 Task: Create a template design for a business letterhead.
Action: Mouse moved to (583, 325)
Screenshot: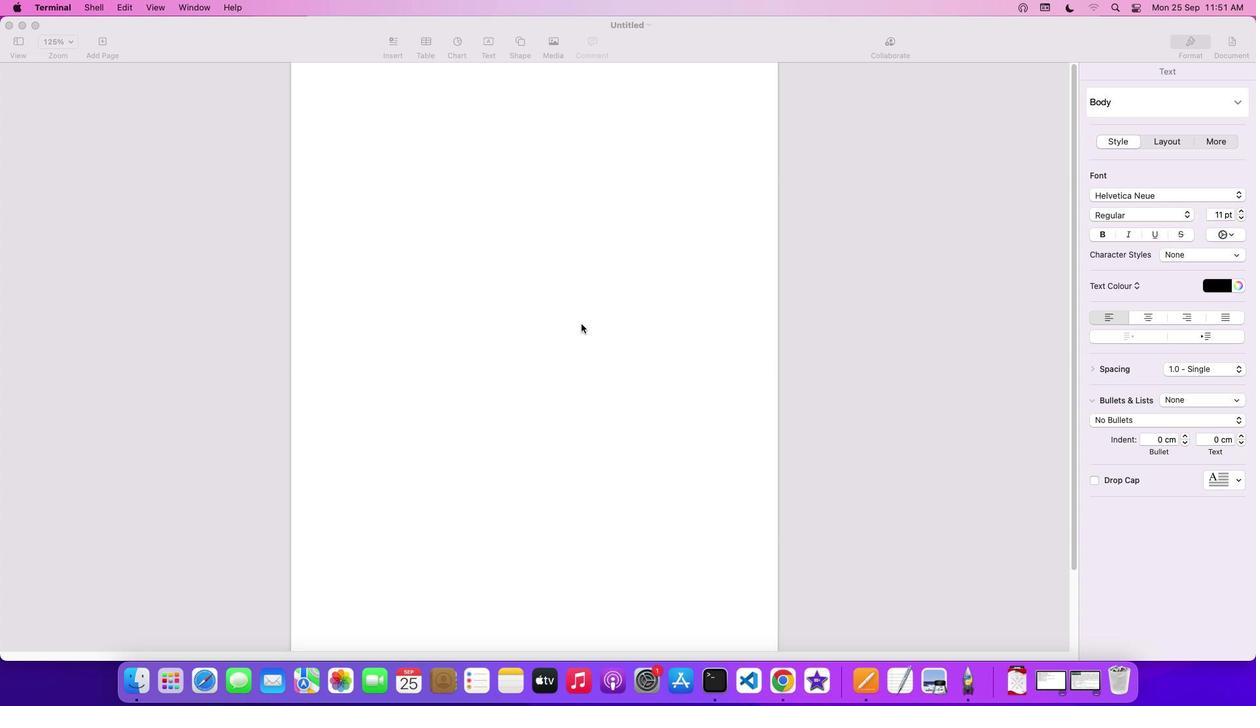 
Action: Mouse pressed left at (583, 325)
Screenshot: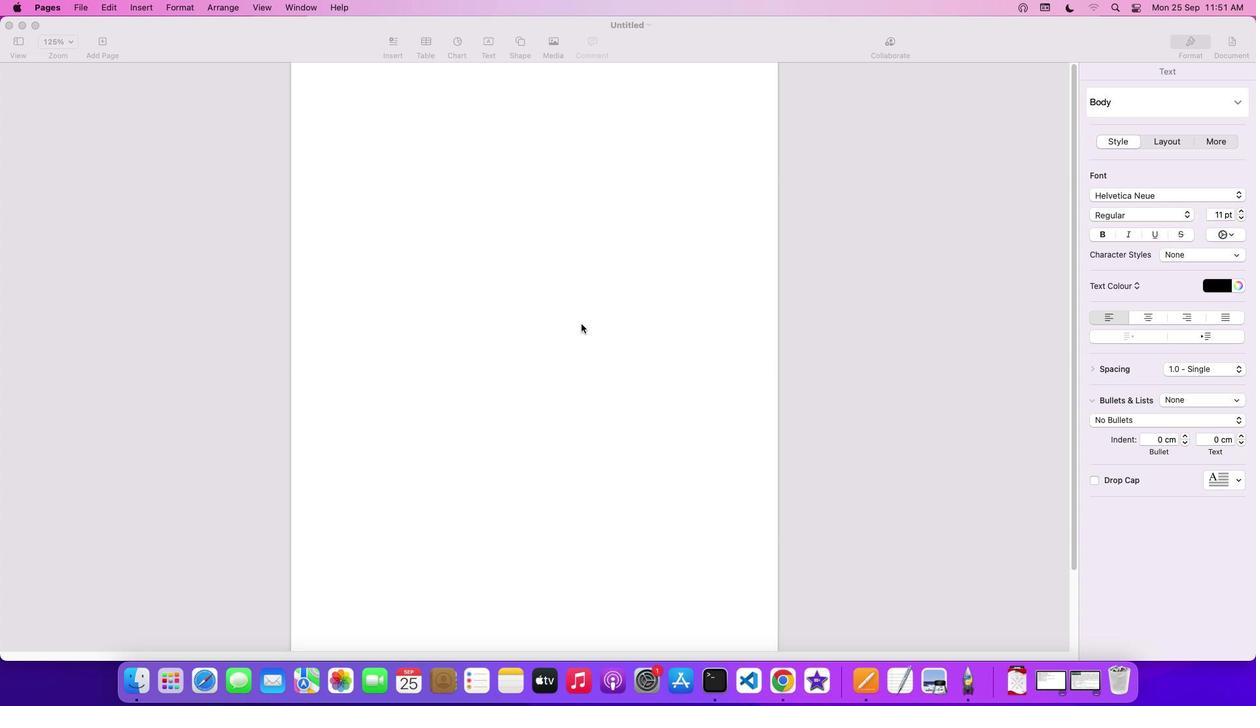 
Action: Mouse moved to (528, 46)
Screenshot: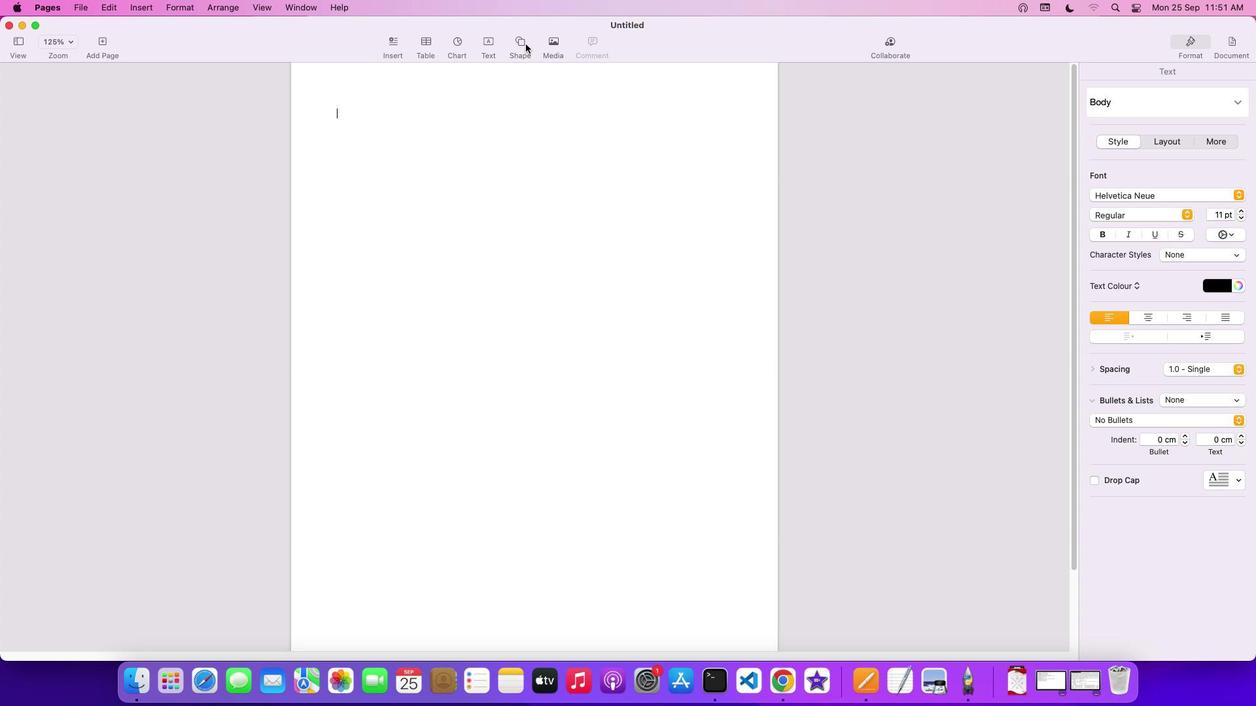 
Action: Mouse pressed left at (528, 46)
Screenshot: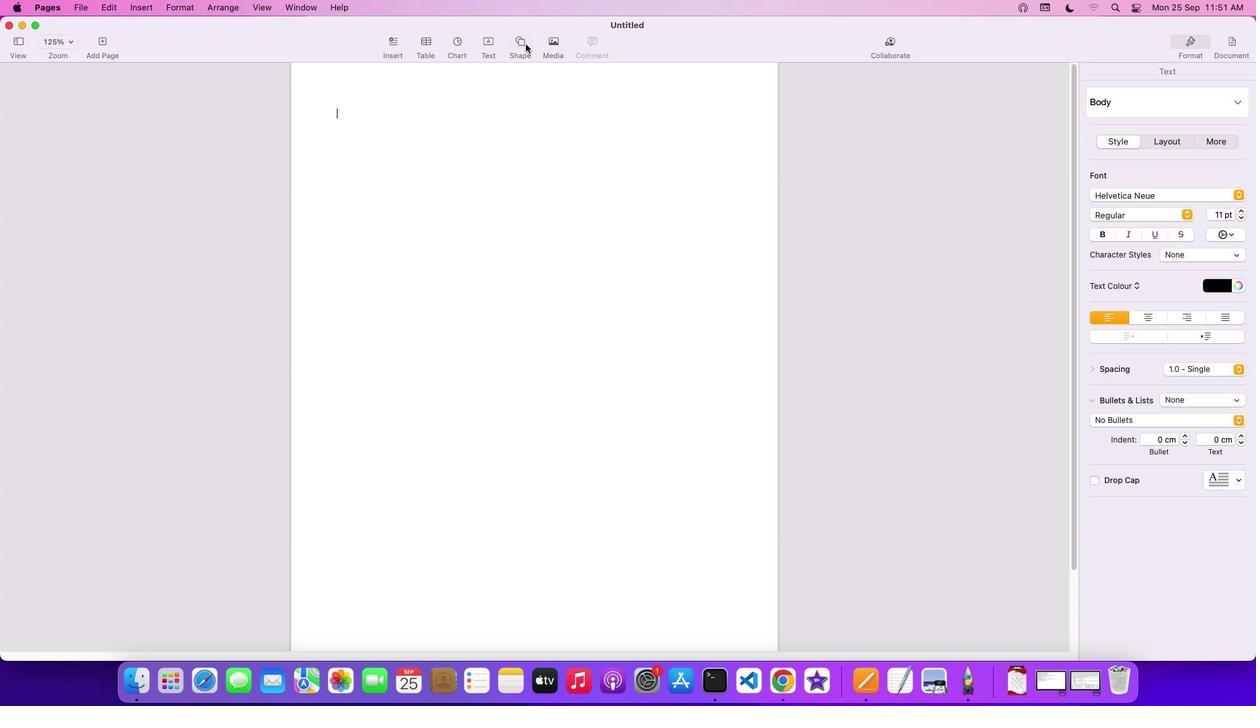 
Action: Mouse moved to (517, 139)
Screenshot: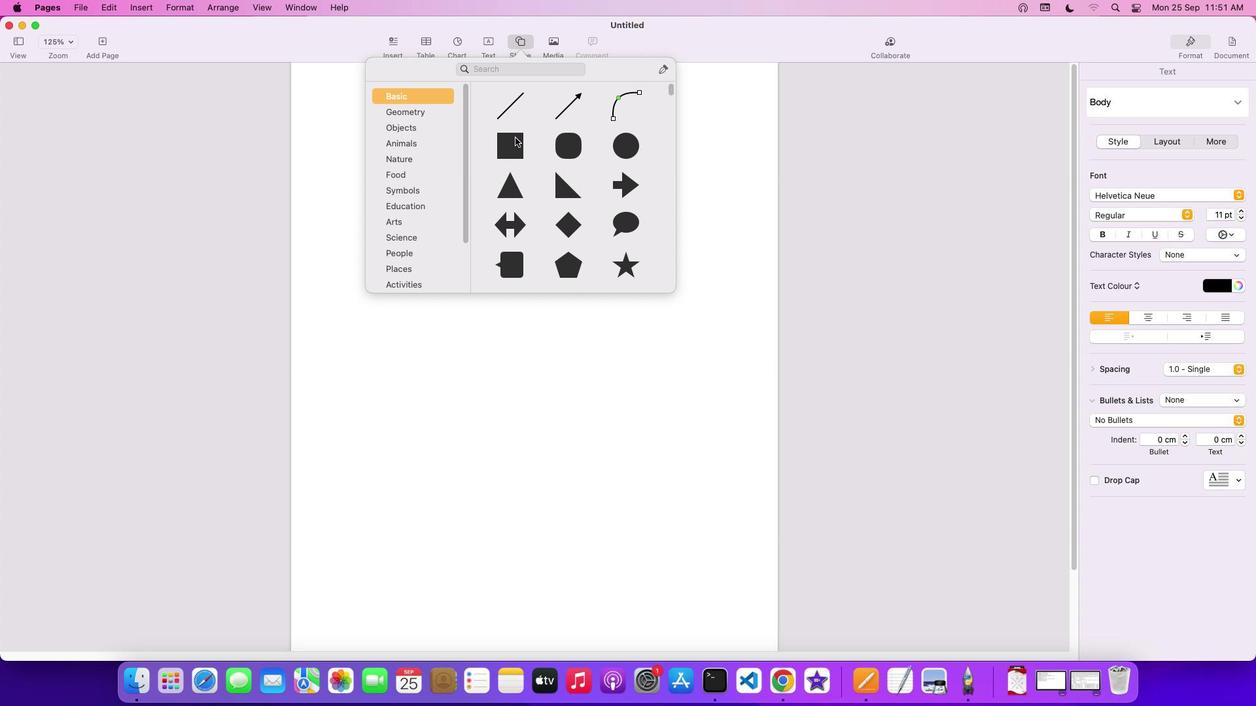 
Action: Mouse pressed left at (517, 139)
Screenshot: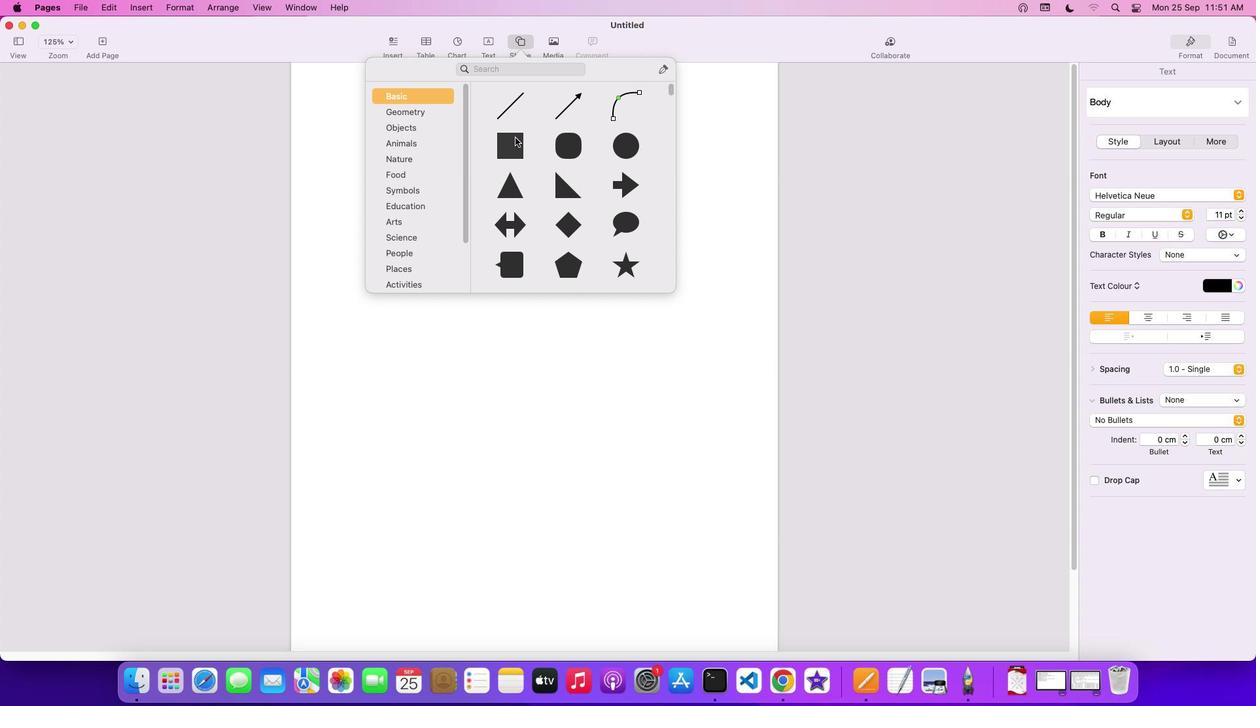 
Action: Mouse moved to (534, 183)
Screenshot: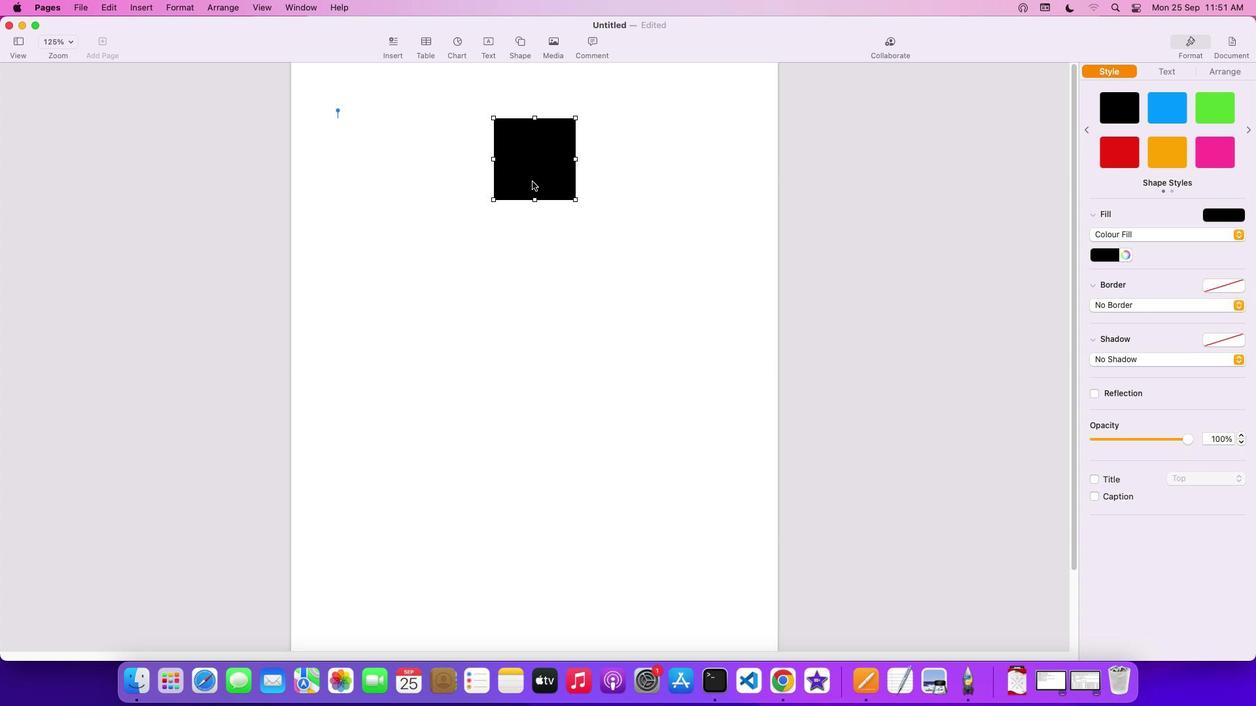 
Action: Mouse pressed left at (534, 183)
Screenshot: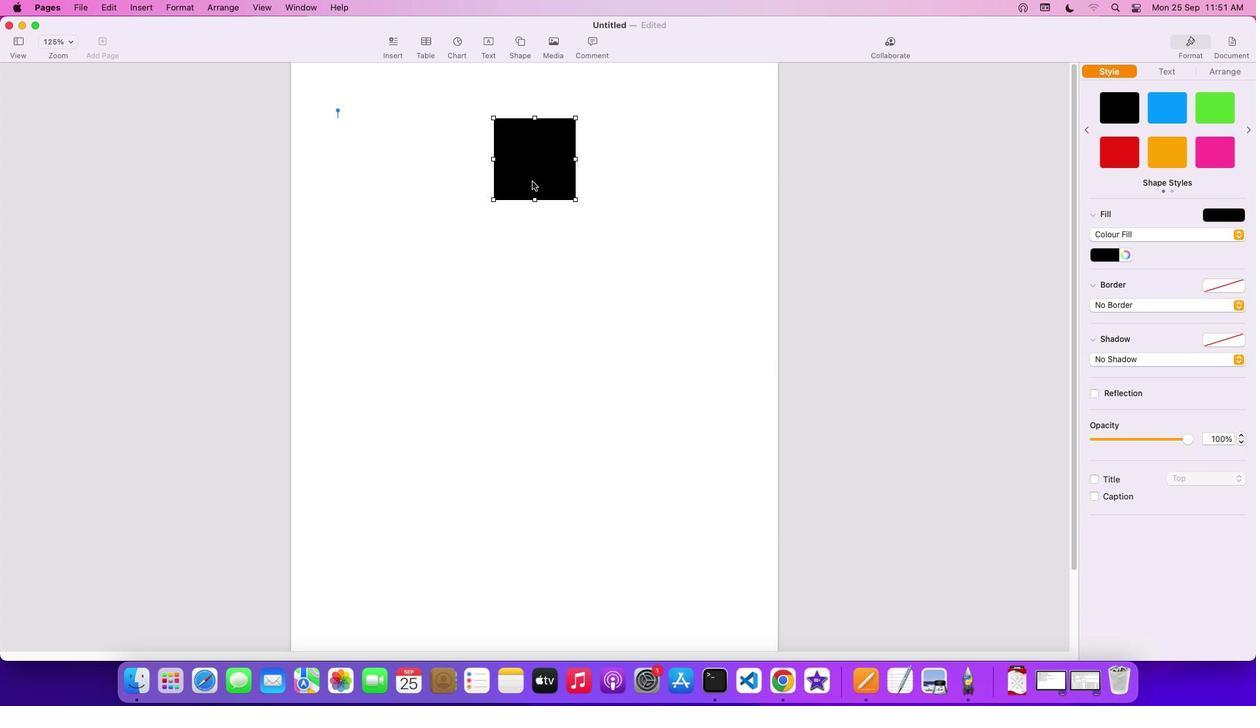 
Action: Mouse moved to (391, 84)
Screenshot: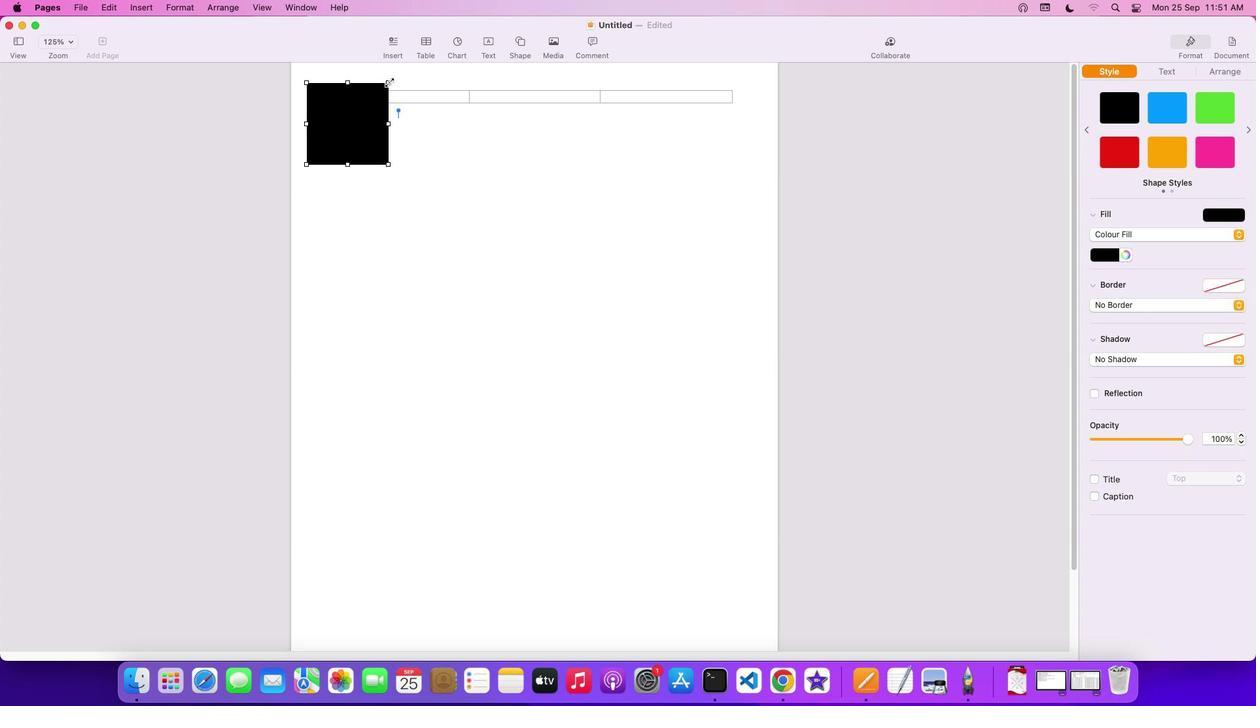 
Action: Mouse pressed left at (391, 84)
Screenshot: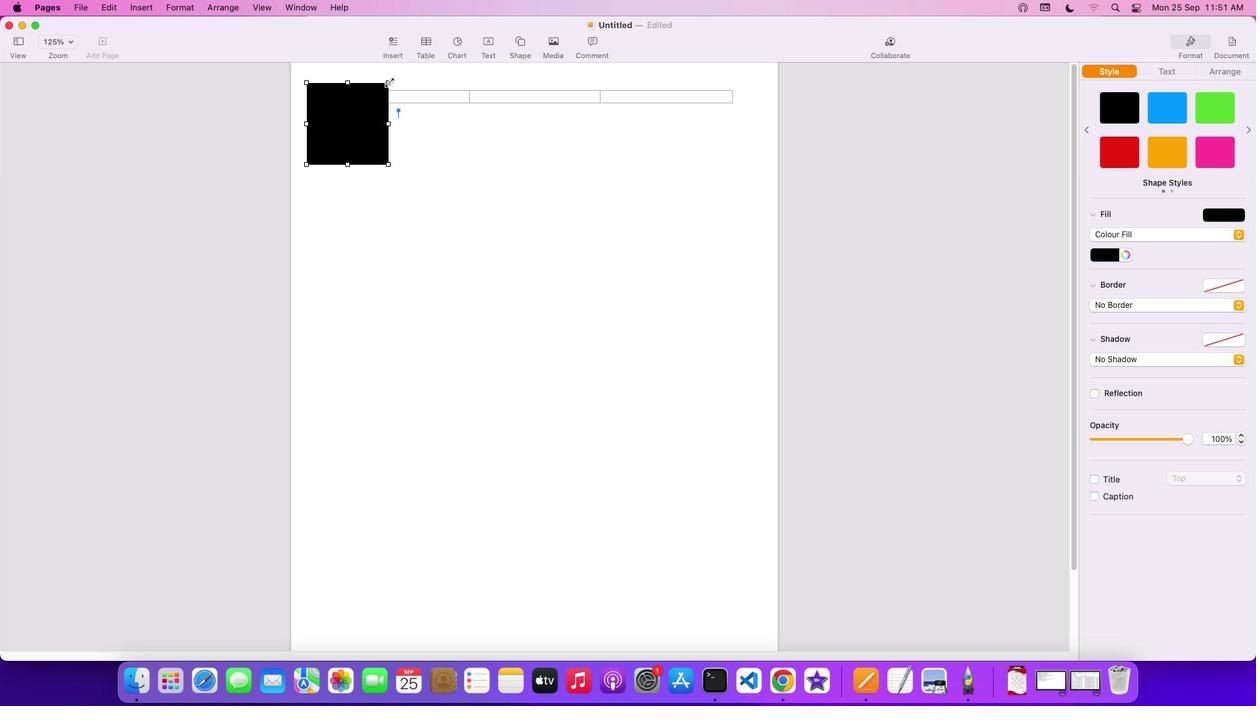 
Action: Mouse moved to (309, 82)
Screenshot: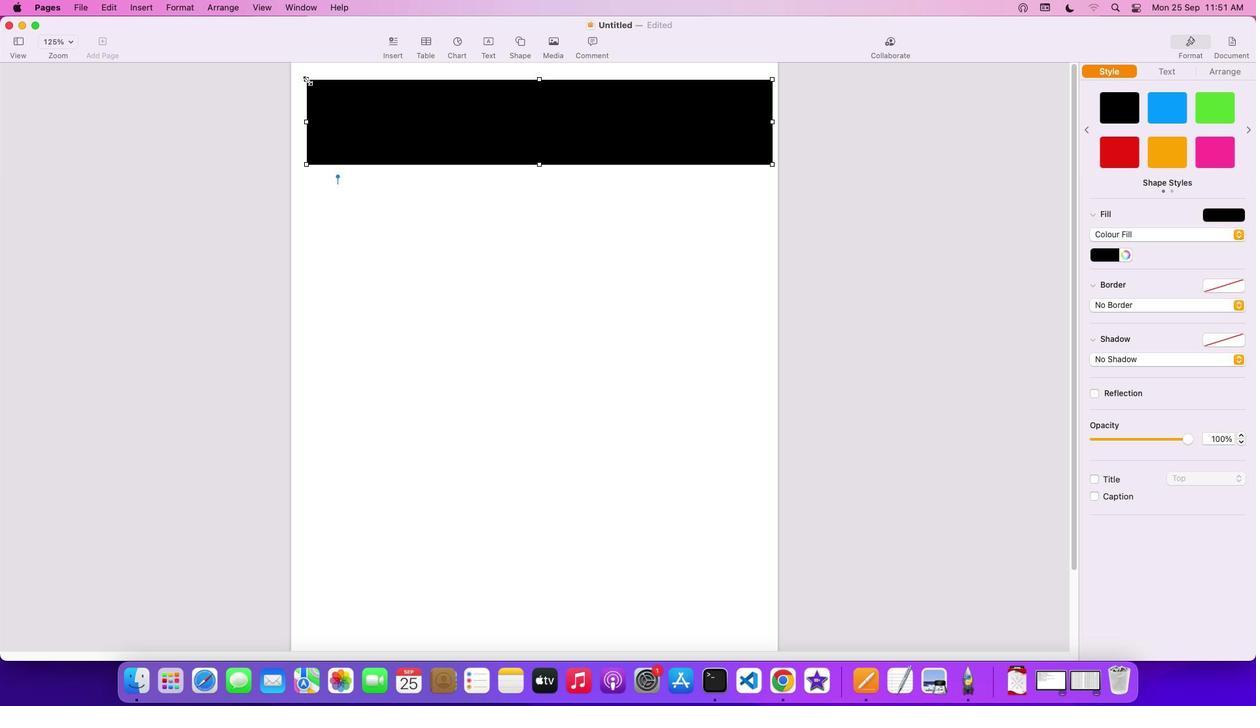 
Action: Mouse pressed left at (309, 82)
Screenshot: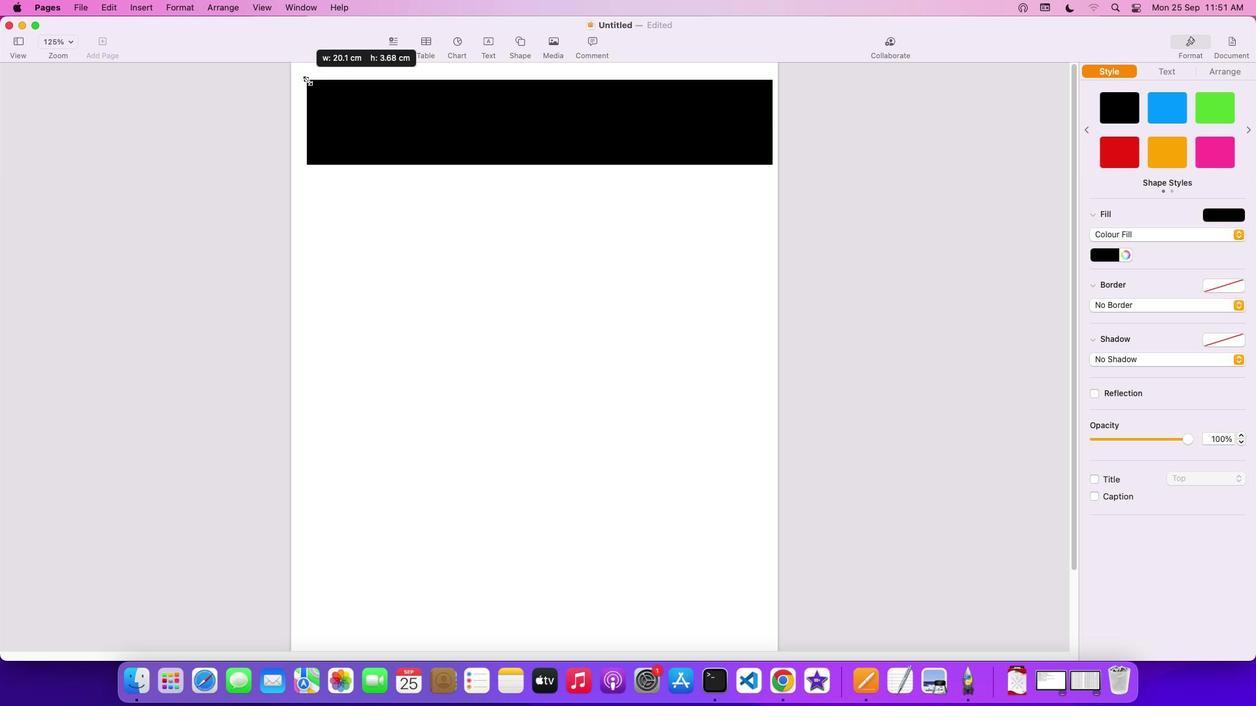 
Action: Mouse moved to (536, 166)
Screenshot: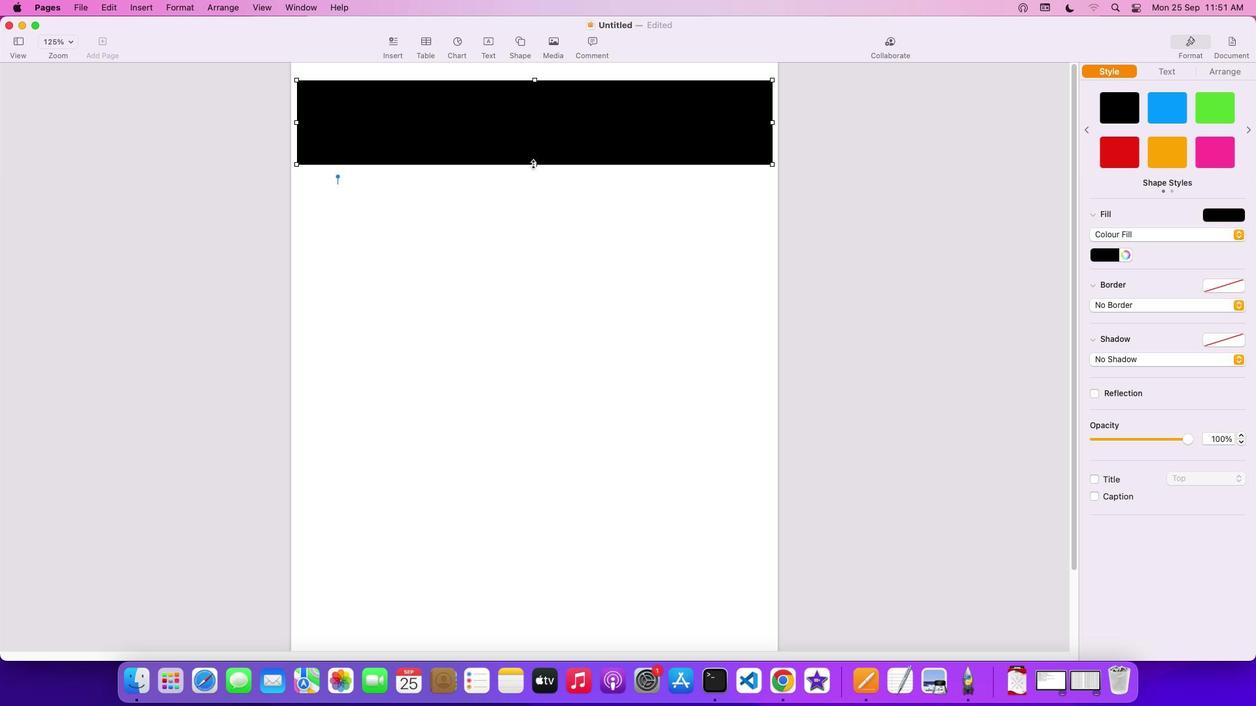 
Action: Mouse pressed left at (536, 166)
Screenshot: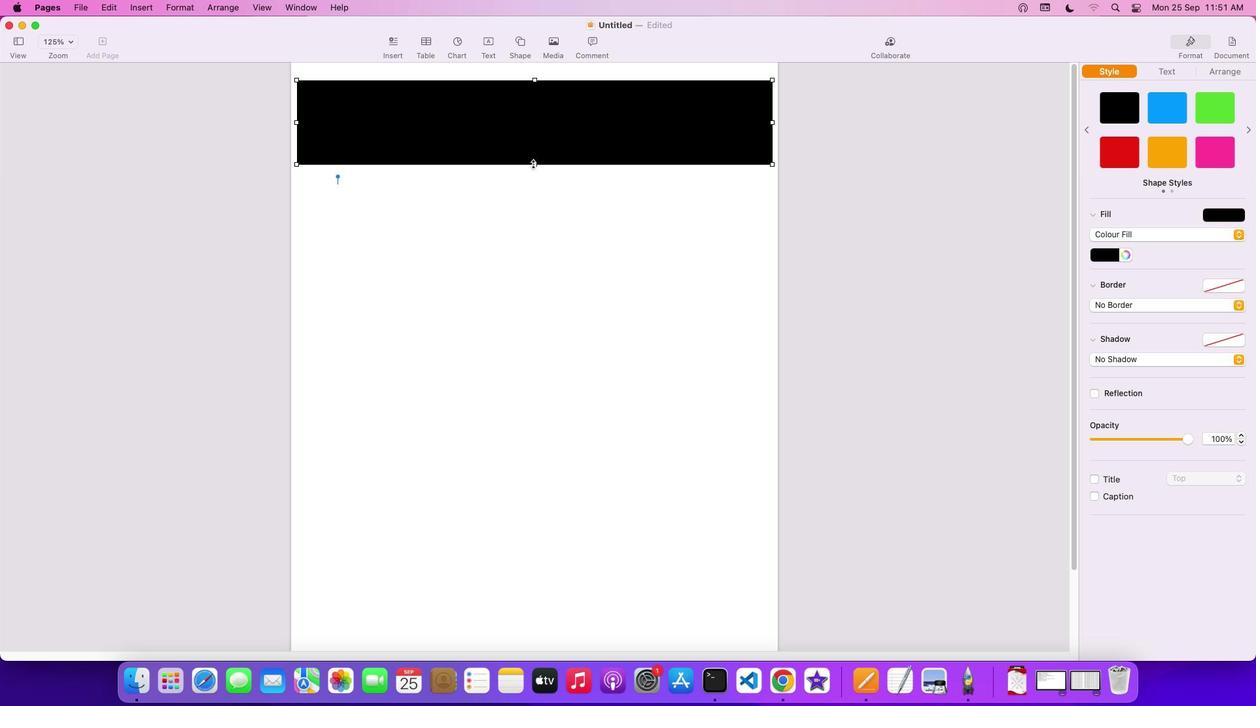 
Action: Mouse moved to (631, 205)
Screenshot: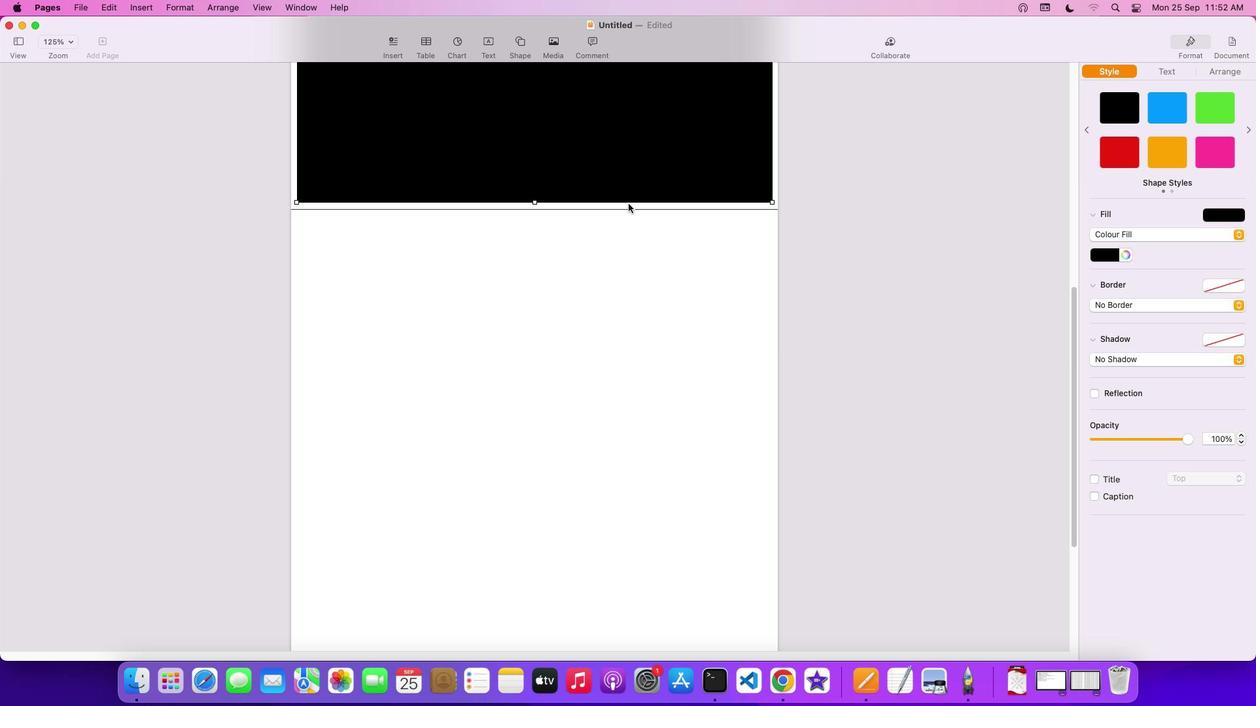 
Action: Mouse scrolled (631, 205) with delta (1, 2)
Screenshot: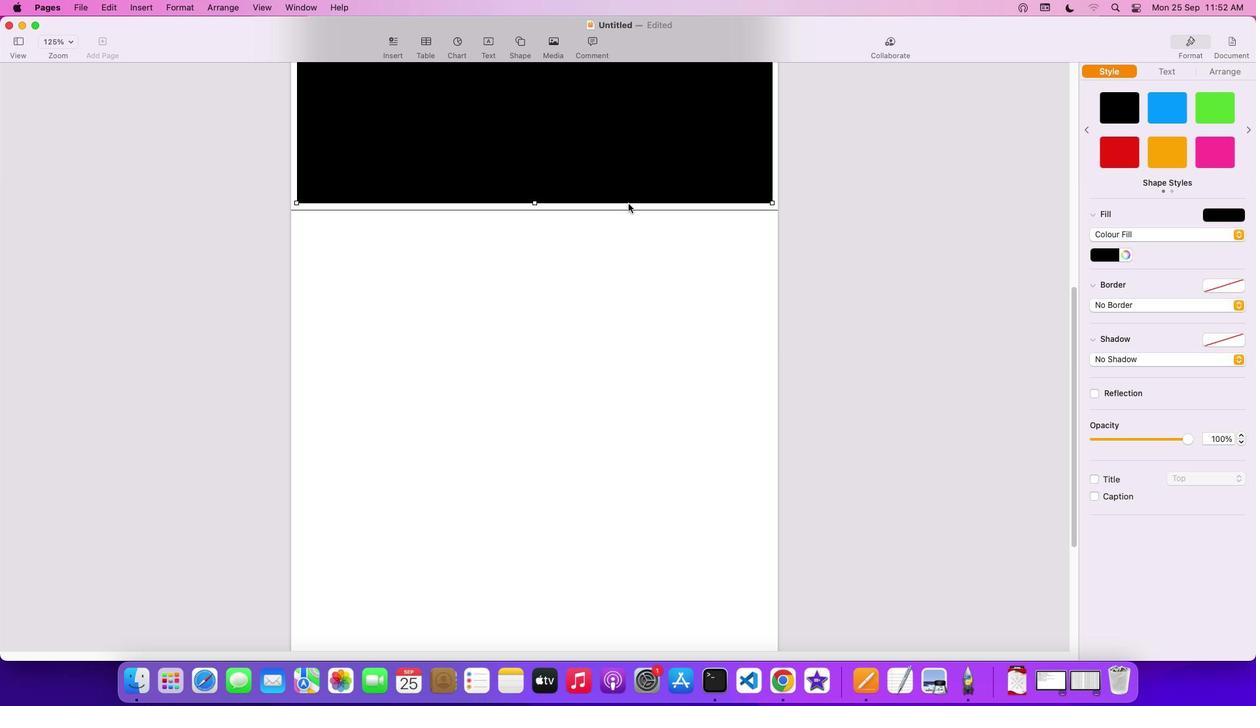 
Action: Mouse scrolled (631, 205) with delta (1, 2)
Screenshot: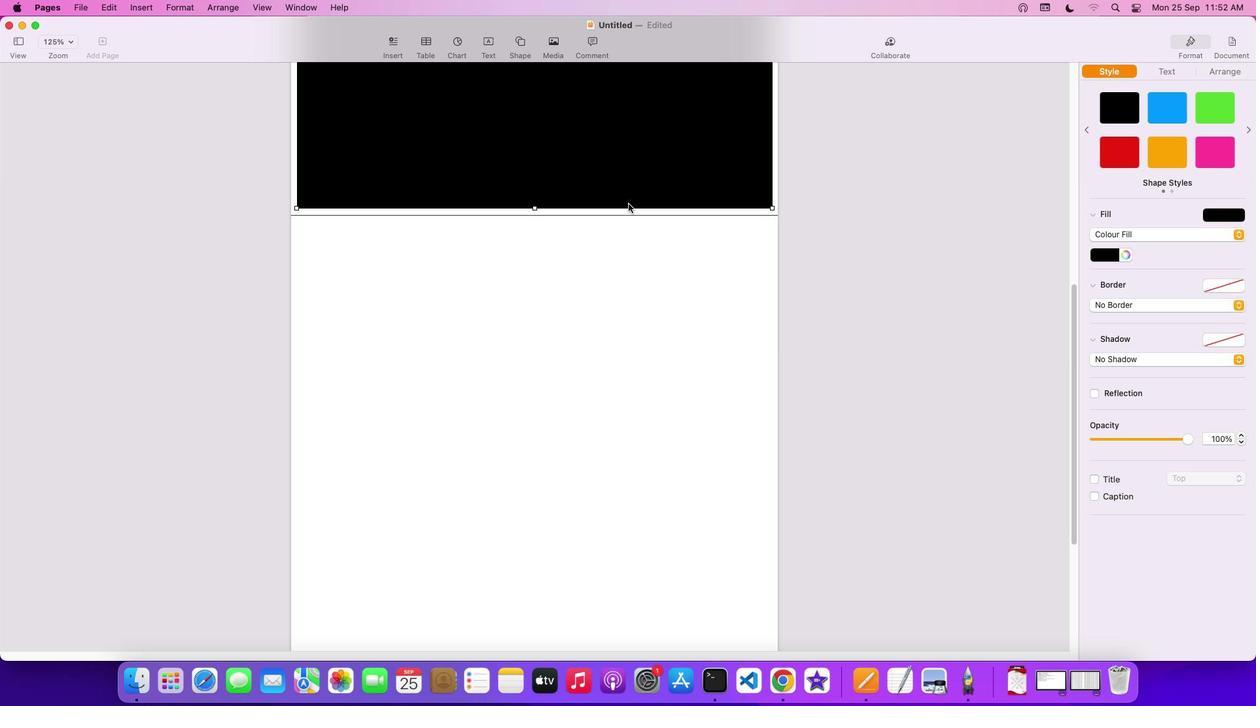 
Action: Mouse scrolled (631, 205) with delta (1, 3)
Screenshot: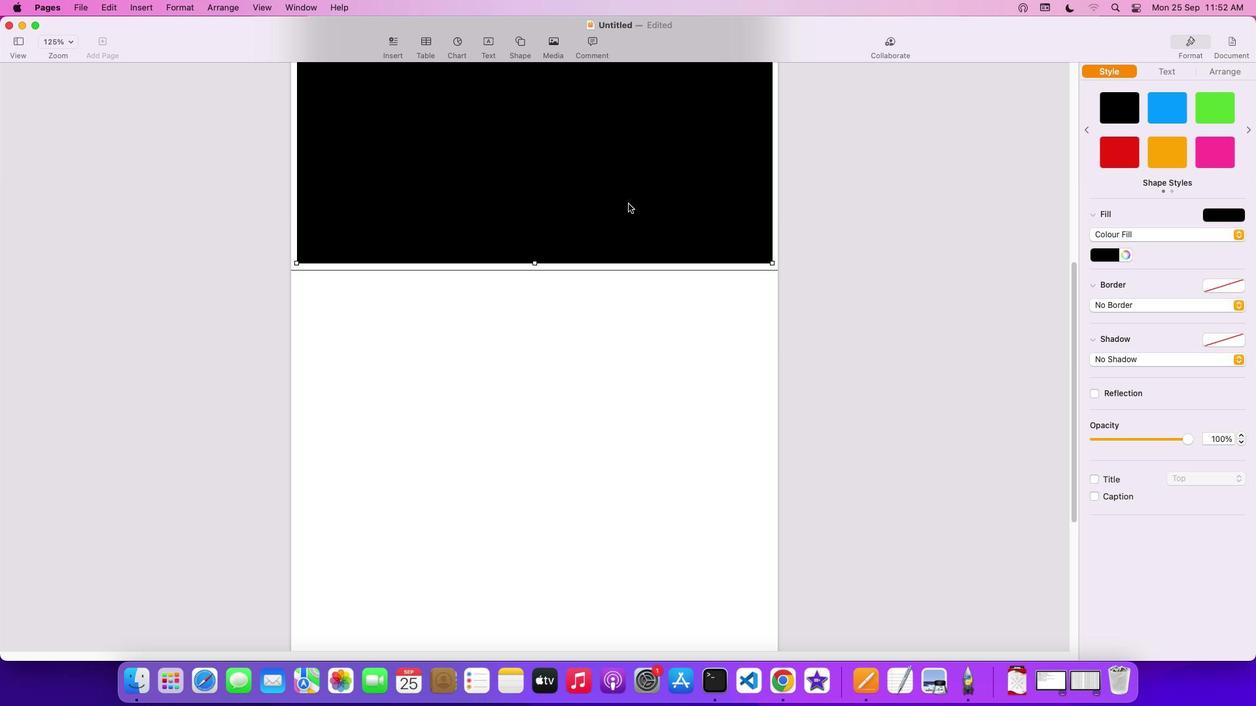 
Action: Mouse scrolled (631, 205) with delta (1, 5)
Screenshot: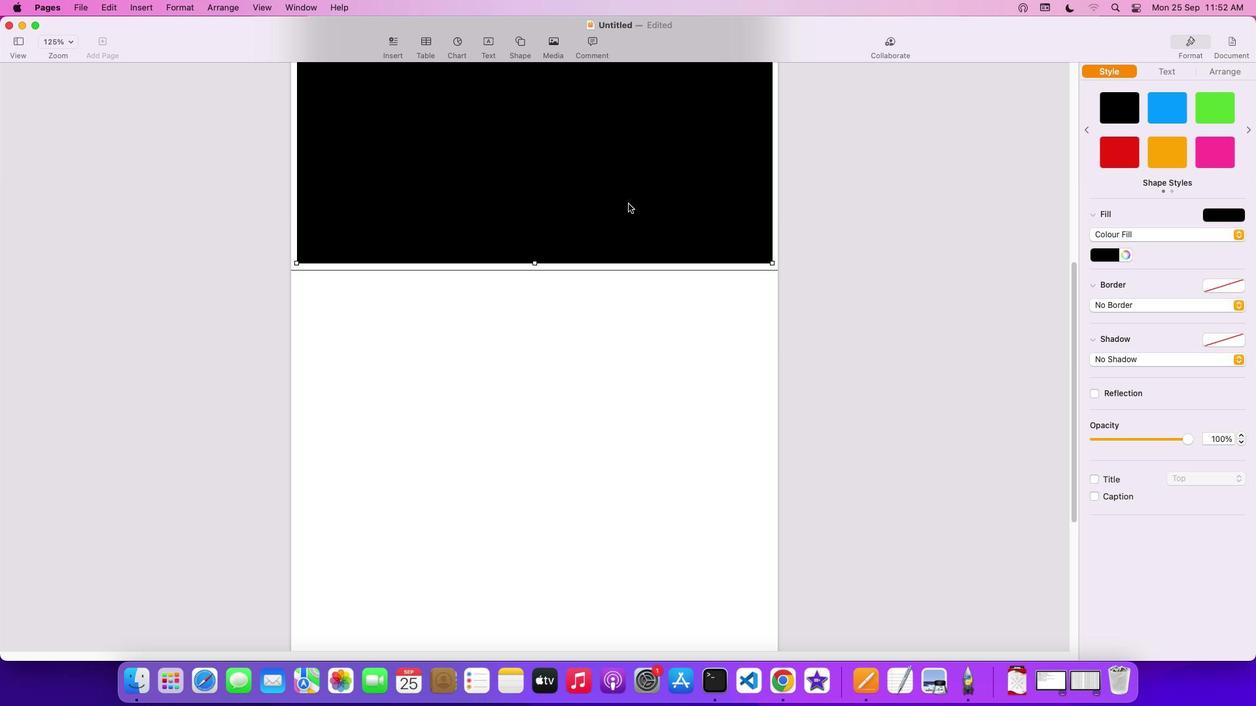
Action: Mouse scrolled (631, 205) with delta (1, 5)
Screenshot: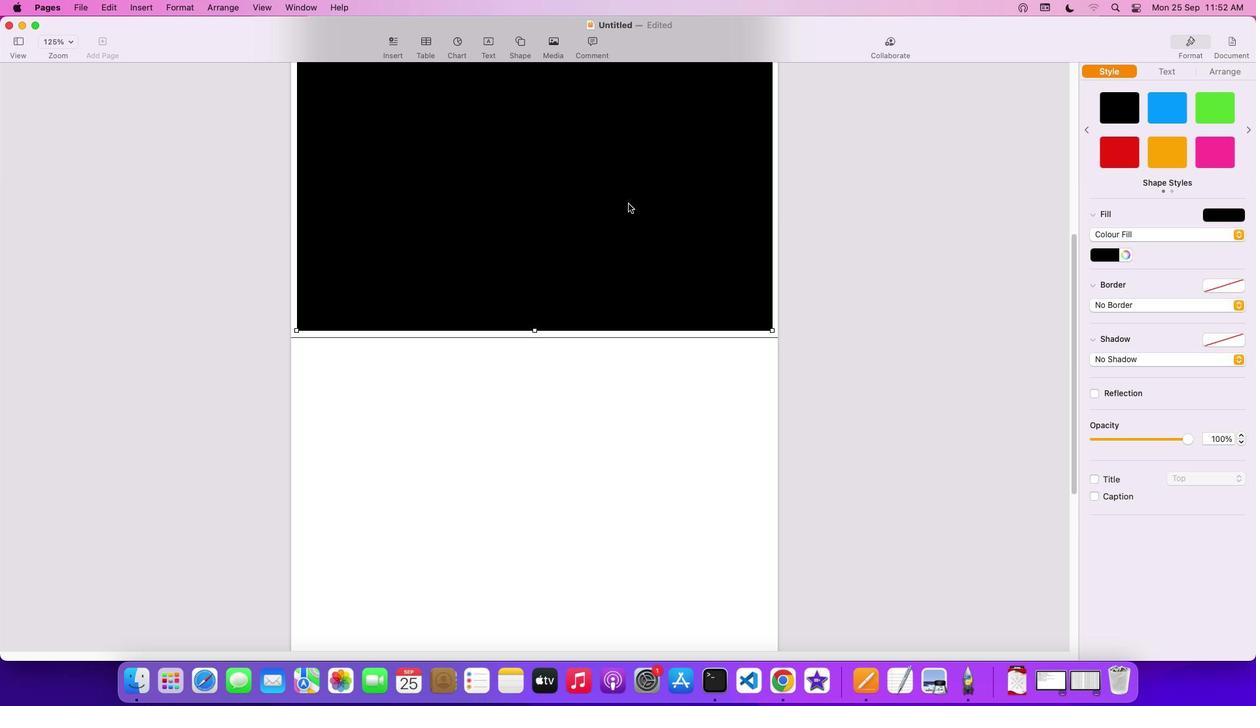 
Action: Mouse scrolled (631, 205) with delta (1, 5)
Screenshot: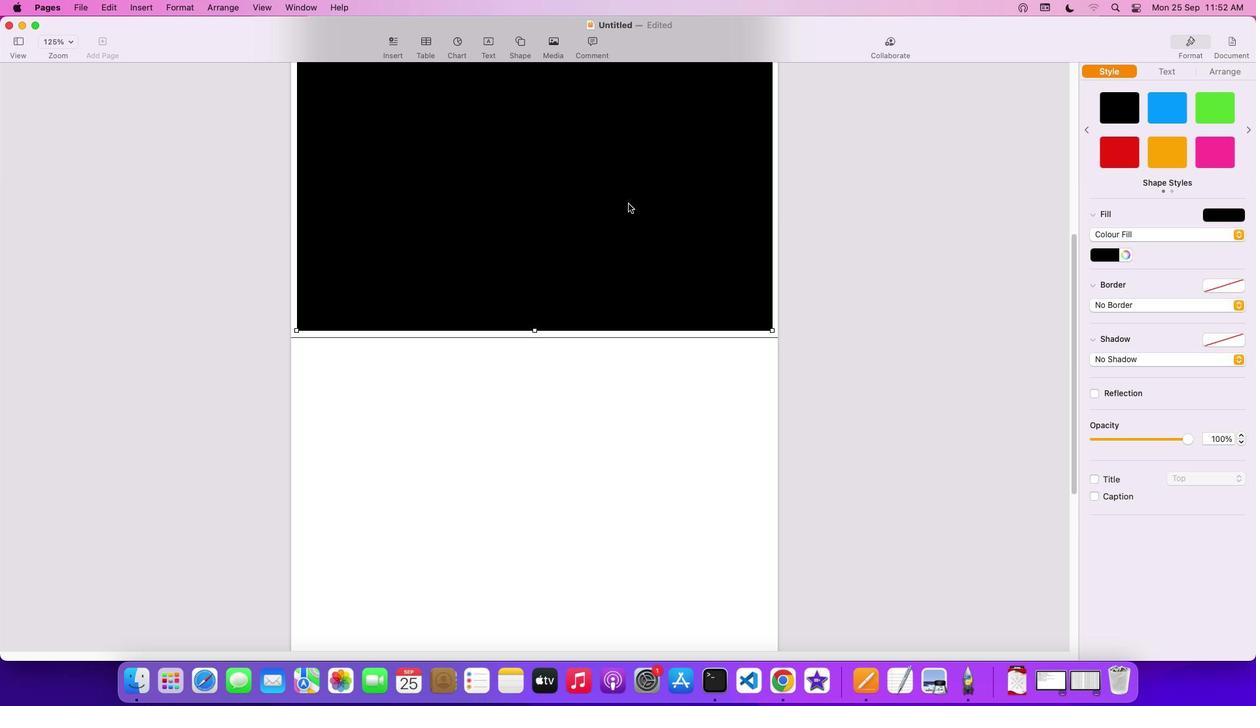 
Action: Mouse scrolled (631, 205) with delta (1, 2)
Screenshot: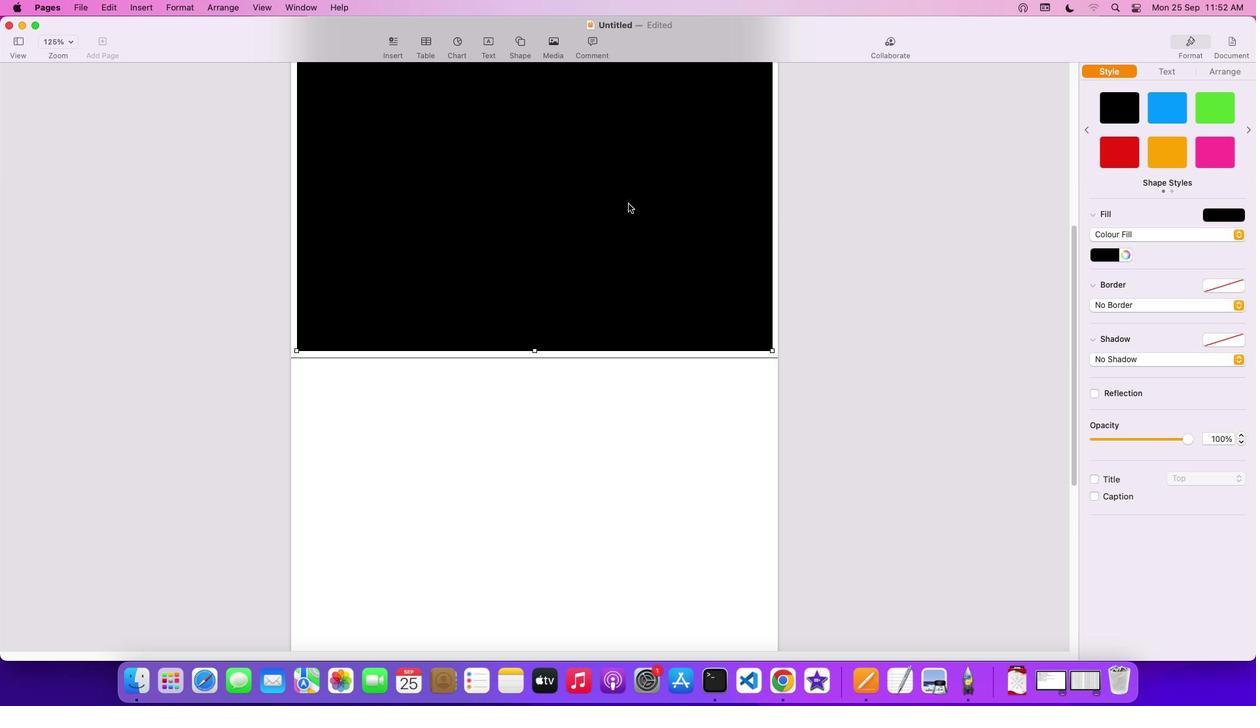 
Action: Mouse scrolled (631, 205) with delta (1, 2)
Screenshot: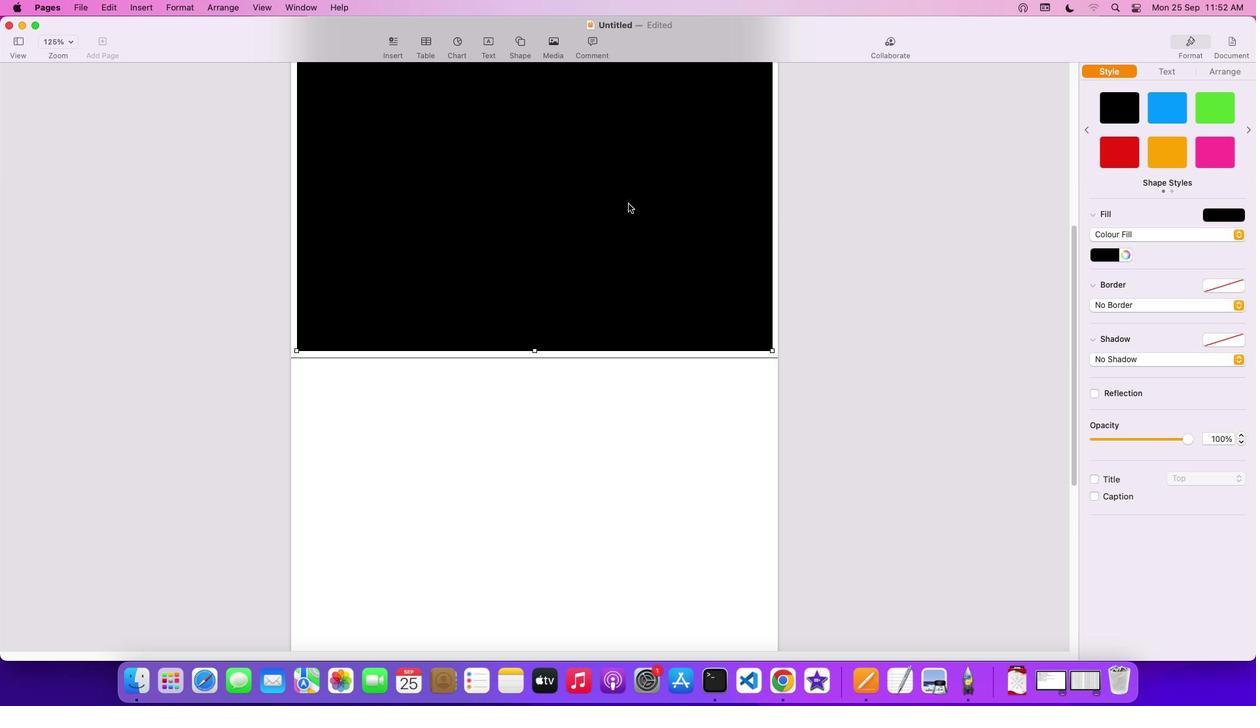 
Action: Mouse scrolled (631, 205) with delta (1, 3)
Screenshot: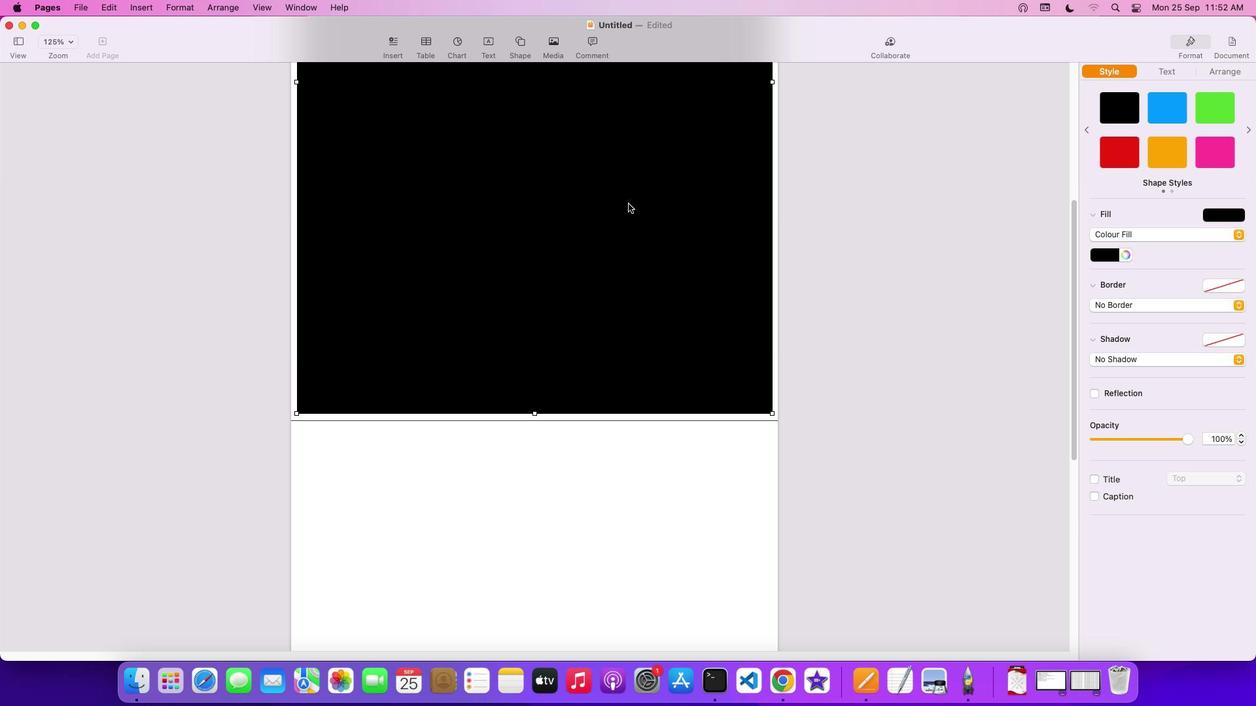 
Action: Mouse scrolled (631, 205) with delta (1, 5)
Screenshot: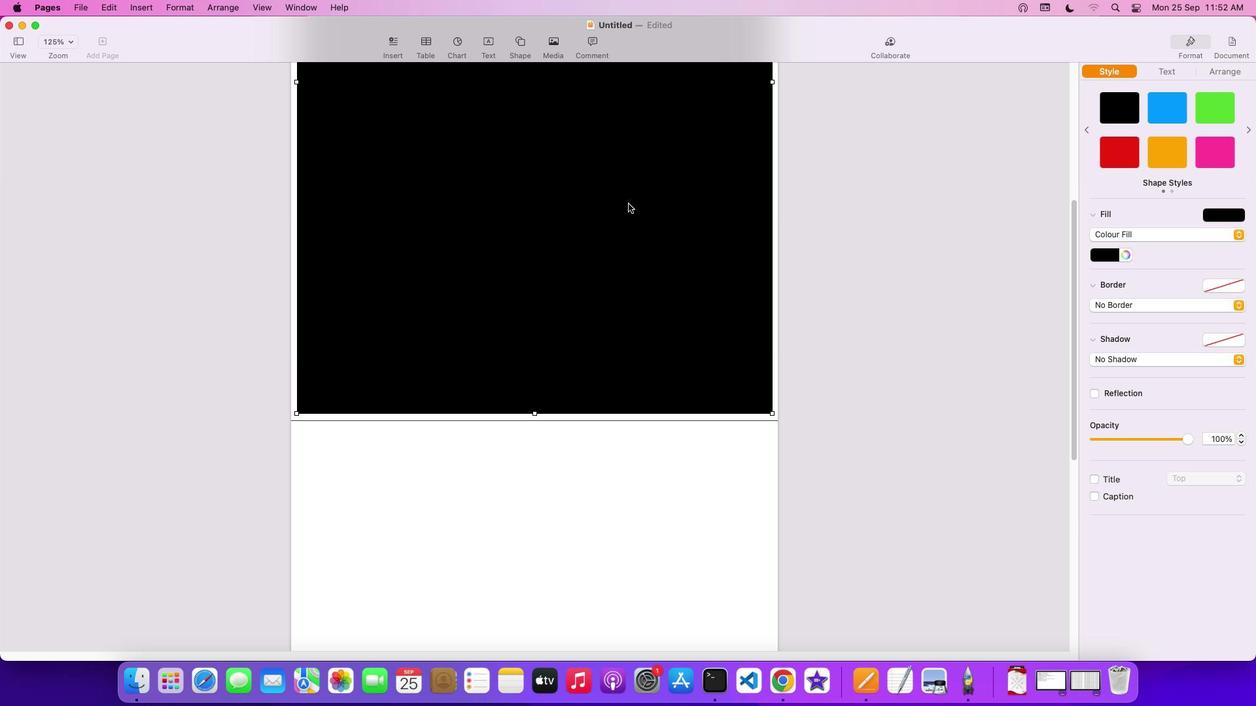 
Action: Mouse scrolled (631, 205) with delta (1, 5)
Screenshot: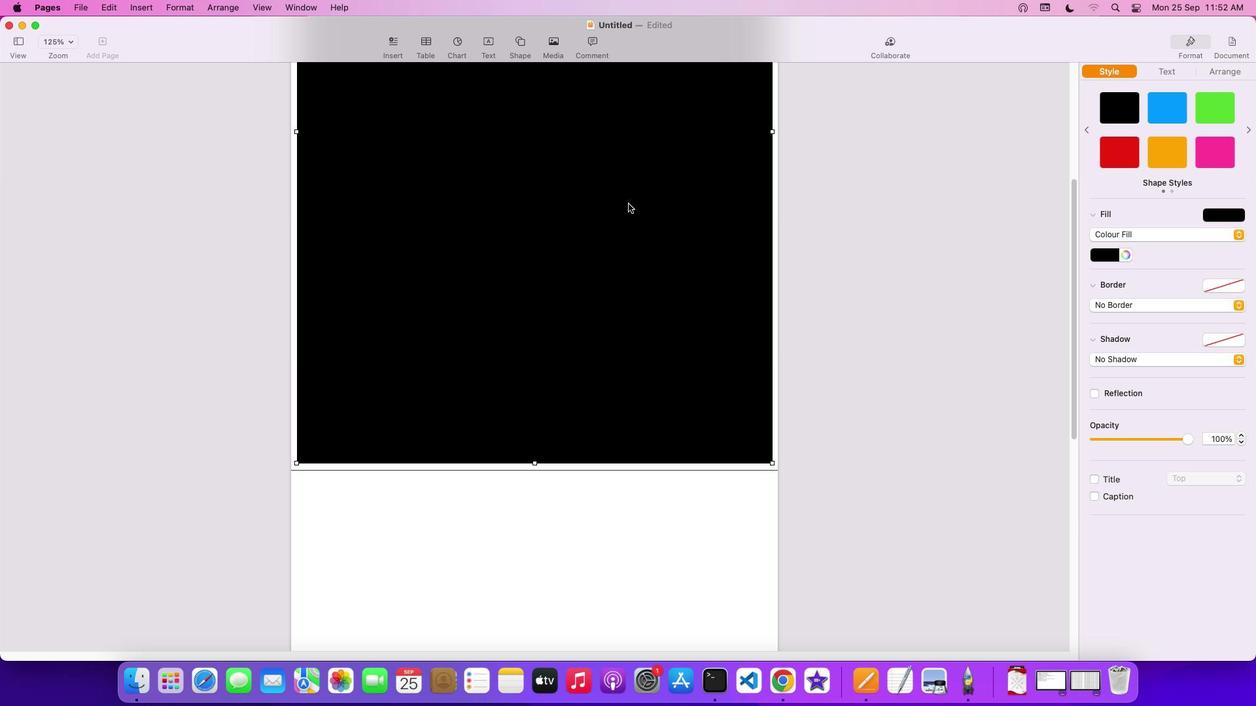 
Action: Mouse scrolled (631, 205) with delta (1, 6)
Screenshot: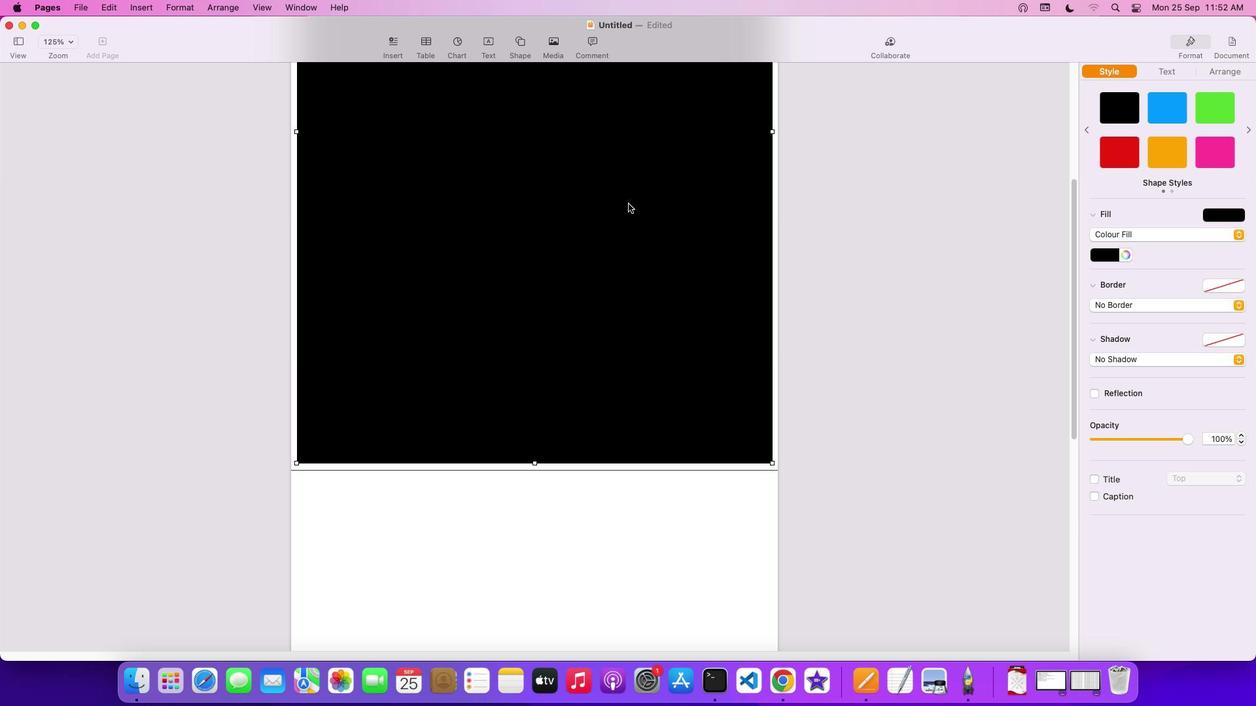 
Action: Mouse moved to (627, 207)
Screenshot: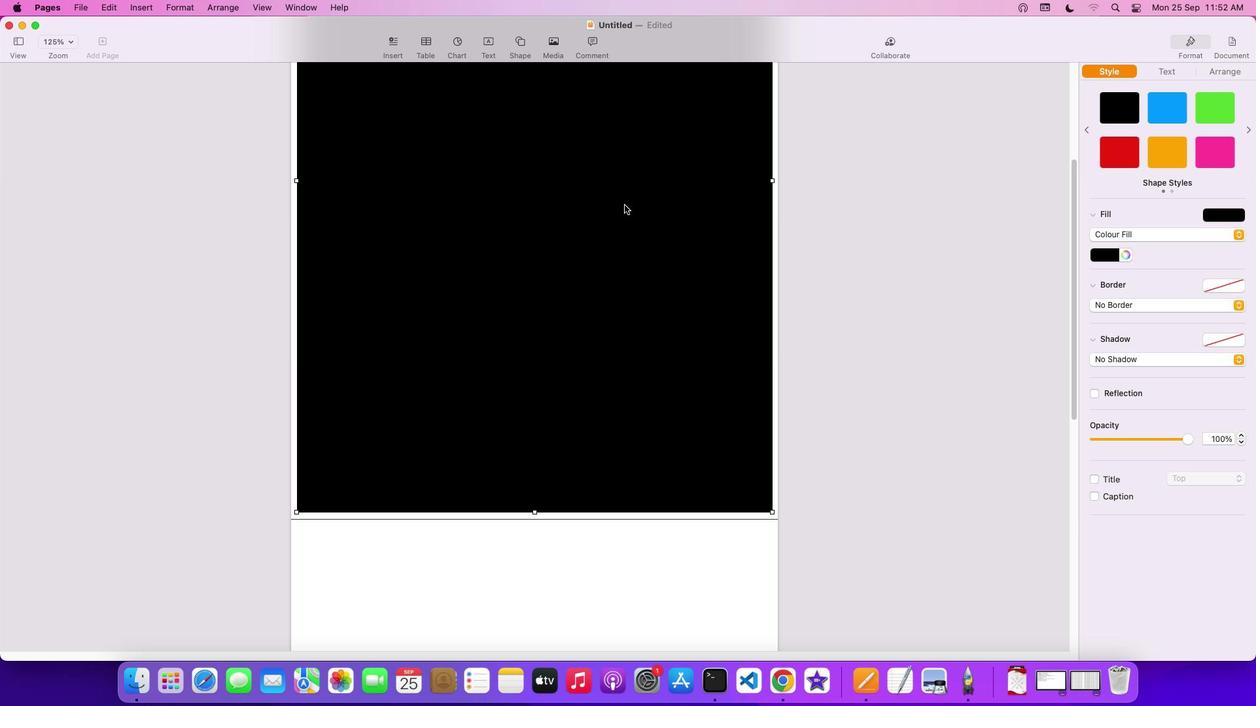 
Action: Mouse scrolled (627, 207) with delta (1, 2)
Screenshot: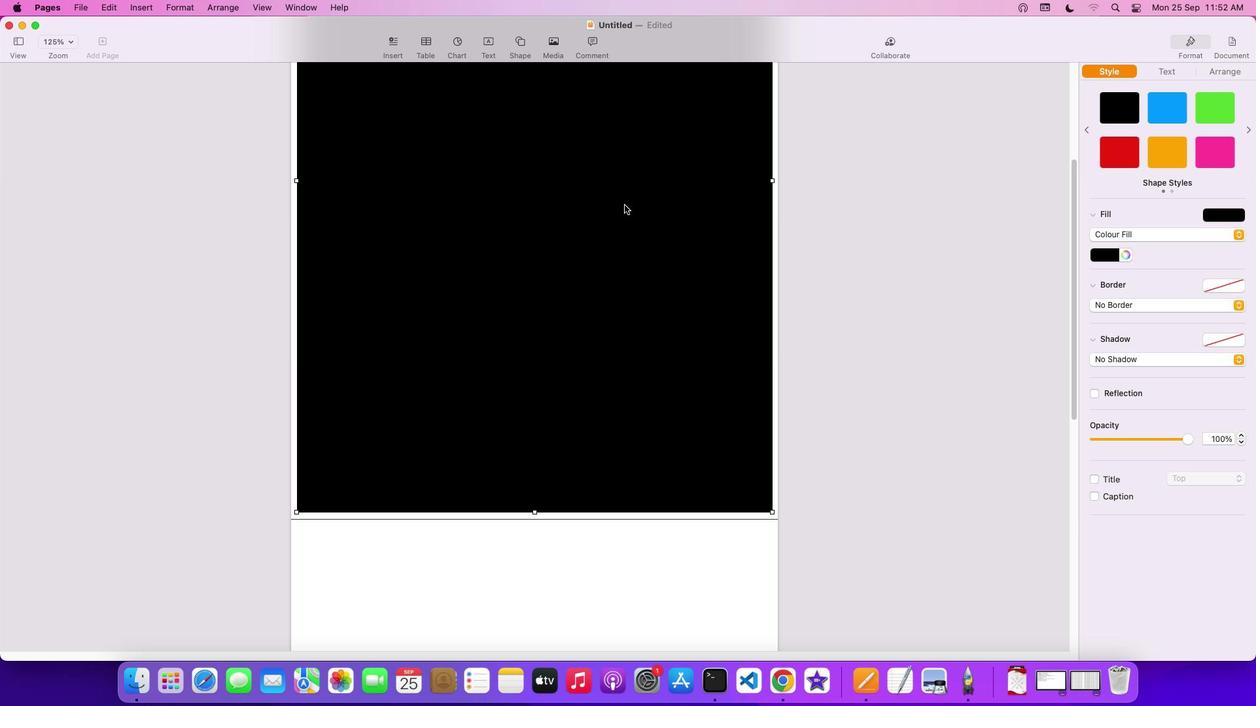 
Action: Mouse scrolled (627, 207) with delta (1, 2)
Screenshot: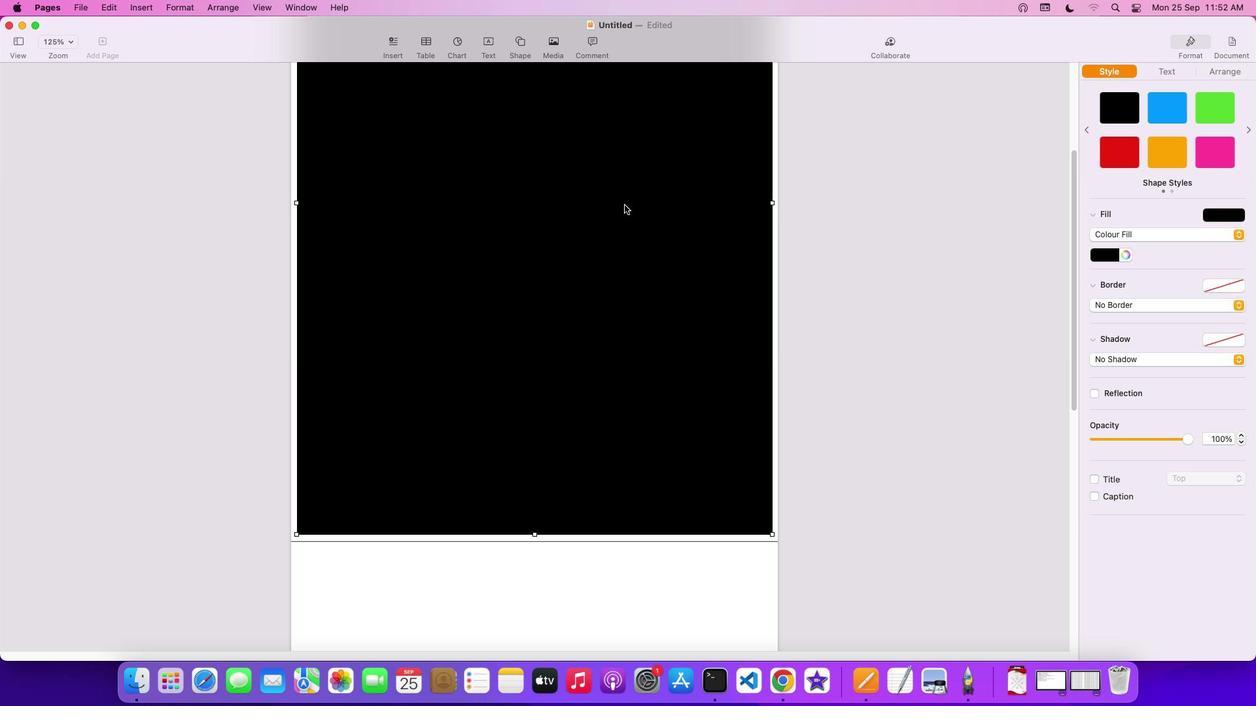 
Action: Mouse scrolled (627, 207) with delta (1, 4)
Screenshot: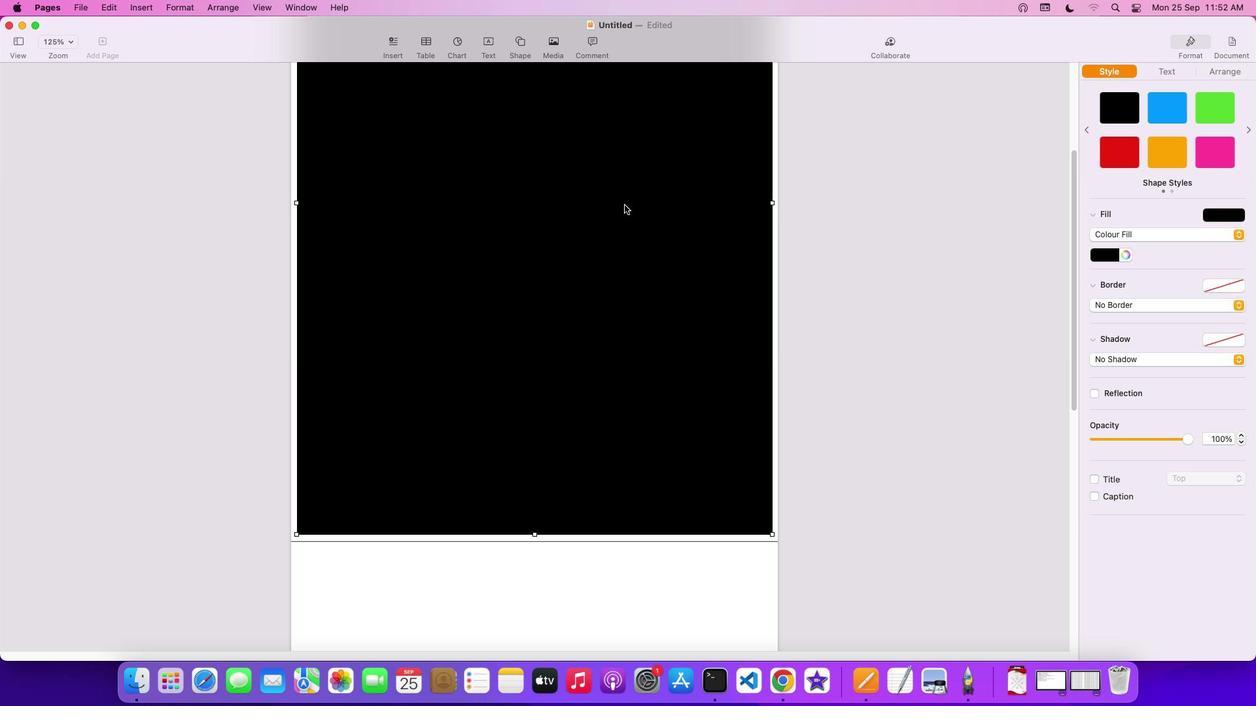 
Action: Mouse scrolled (627, 207) with delta (1, 5)
Screenshot: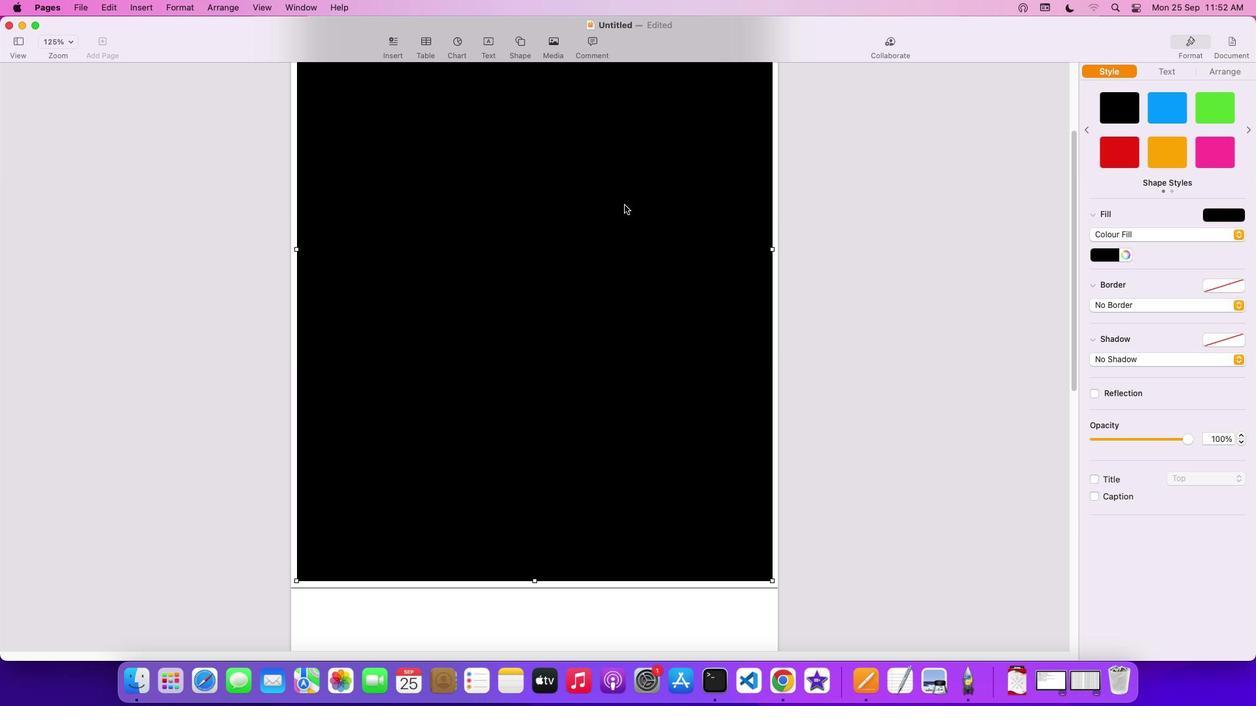 
Action: Mouse scrolled (627, 207) with delta (1, 5)
Screenshot: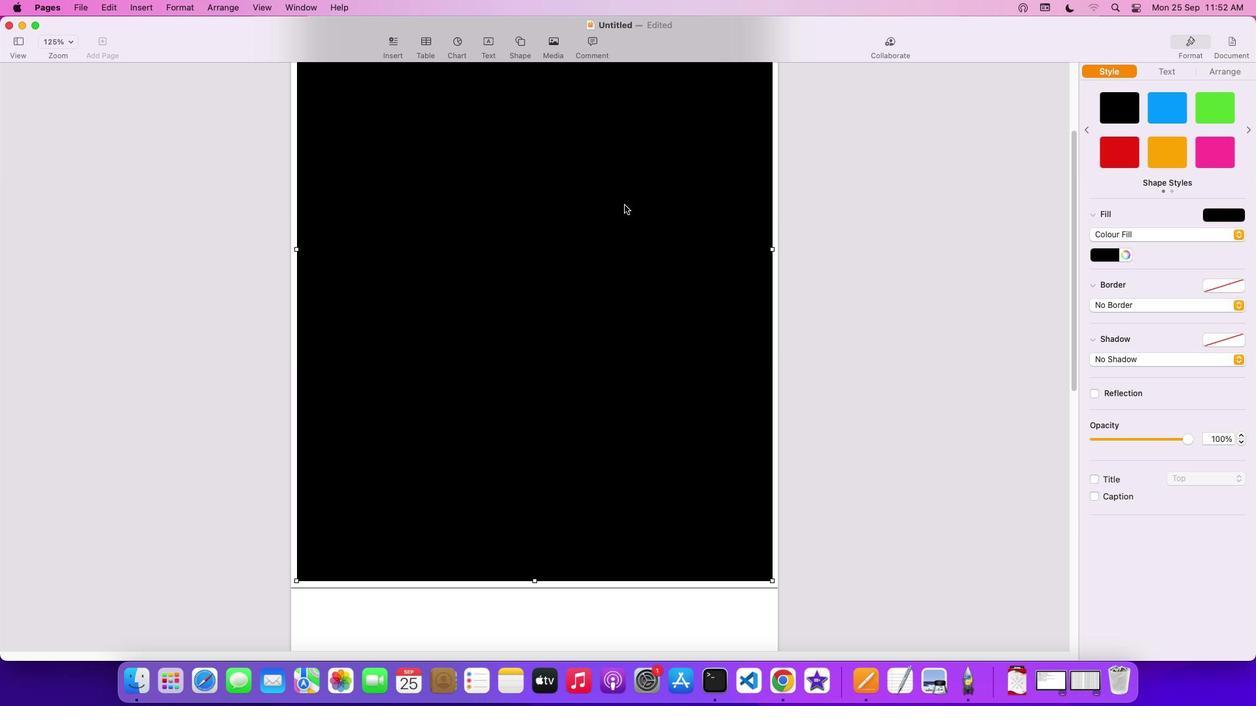 
Action: Mouse scrolled (627, 207) with delta (1, 6)
Screenshot: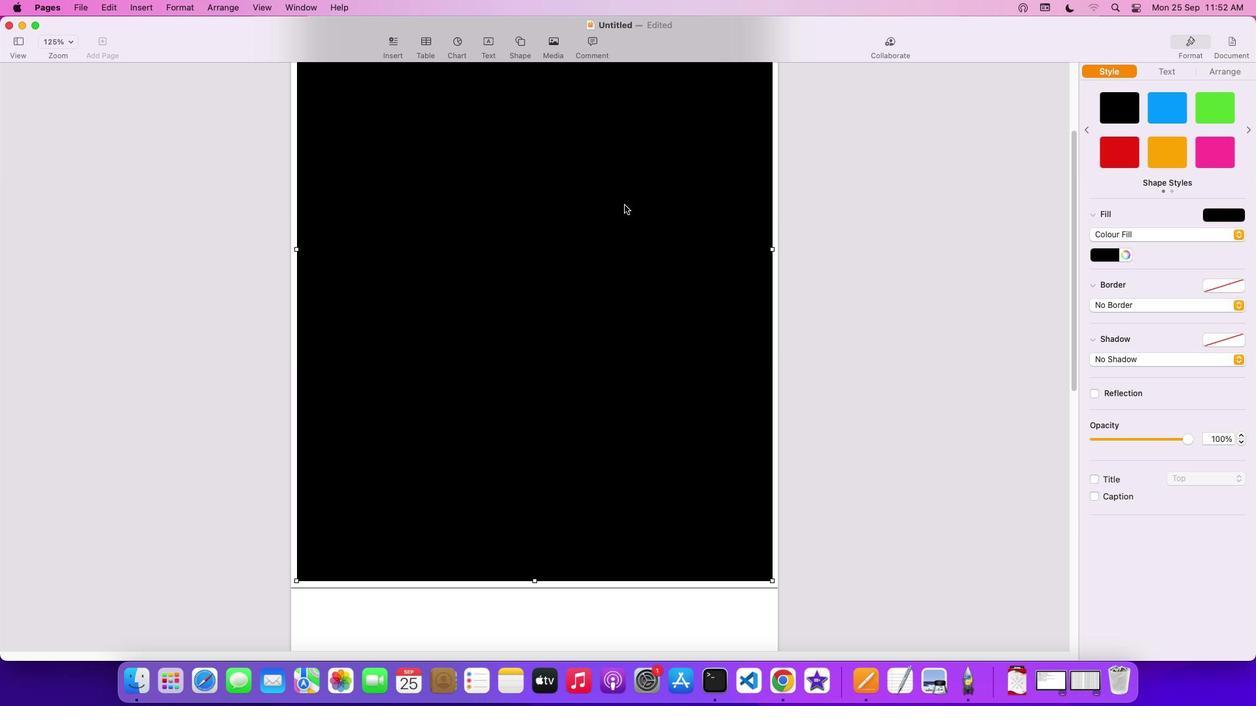 
Action: Mouse scrolled (627, 207) with delta (1, 2)
Screenshot: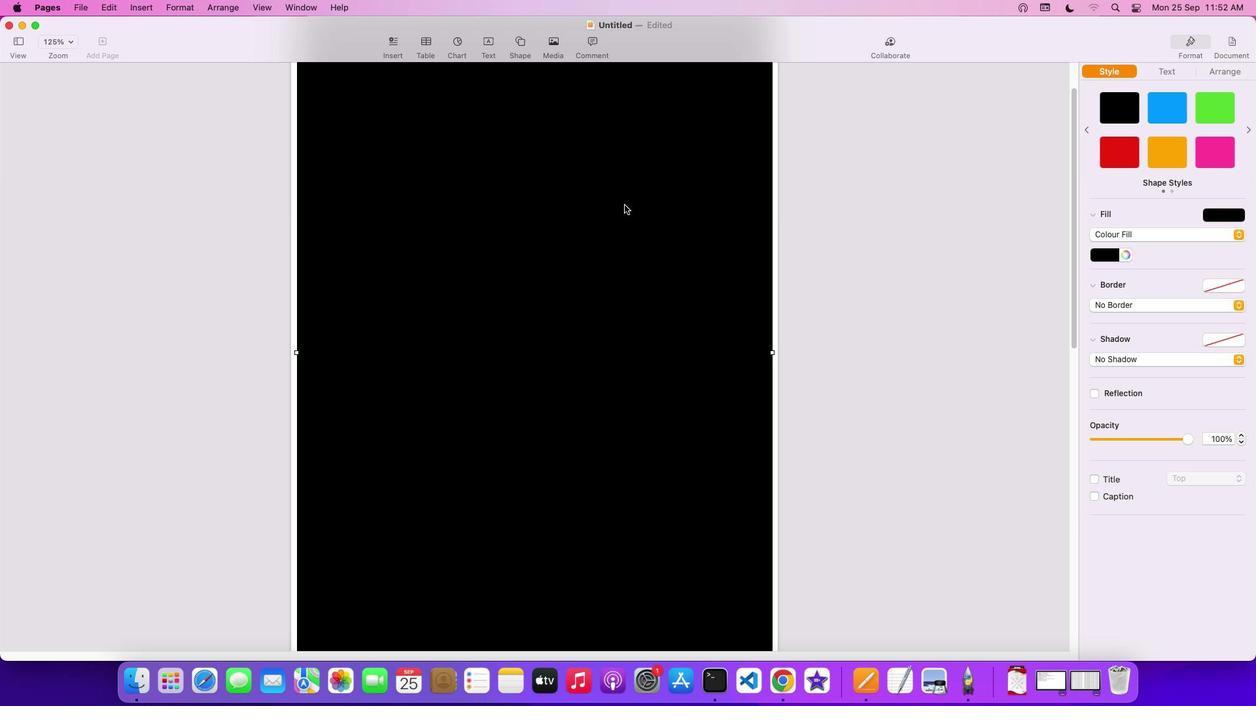 
Action: Mouse scrolled (627, 207) with delta (1, 2)
Screenshot: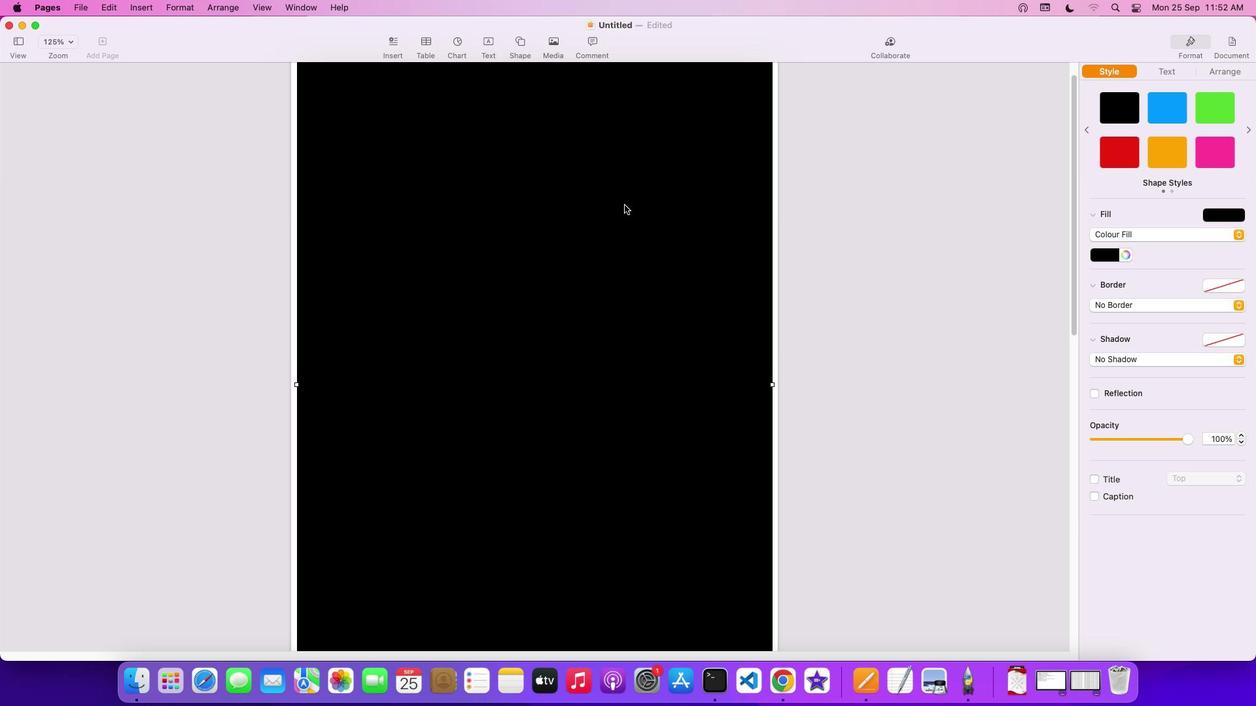 
Action: Mouse scrolled (627, 207) with delta (1, 4)
Screenshot: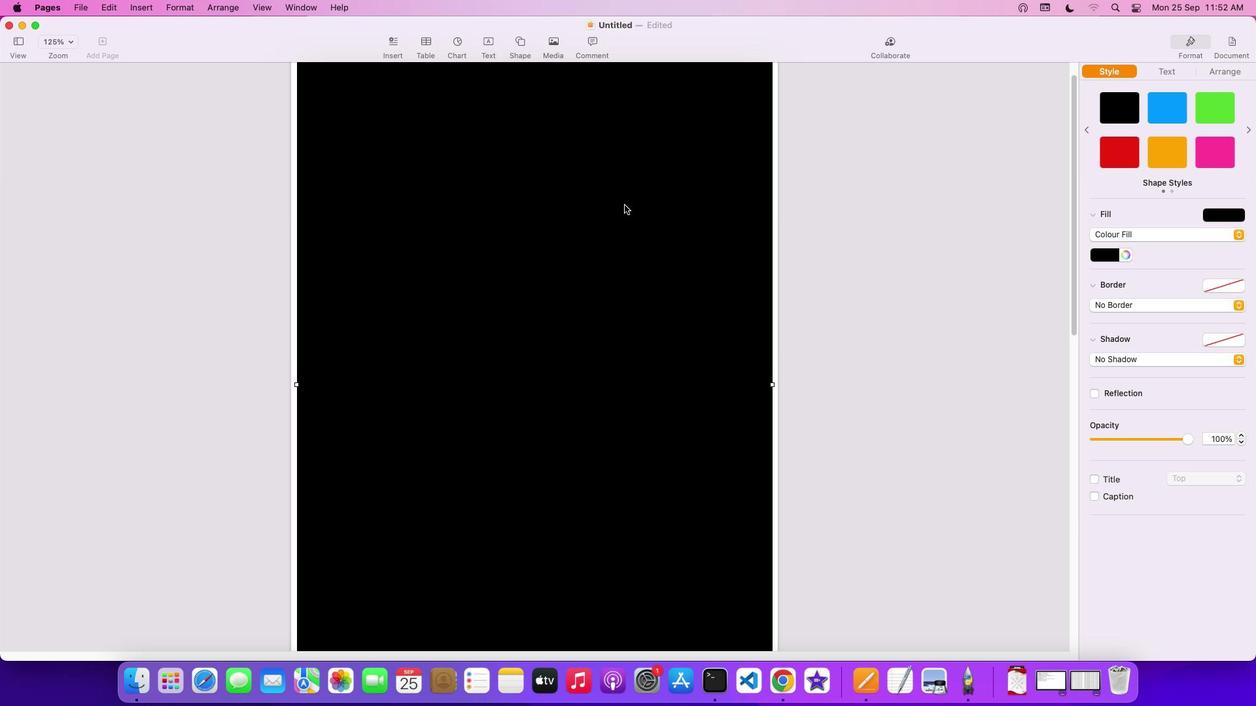 
Action: Mouse scrolled (627, 207) with delta (1, 5)
Screenshot: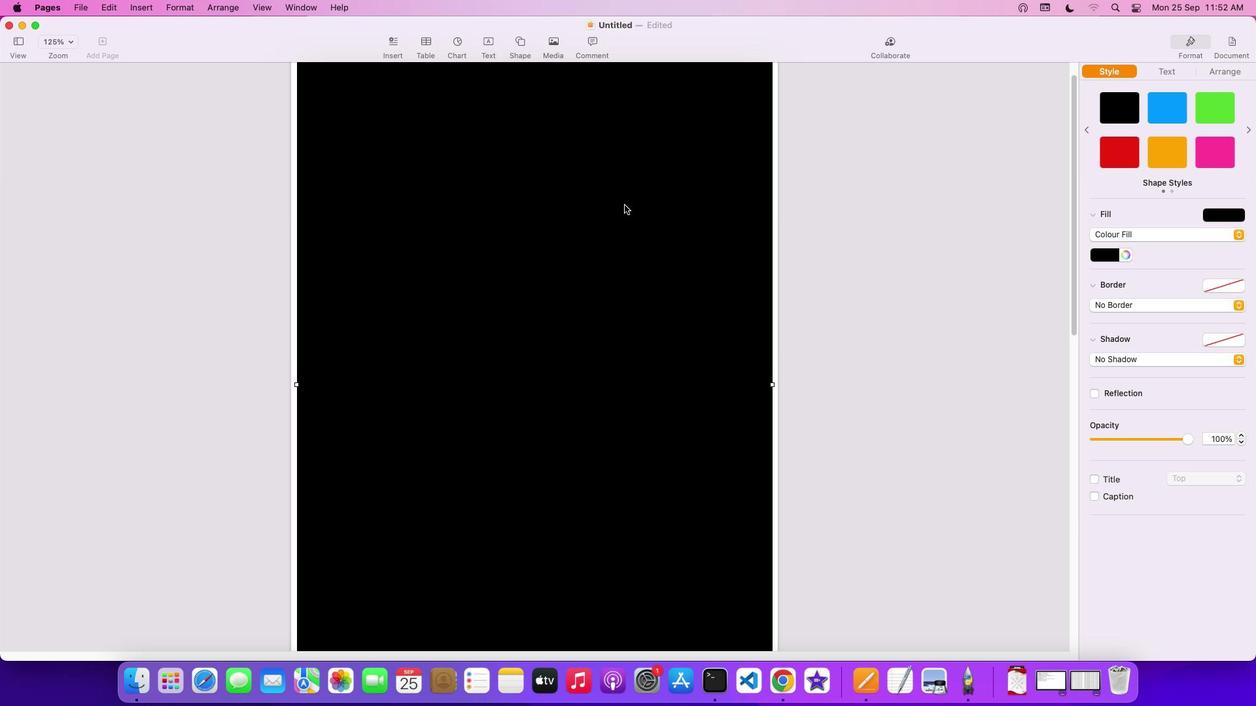 
Action: Mouse scrolled (627, 207) with delta (1, 5)
Screenshot: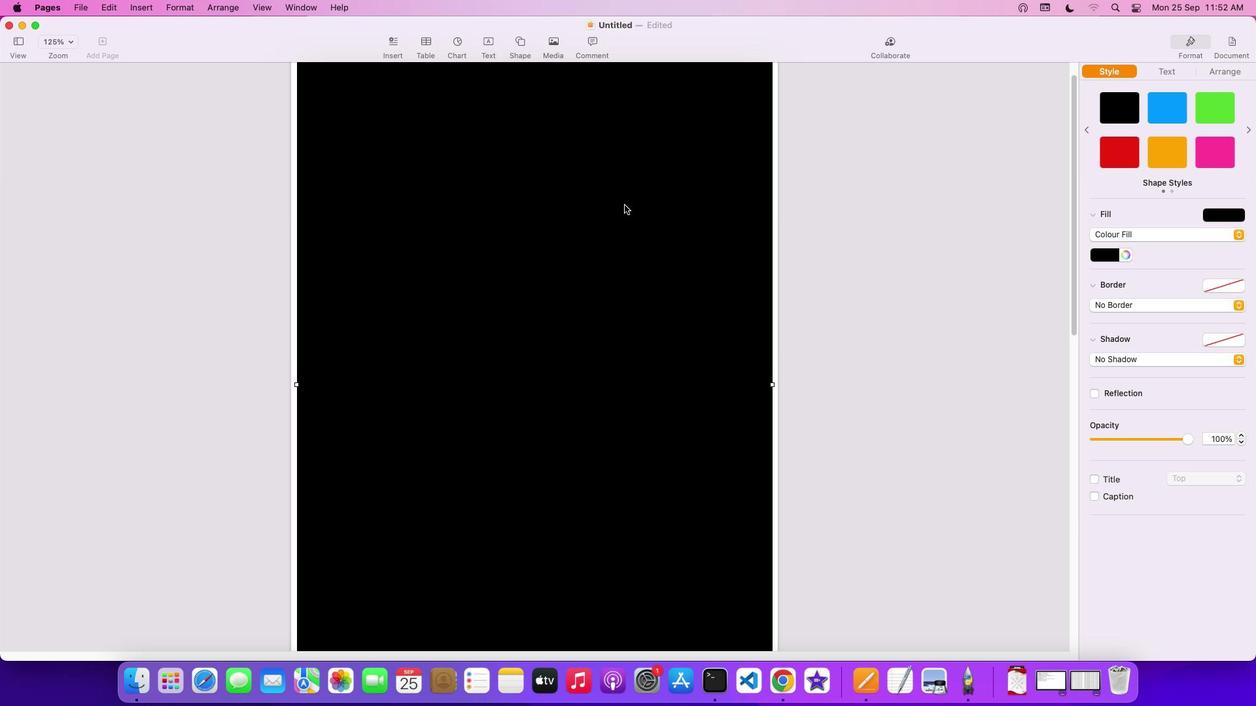 
Action: Mouse scrolled (627, 207) with delta (1, 6)
Screenshot: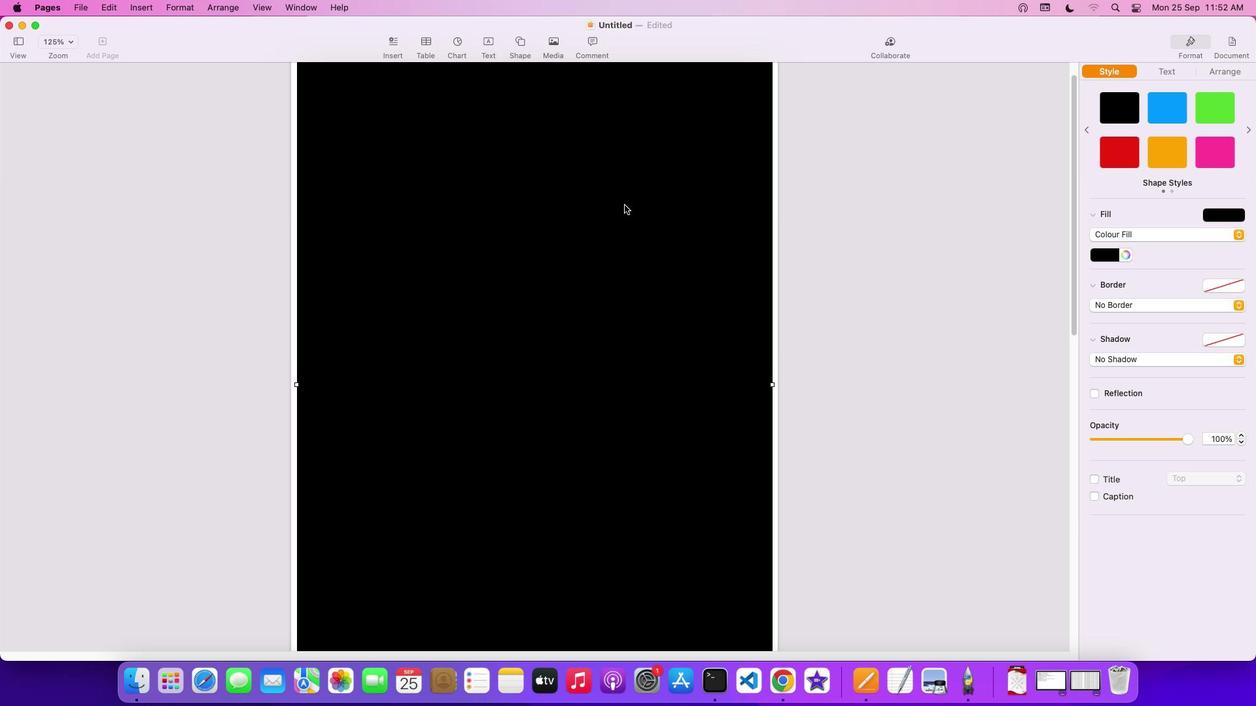 
Action: Mouse scrolled (627, 207) with delta (1, 2)
Screenshot: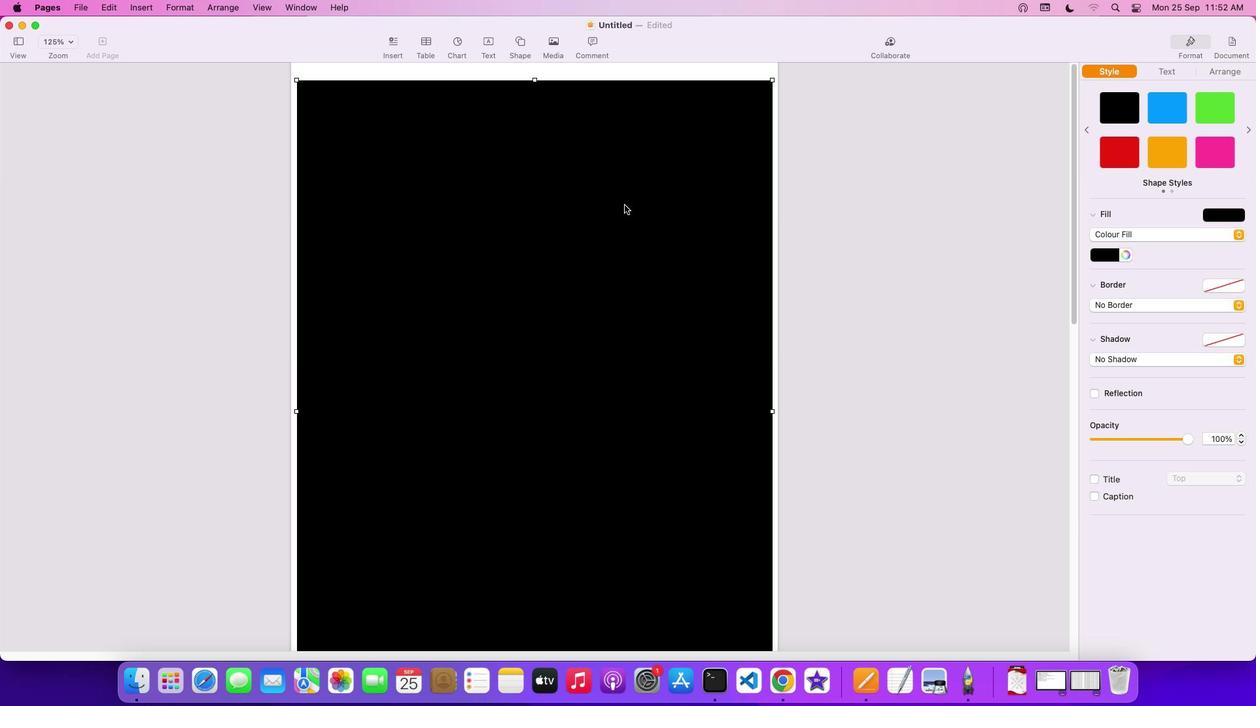 
Action: Mouse scrolled (627, 207) with delta (1, 2)
Screenshot: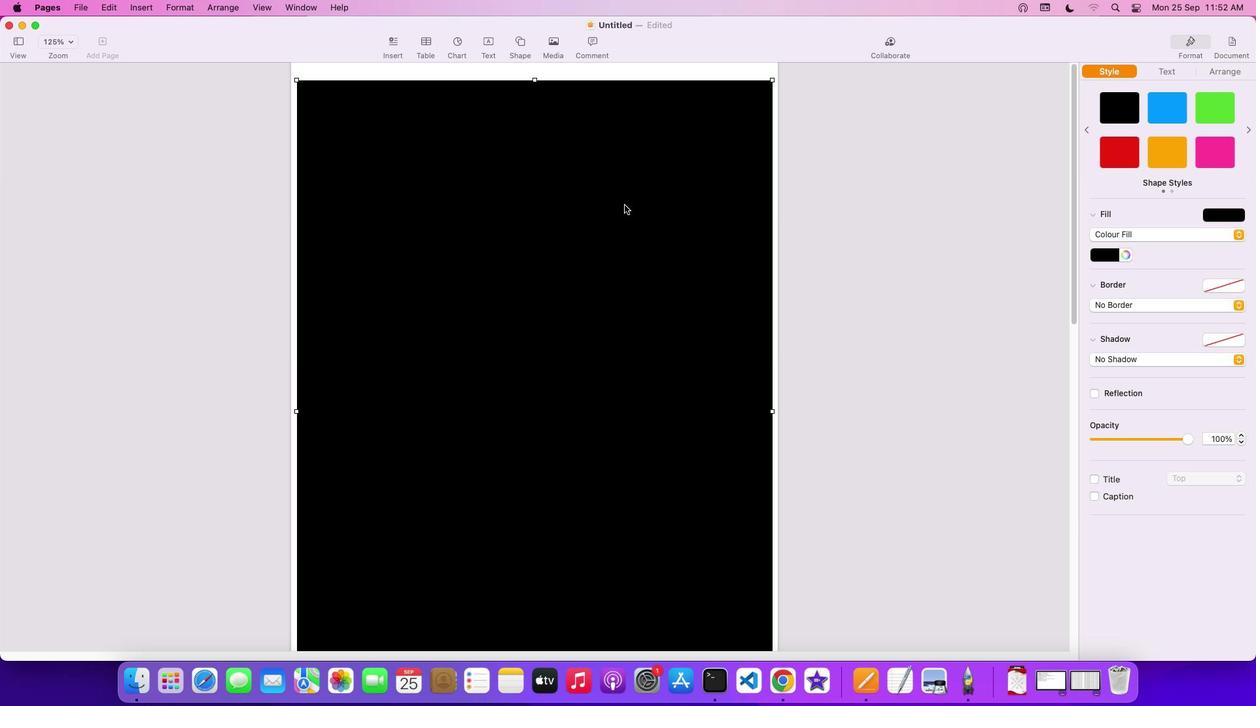 
Action: Mouse scrolled (627, 207) with delta (1, 3)
Screenshot: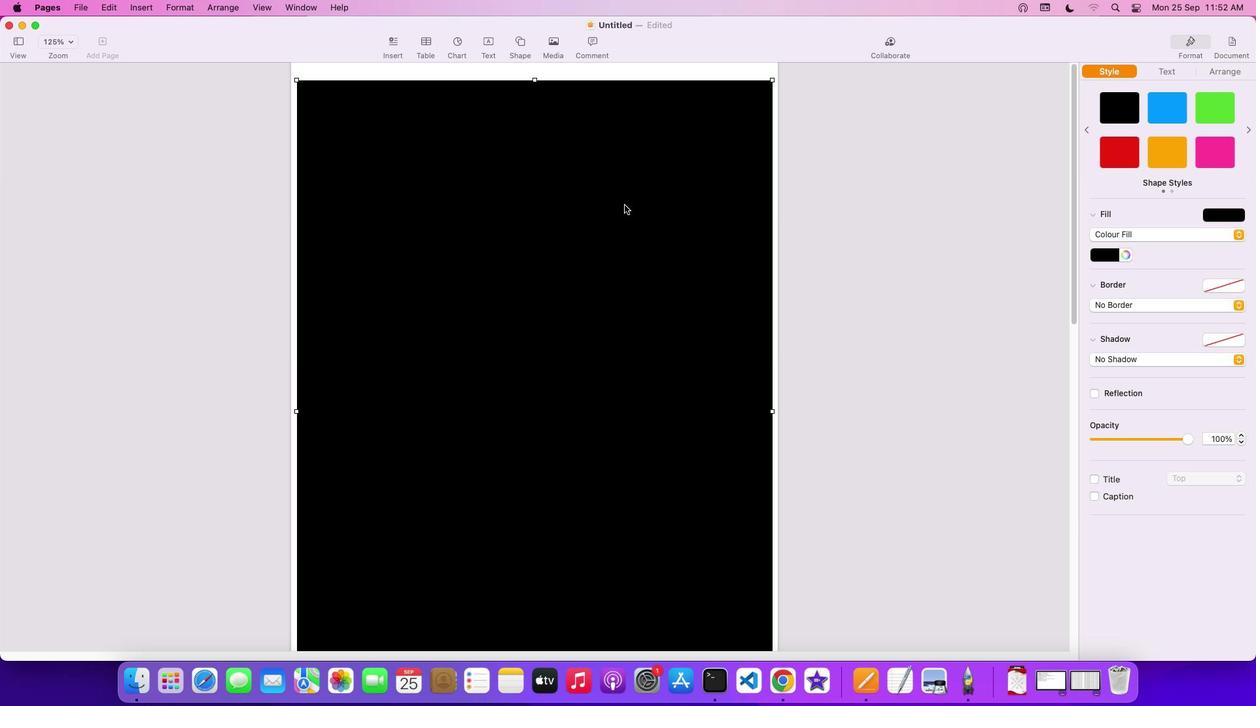 
Action: Mouse scrolled (627, 207) with delta (1, 5)
Screenshot: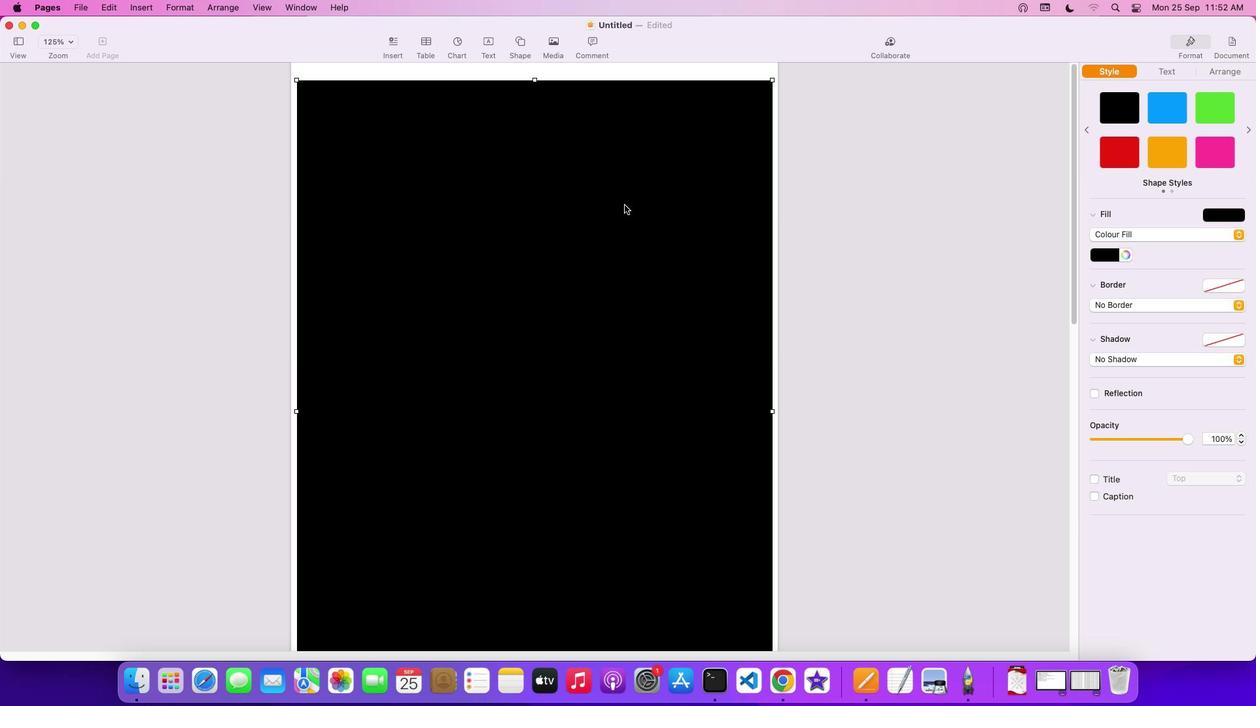 
Action: Mouse scrolled (627, 207) with delta (1, 5)
Screenshot: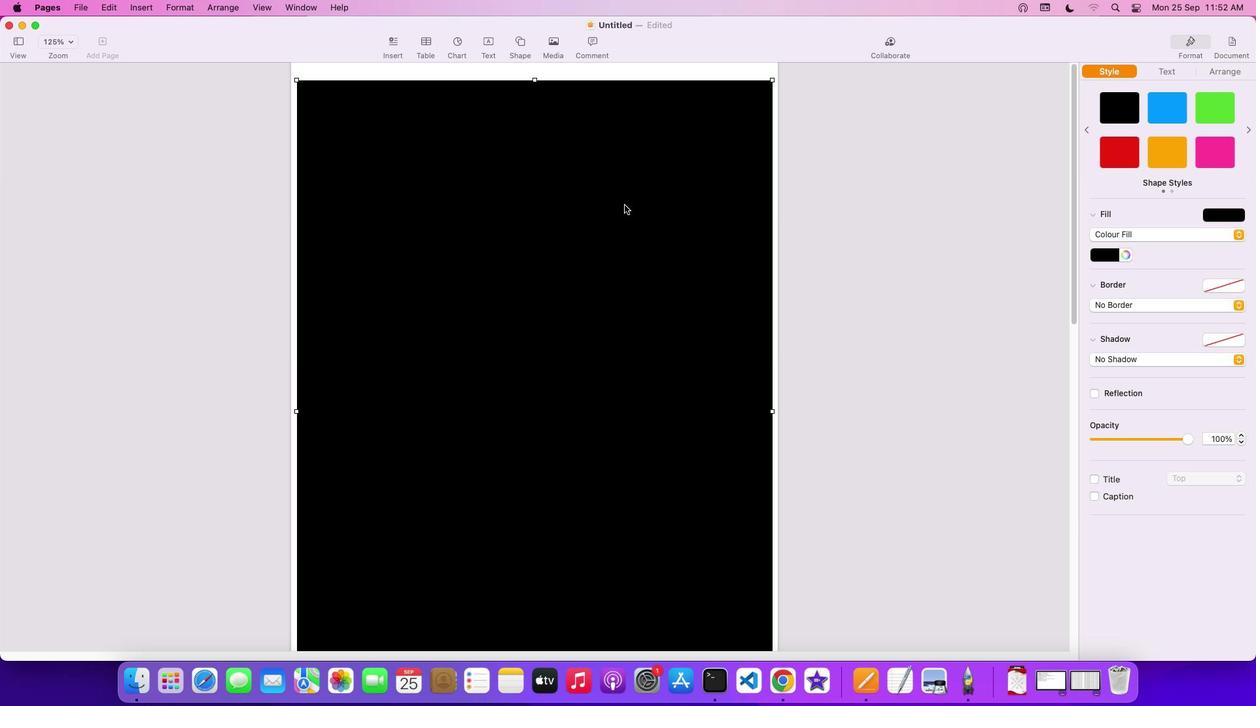 
Action: Mouse moved to (1118, 261)
Screenshot: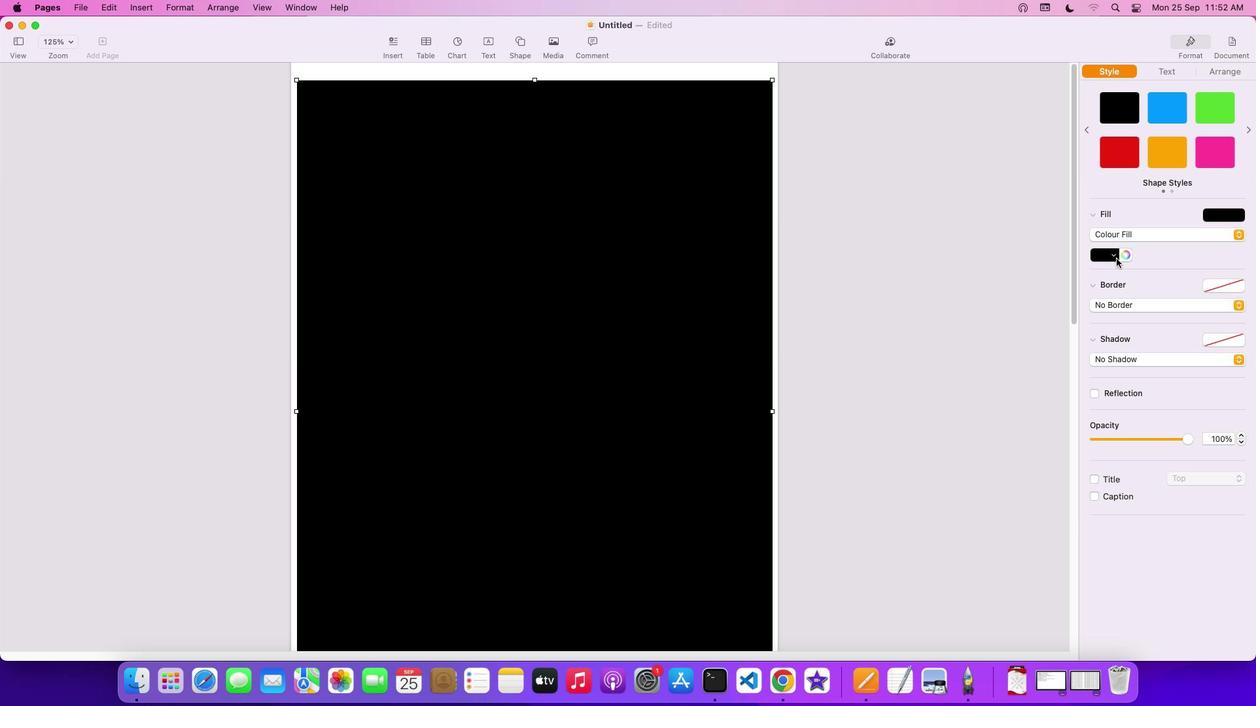 
Action: Mouse pressed left at (1118, 261)
Screenshot: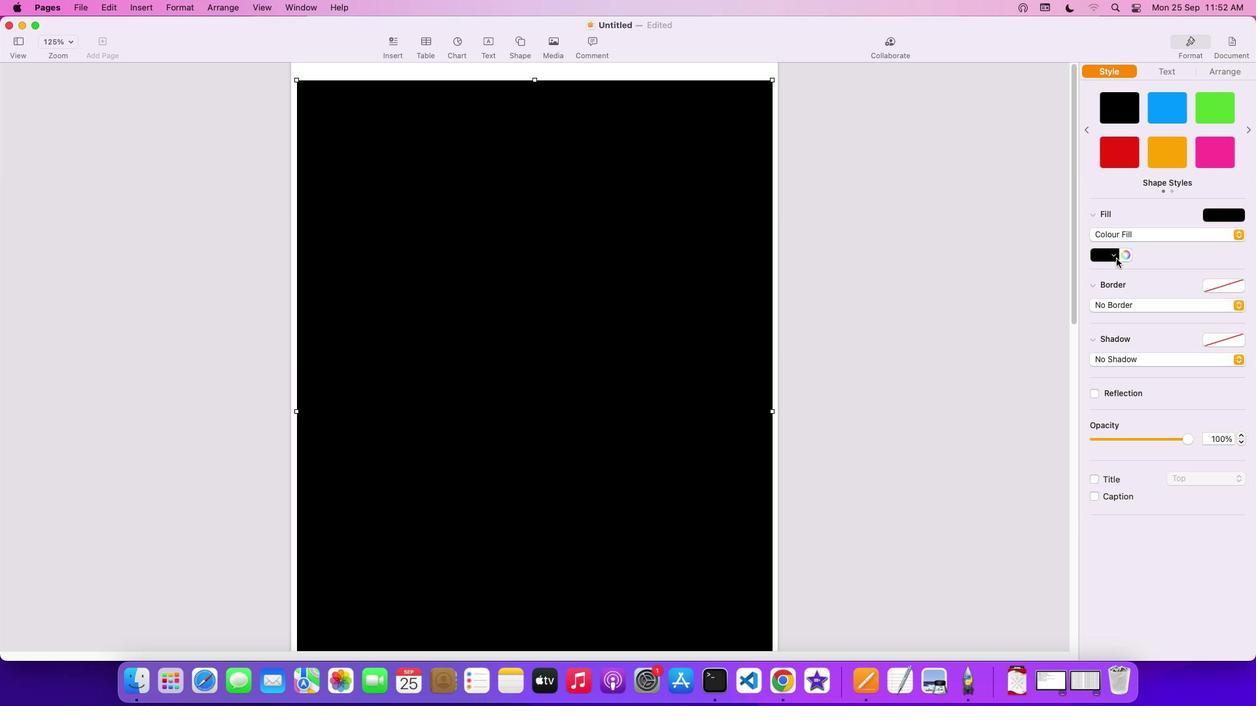 
Action: Mouse moved to (1053, 331)
Screenshot: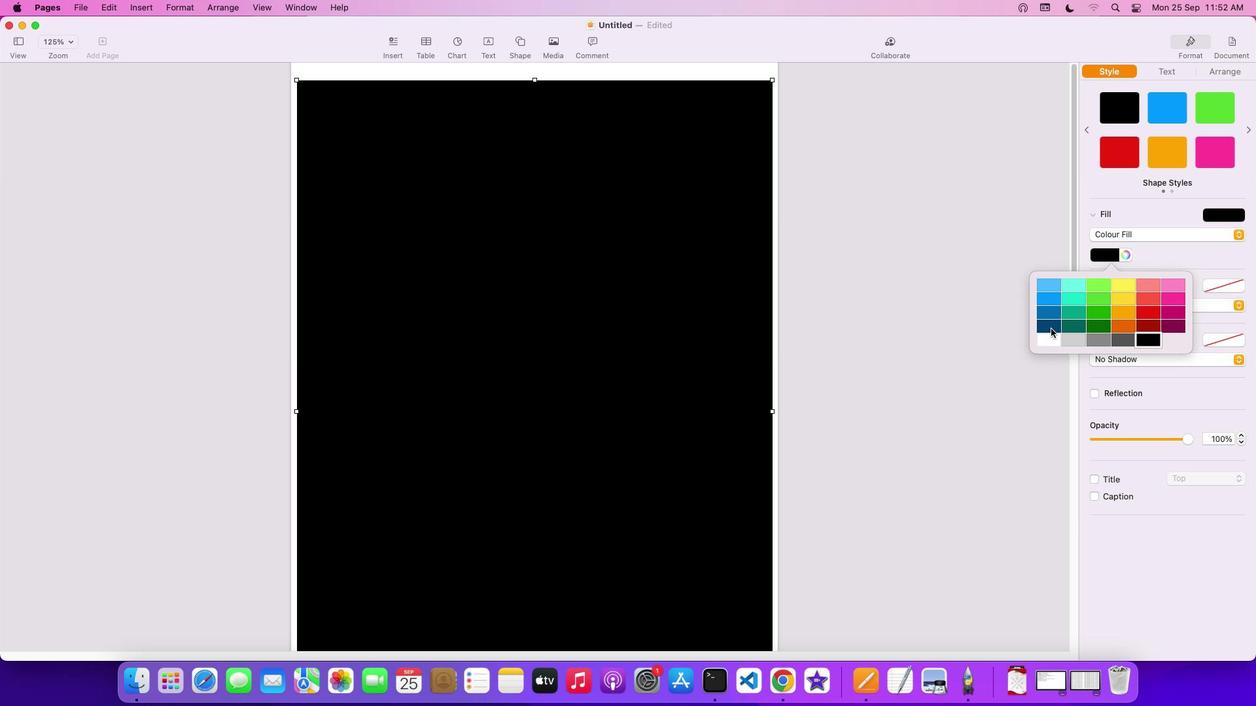 
Action: Mouse pressed left at (1053, 331)
Screenshot: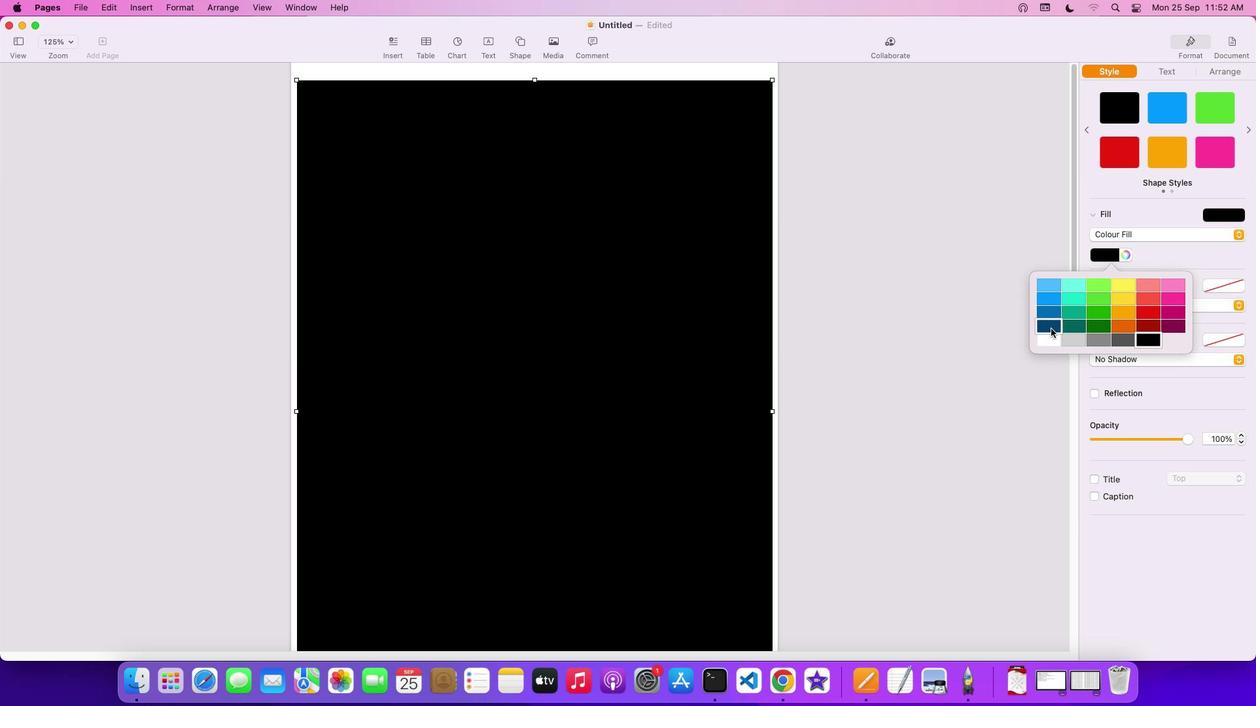 
Action: Mouse moved to (605, 282)
Screenshot: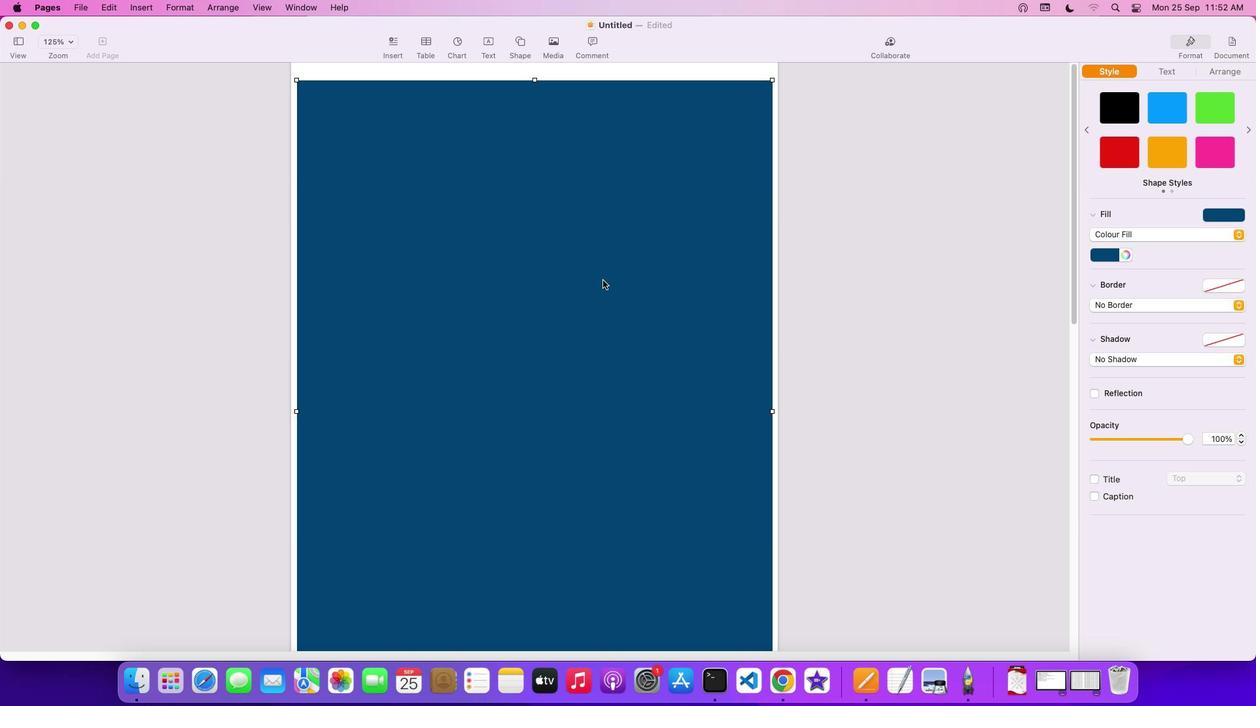 
Action: Mouse pressed left at (605, 282)
Screenshot: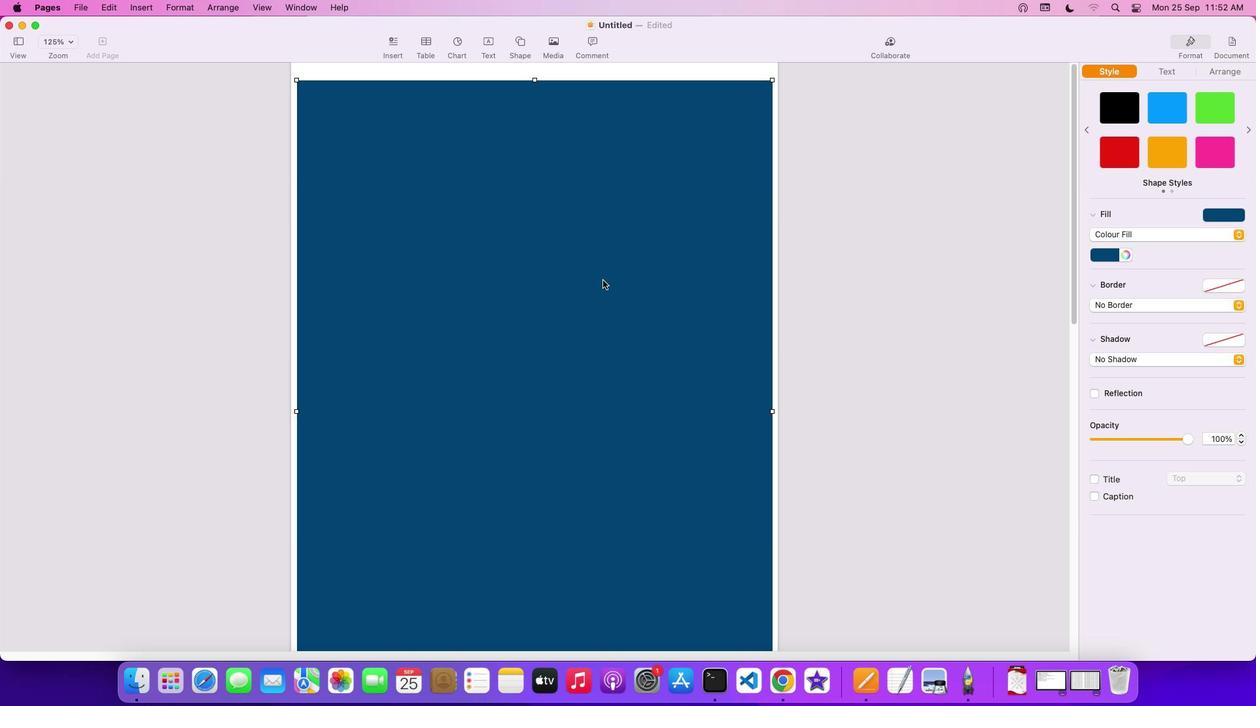 
Action: Mouse moved to (604, 282)
Screenshot: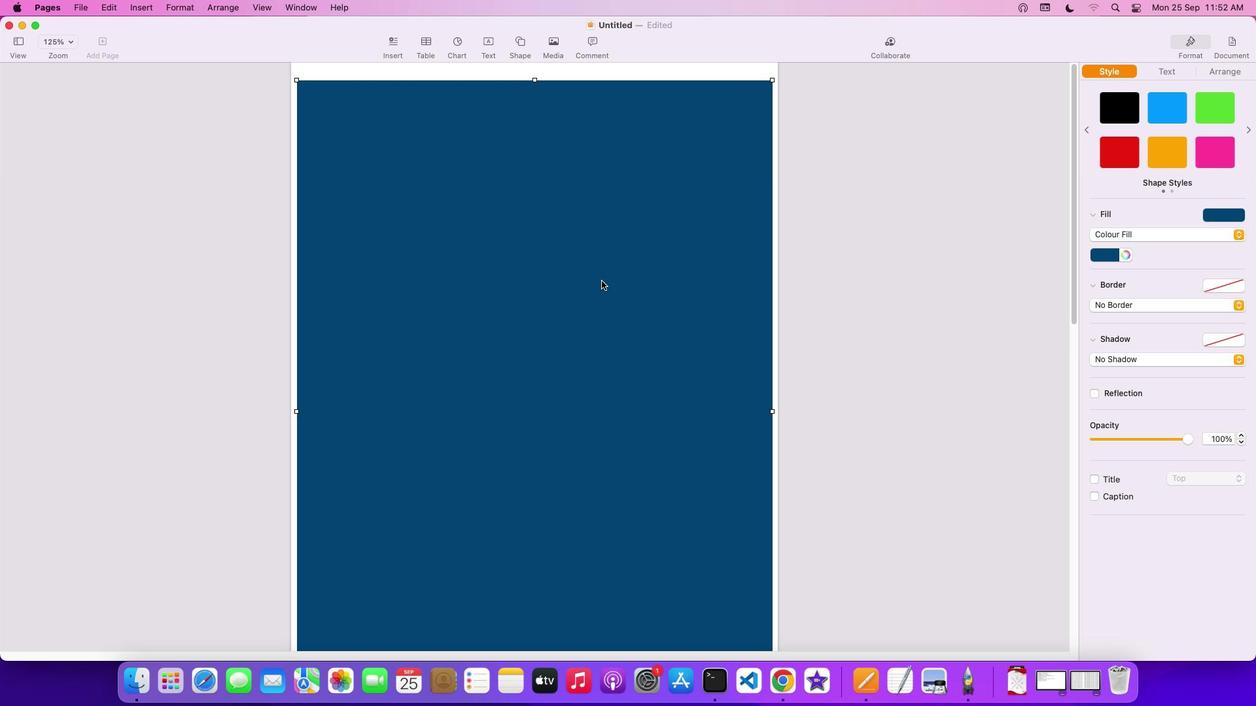 
Action: Key pressed Key.cmd
Screenshot: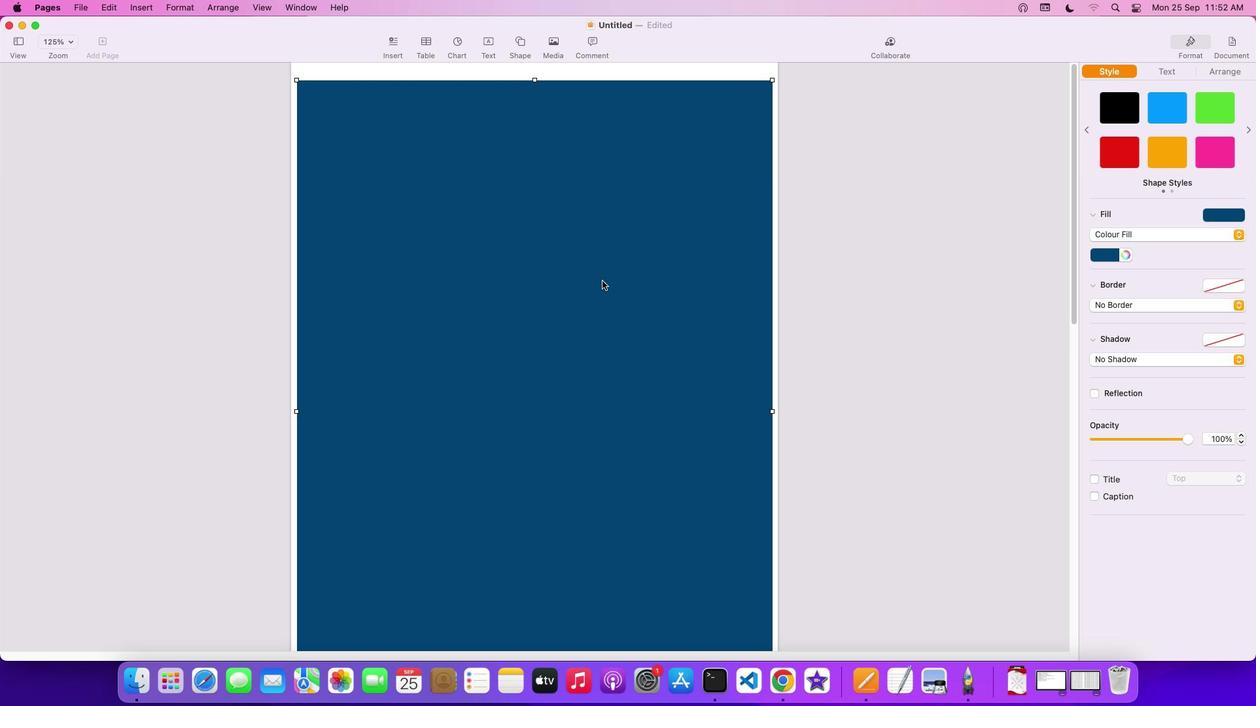 
Action: Mouse moved to (604, 282)
Screenshot: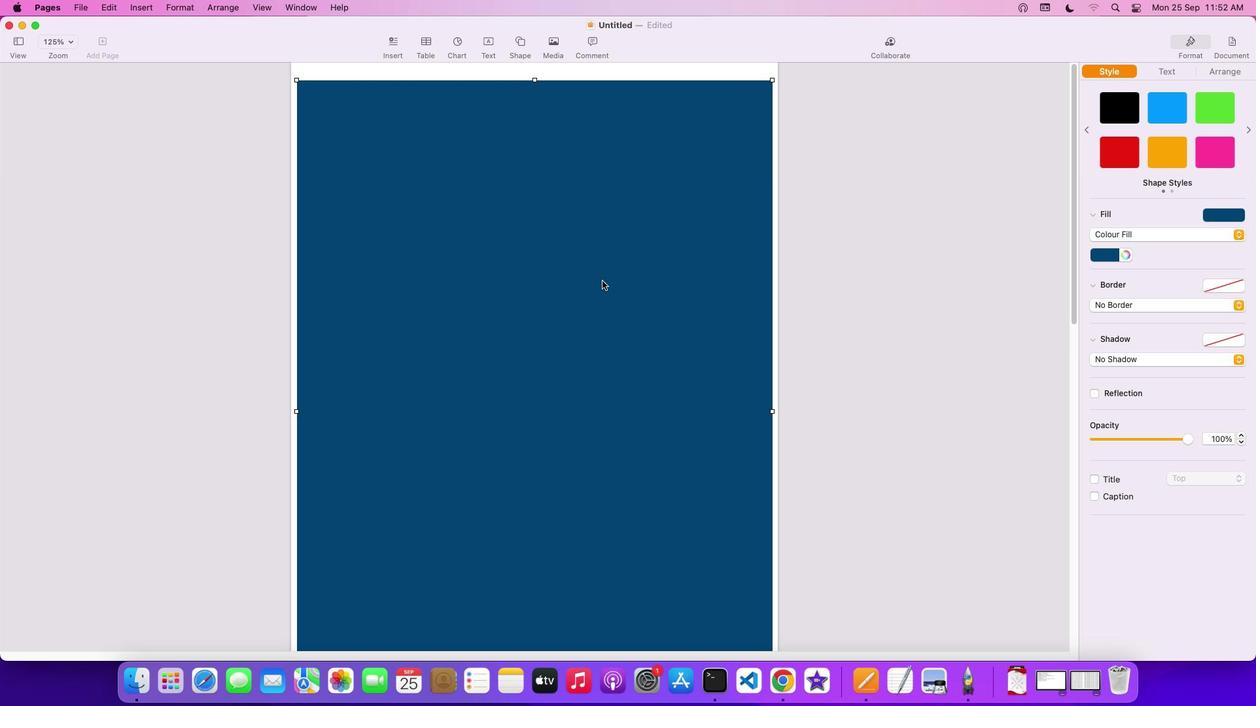 
Action: Key pressed 'c'
Screenshot: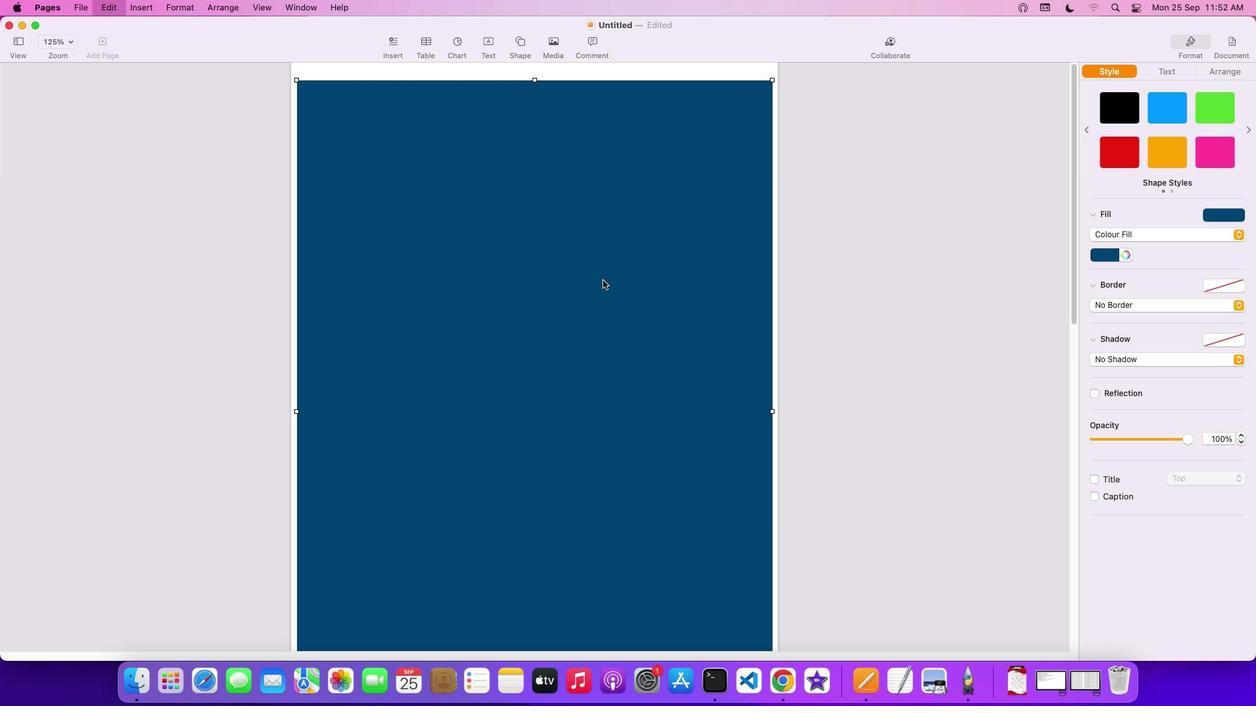
Action: Mouse moved to (616, 282)
Screenshot: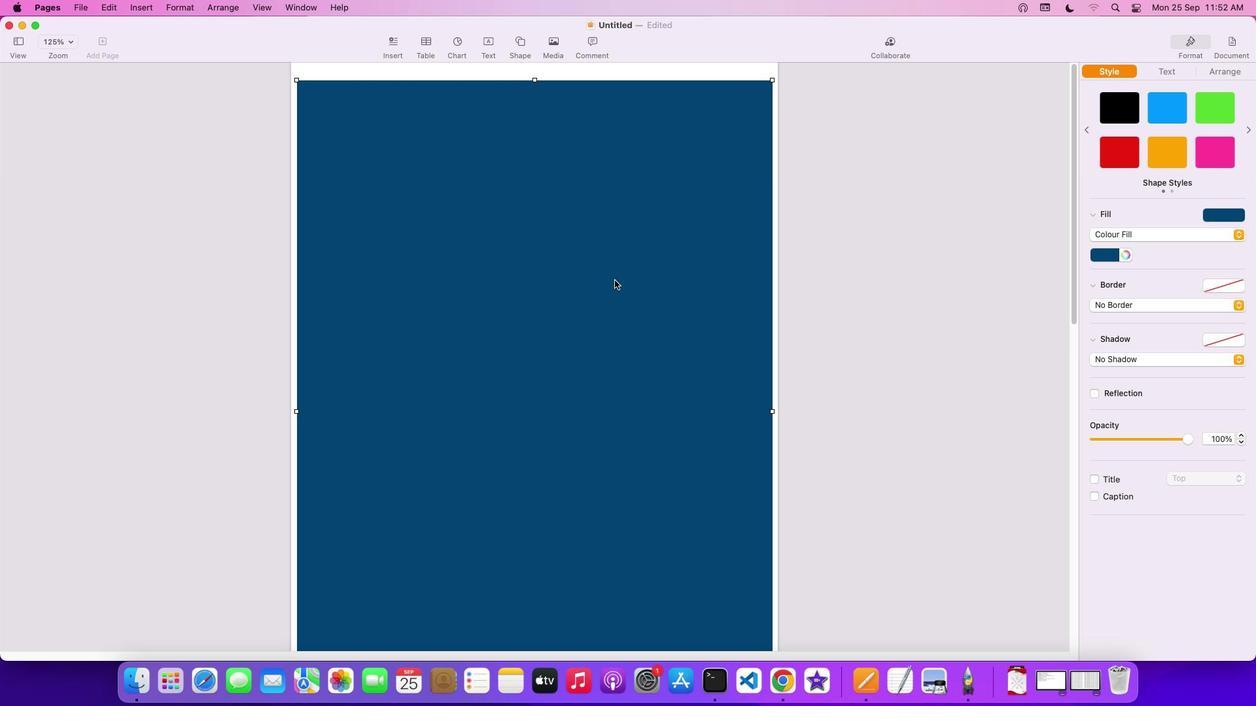 
Action: Key pressed 'v'
Screenshot: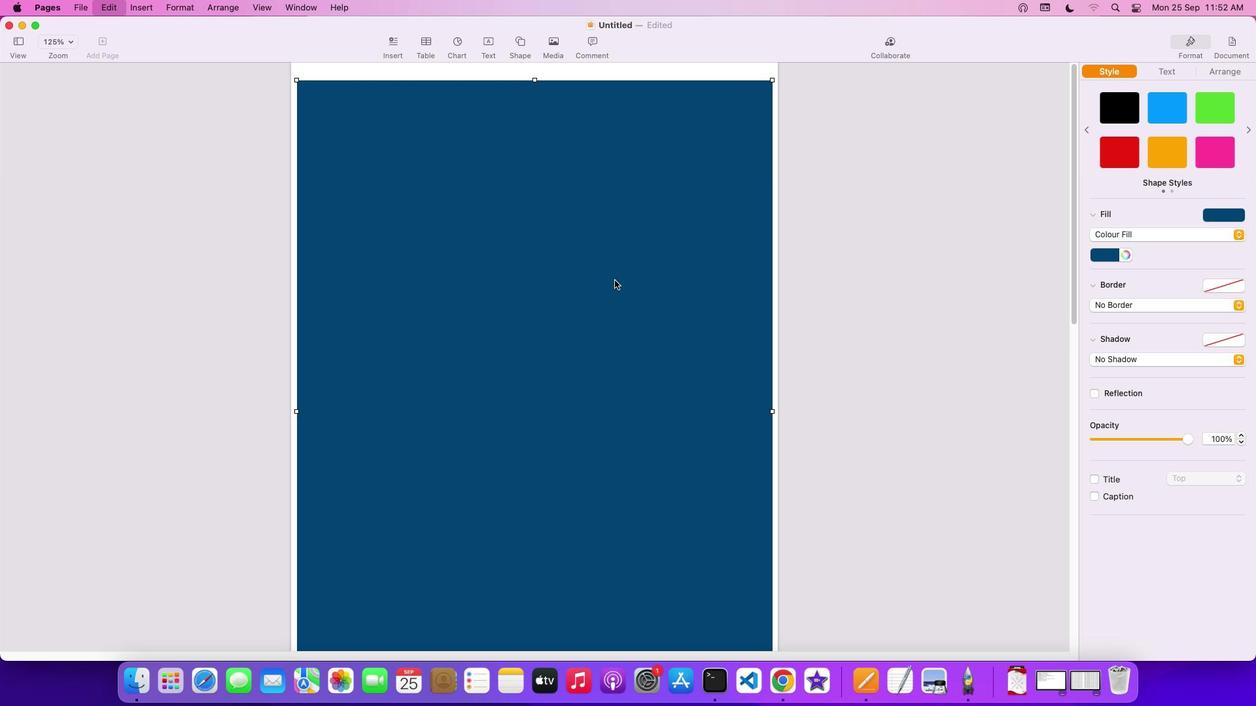
Action: Mouse moved to (781, 76)
Screenshot: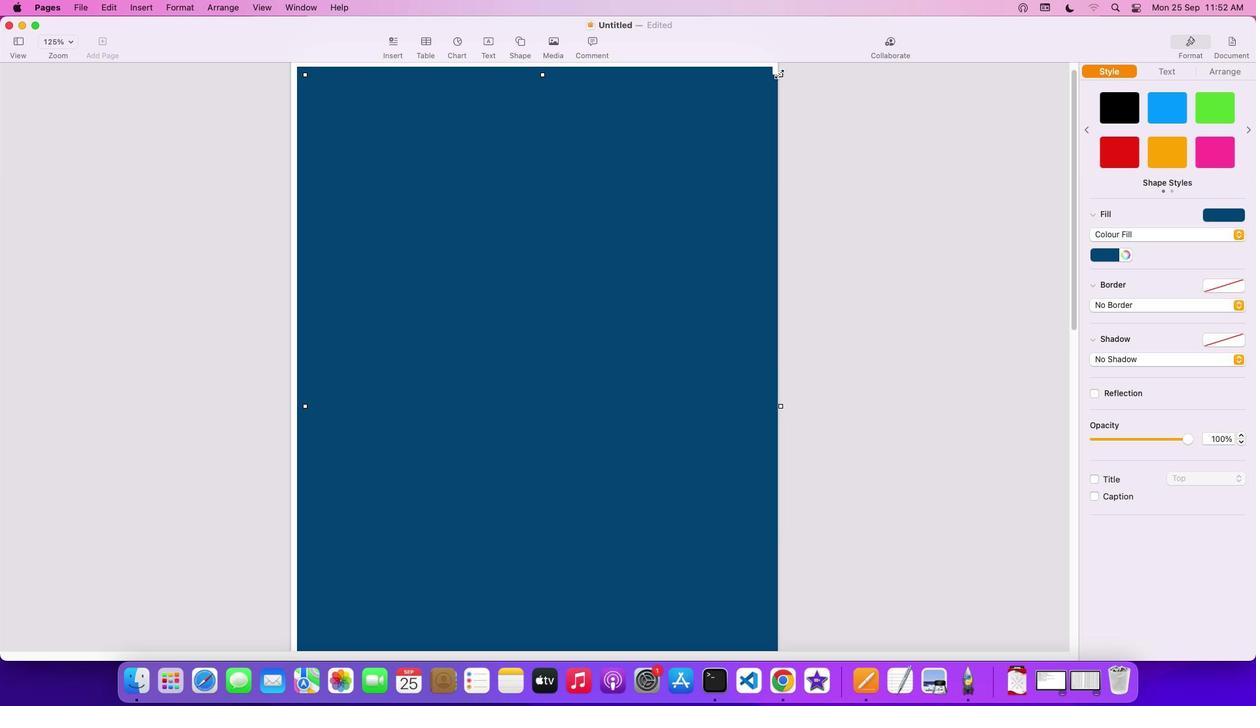 
Action: Mouse pressed left at (781, 76)
Screenshot: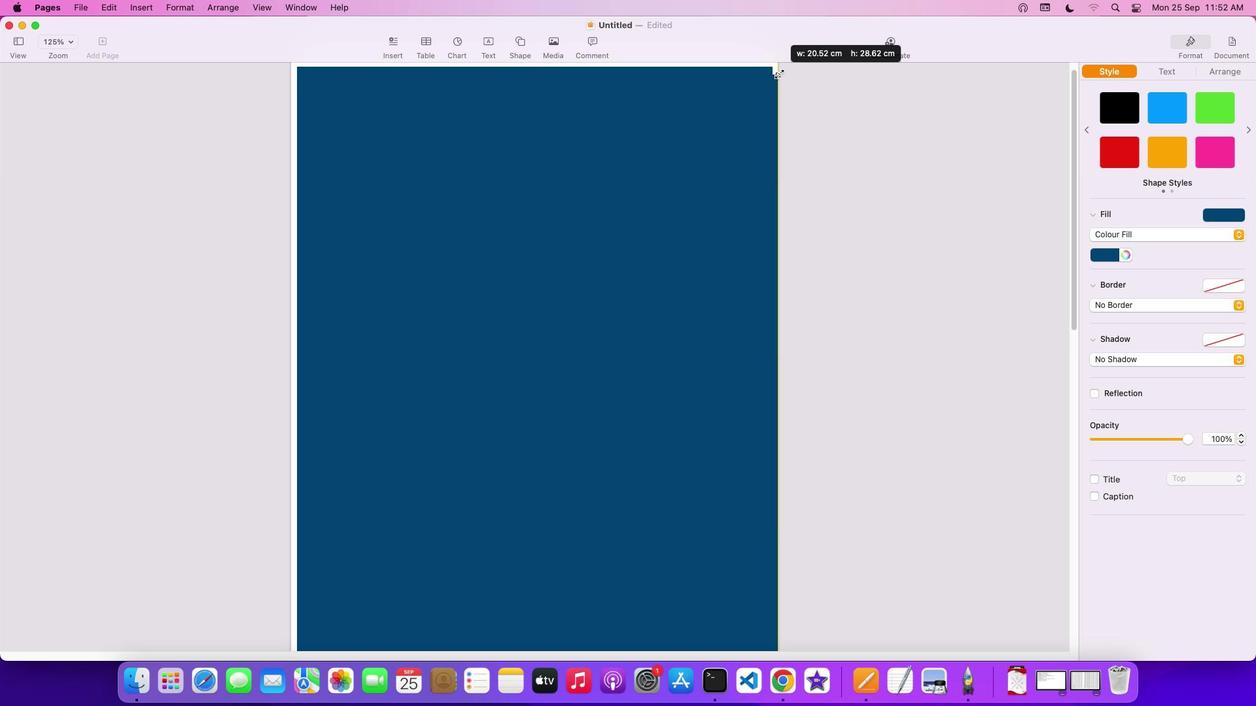
Action: Mouse moved to (1116, 256)
Screenshot: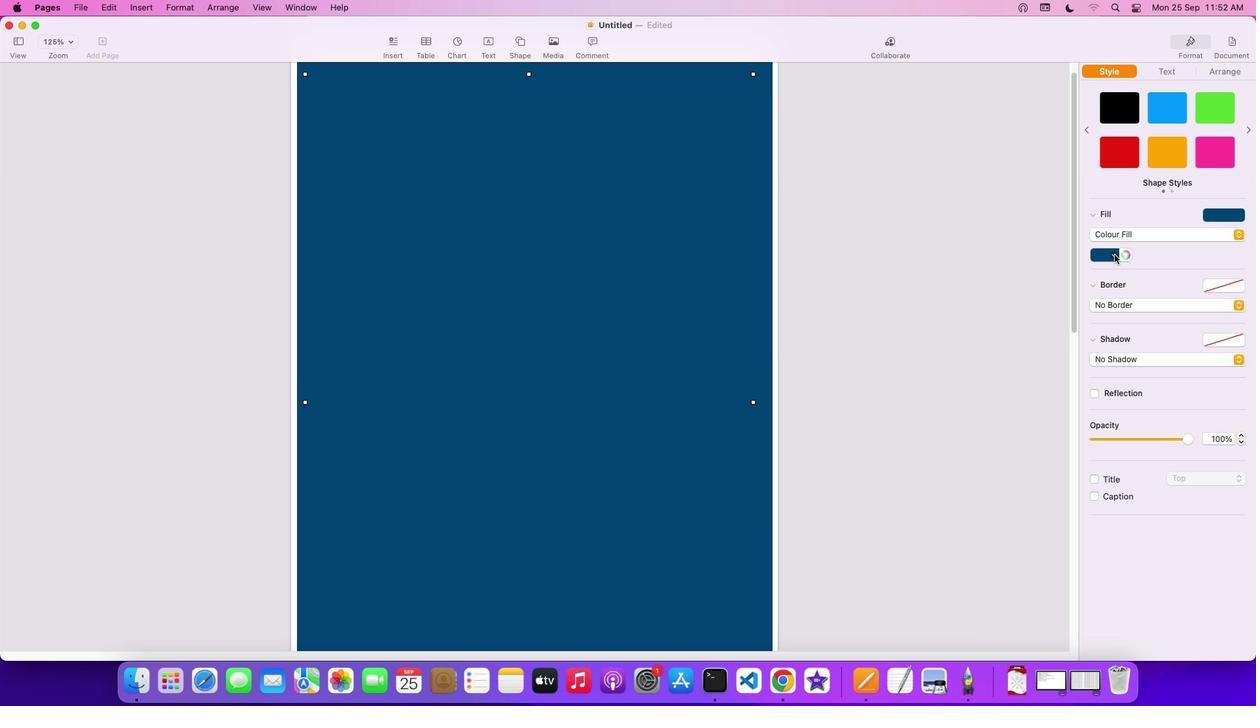 
Action: Mouse pressed left at (1116, 256)
Screenshot: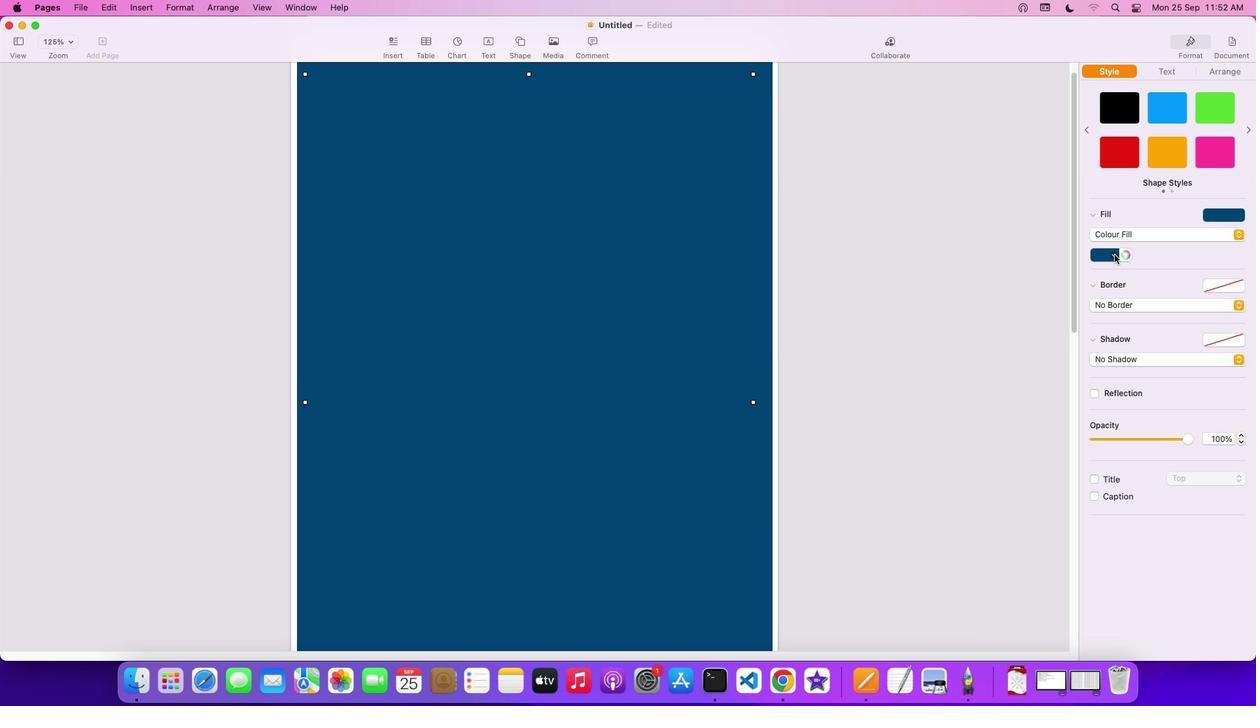 
Action: Mouse moved to (1047, 352)
Screenshot: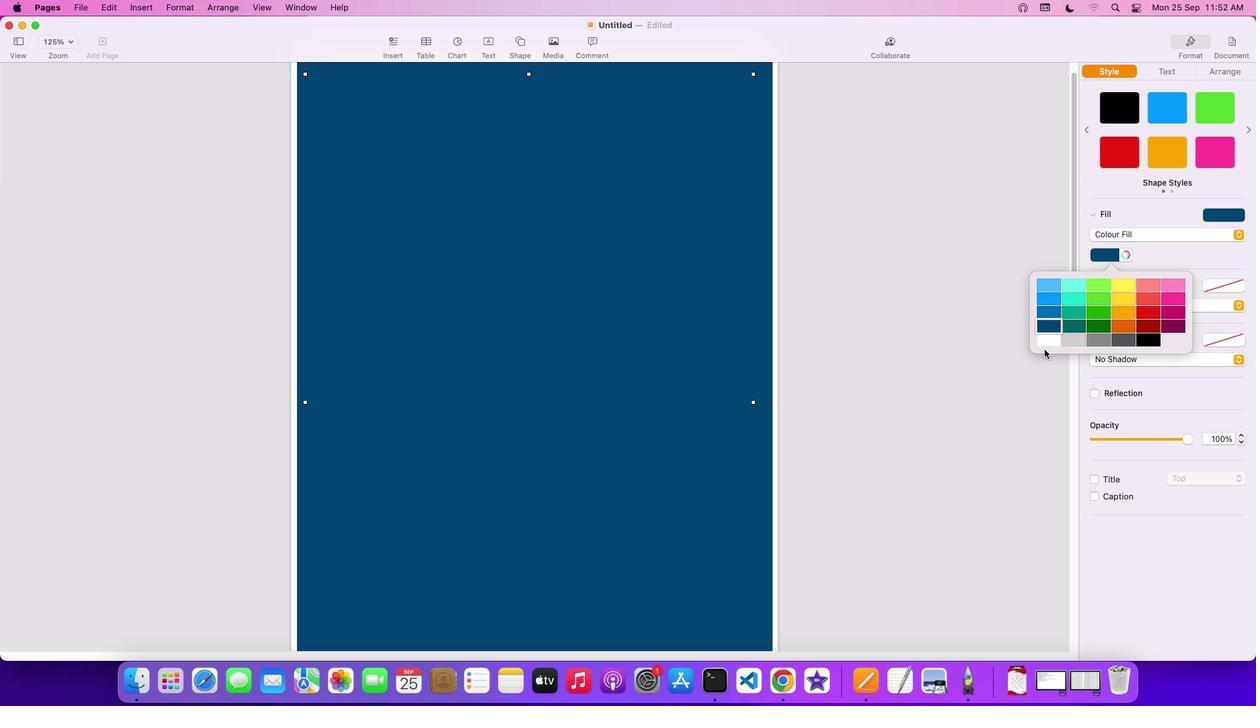 
Action: Mouse pressed left at (1047, 352)
Screenshot: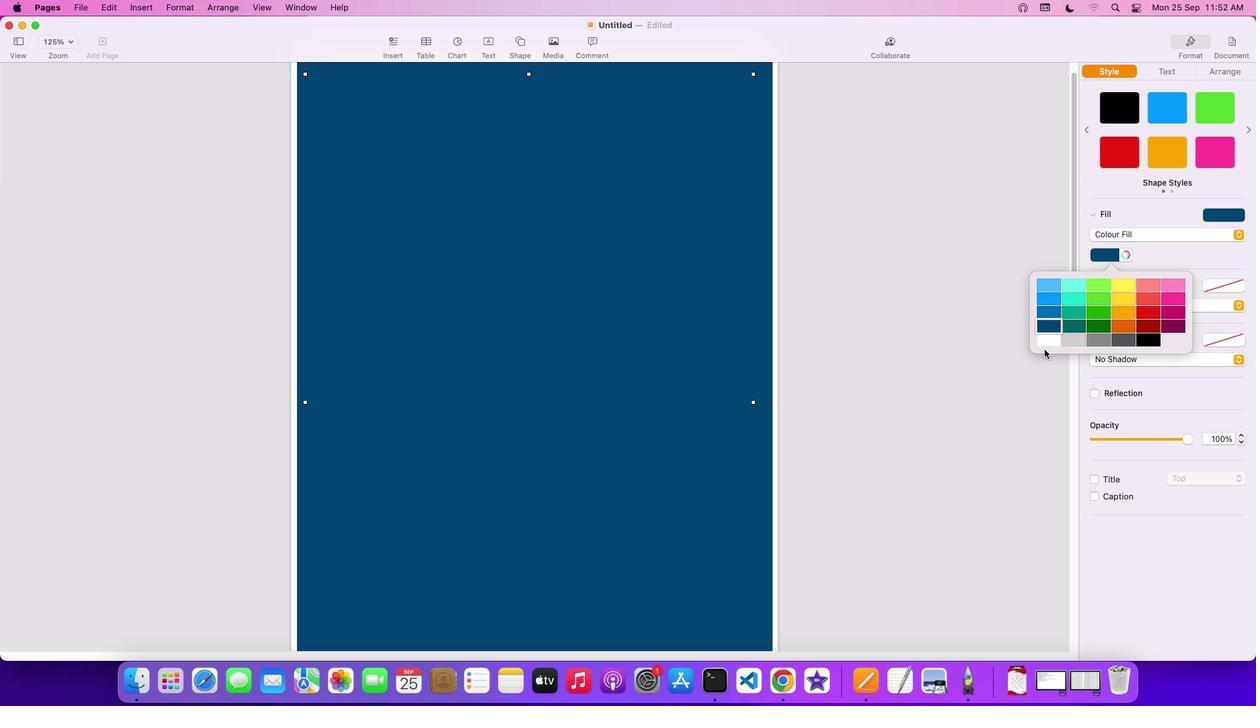 
Action: Mouse moved to (1048, 350)
Screenshot: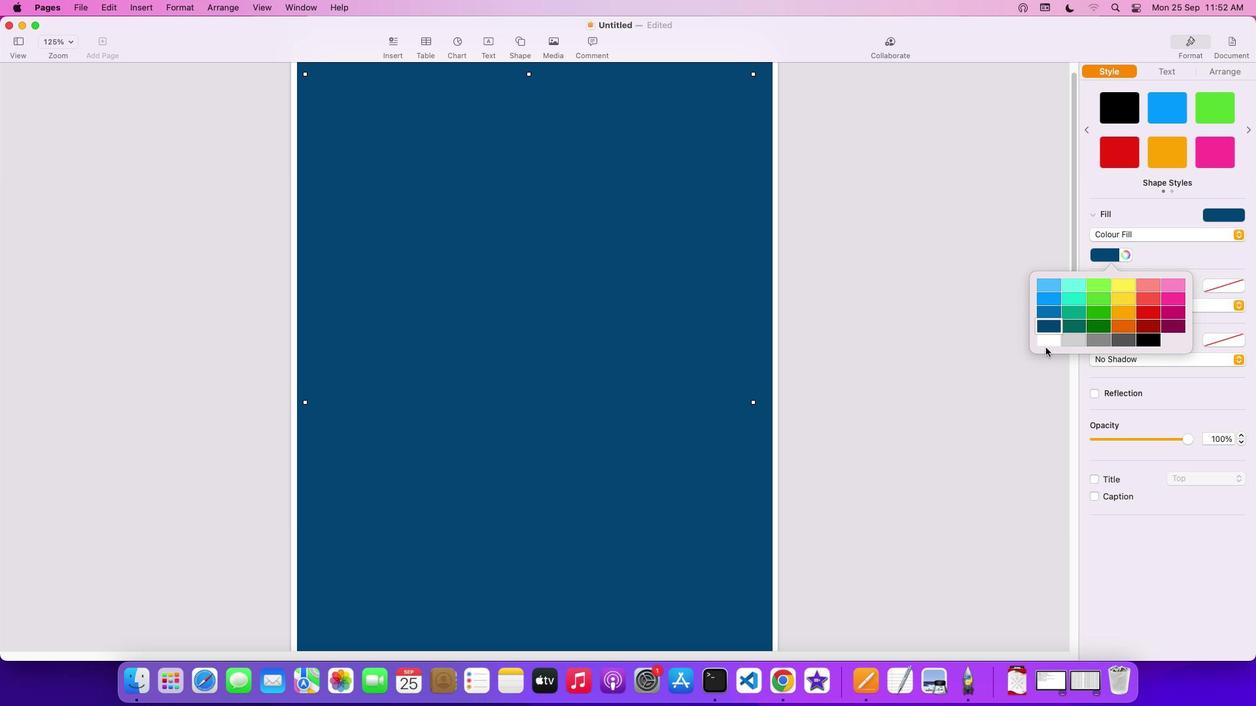 
Action: Mouse pressed left at (1048, 350)
Screenshot: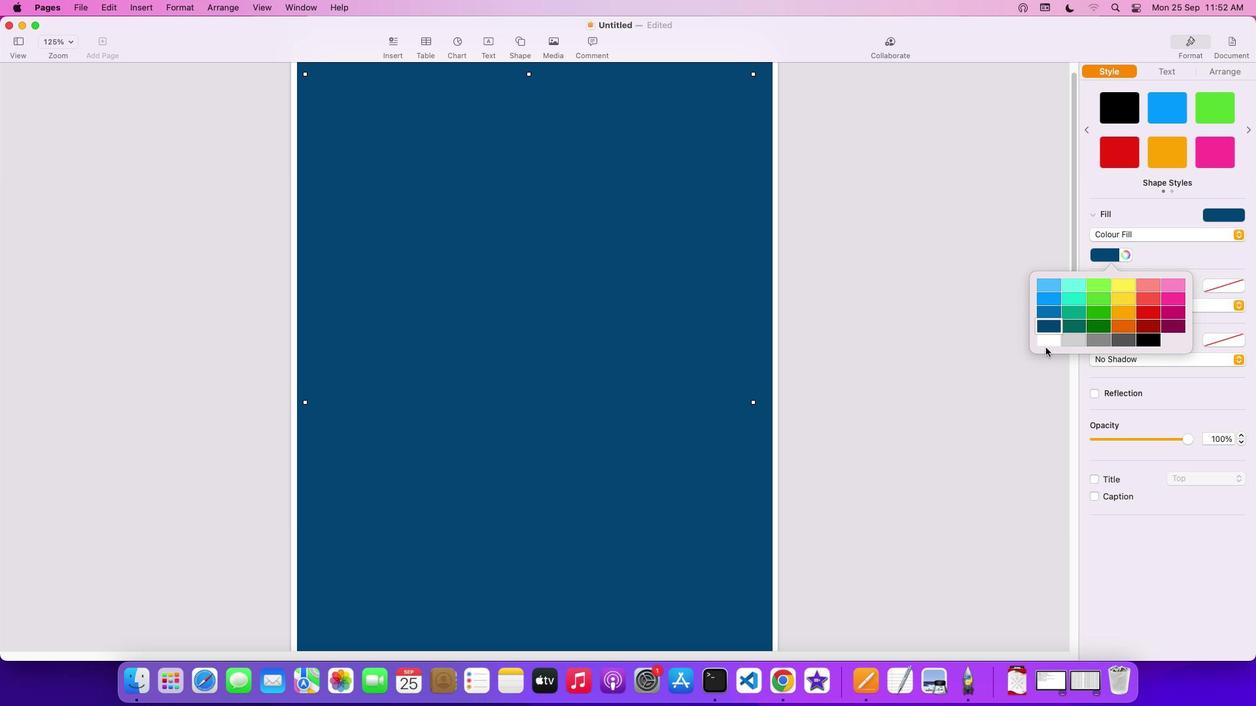 
Action: Mouse moved to (1051, 345)
Screenshot: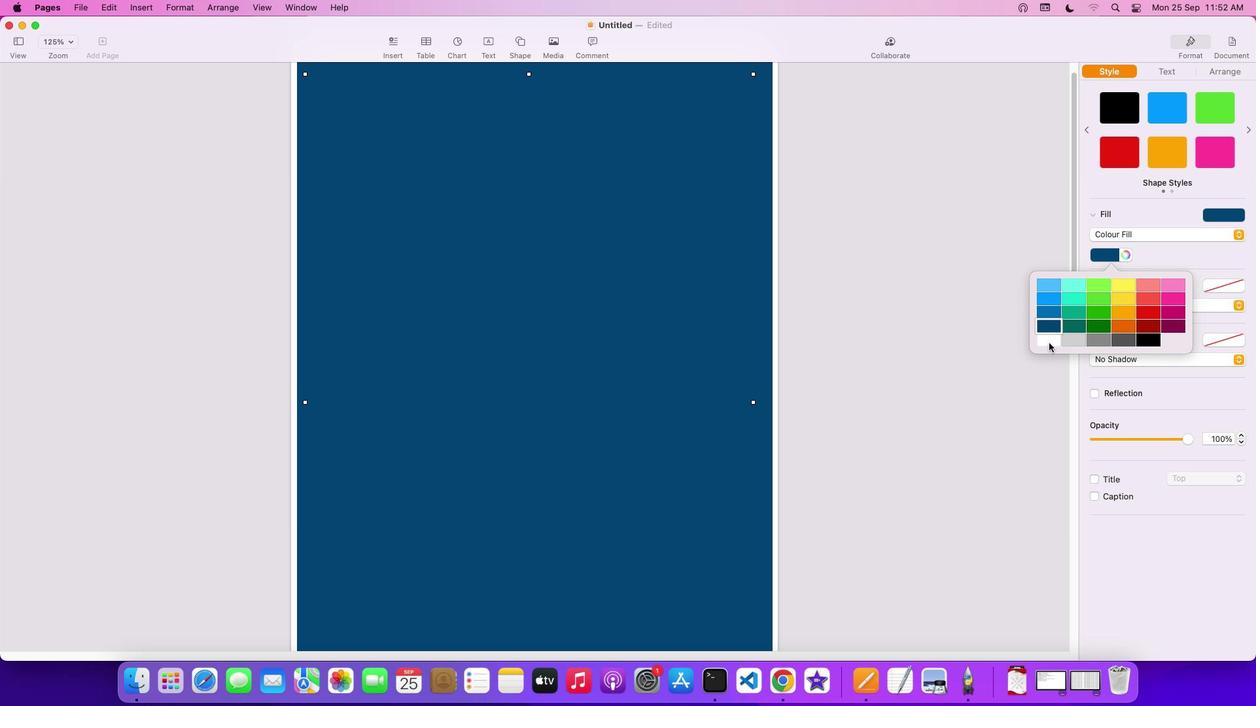 
Action: Mouse pressed left at (1051, 345)
Screenshot: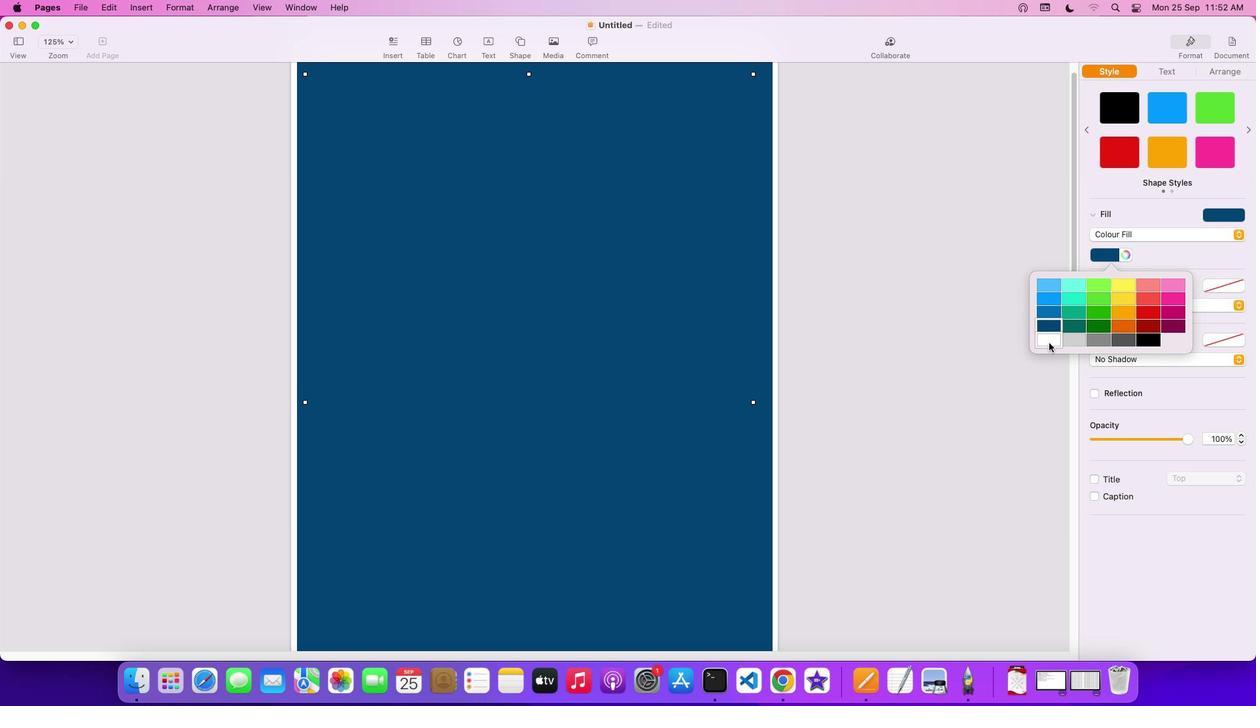 
Action: Mouse moved to (307, 75)
Screenshot: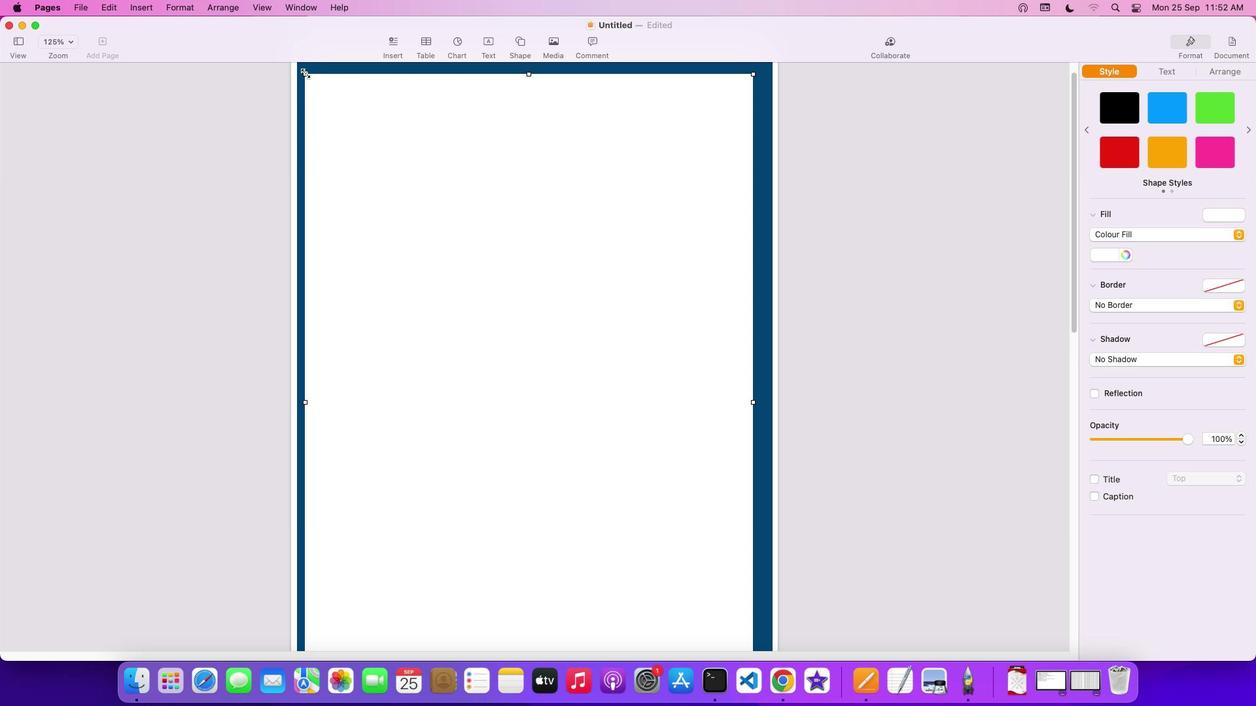 
Action: Mouse pressed left at (307, 75)
Screenshot: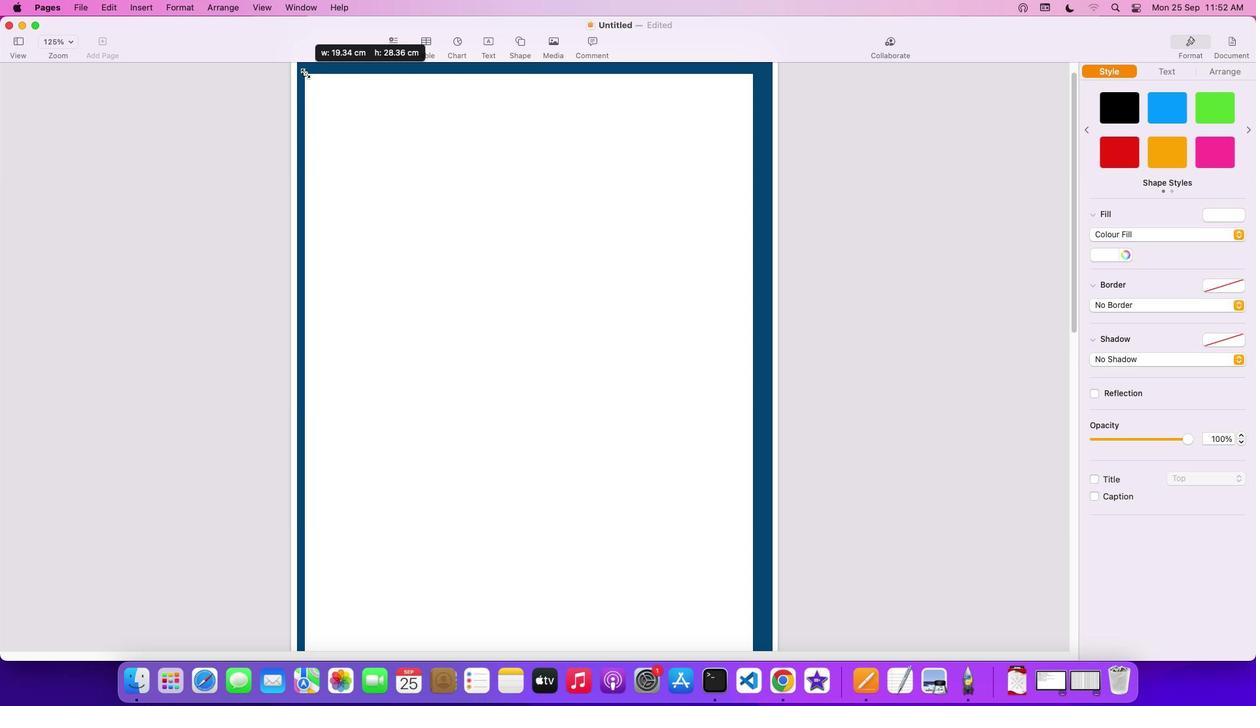 
Action: Mouse moved to (599, 185)
Screenshot: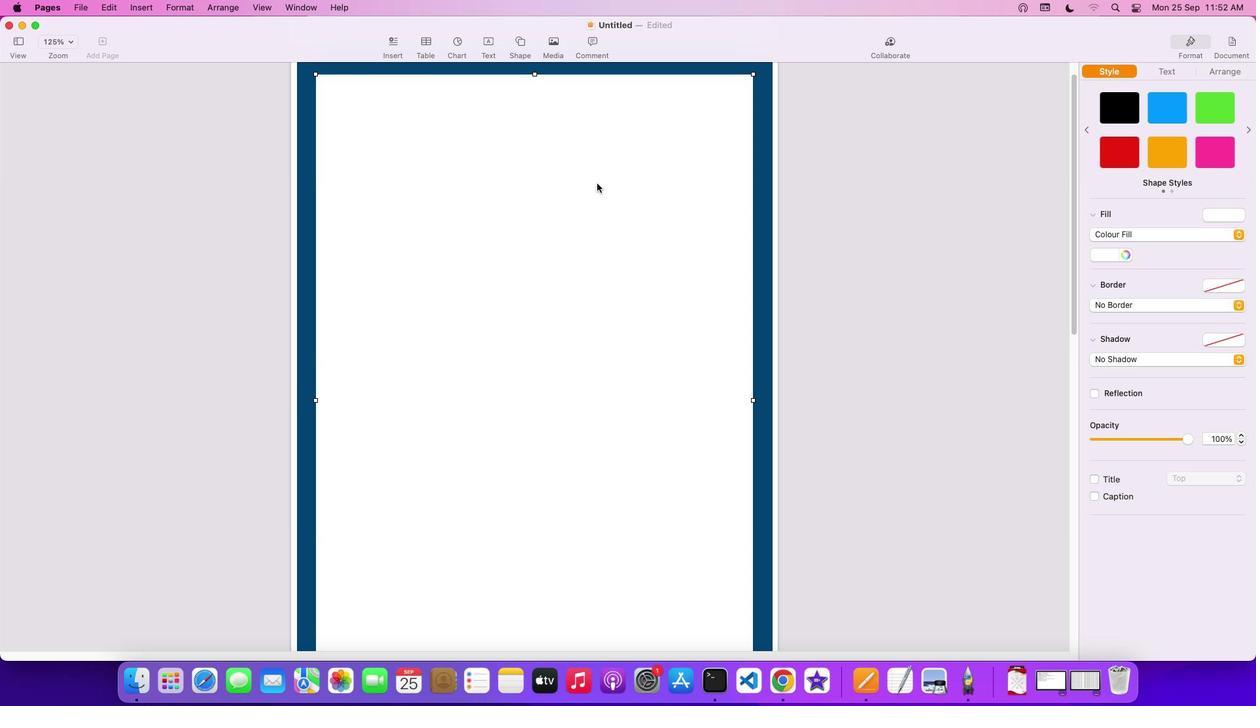 
Action: Mouse scrolled (599, 185) with delta (1, 1)
Screenshot: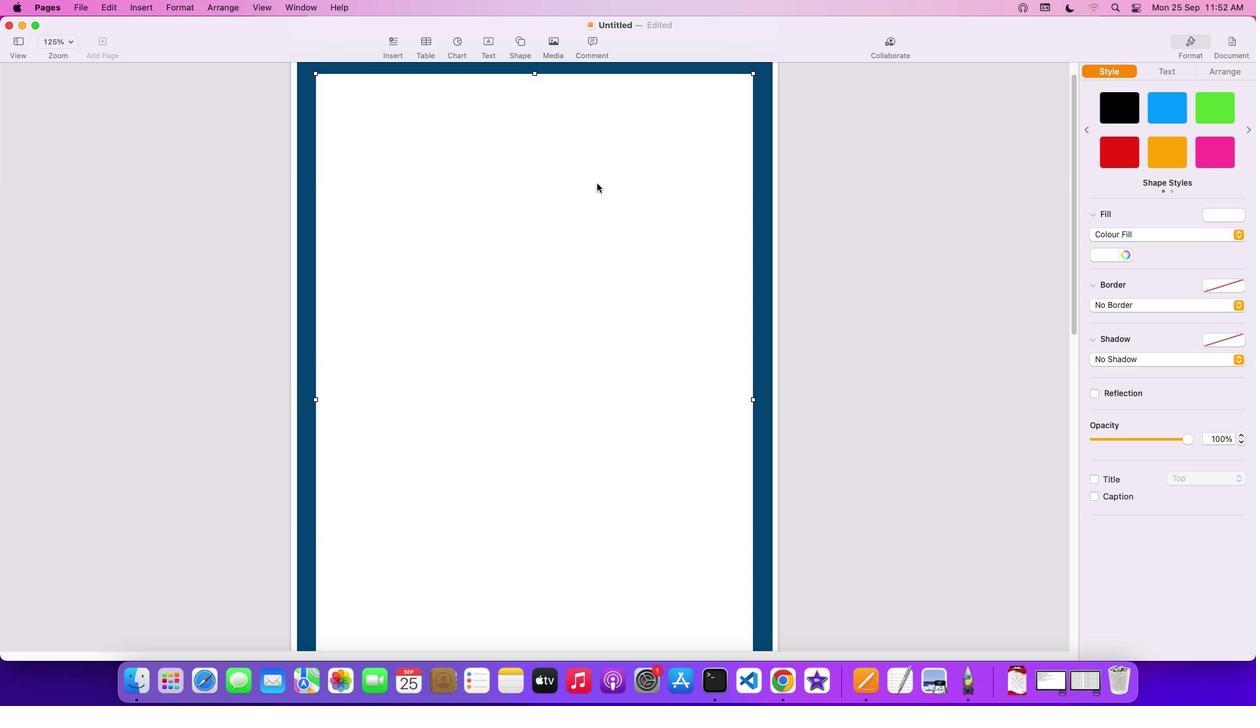 
Action: Mouse scrolled (599, 185) with delta (1, 1)
Screenshot: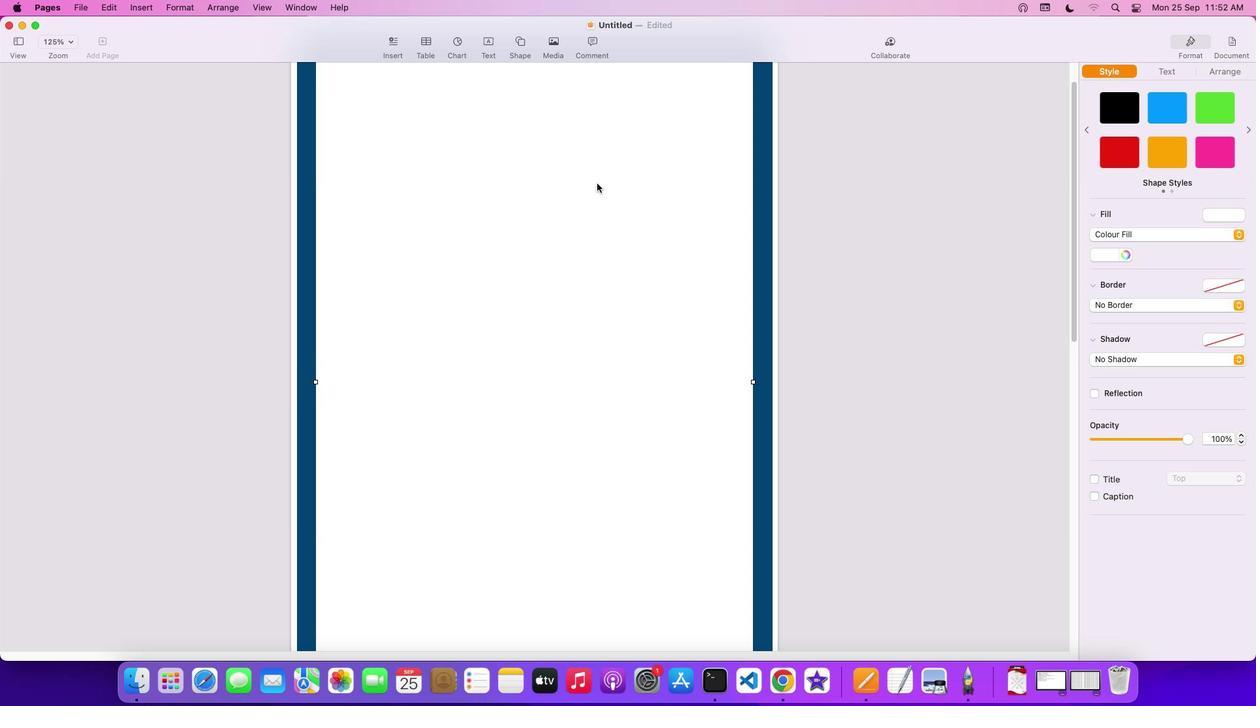 
Action: Mouse scrolled (599, 185) with delta (1, 0)
Screenshot: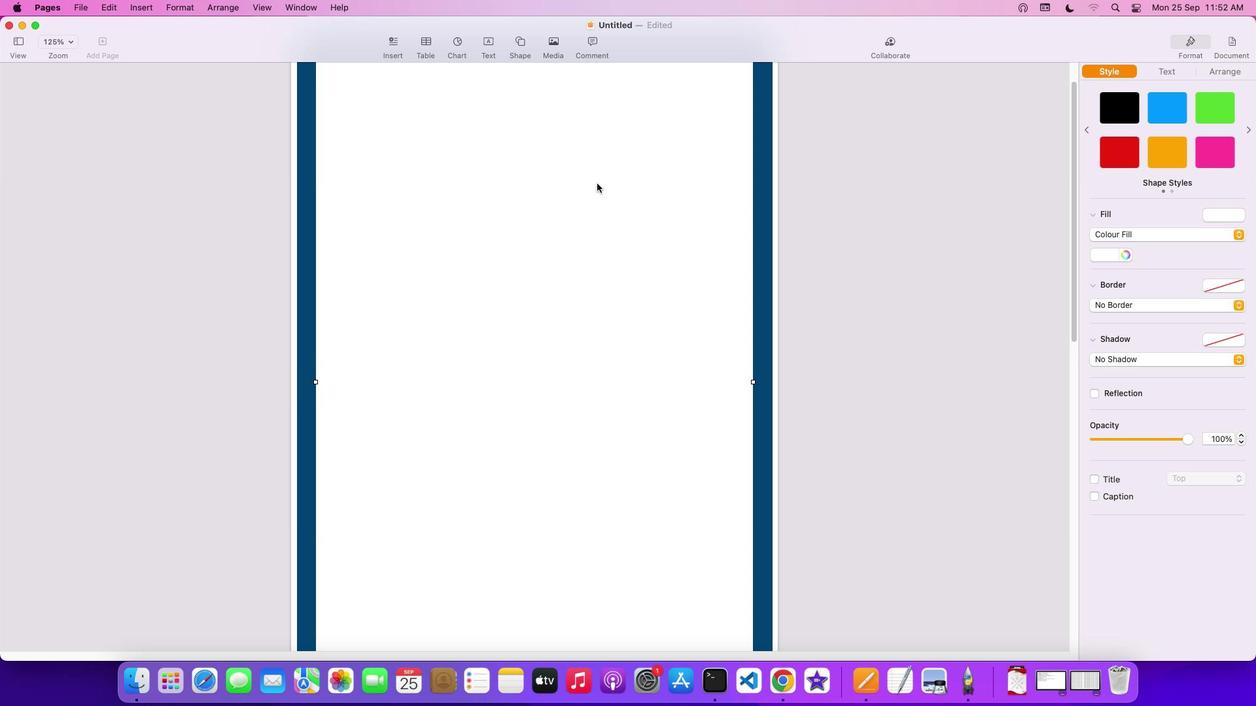 
Action: Mouse scrolled (599, 185) with delta (1, 0)
Screenshot: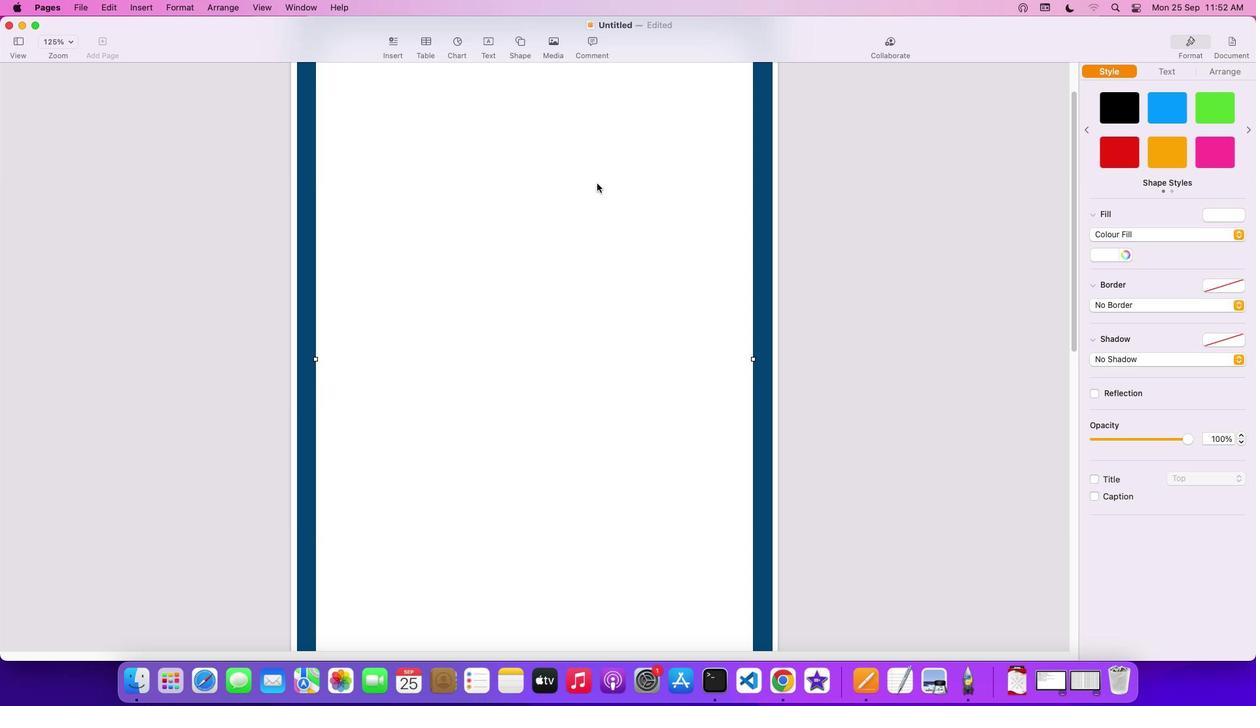 
Action: Mouse moved to (600, 185)
Screenshot: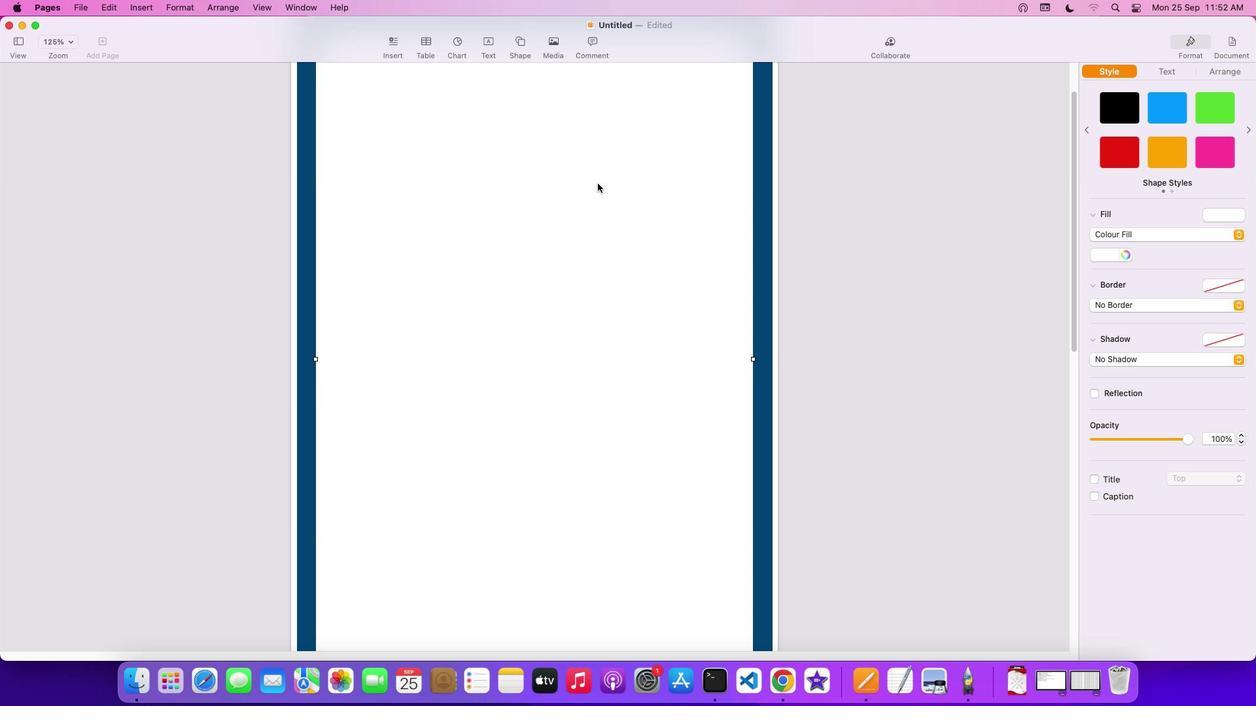 
Action: Mouse scrolled (600, 185) with delta (1, 1)
Screenshot: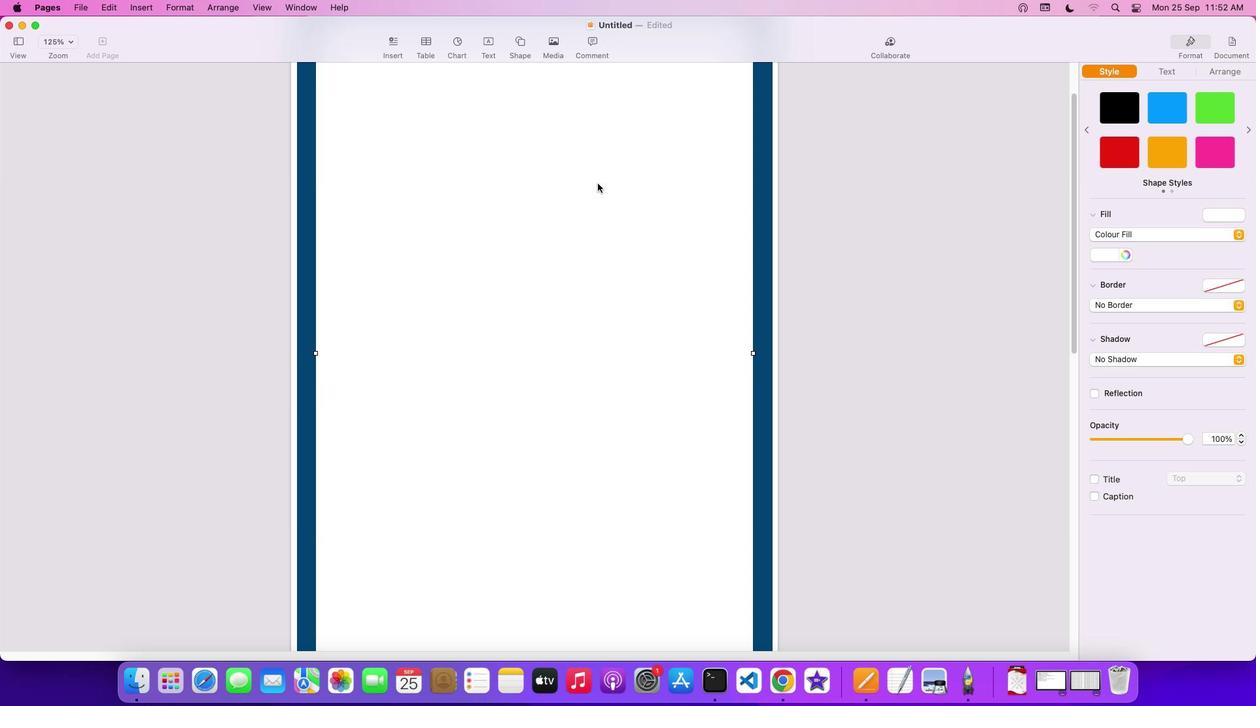 
Action: Mouse scrolled (600, 185) with delta (1, 1)
Screenshot: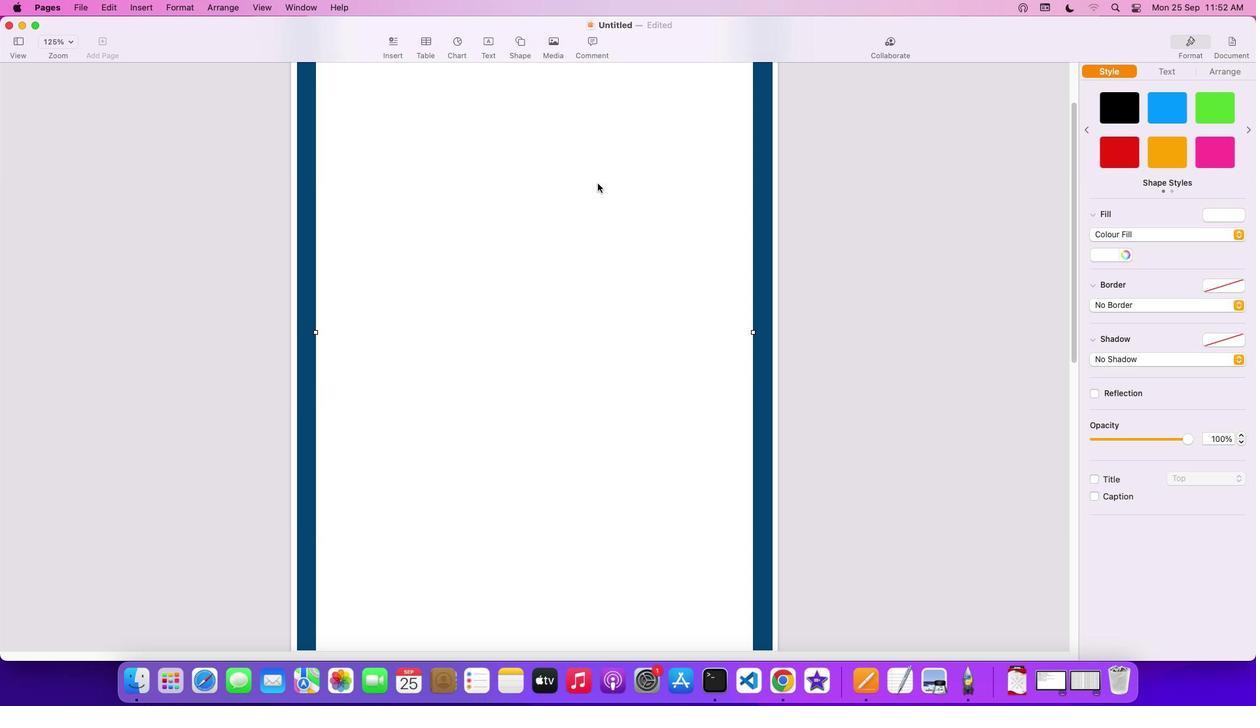
Action: Mouse scrolled (600, 185) with delta (1, 0)
Screenshot: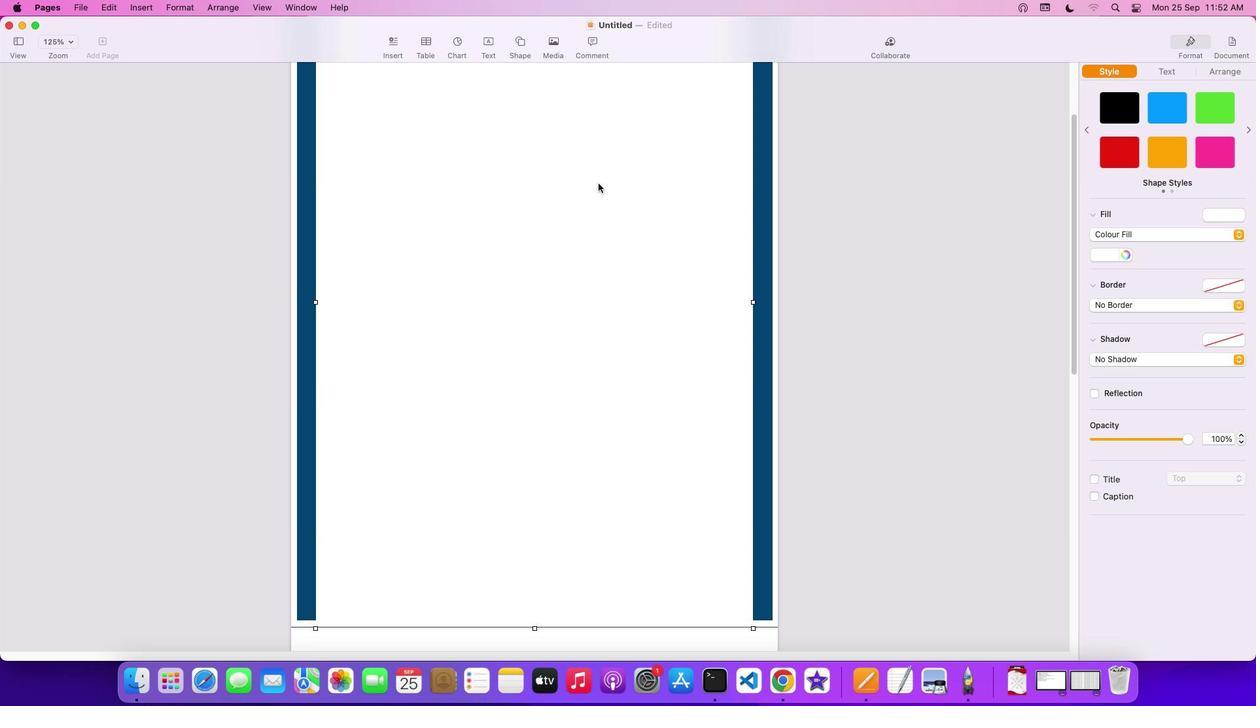 
Action: Mouse scrolled (600, 185) with delta (1, 0)
Screenshot: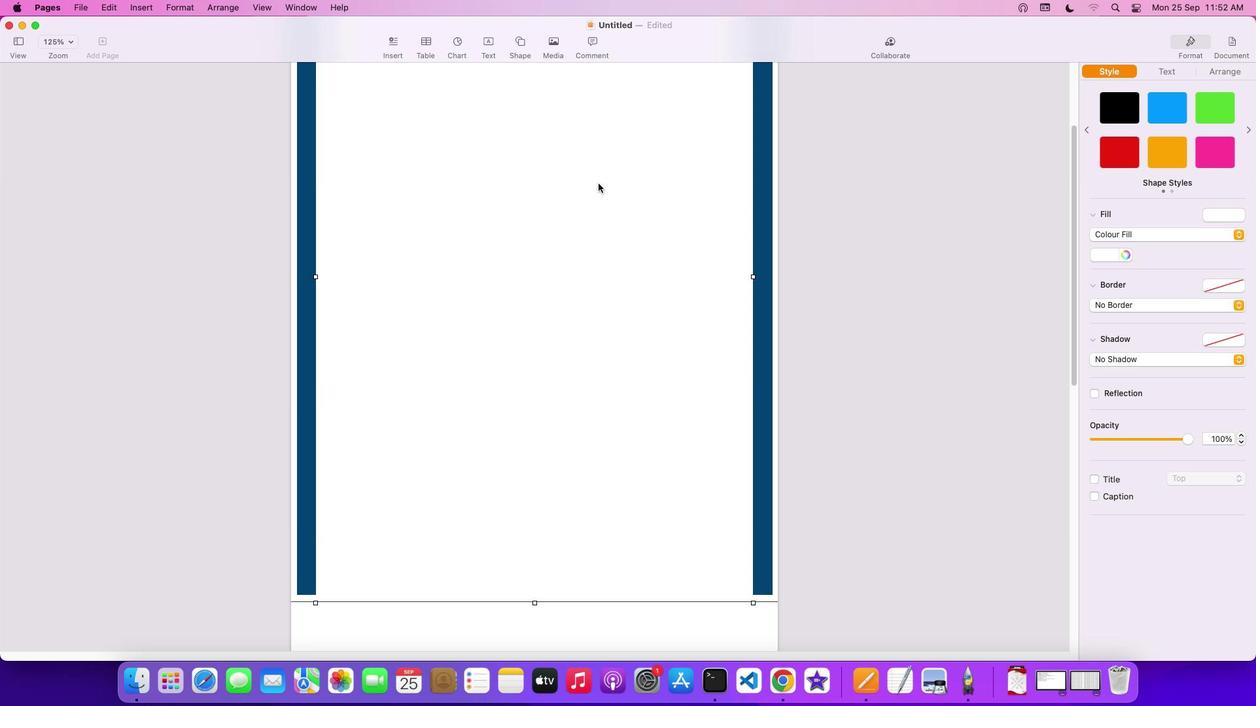 
Action: Mouse moved to (600, 185)
Screenshot: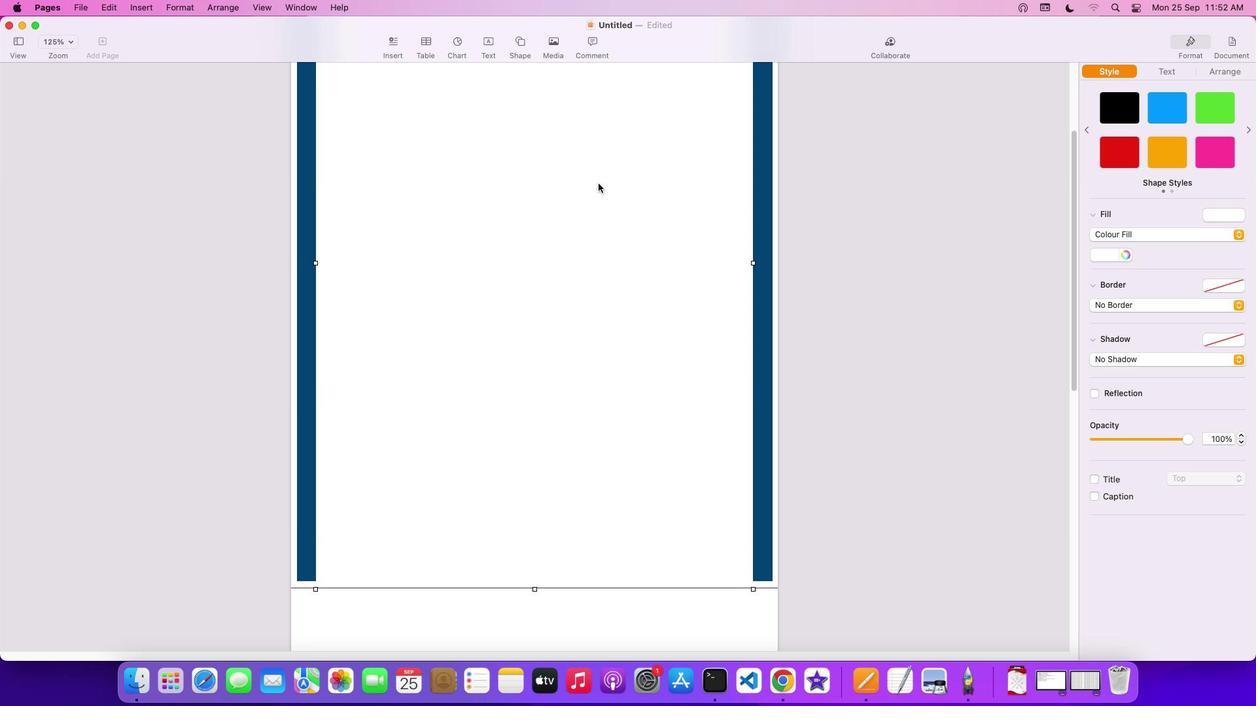 
Action: Mouse scrolled (600, 185) with delta (1, 0)
Screenshot: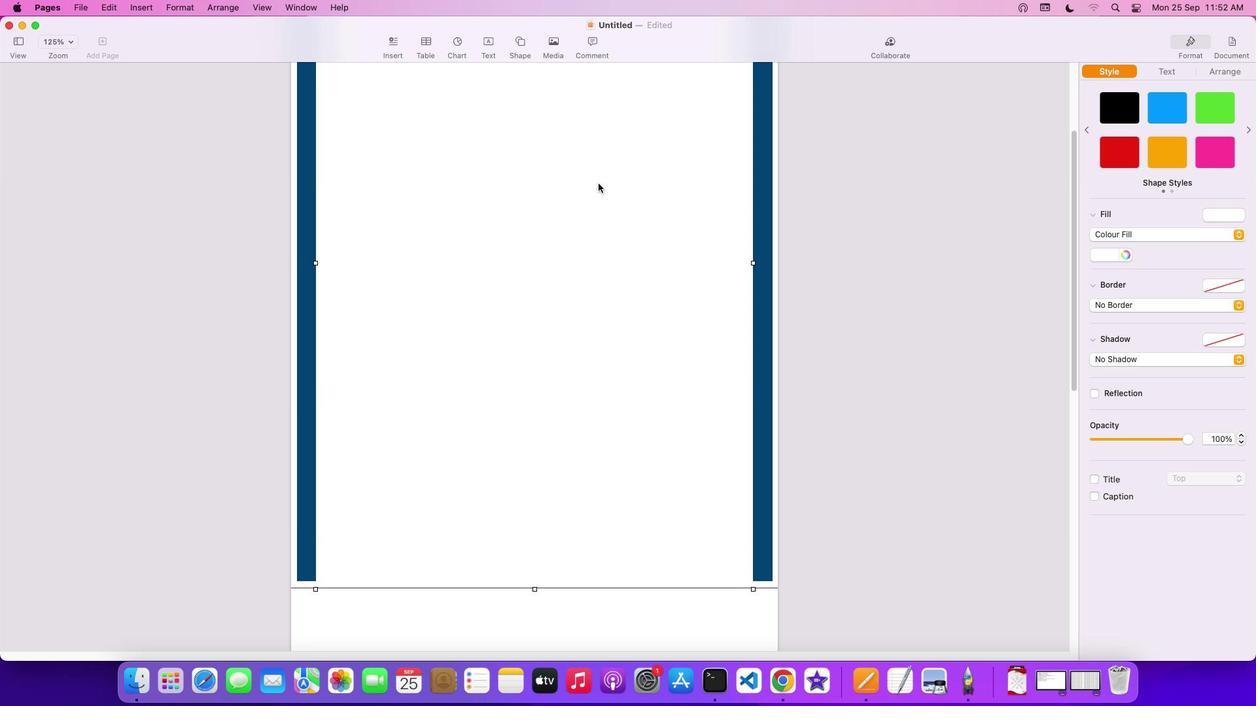 
Action: Mouse moved to (755, 591)
Screenshot: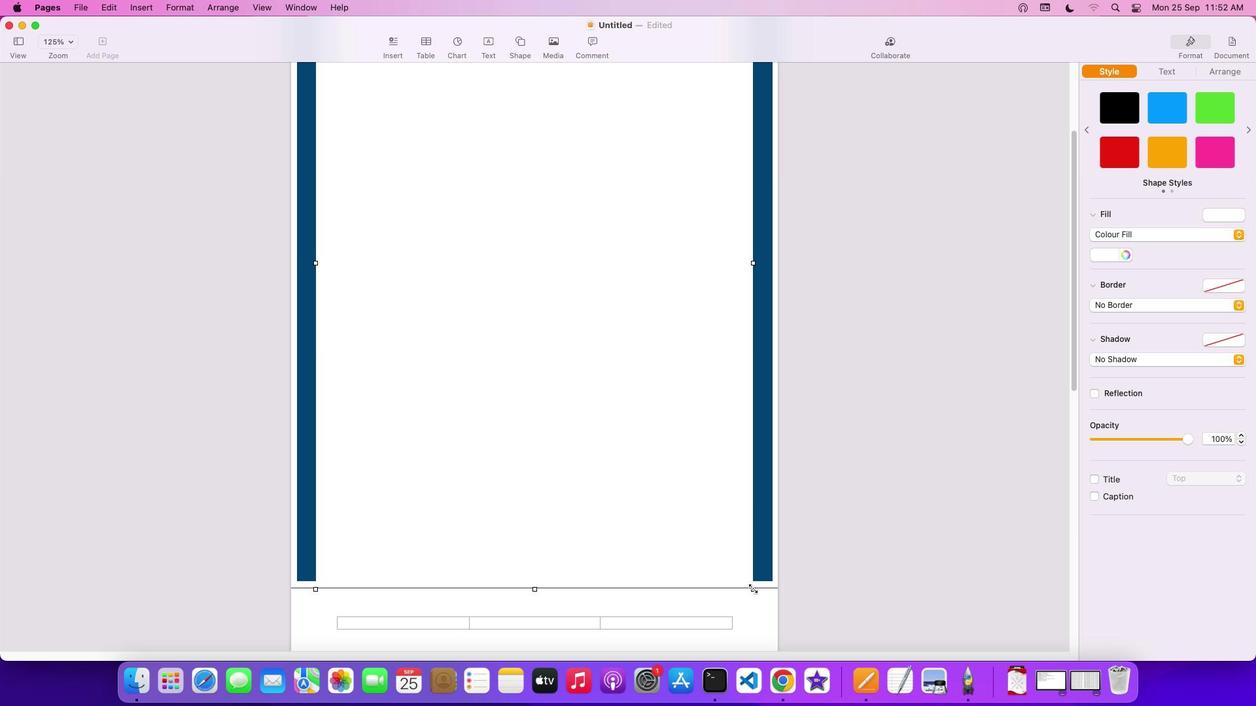 
Action: Mouse pressed left at (755, 591)
Screenshot: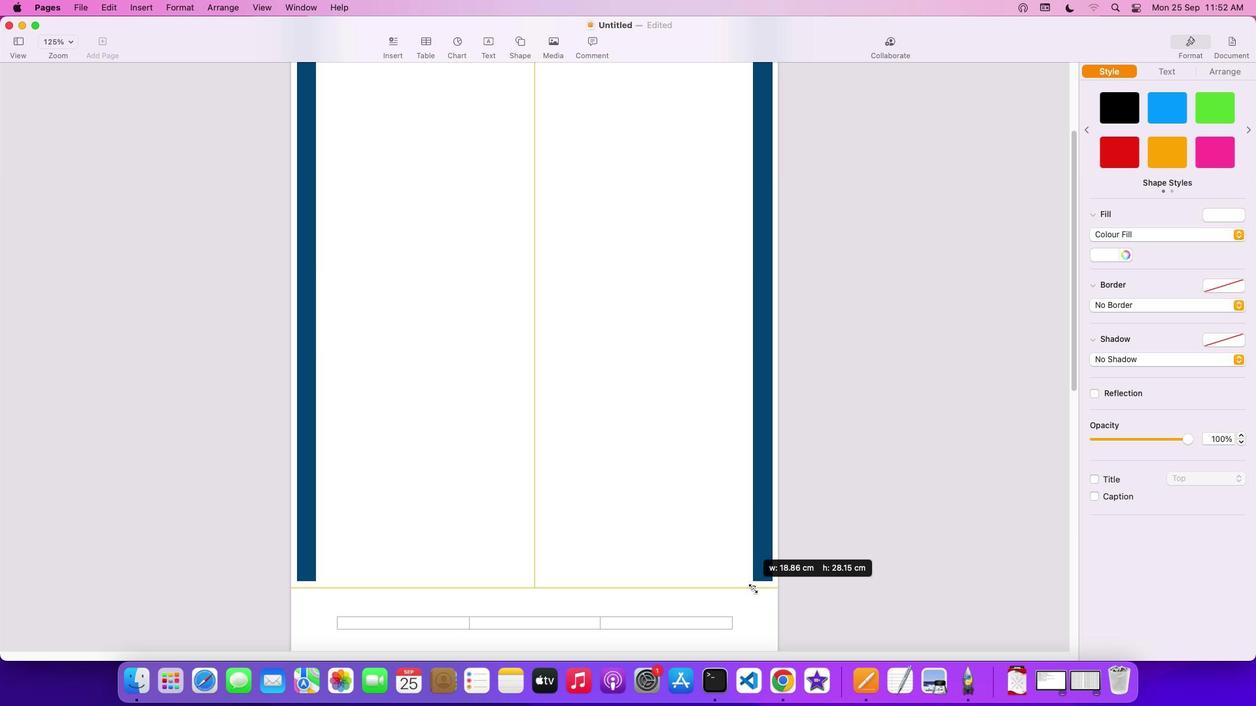 
Action: Mouse moved to (748, 543)
Screenshot: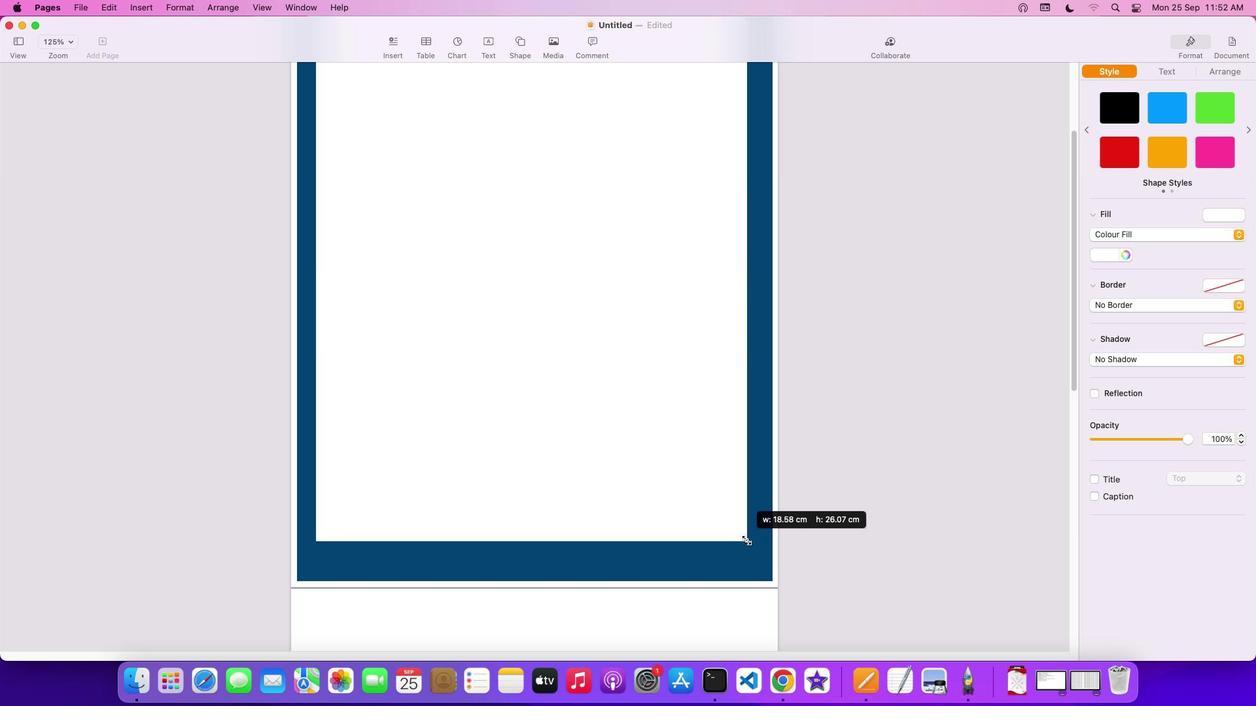 
Action: Mouse scrolled (748, 543) with delta (1, 2)
Screenshot: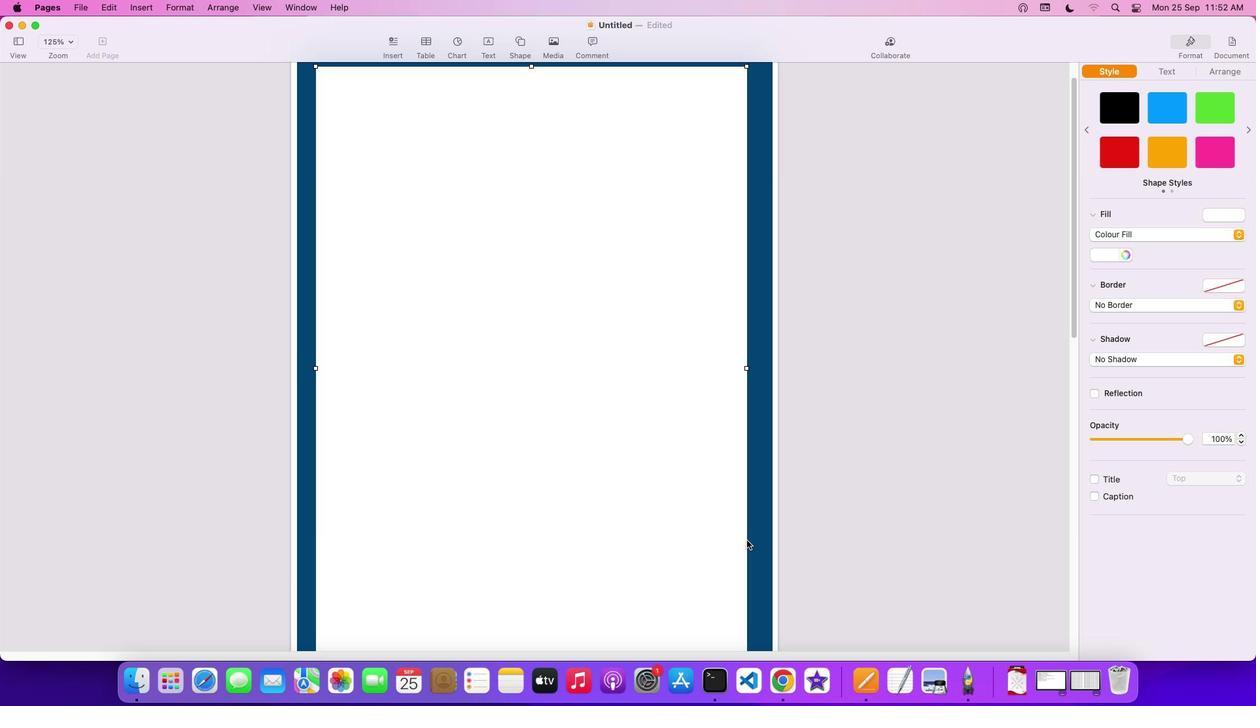 
Action: Mouse scrolled (748, 543) with delta (1, 2)
Screenshot: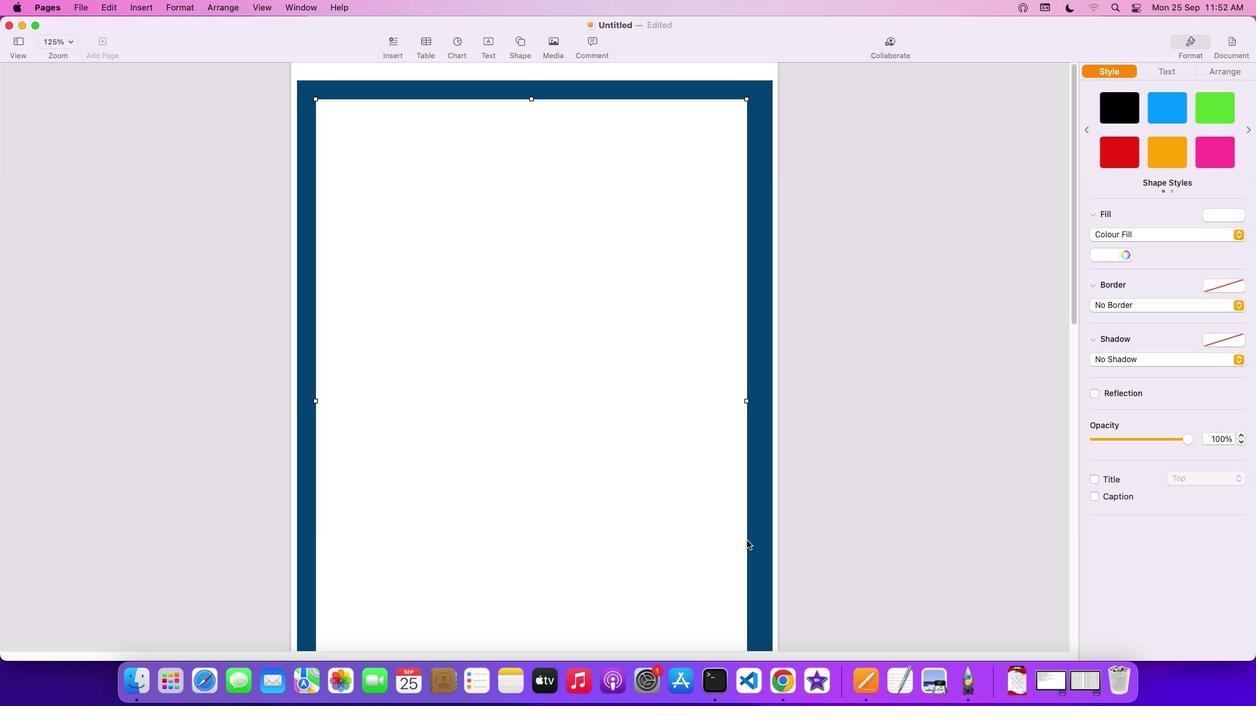 
Action: Mouse scrolled (748, 543) with delta (1, 3)
Screenshot: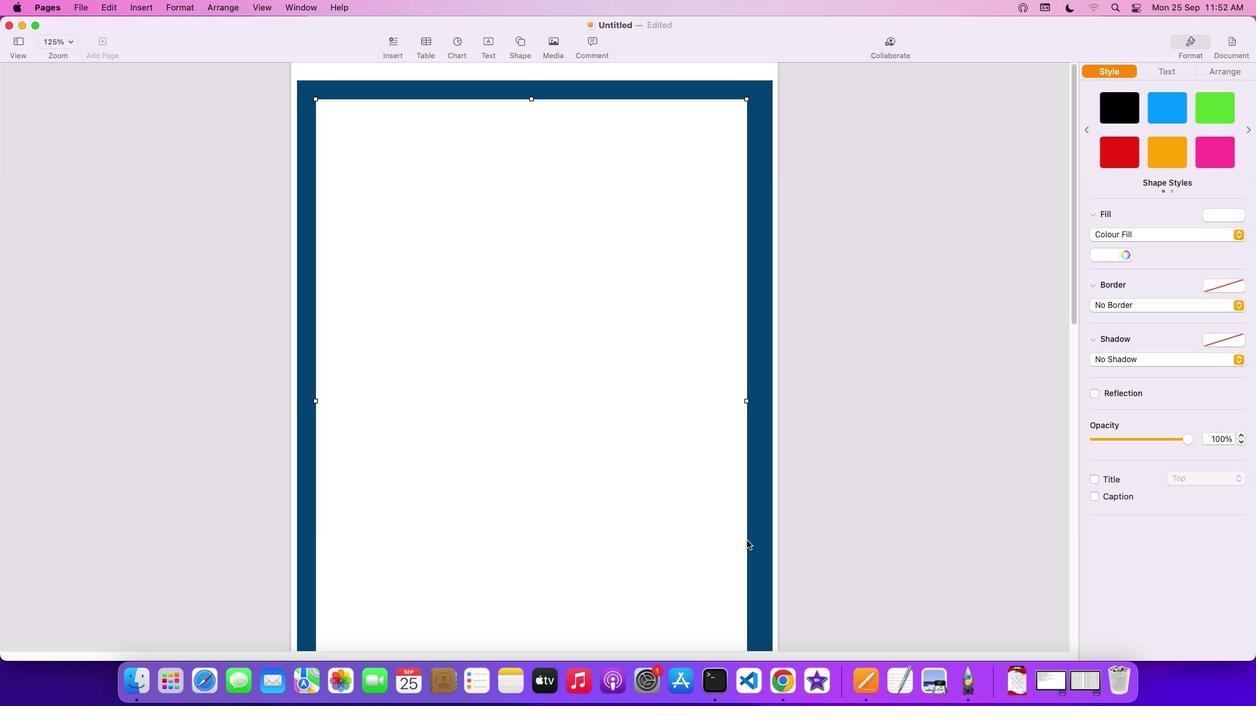 
Action: Mouse scrolled (748, 543) with delta (1, 5)
Screenshot: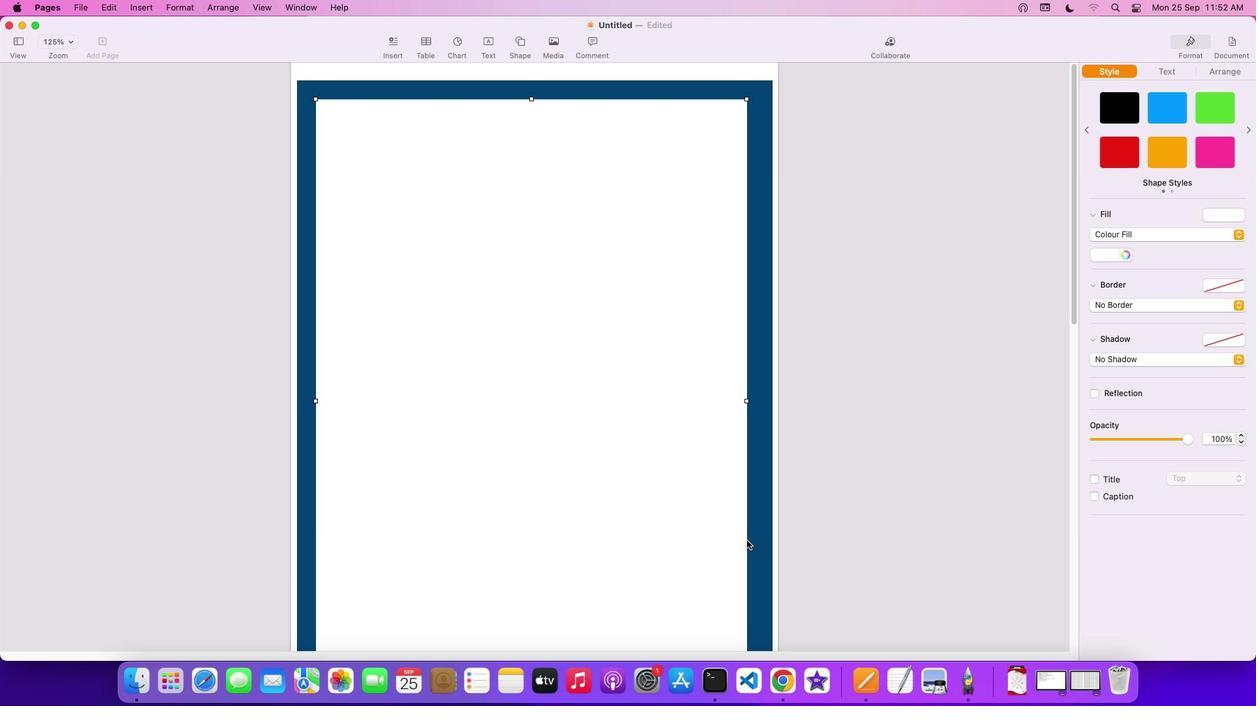 
Action: Mouse scrolled (748, 543) with delta (1, 5)
Screenshot: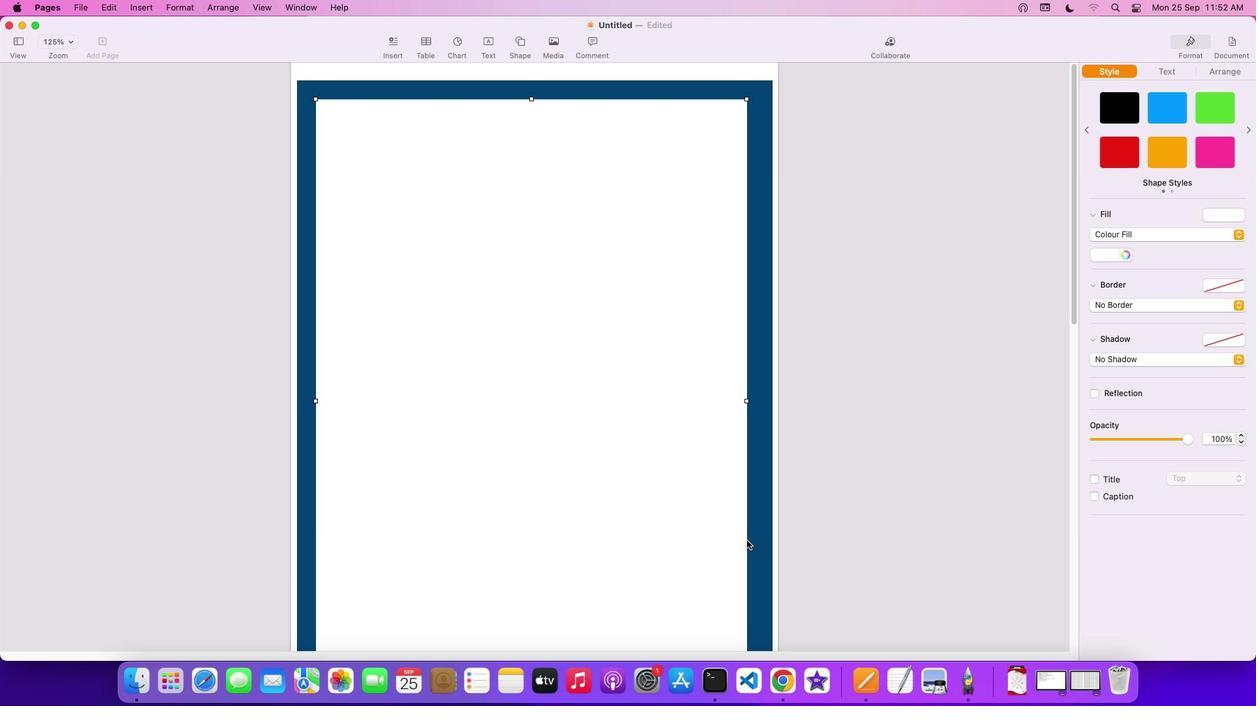 
Action: Mouse scrolled (748, 543) with delta (1, 2)
Screenshot: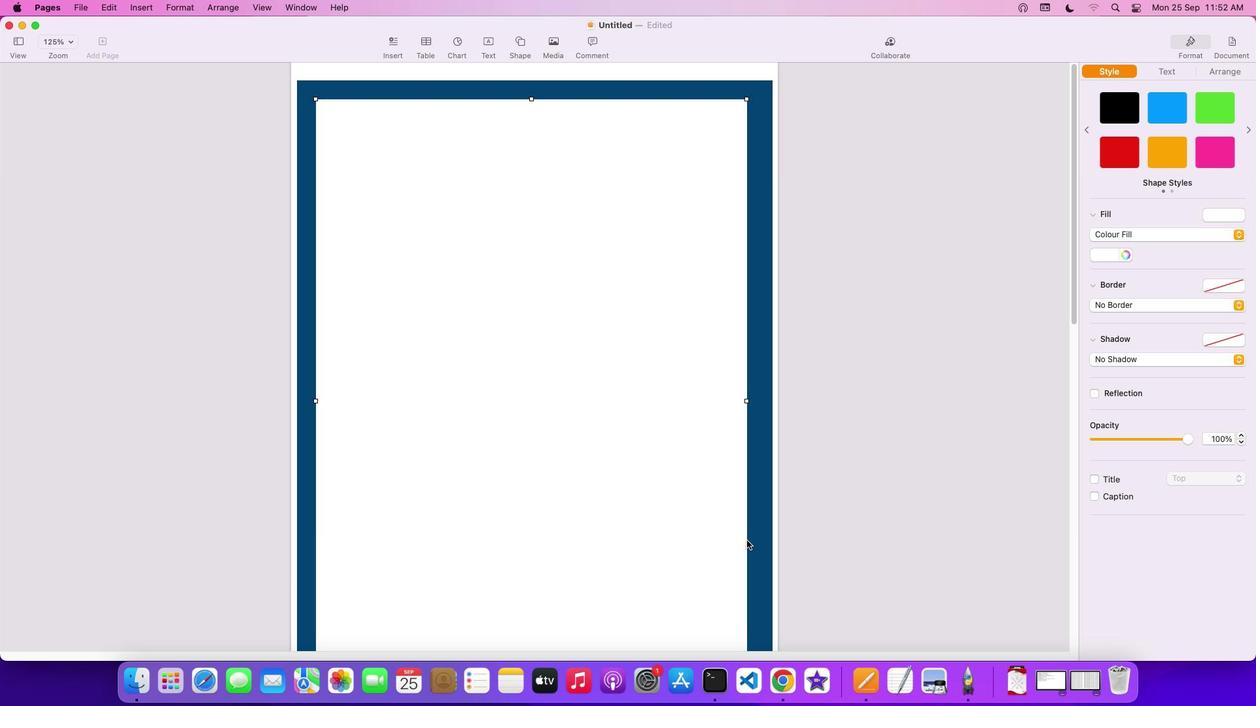 
Action: Mouse scrolled (748, 543) with delta (1, 2)
Screenshot: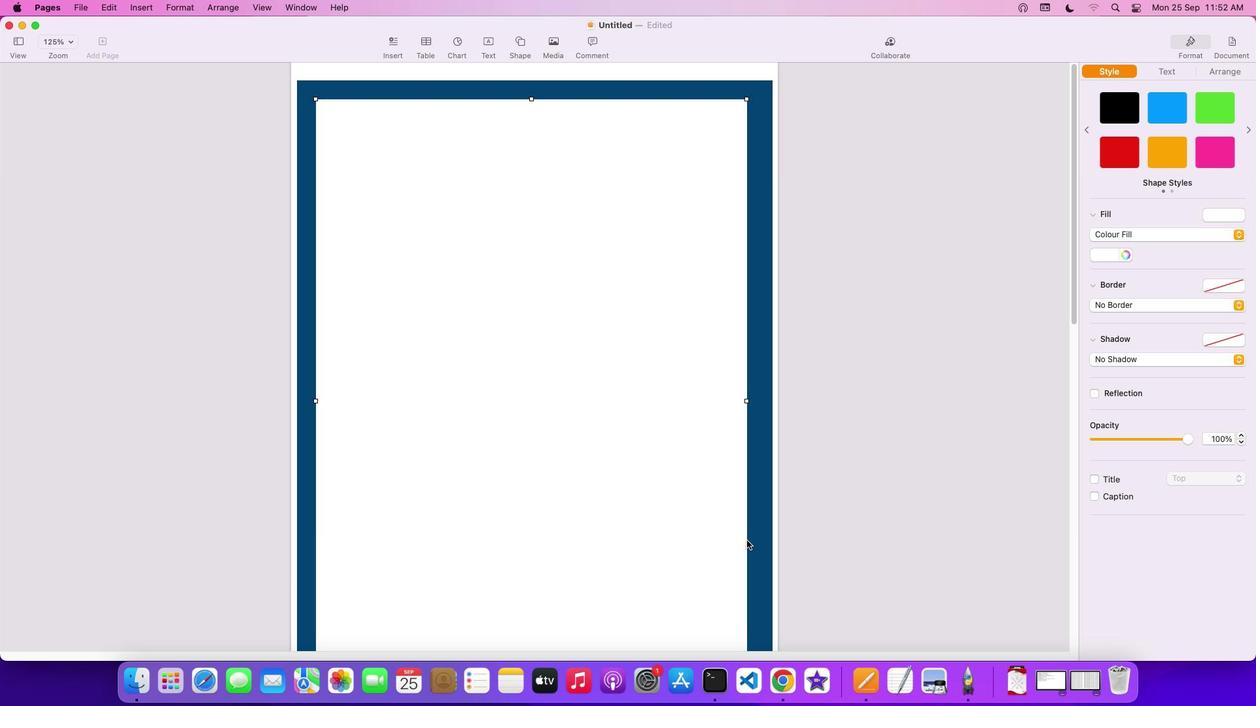 
Action: Mouse scrolled (748, 543) with delta (1, 3)
Screenshot: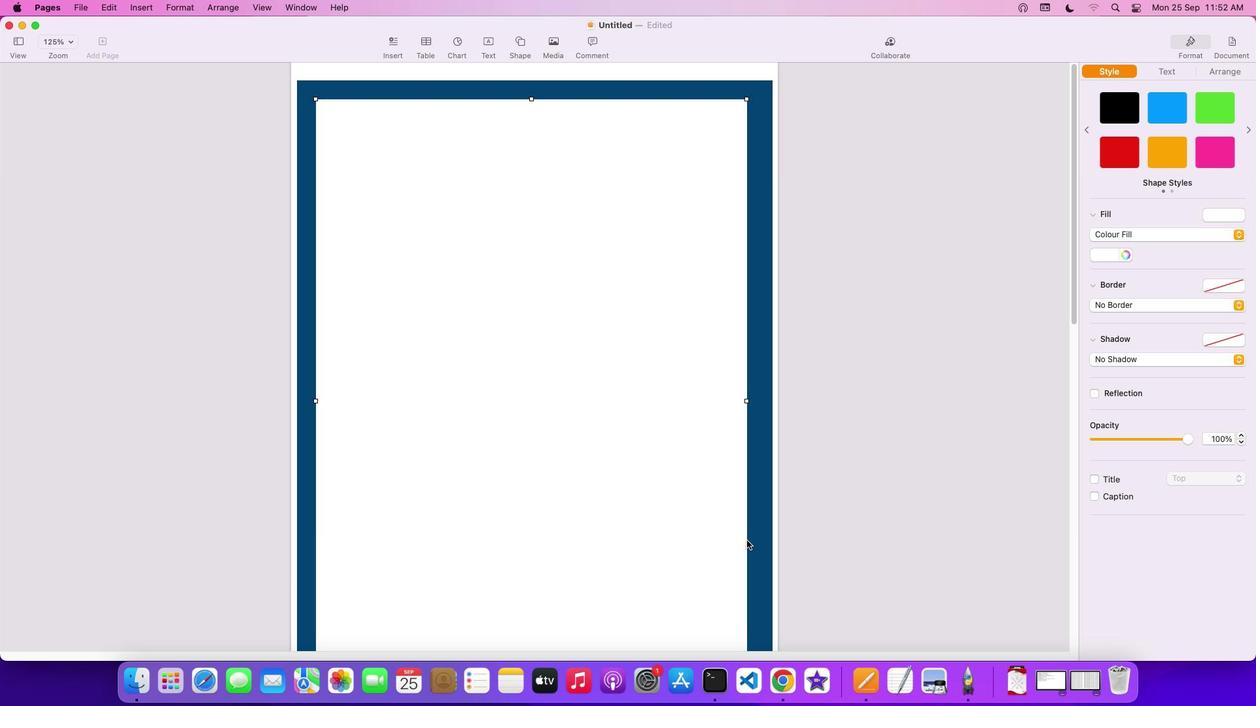 
Action: Mouse moved to (761, 97)
Screenshot: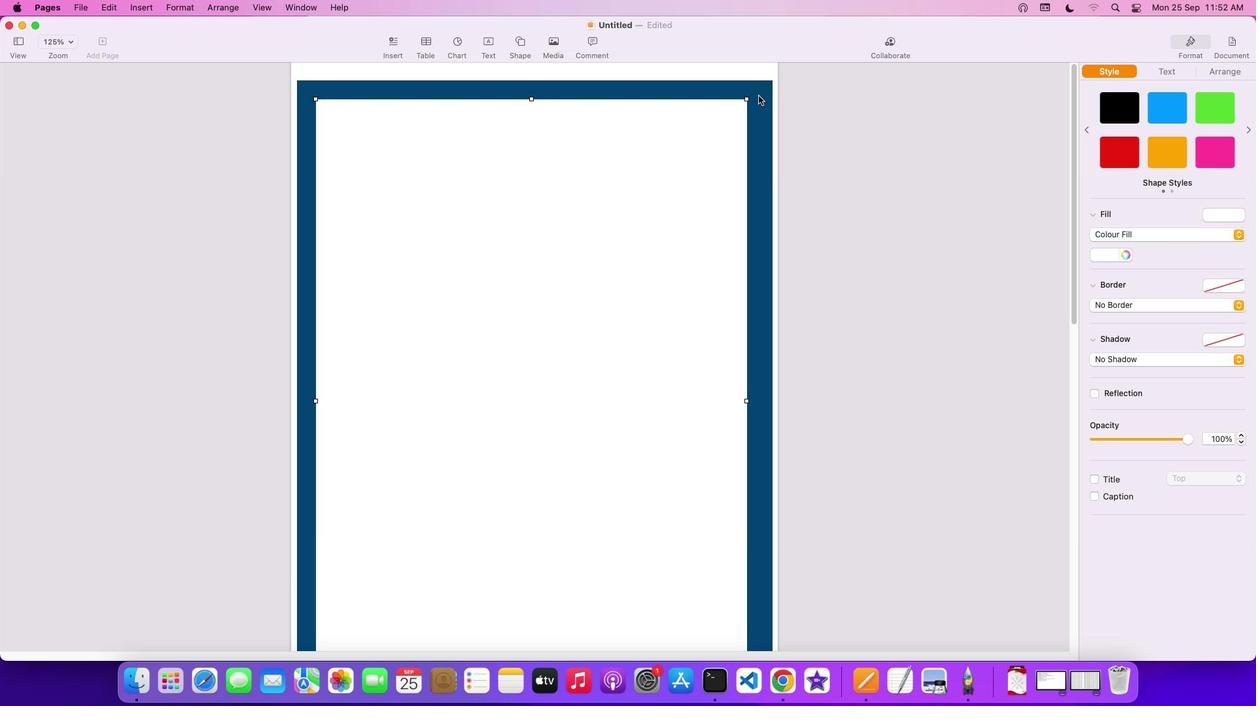 
Action: Mouse pressed left at (761, 97)
Screenshot: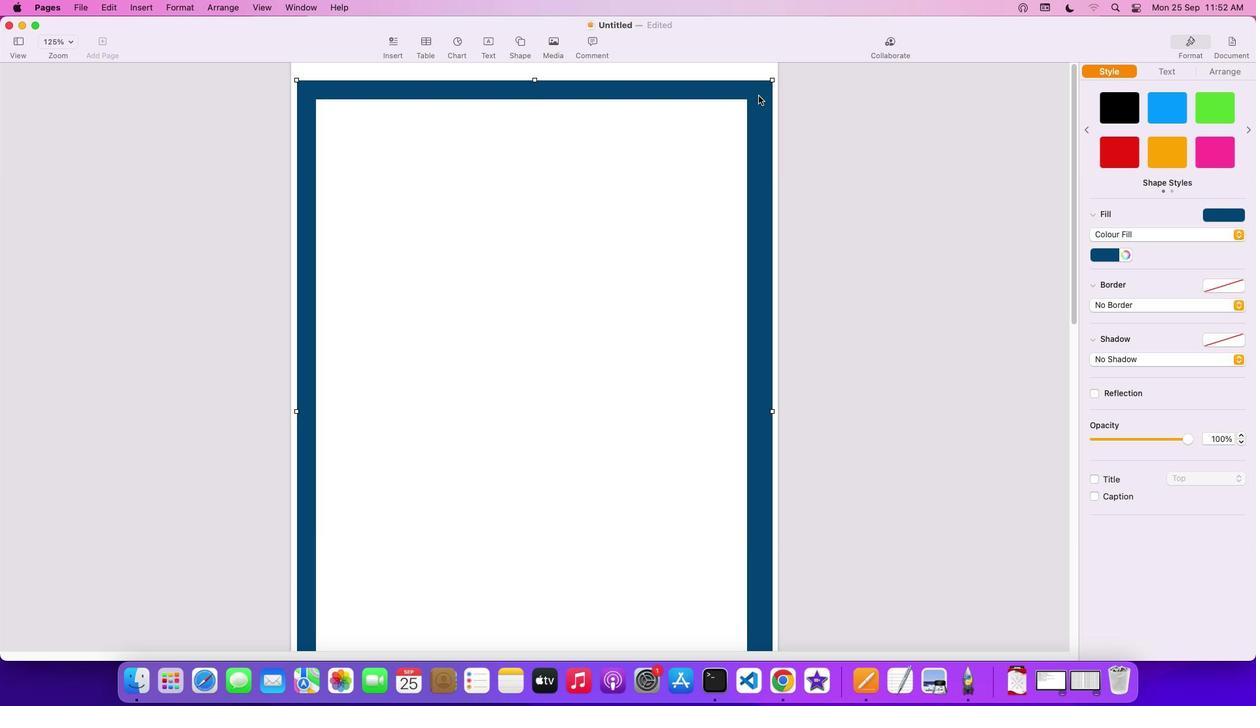 
Action: Mouse moved to (773, 83)
Screenshot: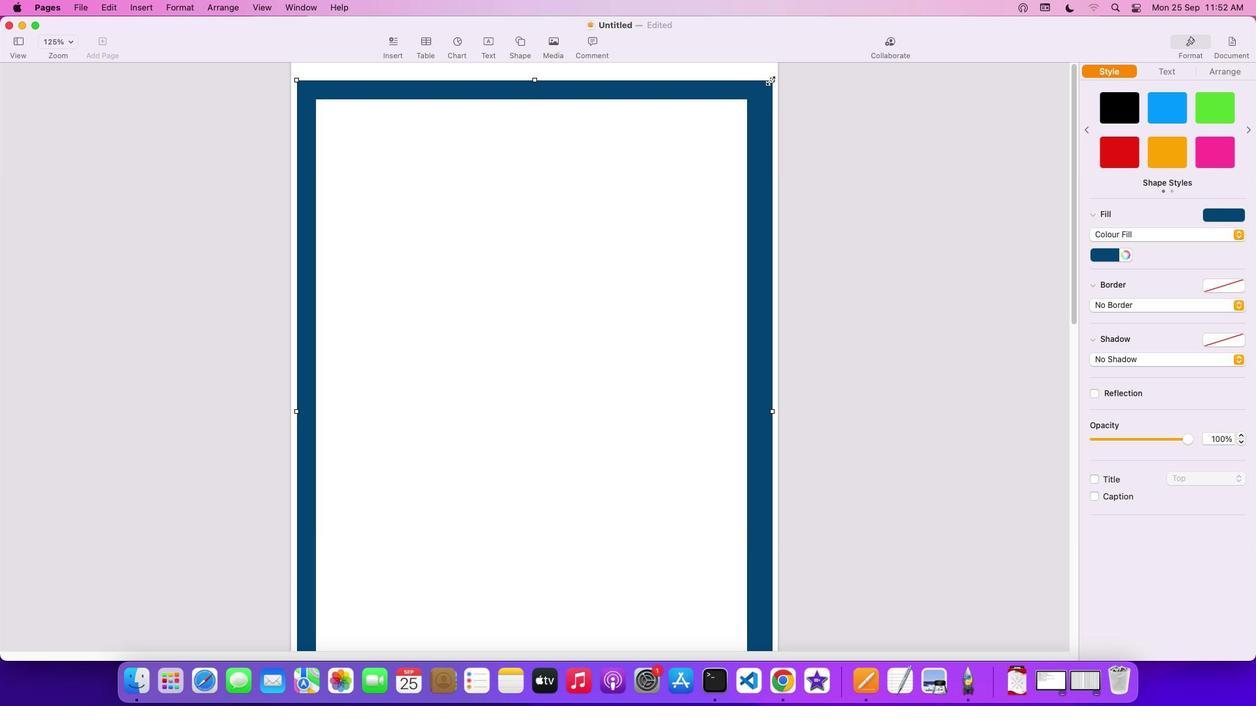 
Action: Mouse pressed left at (773, 83)
Screenshot: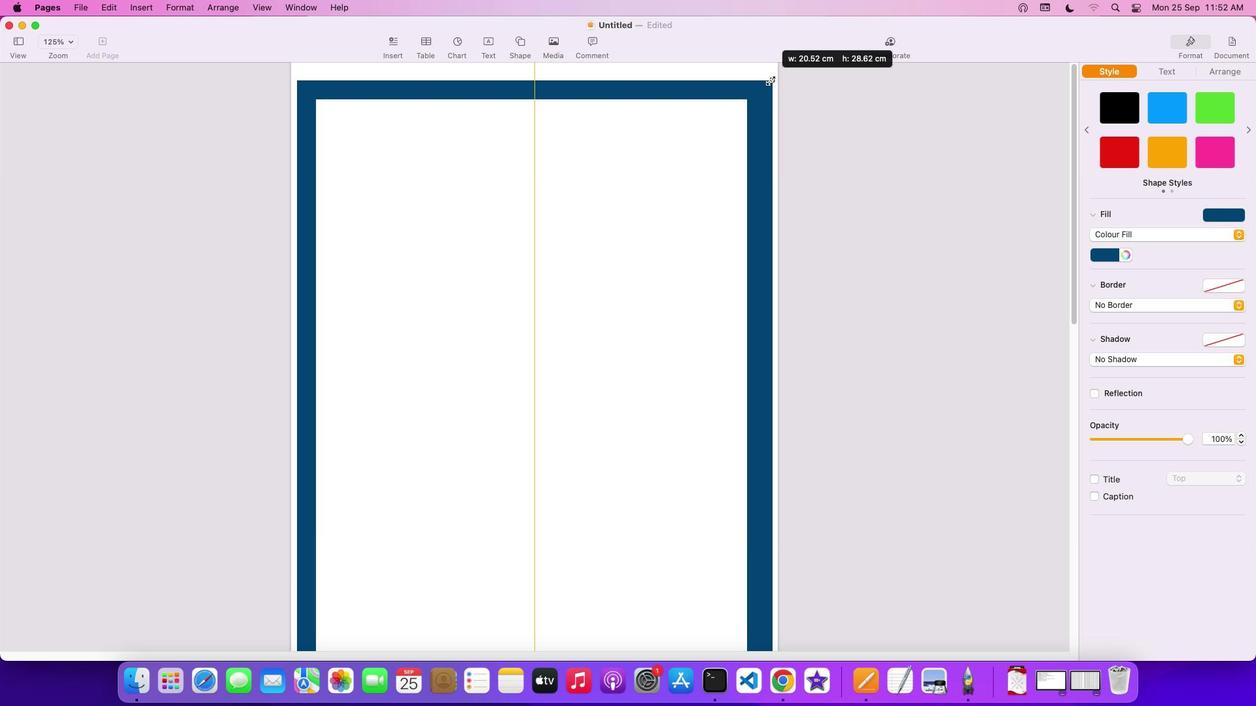 
Action: Mouse moved to (324, 72)
Screenshot: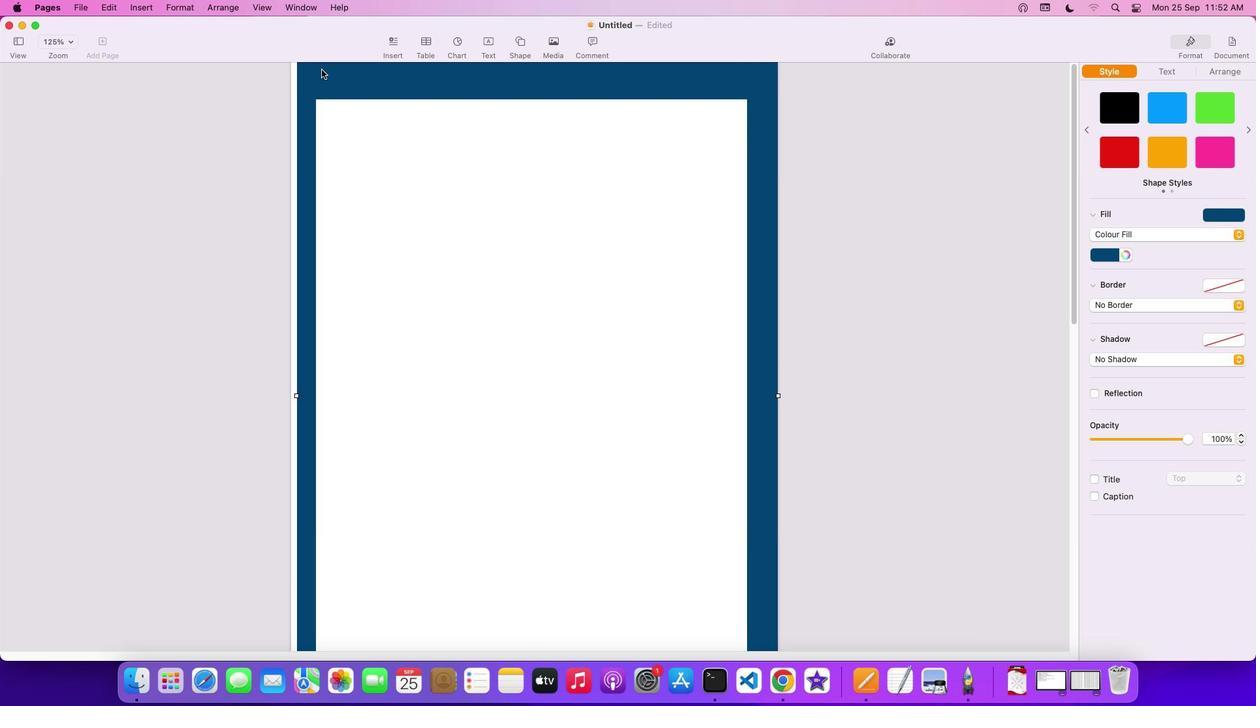 
Action: Mouse pressed left at (324, 72)
Screenshot: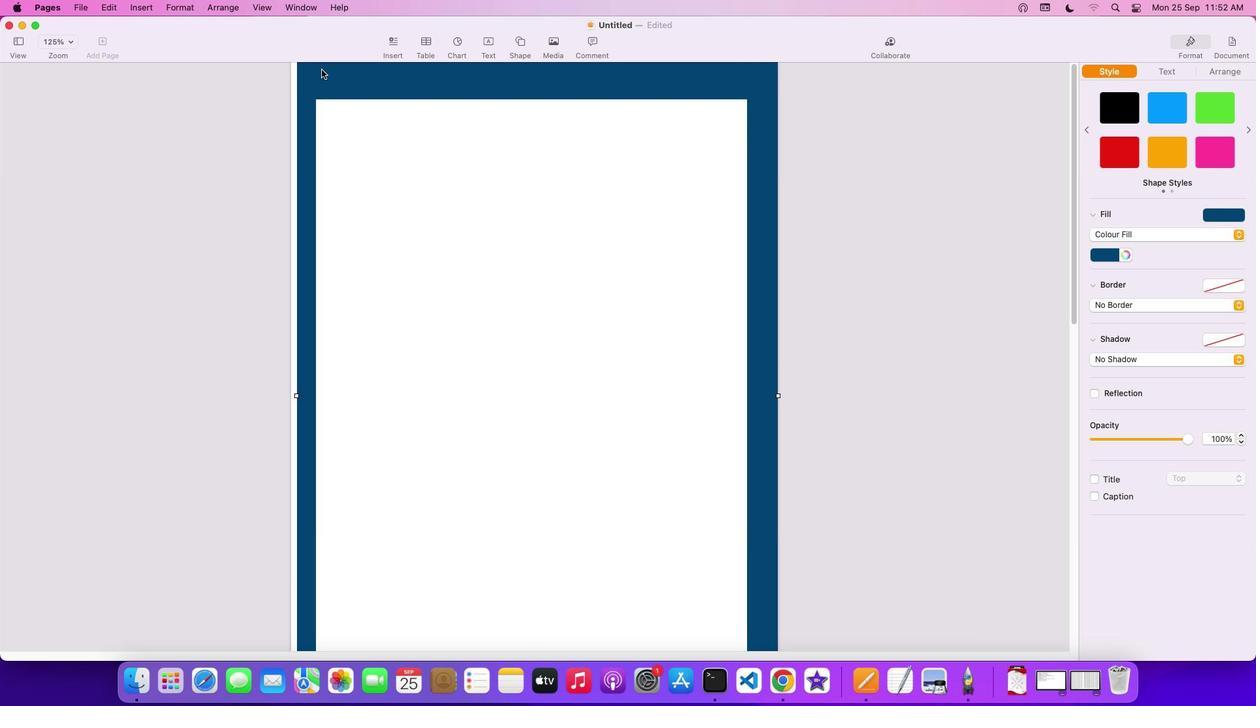 
Action: Mouse moved to (333, 77)
Screenshot: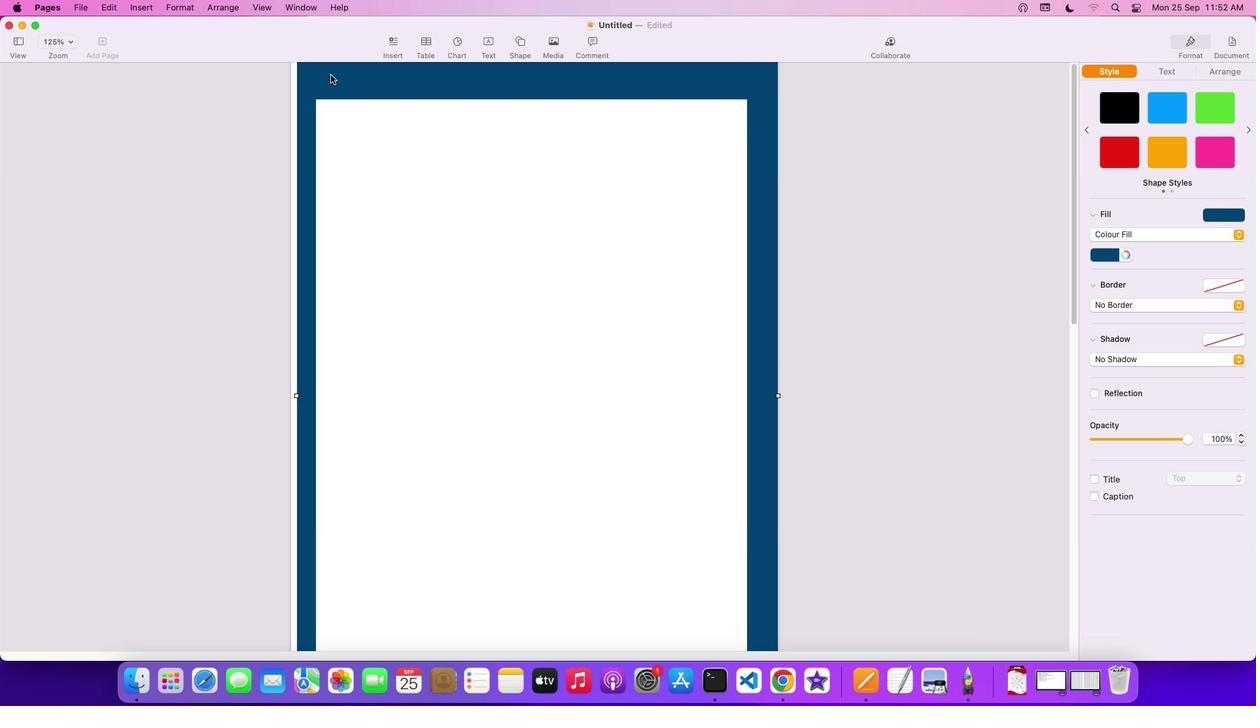 
Action: Mouse pressed left at (333, 77)
Screenshot: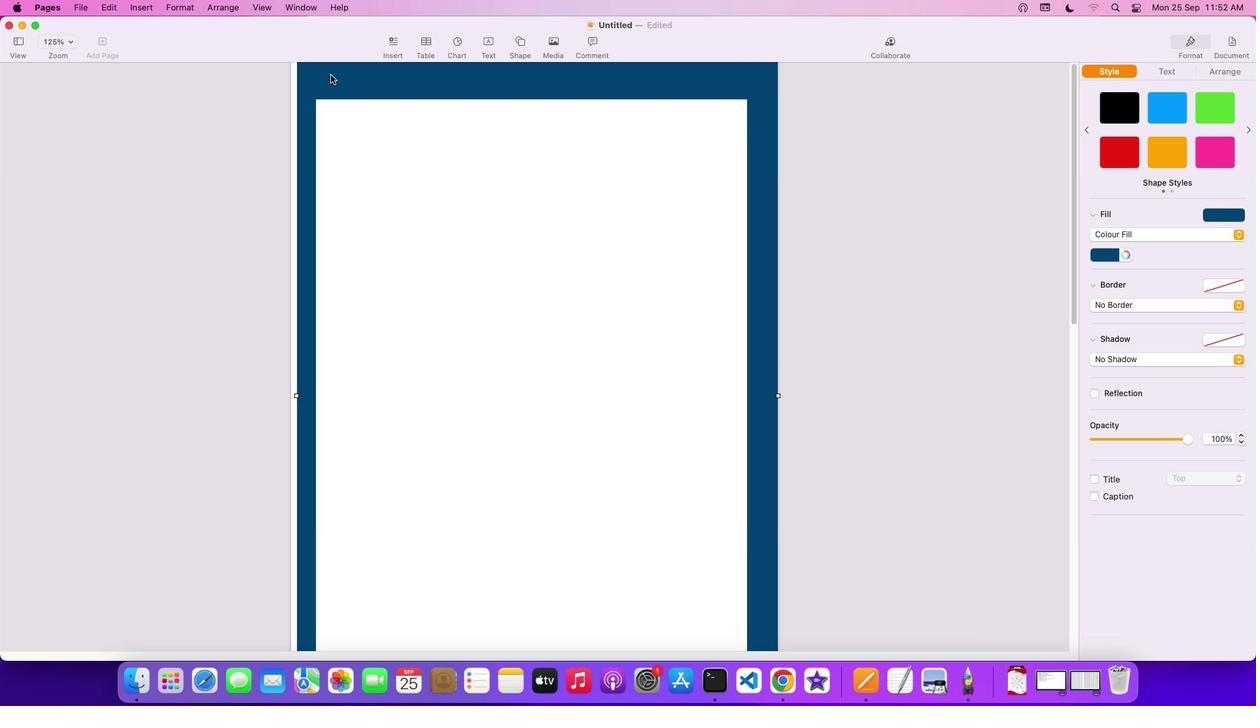 
Action: Mouse moved to (297, 66)
Screenshot: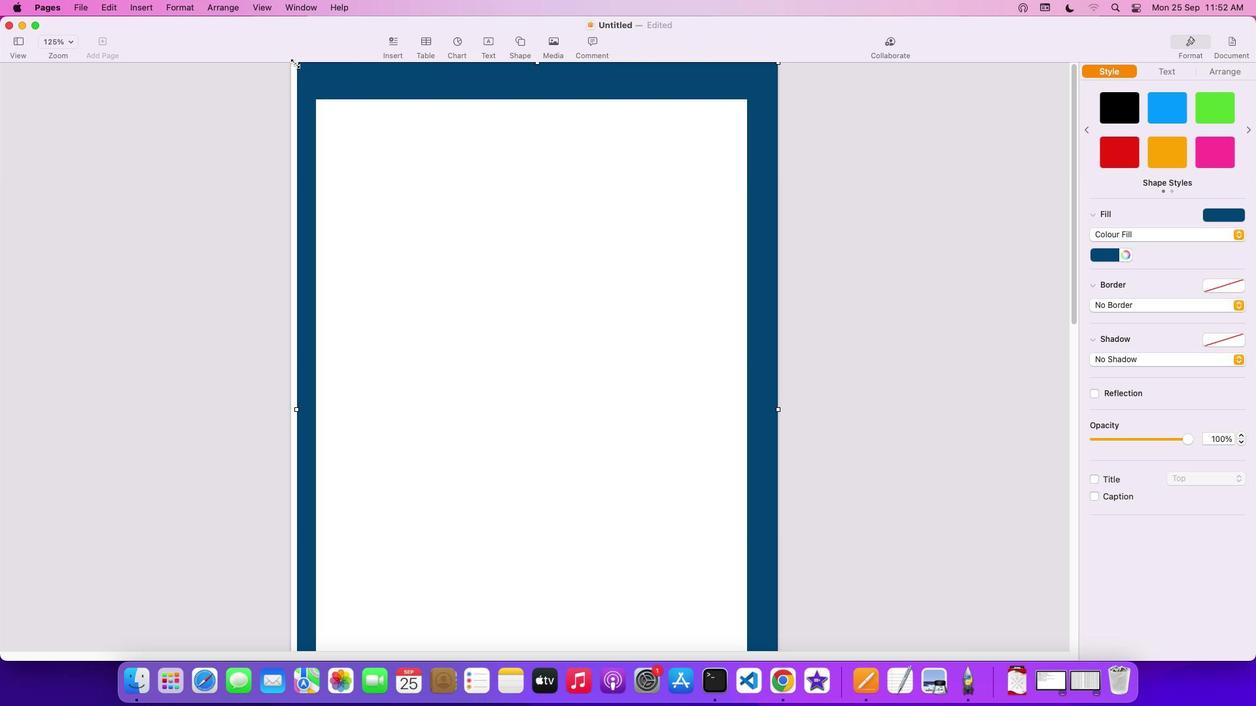 
Action: Mouse pressed left at (297, 66)
Screenshot: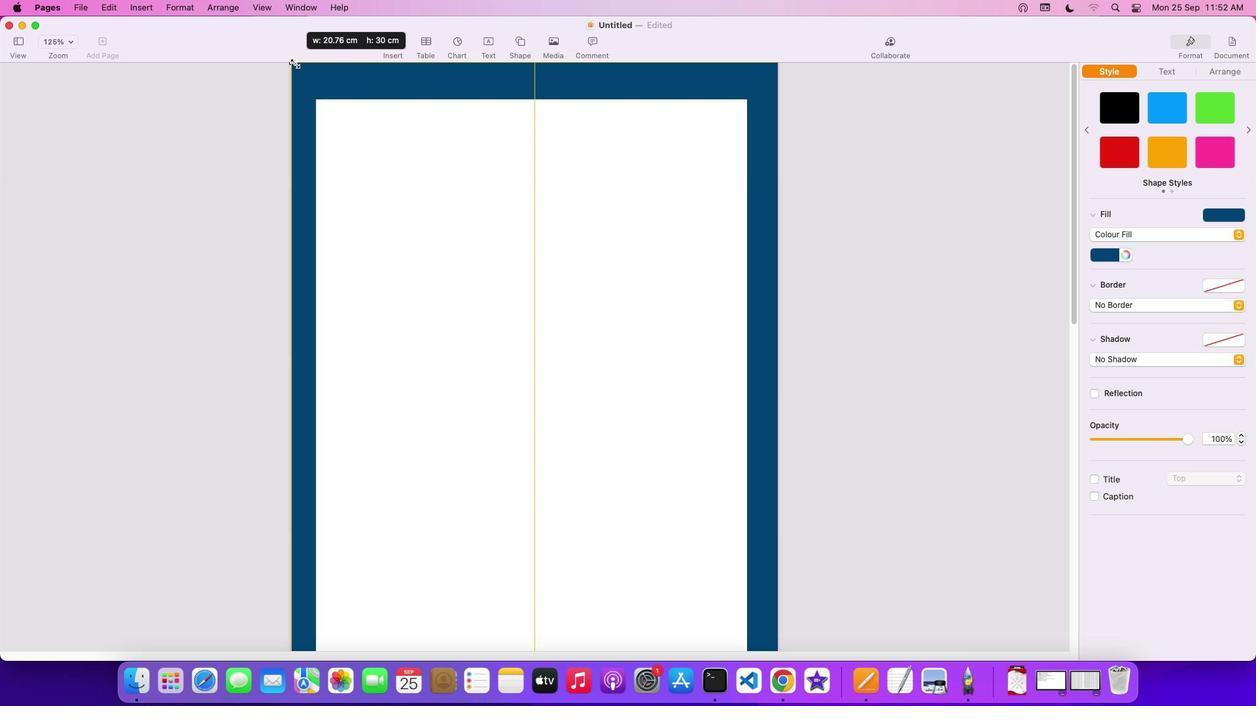 
Action: Mouse moved to (710, 206)
Screenshot: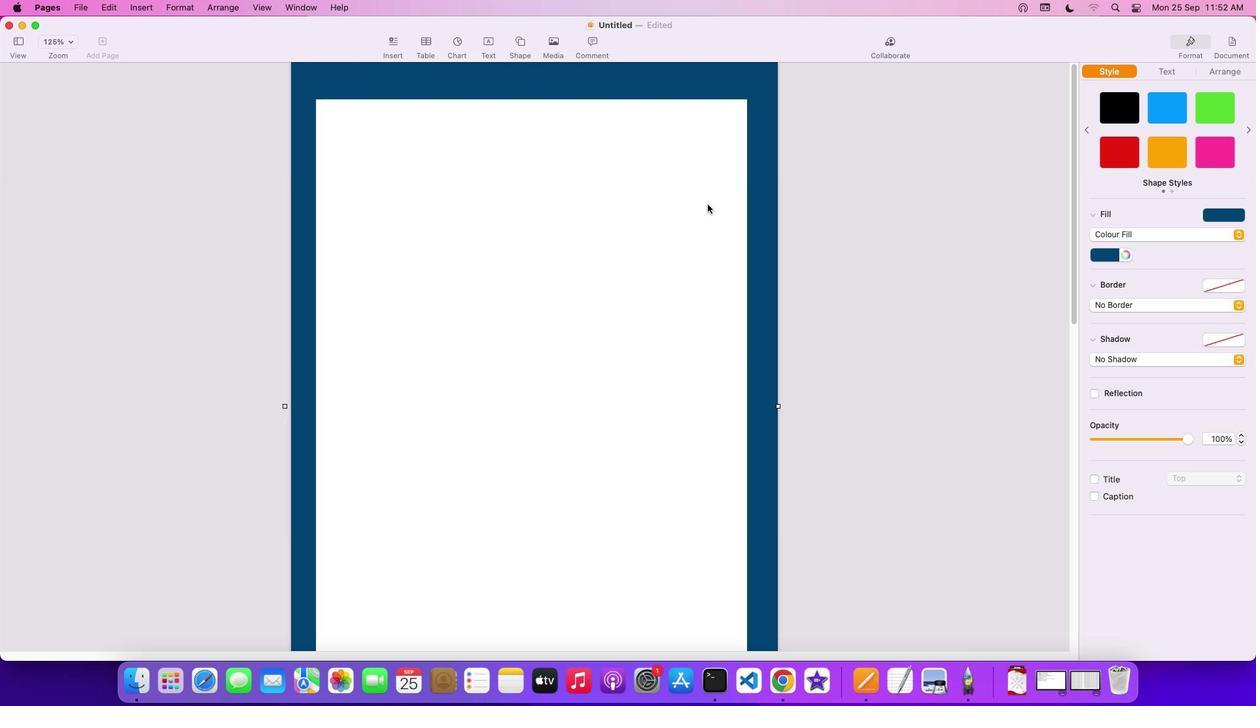 
Action: Mouse scrolled (710, 206) with delta (1, 1)
Screenshot: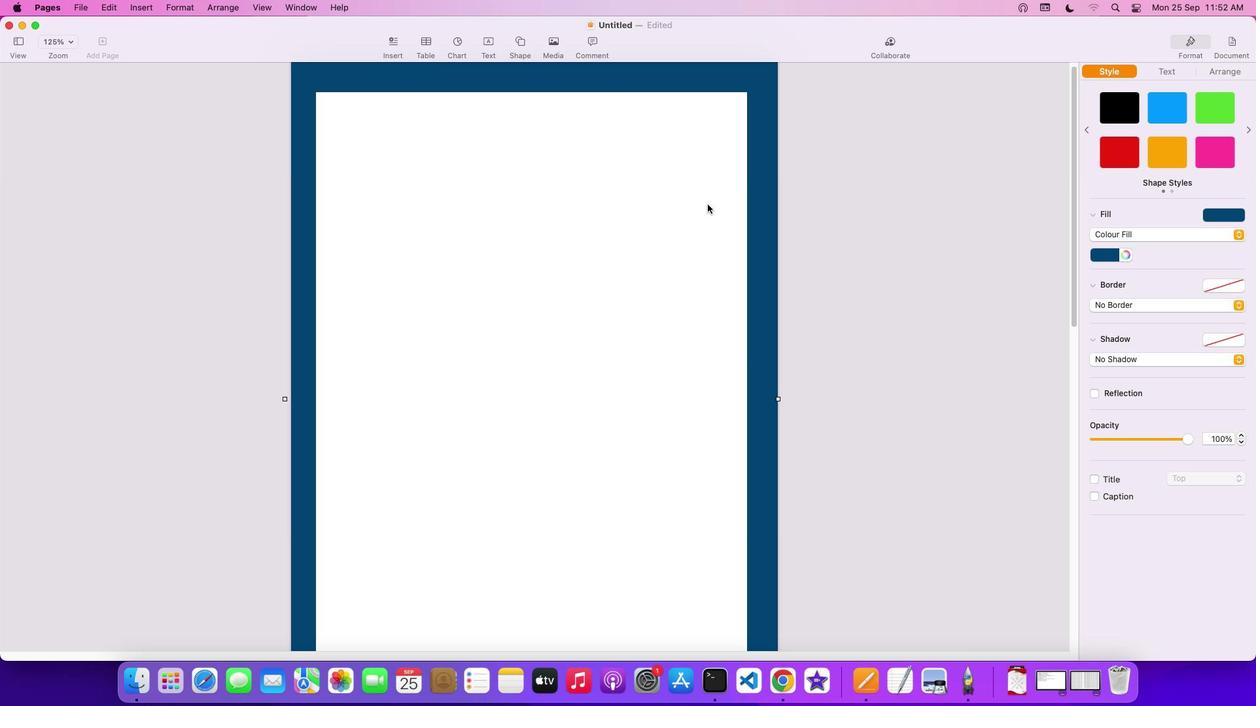 
Action: Mouse scrolled (710, 206) with delta (1, 1)
Screenshot: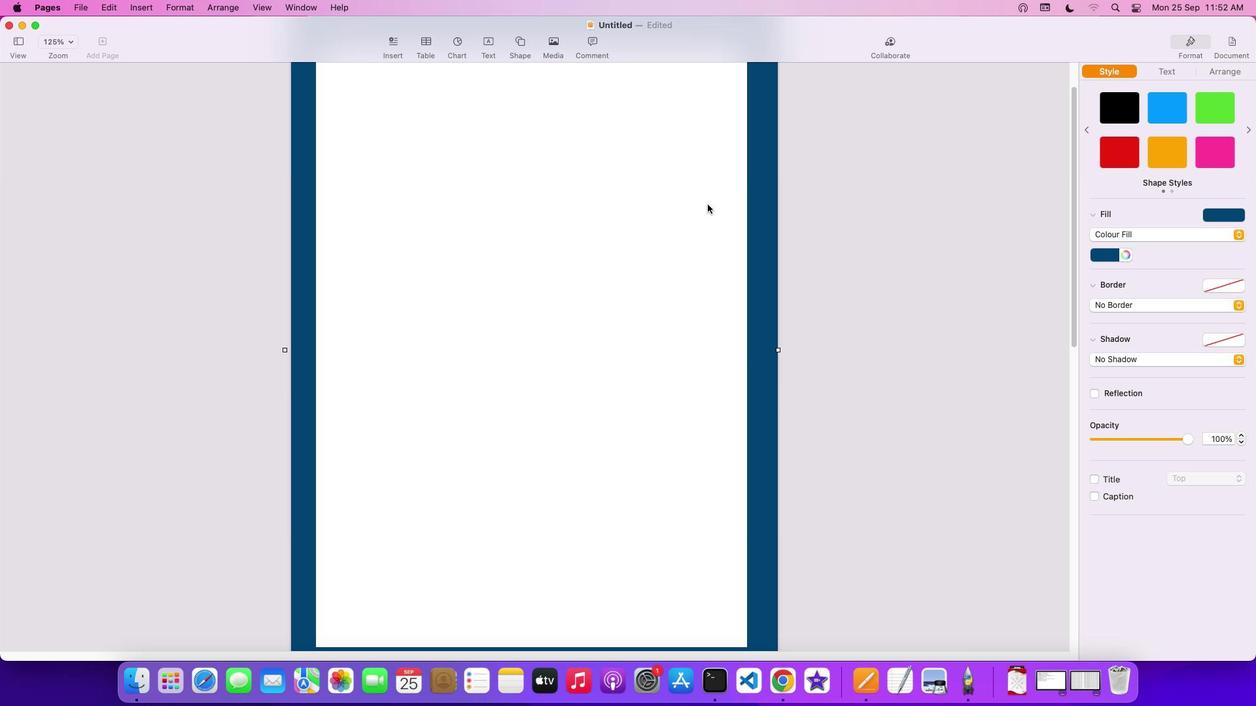 
Action: Mouse scrolled (710, 206) with delta (1, 0)
Screenshot: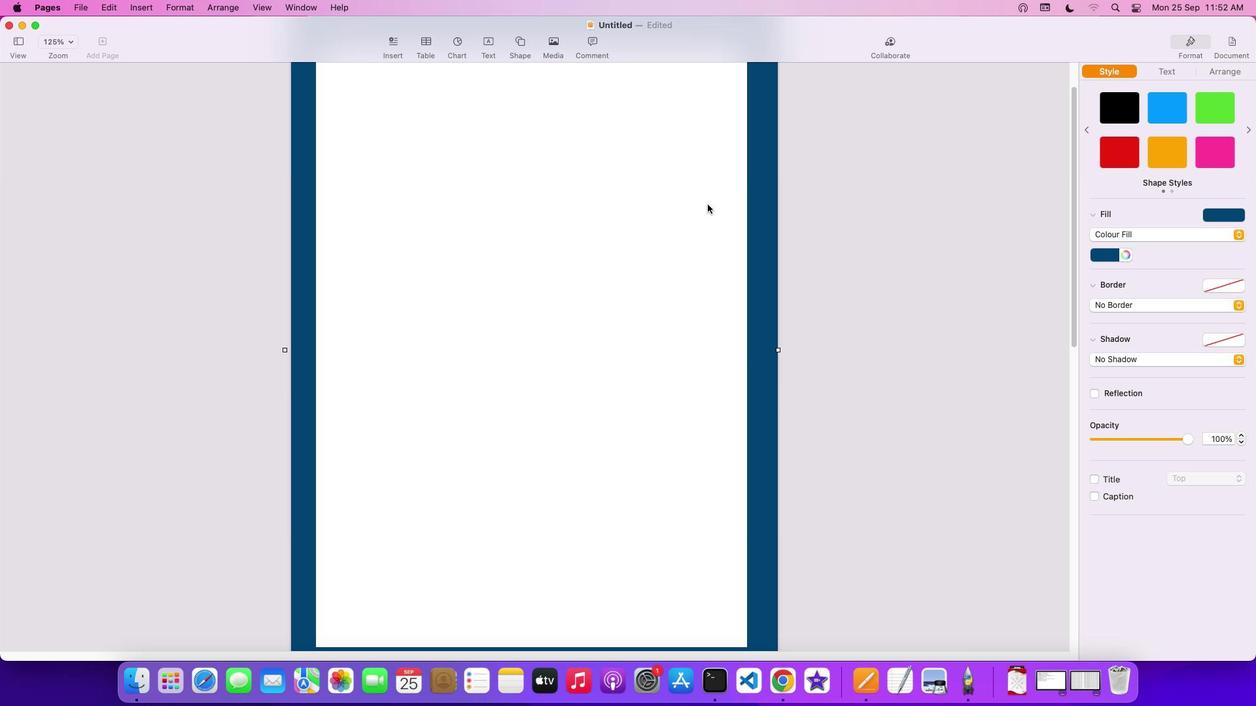 
Action: Mouse scrolled (710, 206) with delta (1, 0)
Screenshot: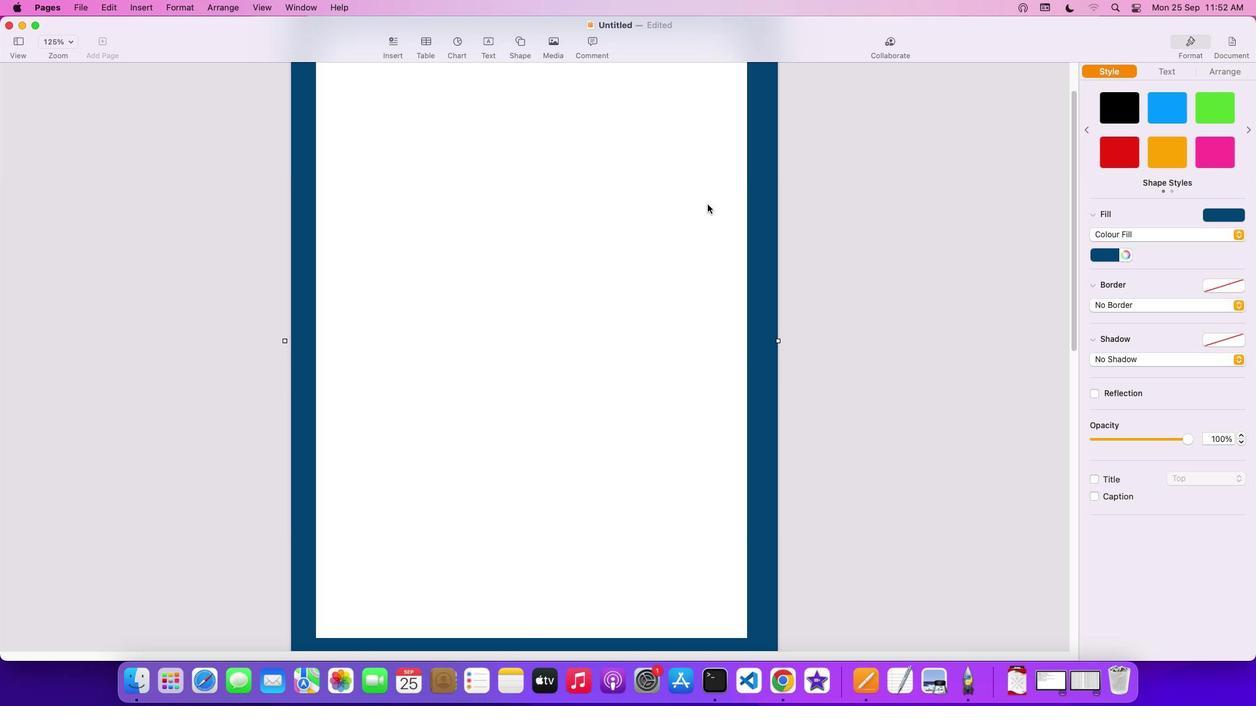 
Action: Mouse scrolled (710, 206) with delta (1, -1)
Screenshot: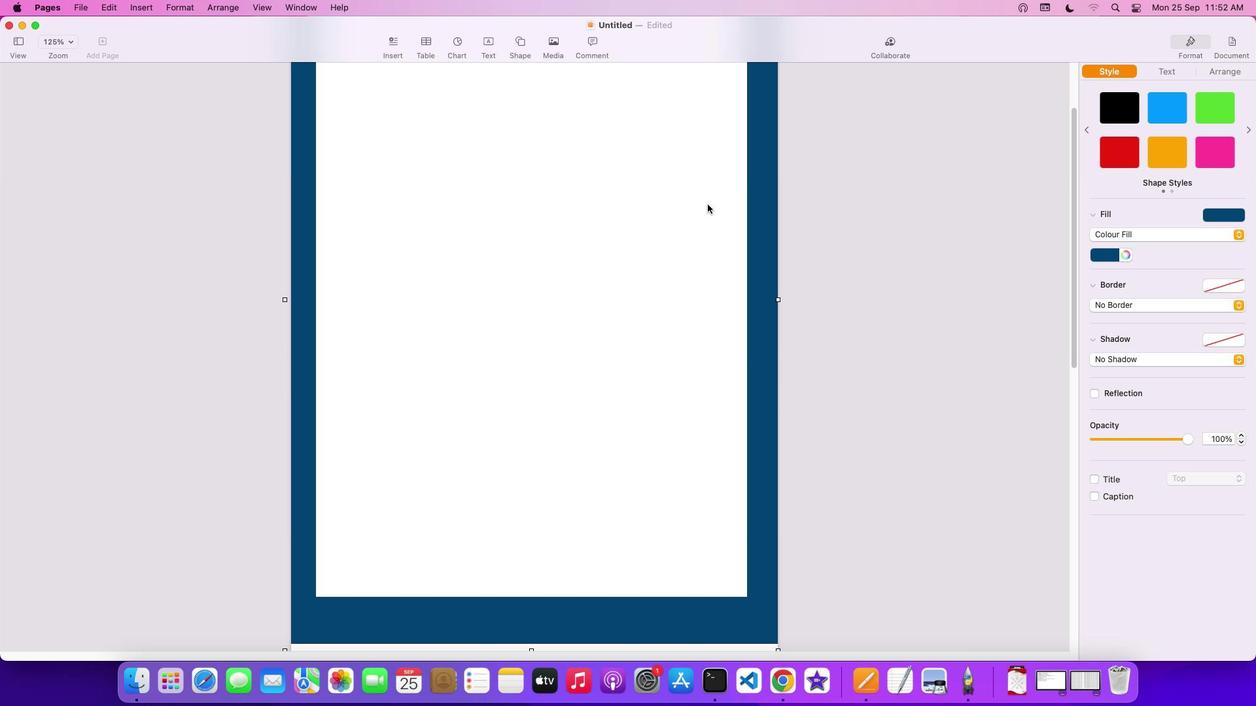 
Action: Mouse scrolled (710, 206) with delta (1, -1)
Screenshot: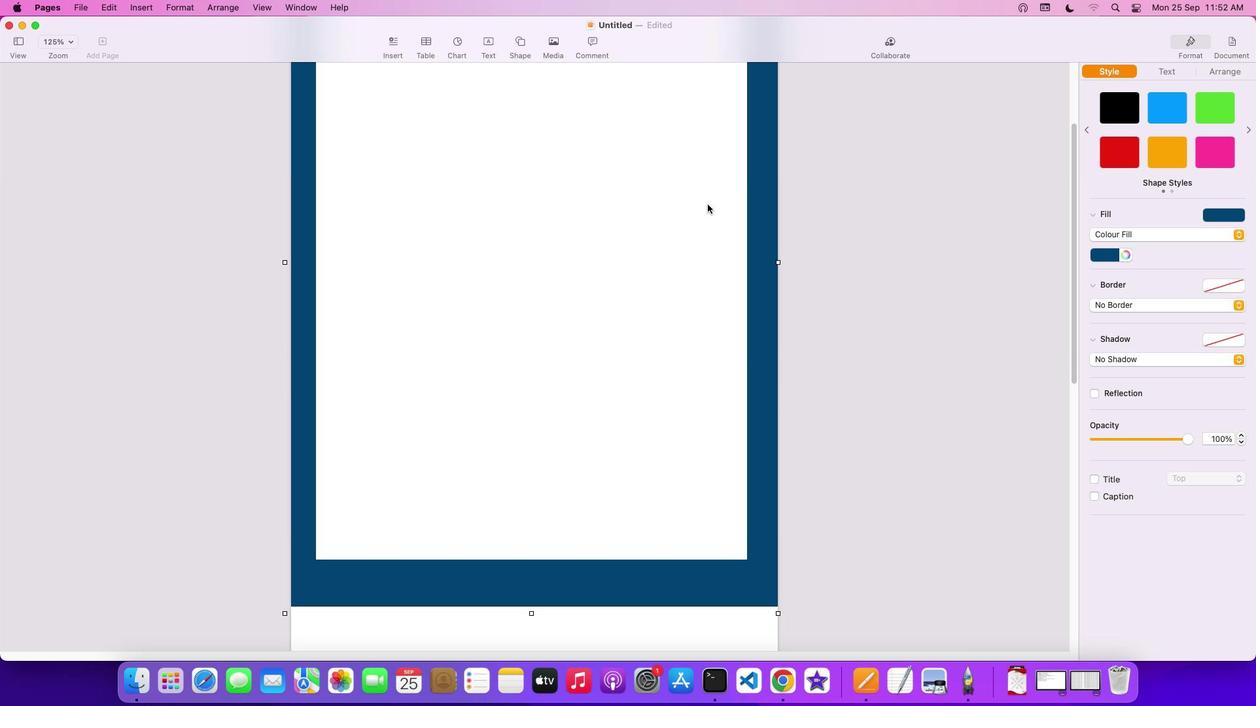 
Action: Mouse moved to (709, 201)
Screenshot: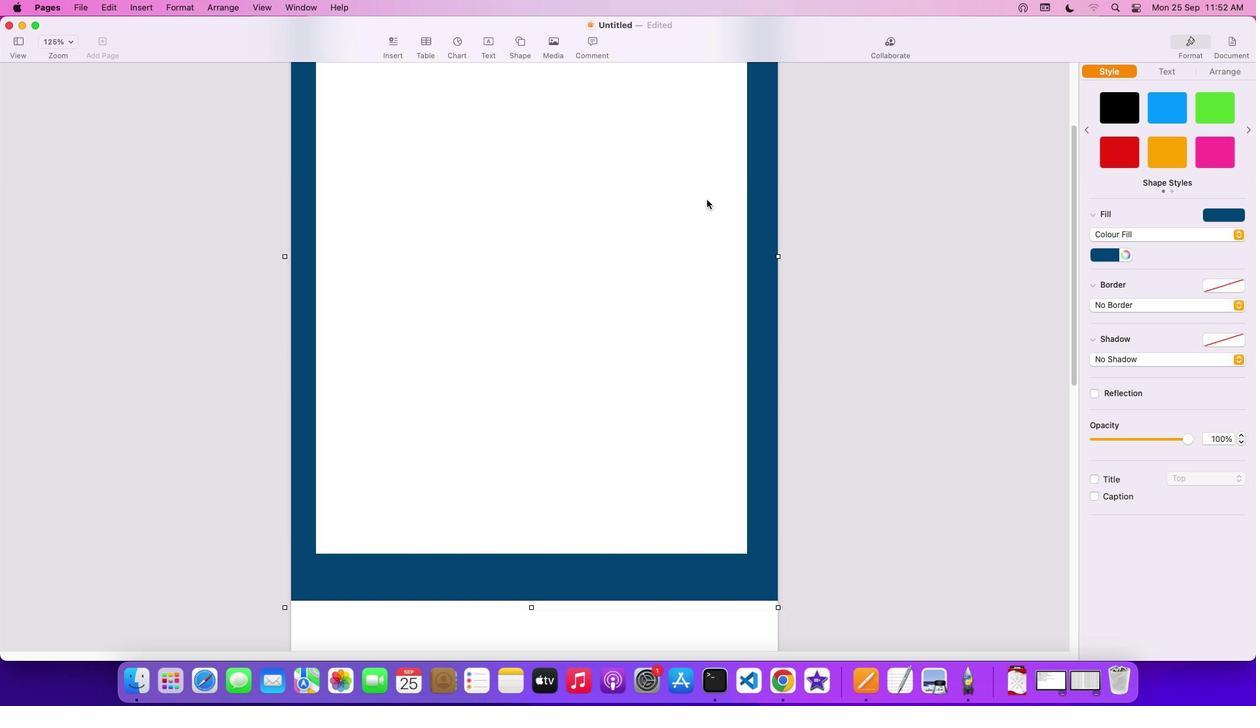 
Action: Mouse scrolled (709, 201) with delta (1, 1)
Screenshot: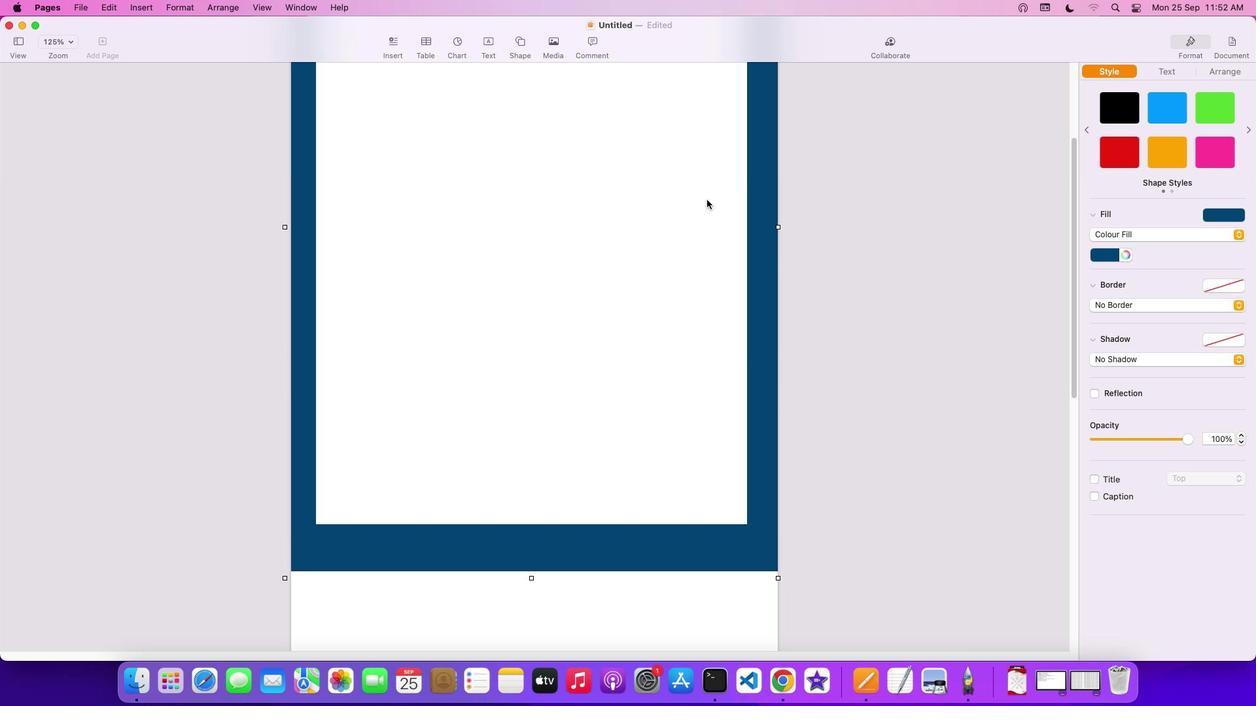 
Action: Mouse scrolled (709, 201) with delta (1, 1)
Screenshot: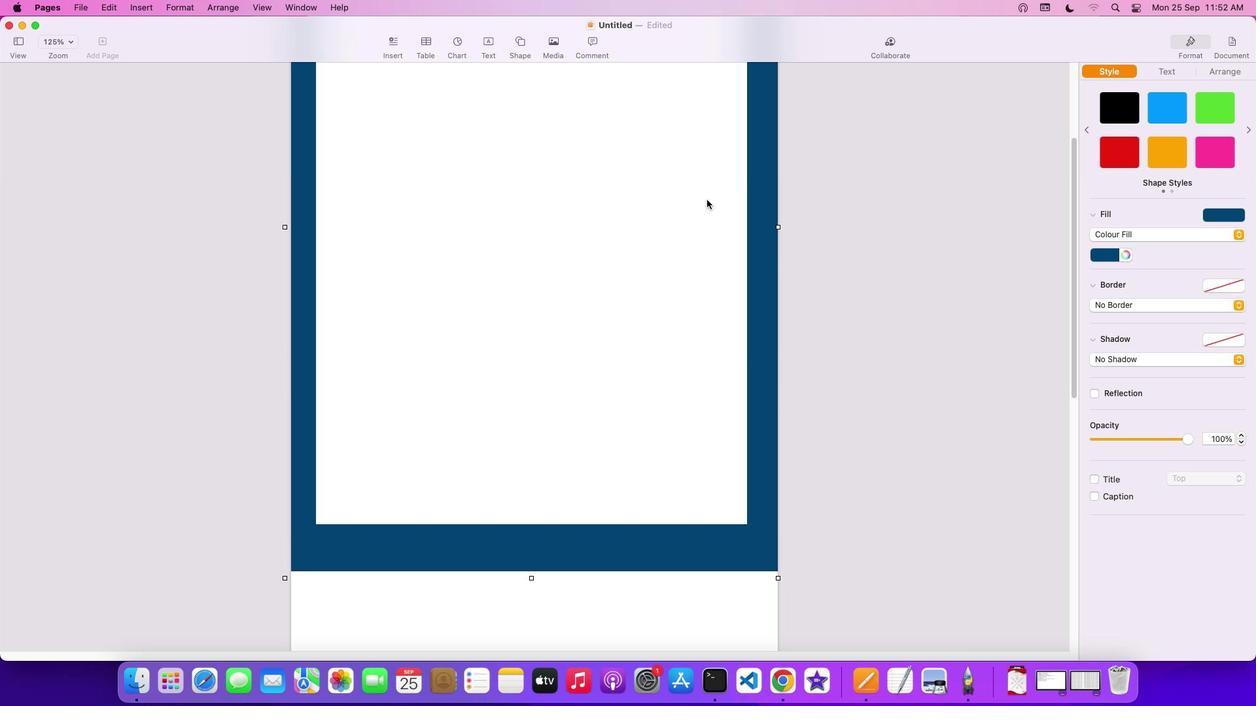 
Action: Mouse scrolled (709, 201) with delta (1, 0)
Screenshot: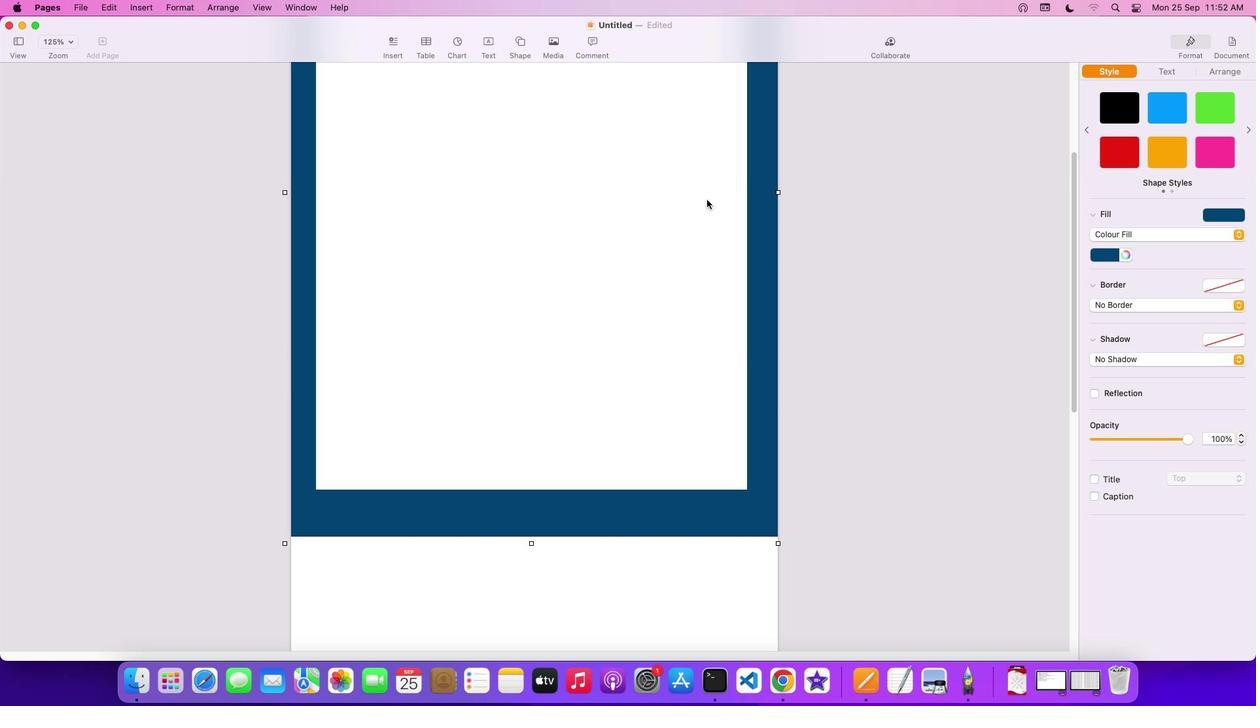 
Action: Mouse scrolled (709, 201) with delta (1, 0)
Screenshot: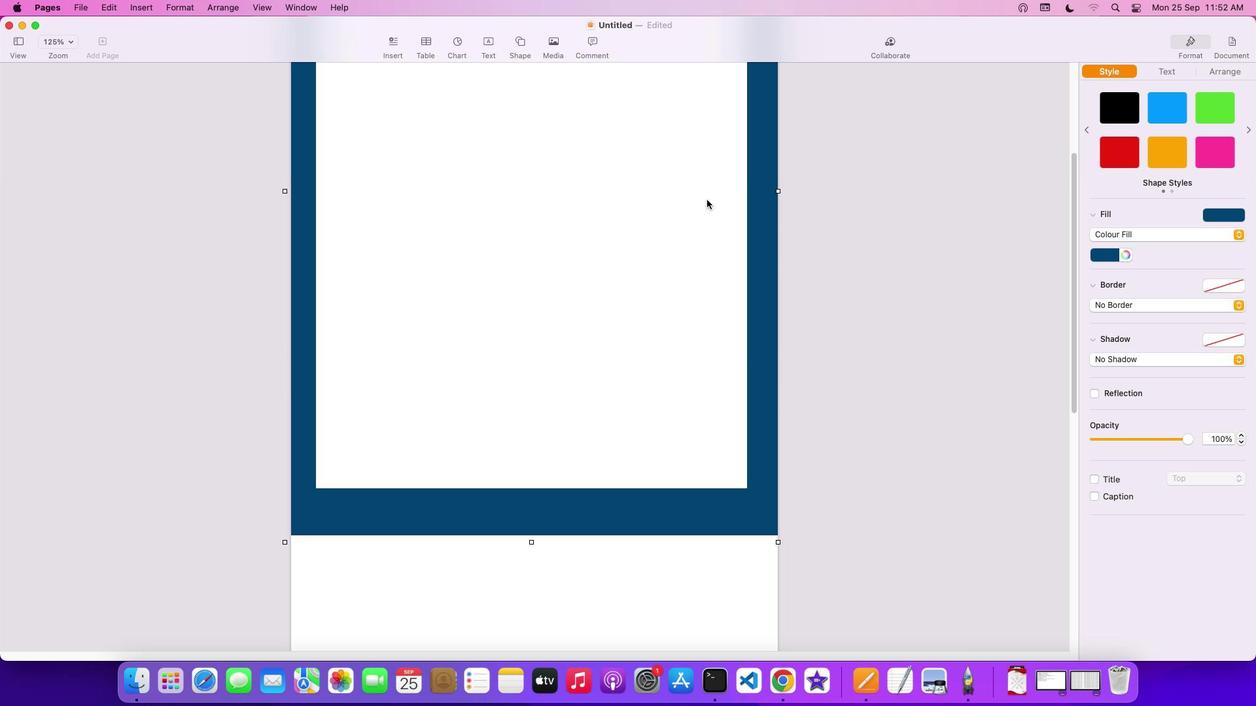 
Action: Mouse moved to (751, 518)
Screenshot: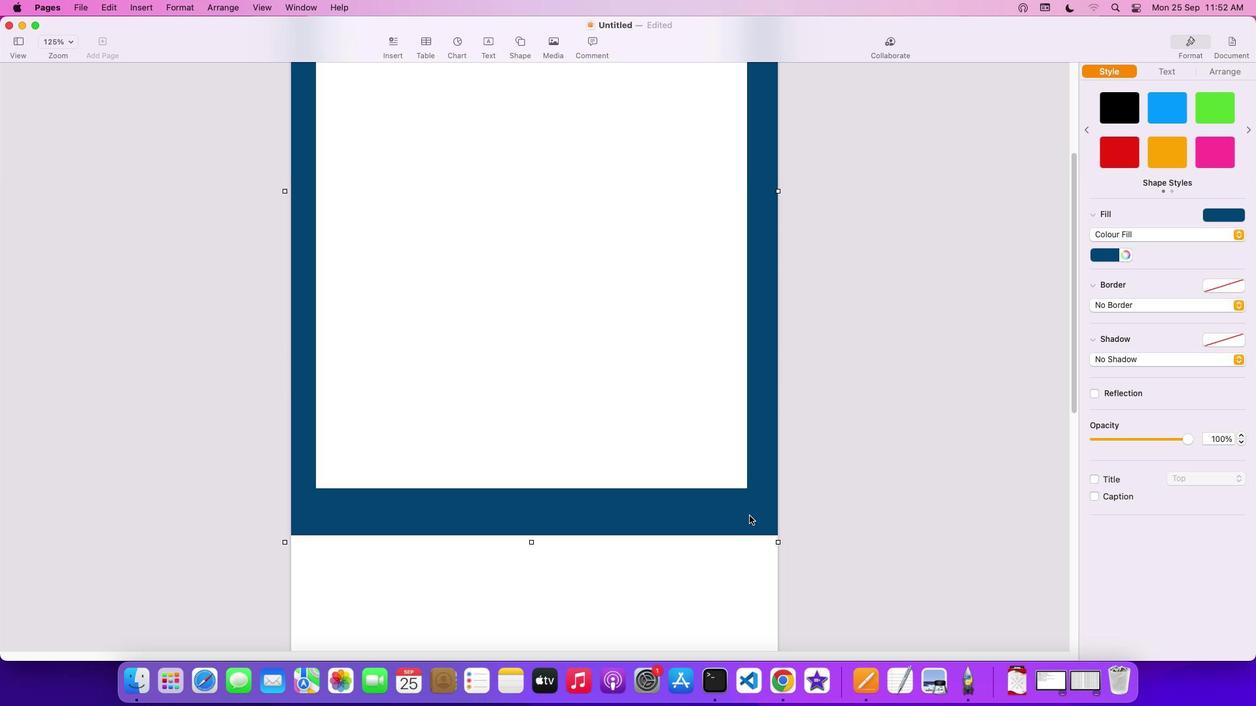 
Action: Mouse pressed left at (751, 518)
Screenshot: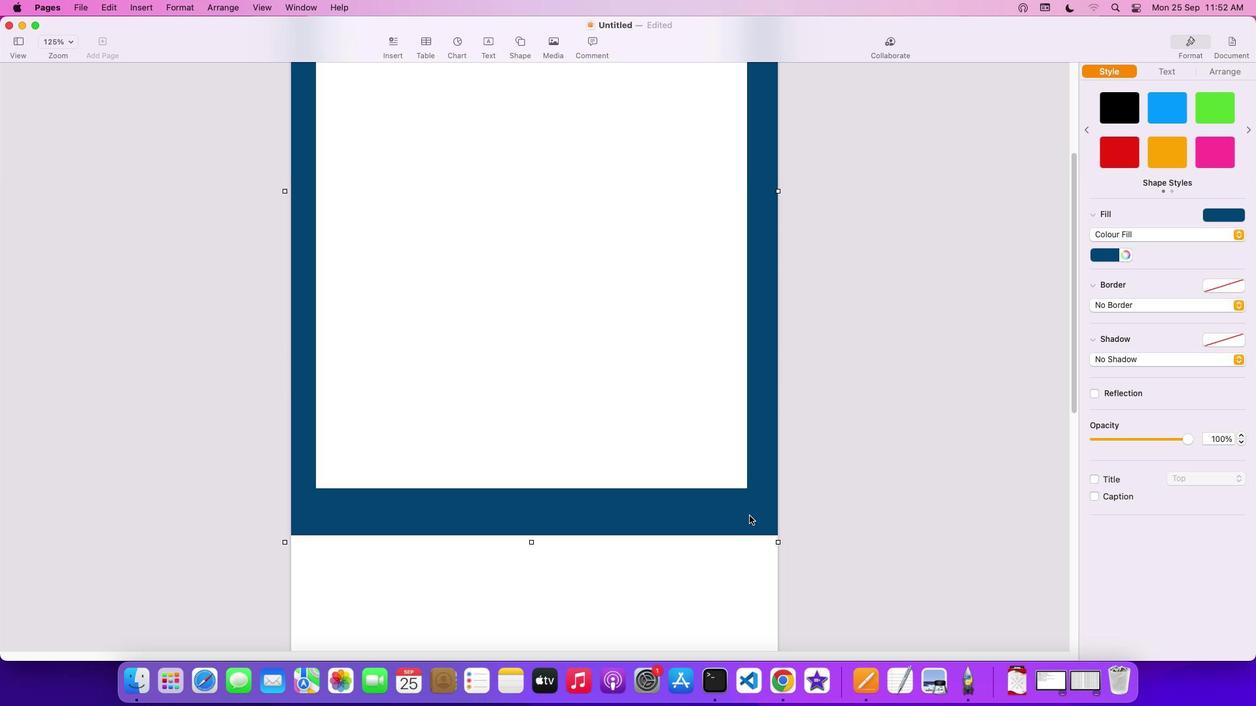
Action: Mouse moved to (533, 543)
Screenshot: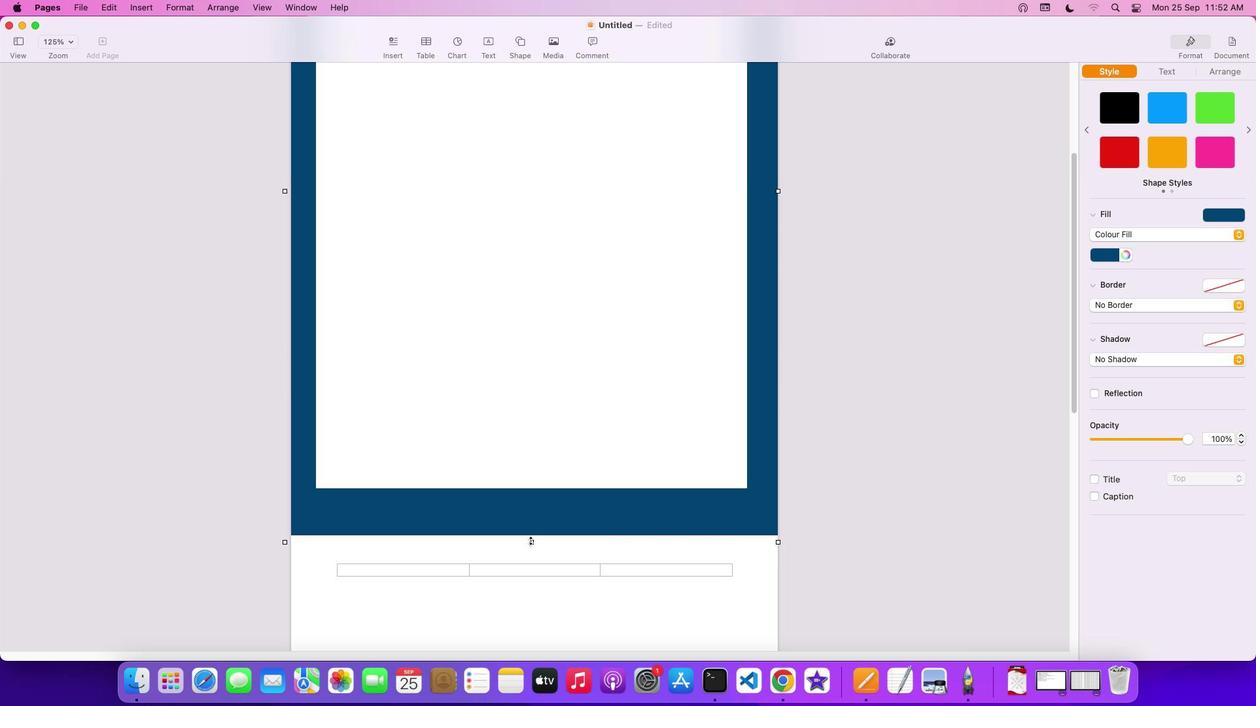 
Action: Mouse pressed left at (533, 543)
Screenshot: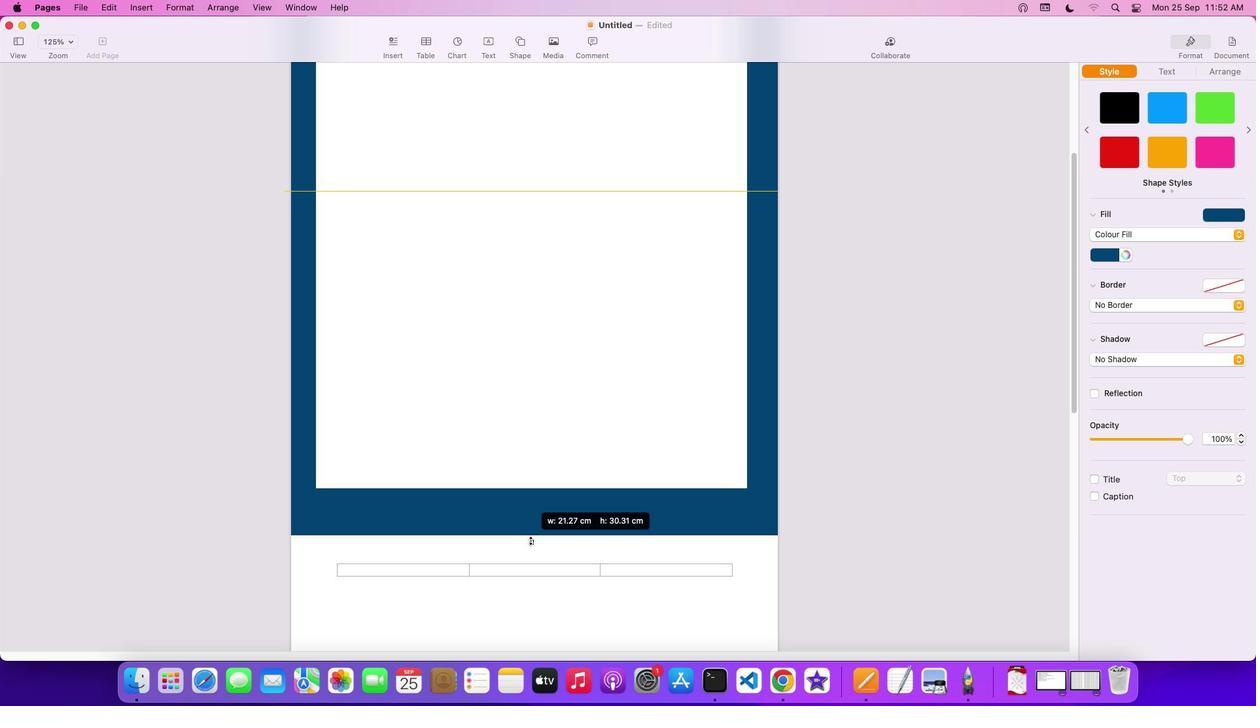 
Action: Mouse moved to (570, 490)
Screenshot: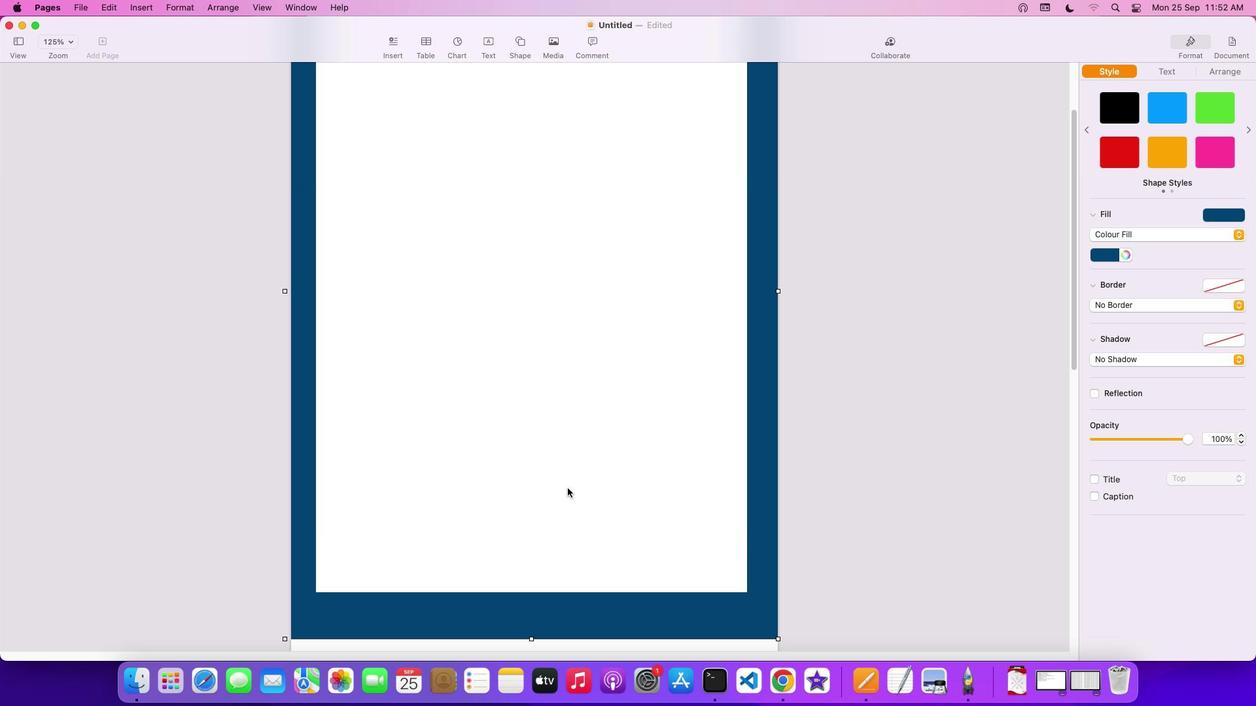 
Action: Mouse scrolled (570, 490) with delta (1, 2)
Screenshot: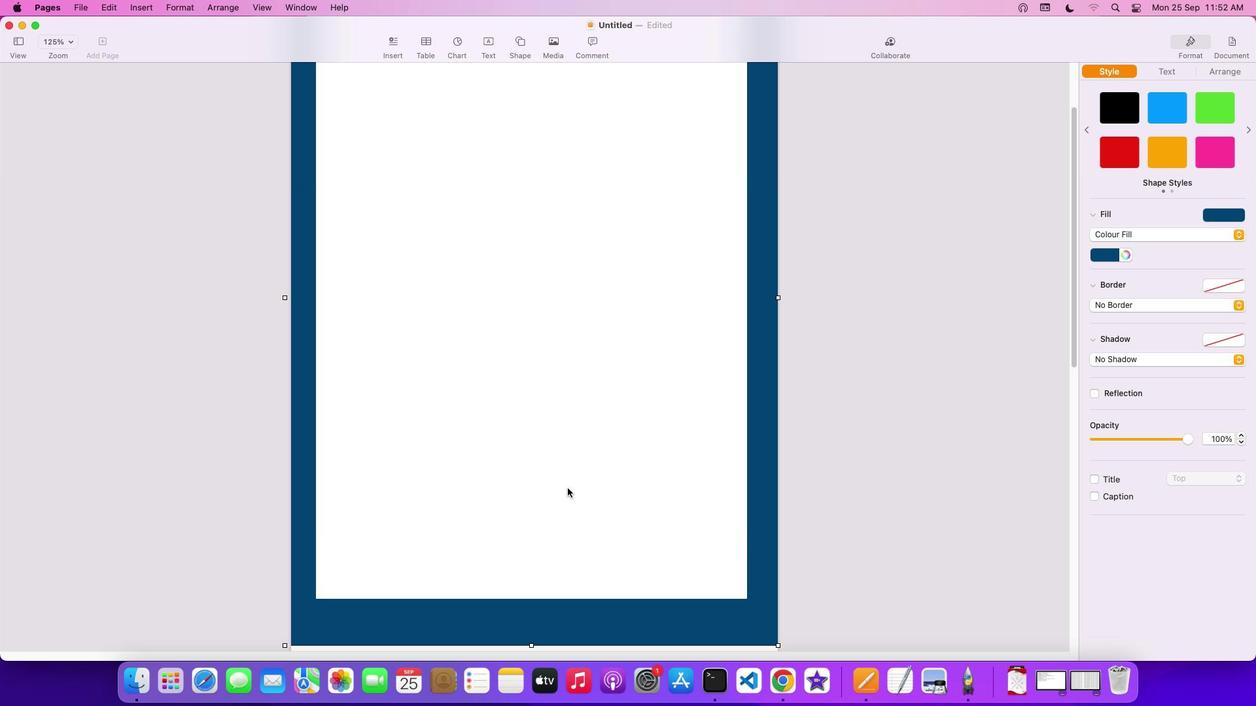 
Action: Mouse scrolled (570, 490) with delta (1, 2)
Screenshot: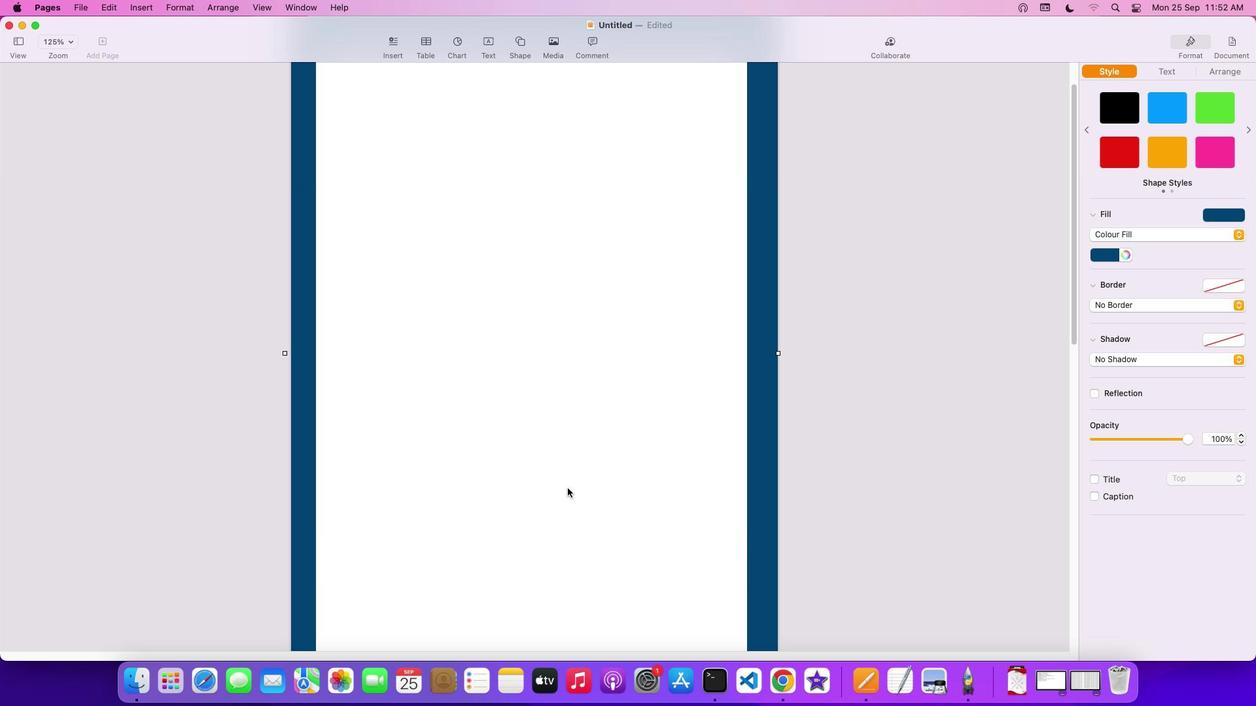
Action: Mouse scrolled (570, 490) with delta (1, 3)
Screenshot: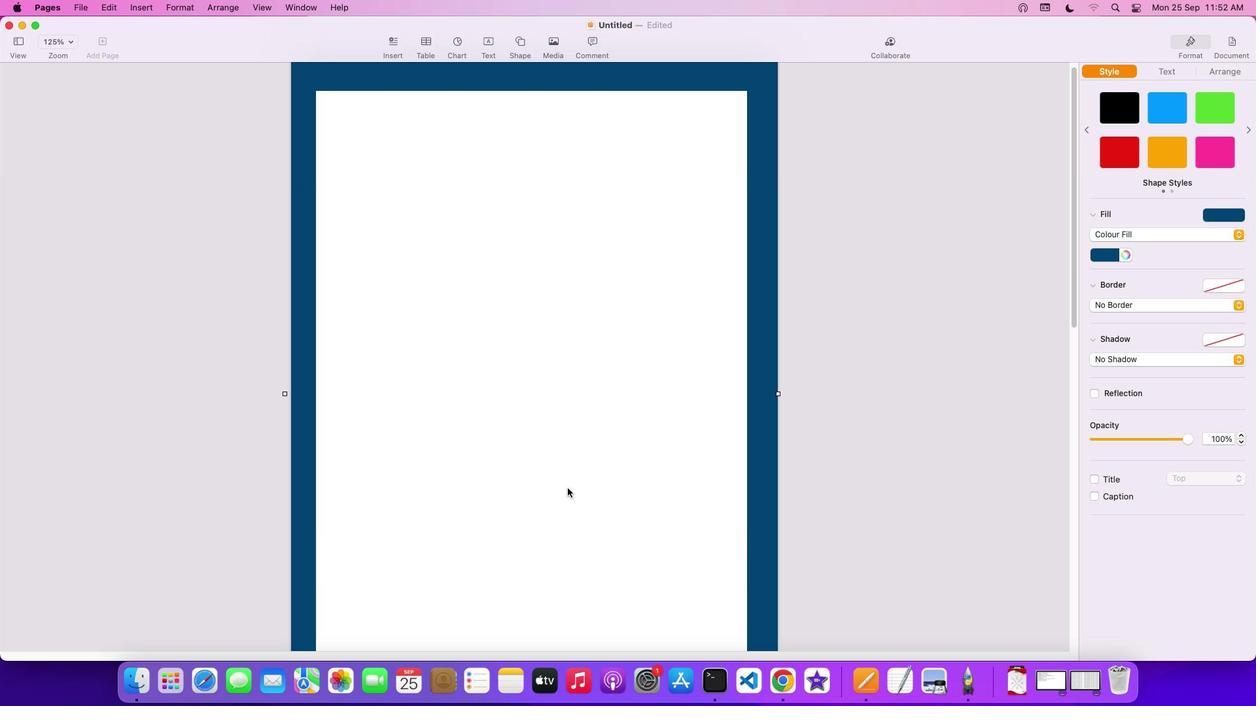 
Action: Mouse scrolled (570, 490) with delta (1, 5)
Screenshot: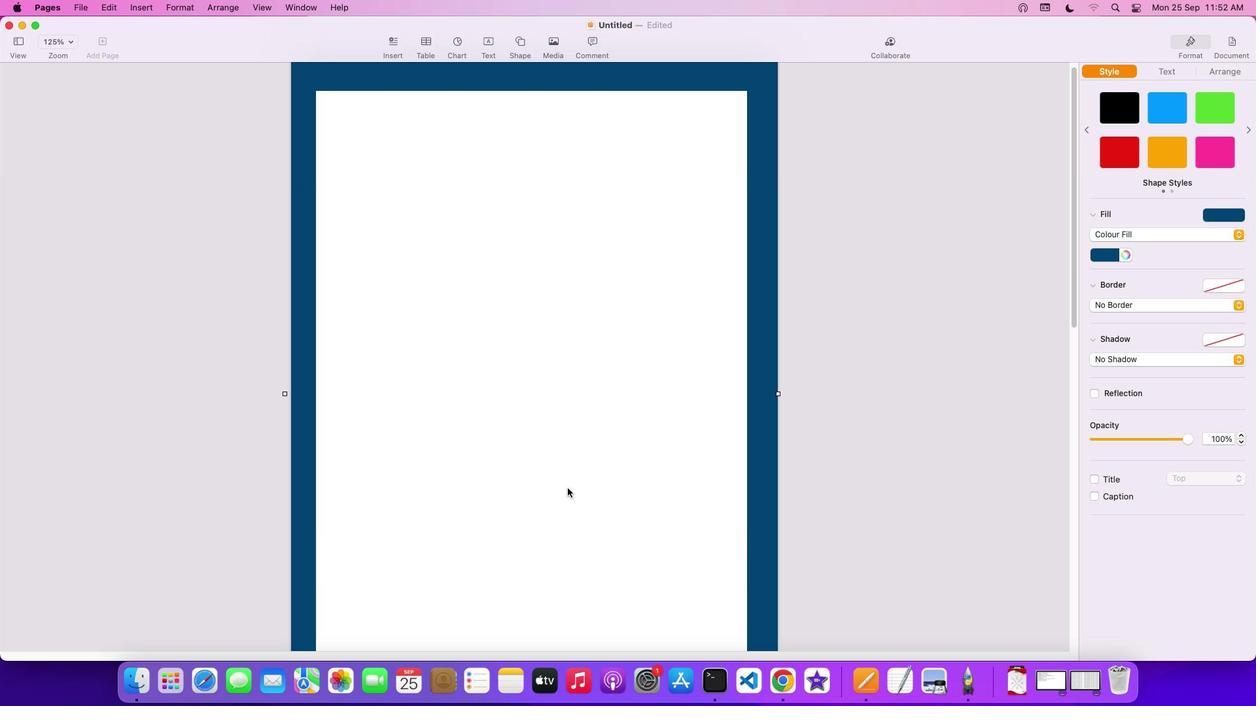 
Action: Mouse scrolled (570, 490) with delta (1, 5)
Screenshot: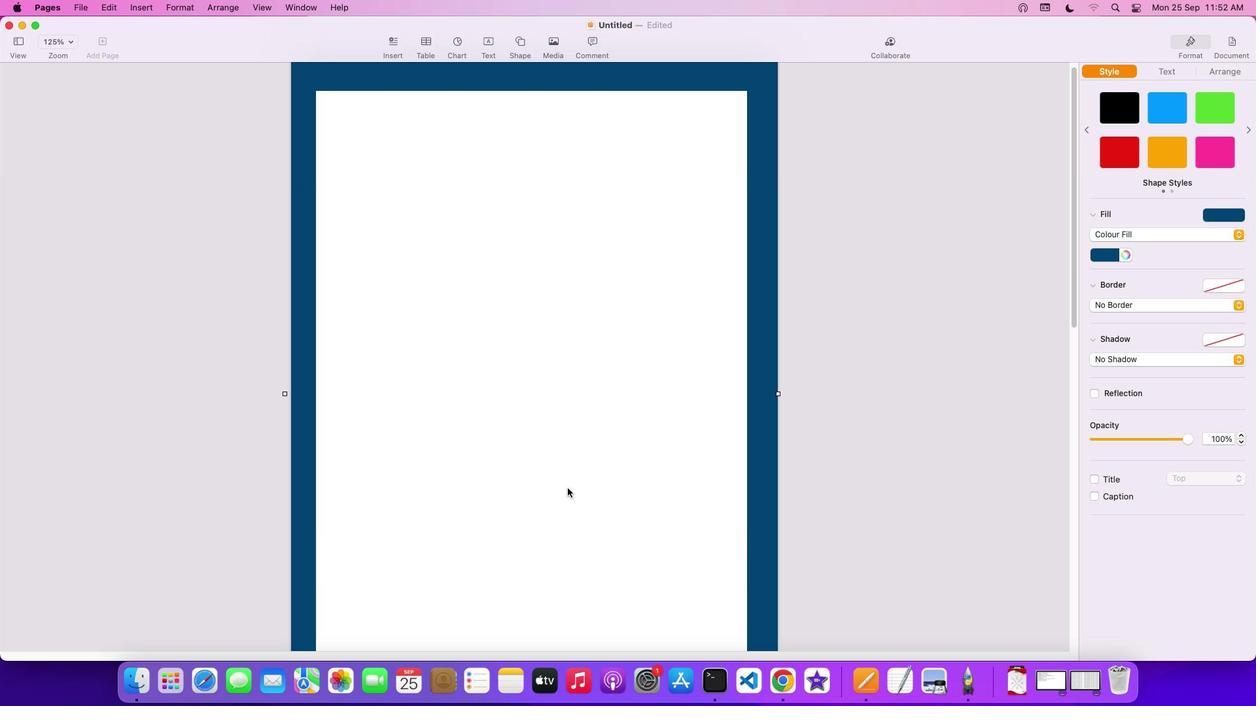 
Action: Mouse scrolled (570, 490) with delta (1, 2)
Screenshot: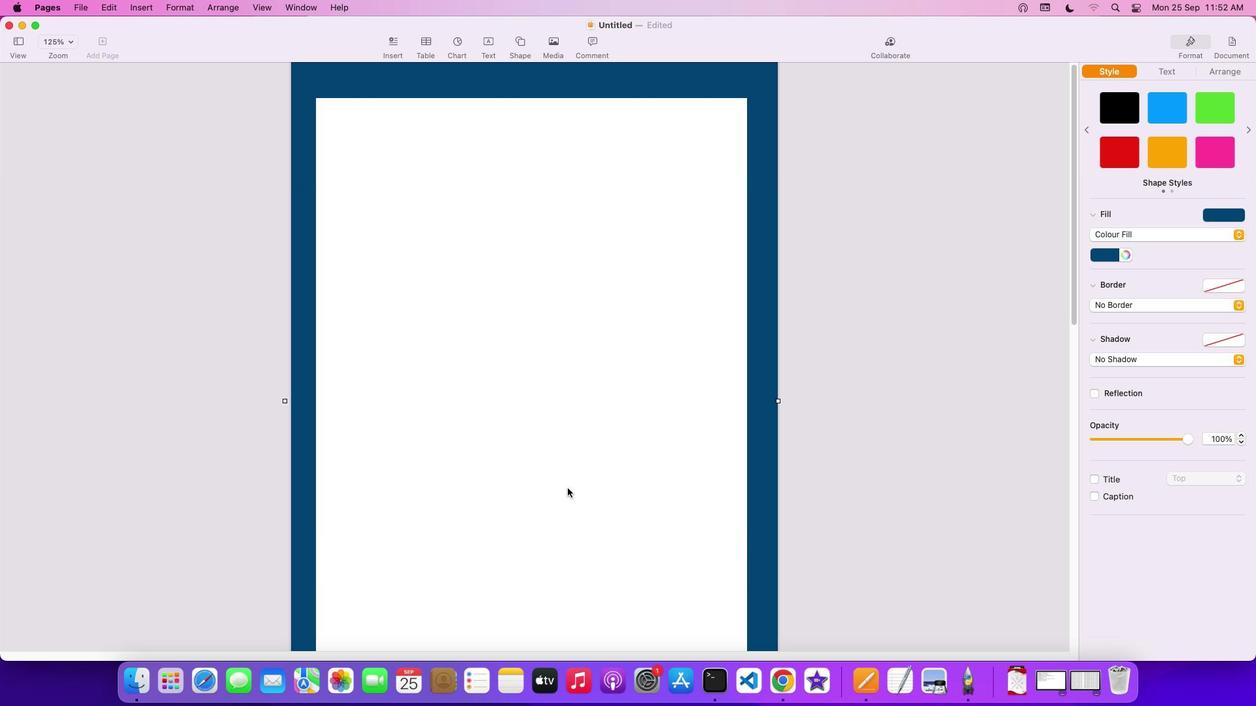 
Action: Mouse scrolled (570, 490) with delta (1, 2)
Screenshot: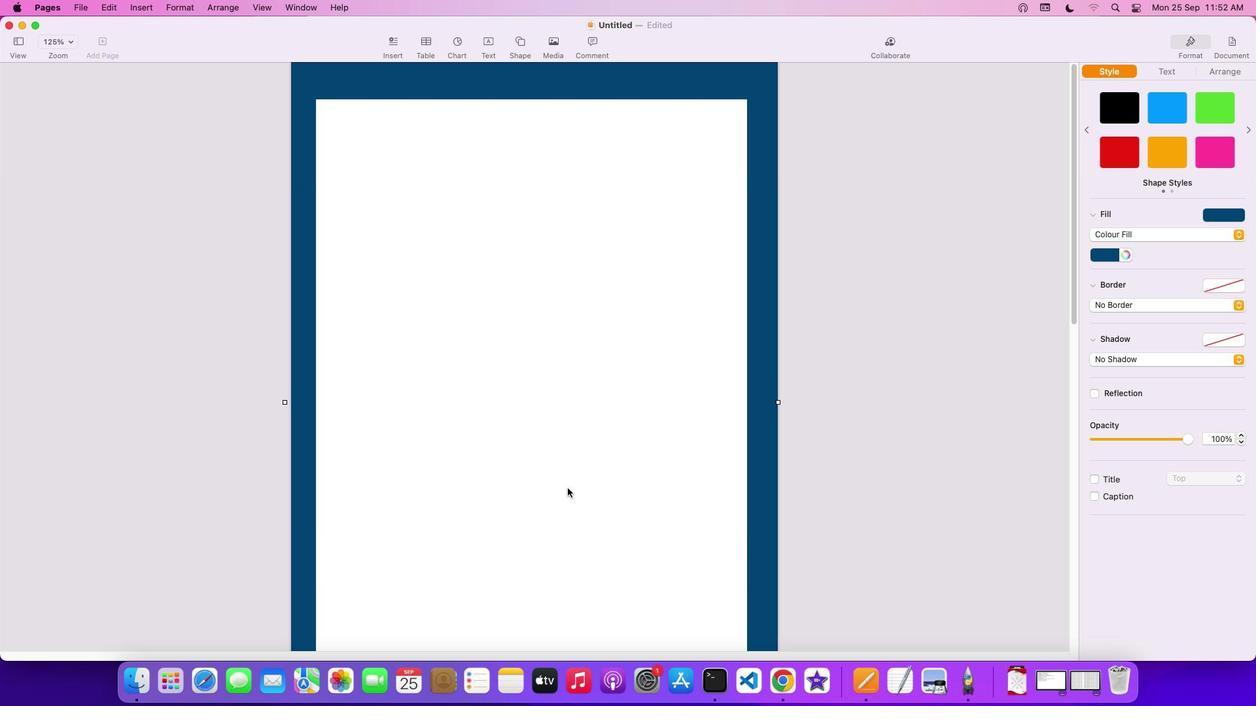 
Action: Mouse scrolled (570, 490) with delta (1, 2)
Screenshot: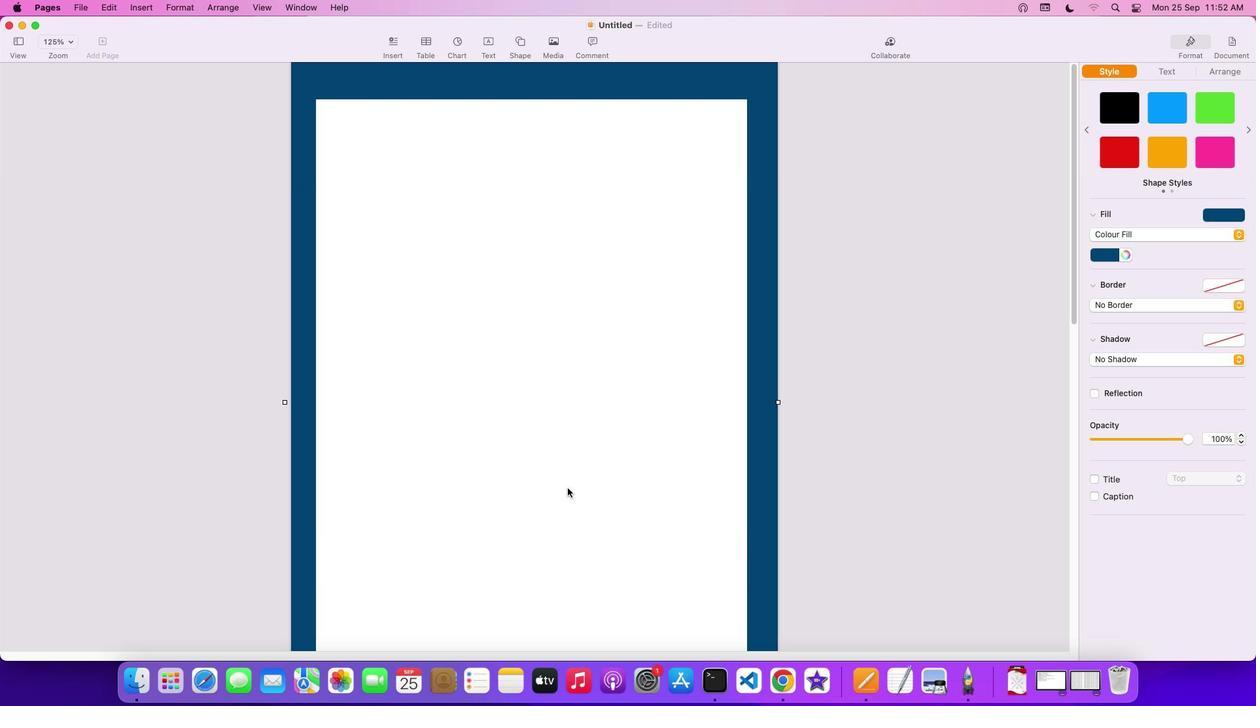 
Action: Mouse scrolled (570, 490) with delta (1, 2)
Screenshot: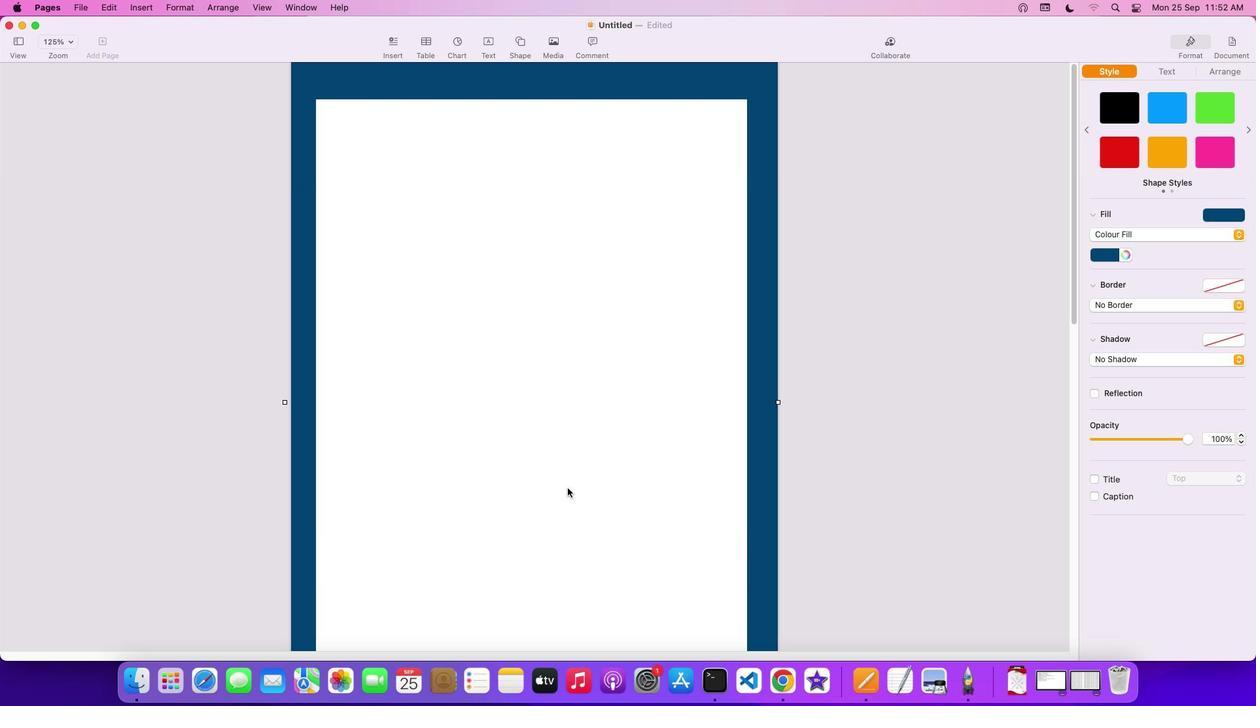 
Action: Mouse scrolled (570, 490) with delta (1, 3)
Screenshot: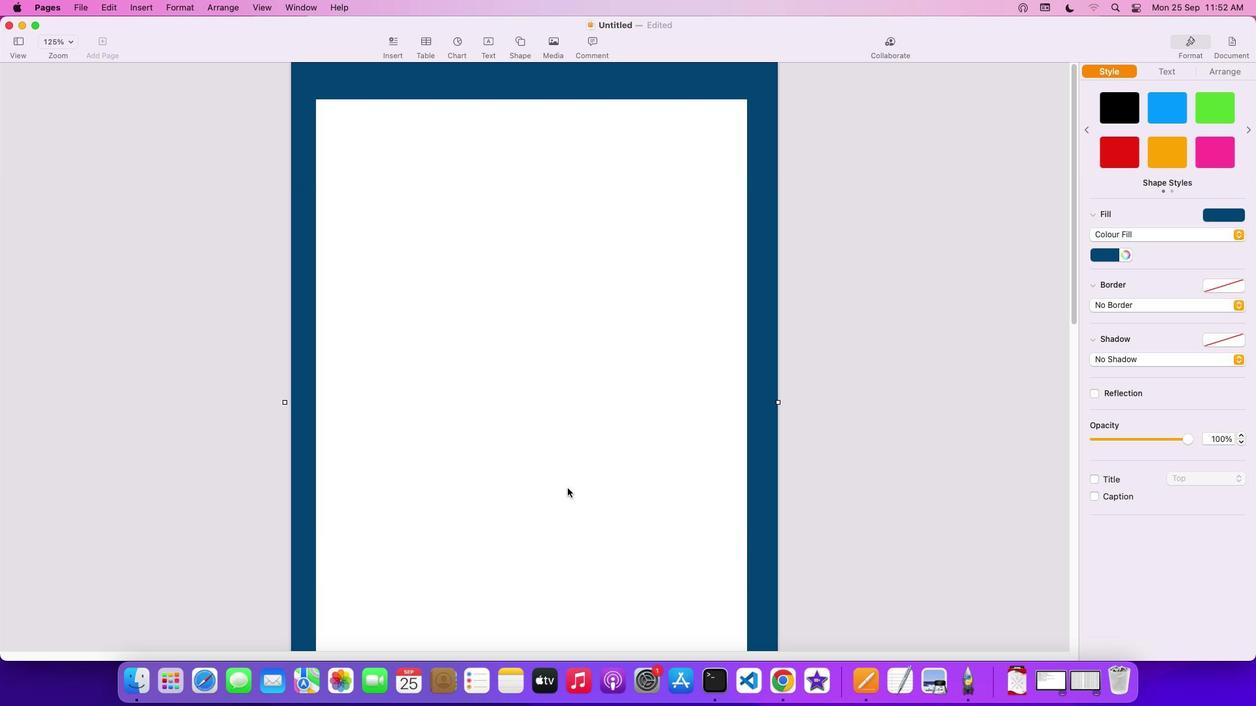 
Action: Mouse scrolled (570, 490) with delta (1, 5)
Screenshot: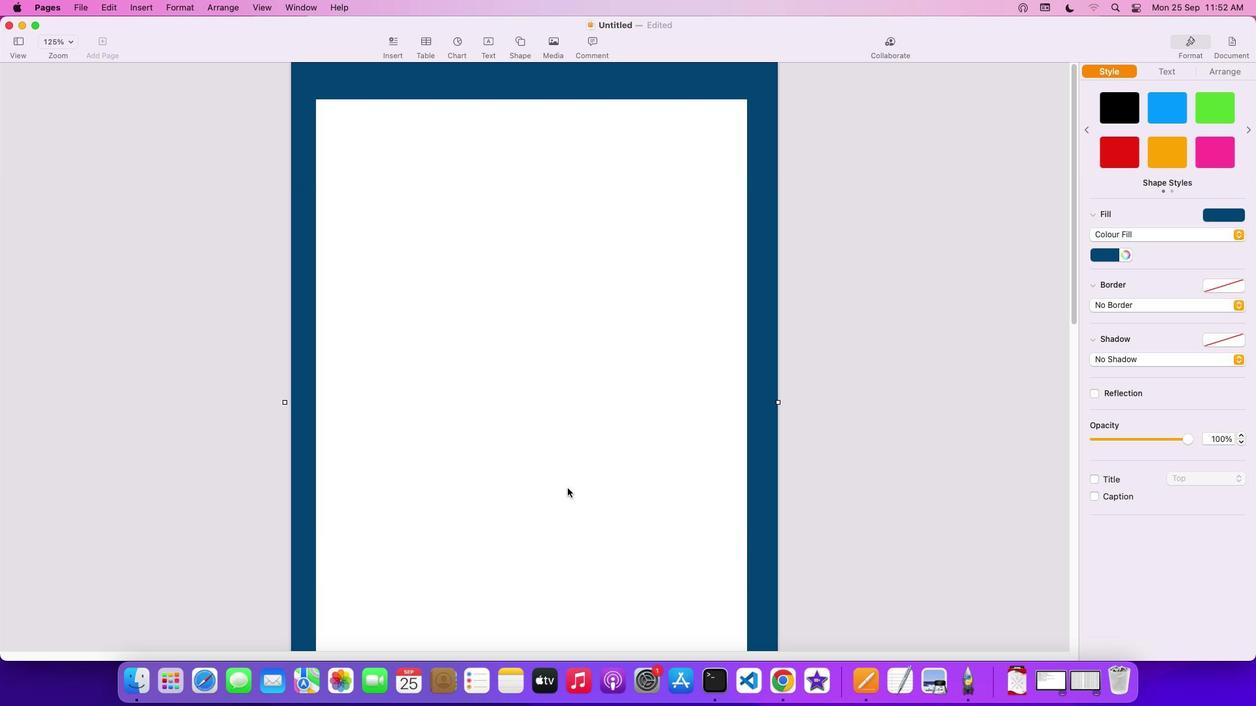 
Action: Mouse moved to (552, 257)
Screenshot: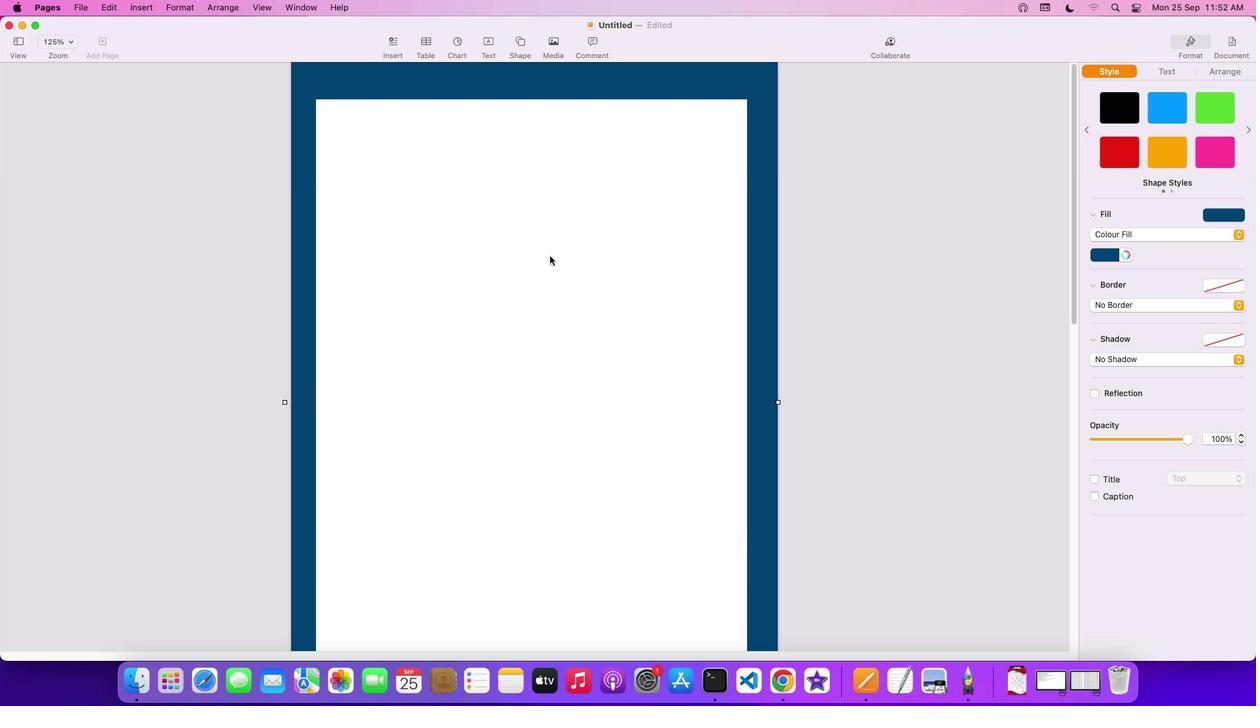 
Action: Mouse pressed left at (552, 257)
Screenshot: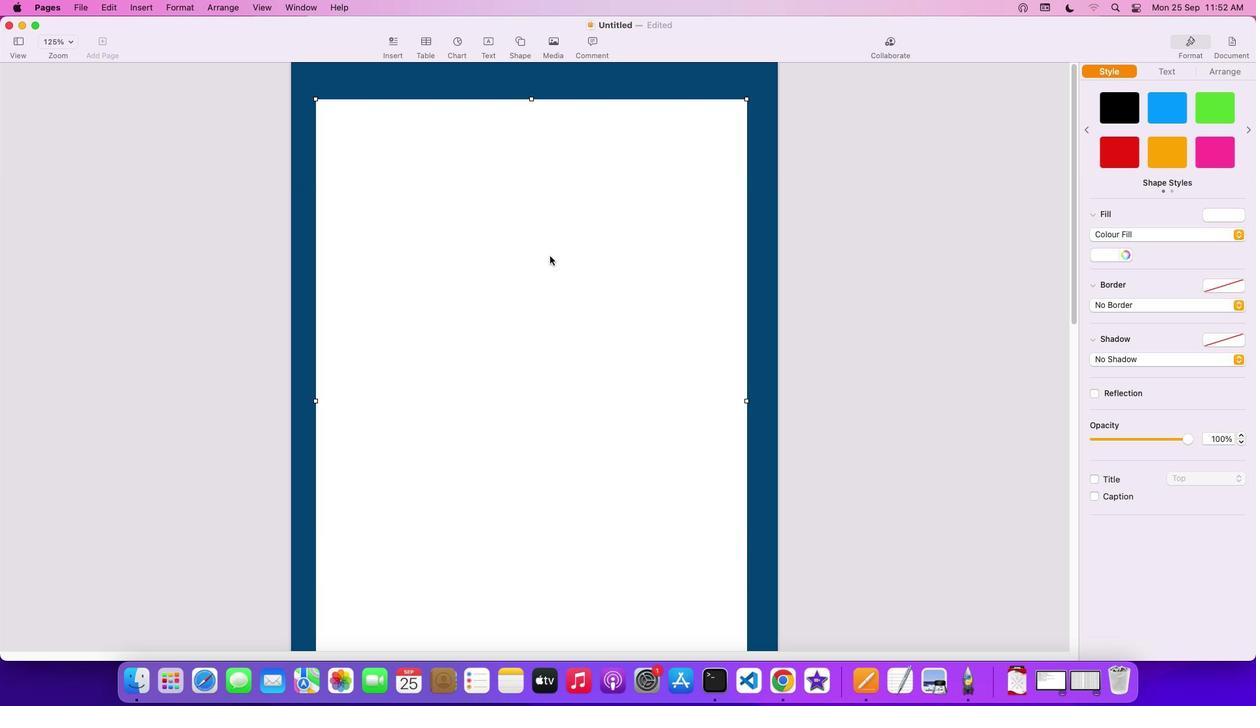 
Action: Mouse moved to (627, 314)
Screenshot: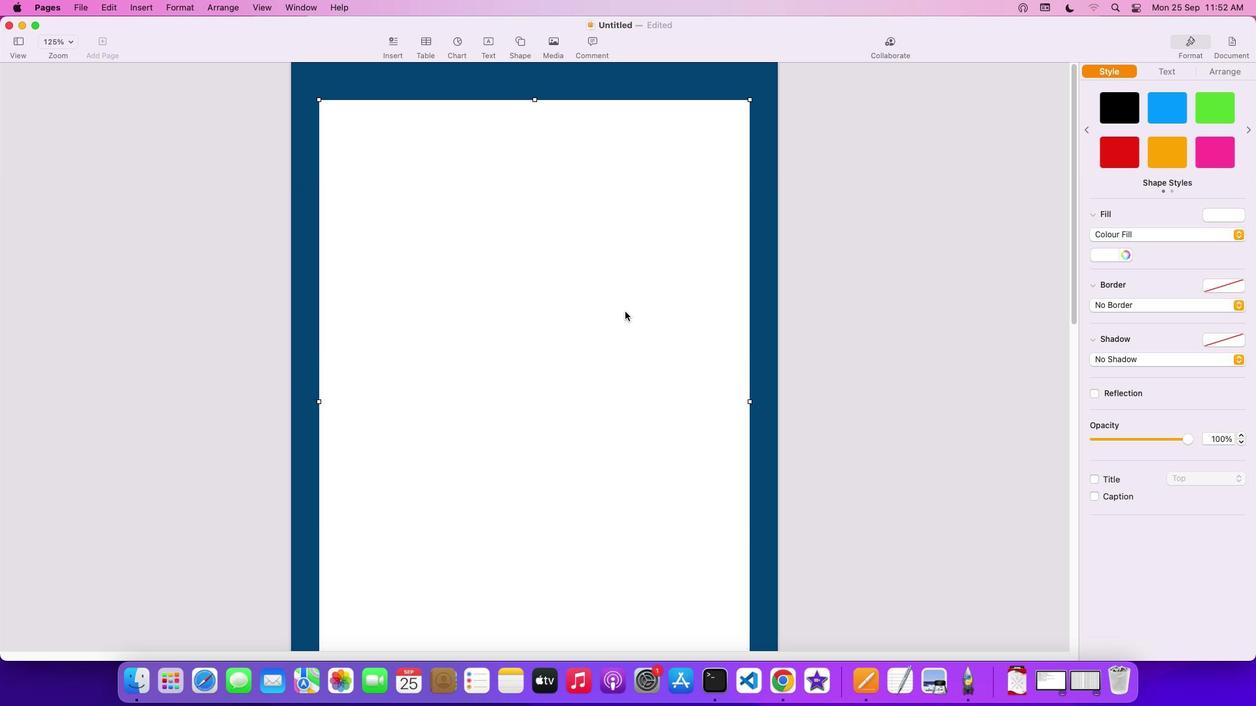 
Action: Mouse scrolled (627, 314) with delta (1, 1)
Screenshot: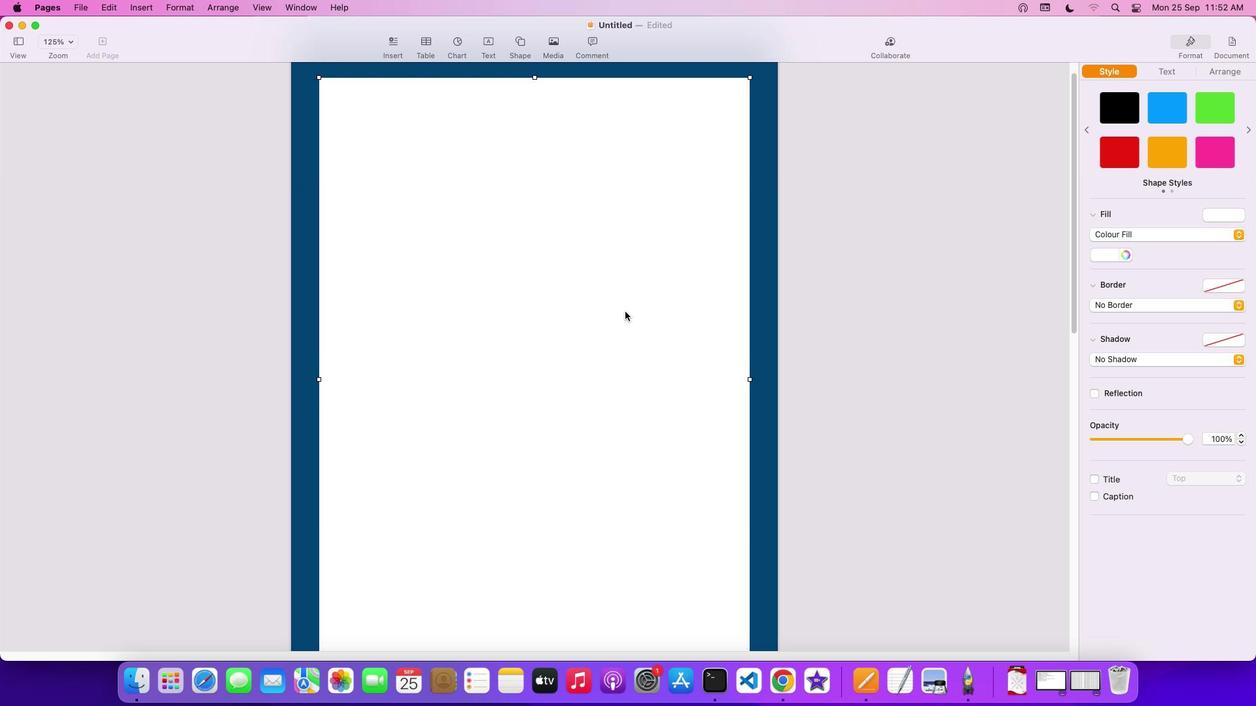 
Action: Mouse scrolled (627, 314) with delta (1, 1)
Screenshot: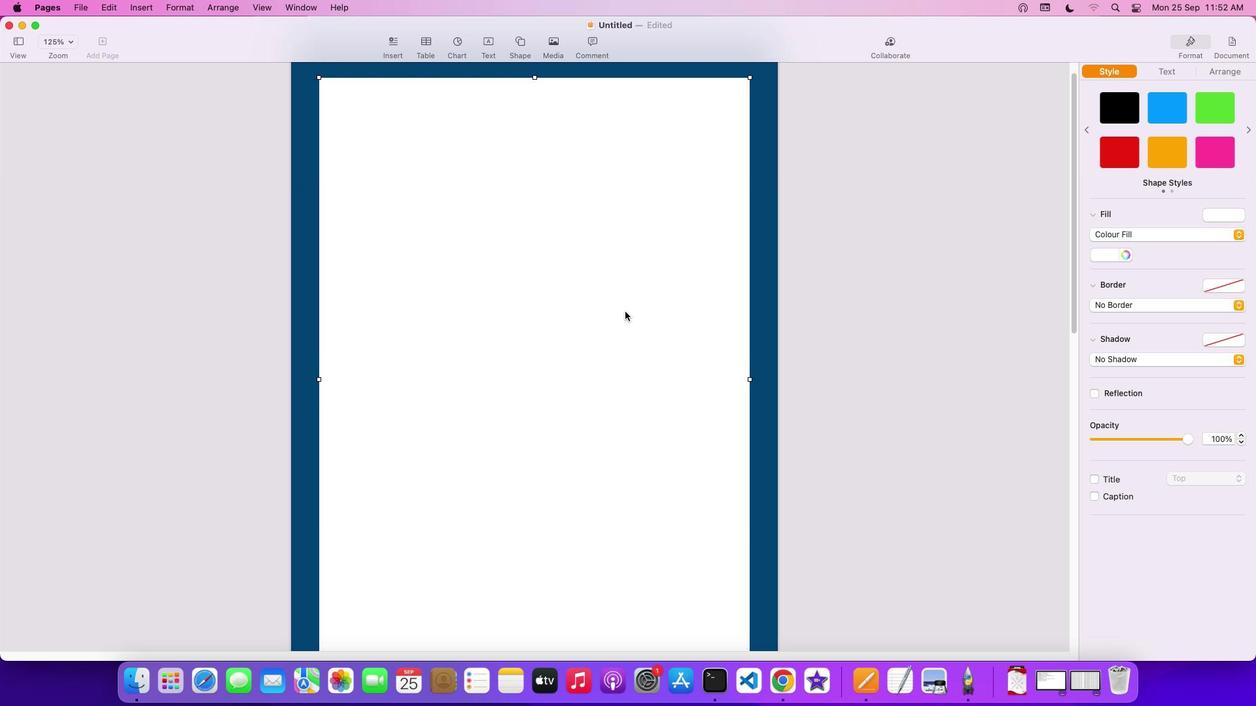 
Action: Mouse scrolled (627, 314) with delta (1, 0)
Screenshot: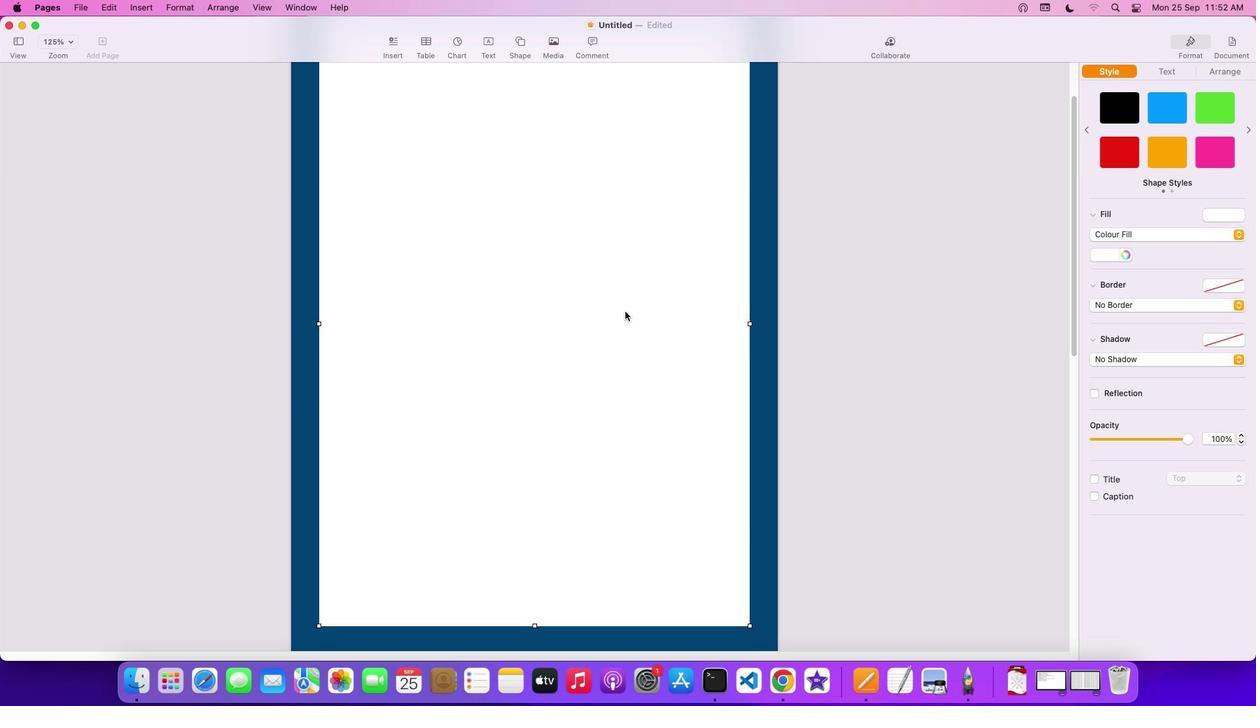 
Action: Mouse scrolled (627, 314) with delta (1, 0)
Screenshot: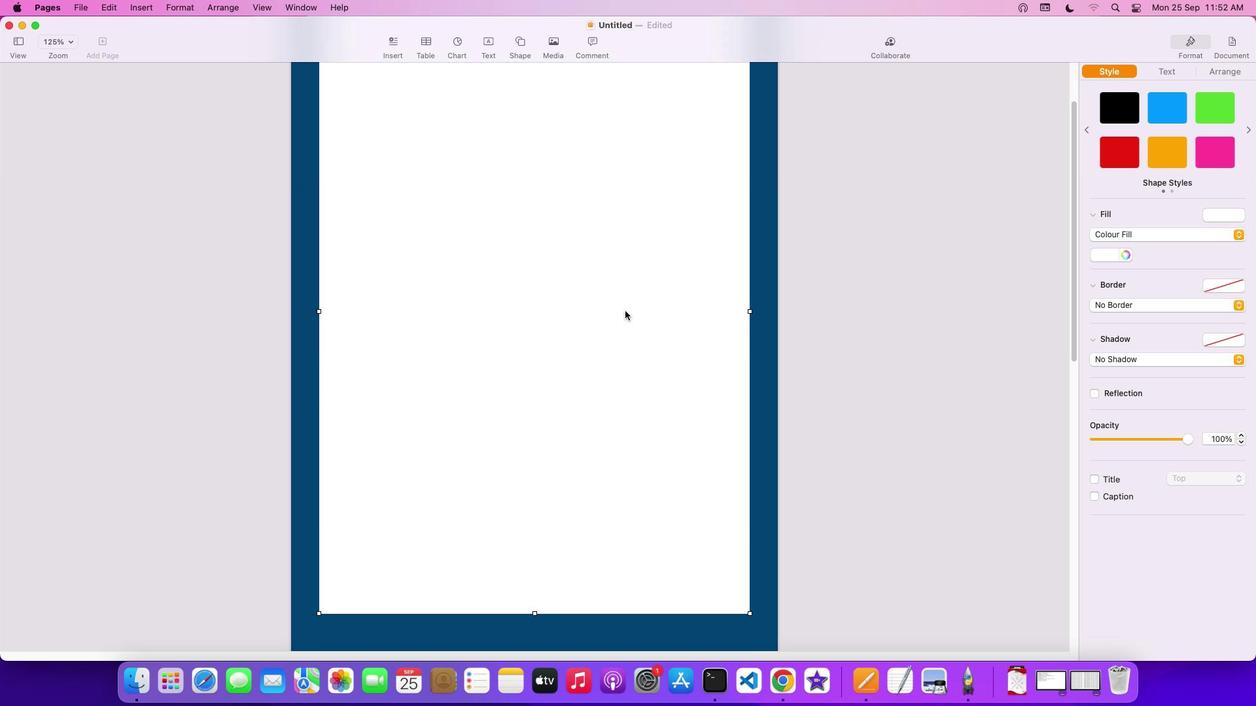 
Action: Mouse scrolled (627, 314) with delta (1, -1)
Screenshot: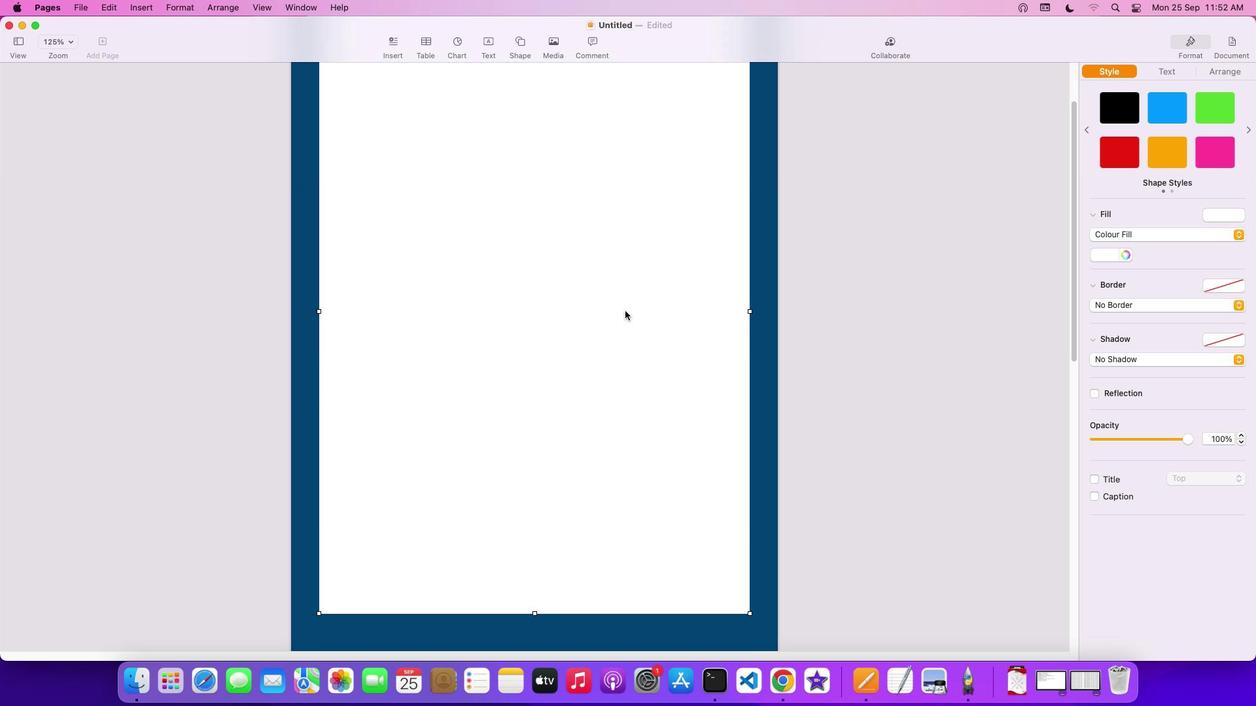 
Action: Mouse moved to (627, 312)
Screenshot: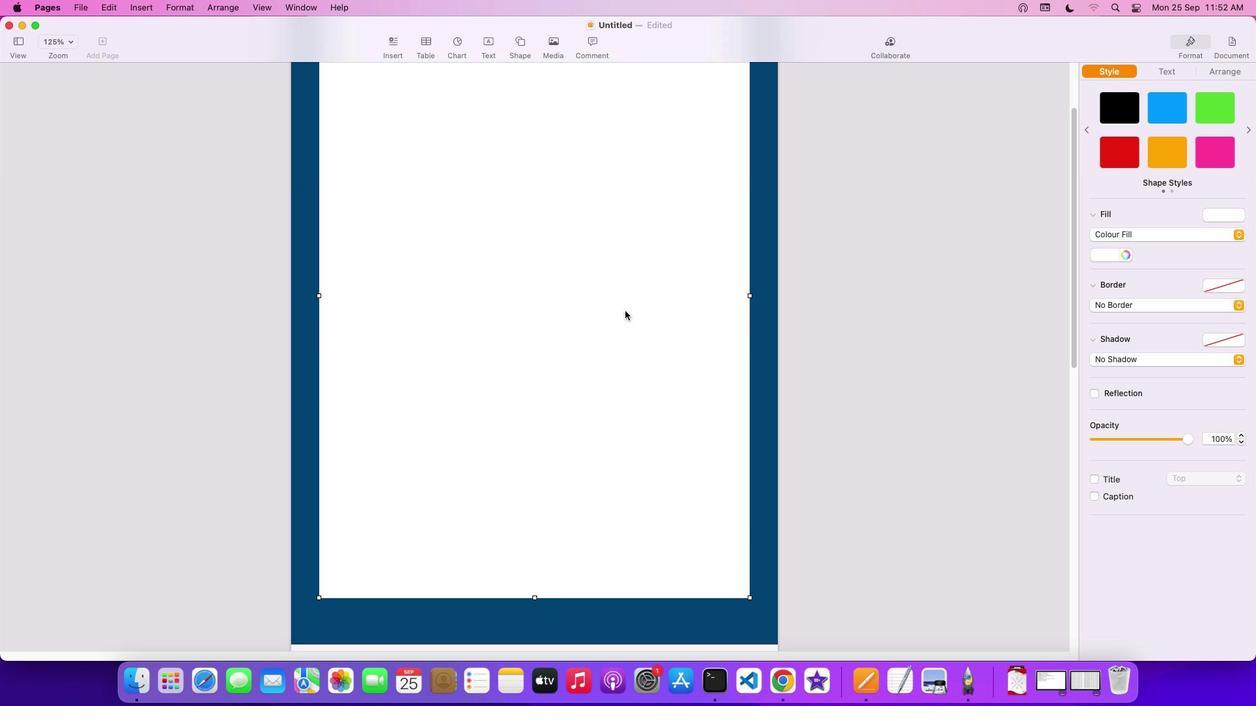
Action: Mouse scrolled (627, 312) with delta (1, 1)
Screenshot: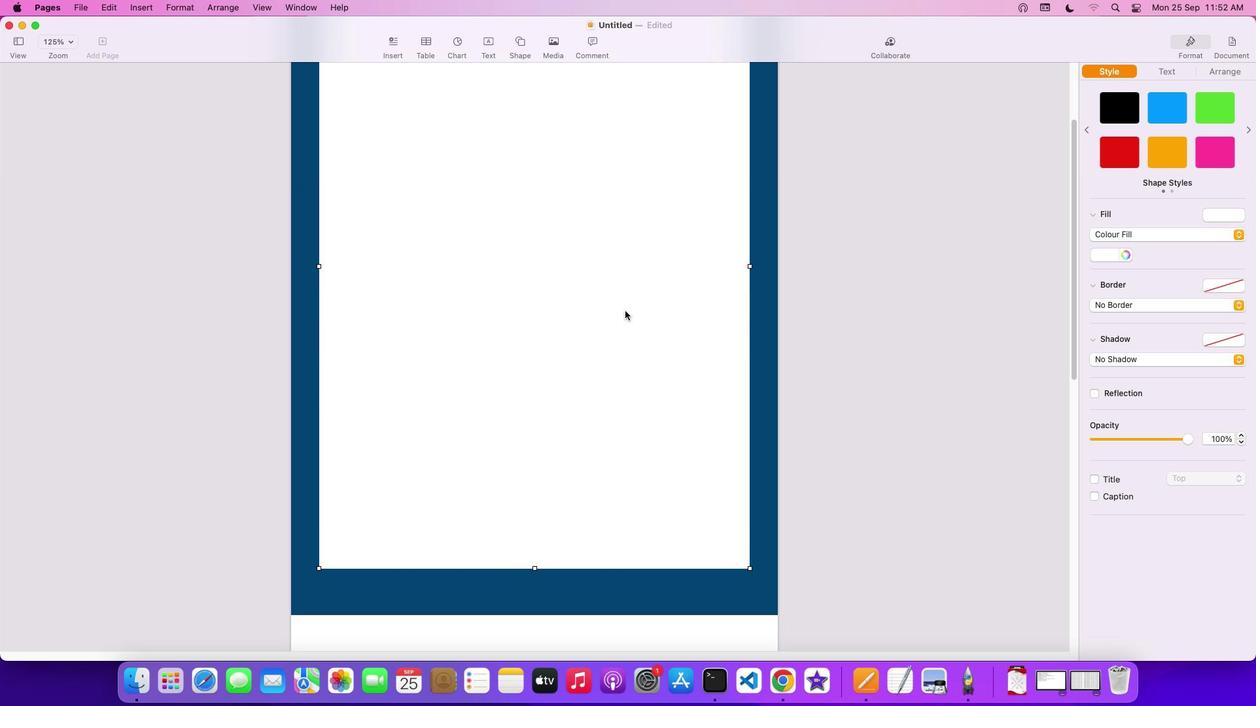 
Action: Mouse scrolled (627, 312) with delta (1, 1)
Screenshot: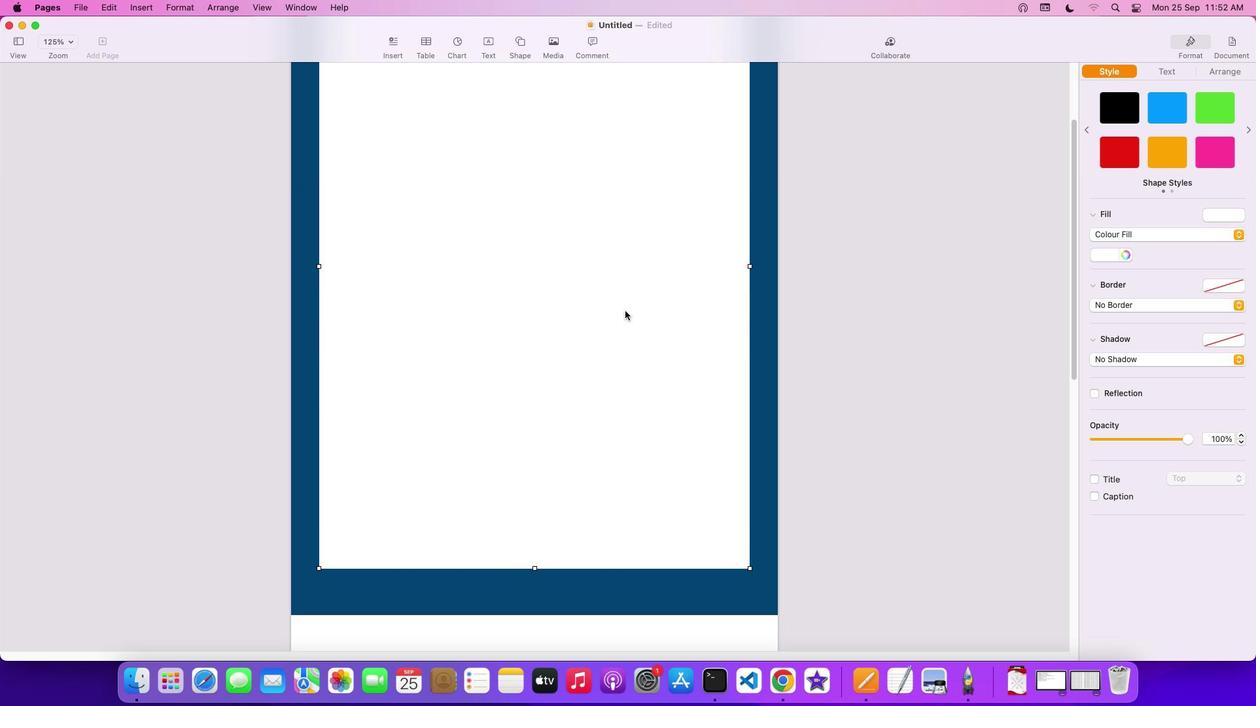 
Action: Mouse scrolled (627, 312) with delta (1, 0)
Screenshot: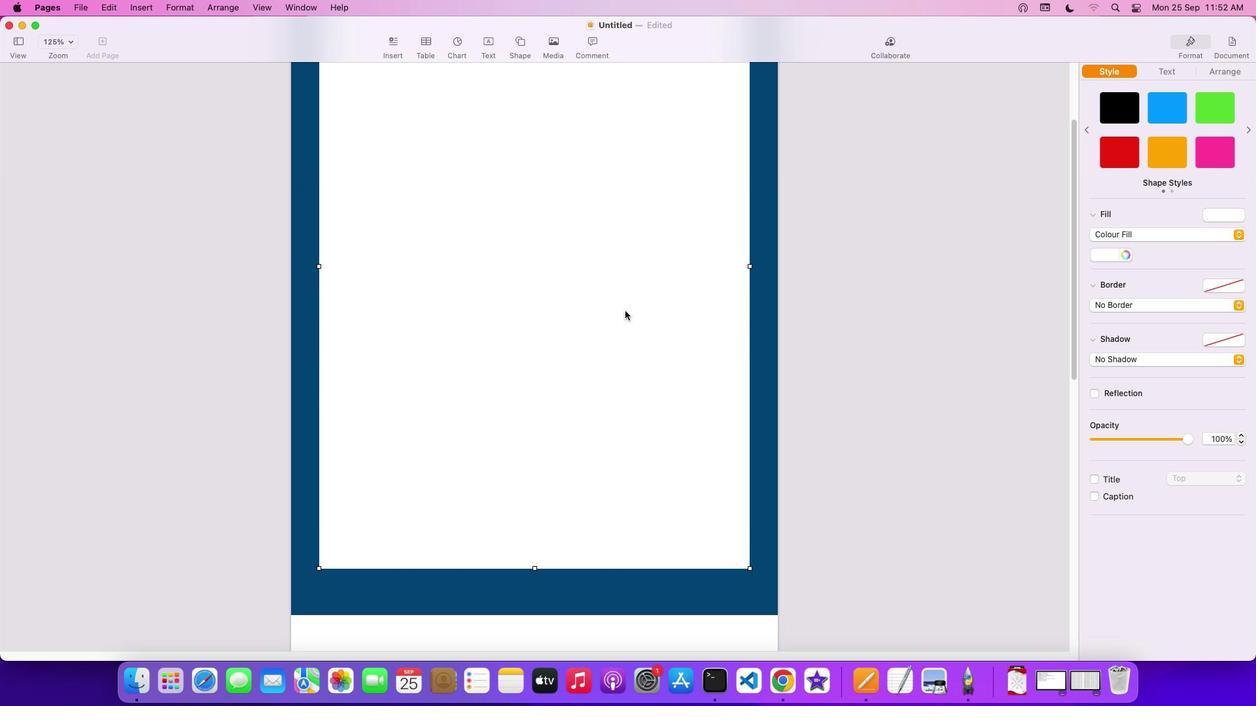 
Action: Mouse scrolled (627, 312) with delta (1, 0)
Screenshot: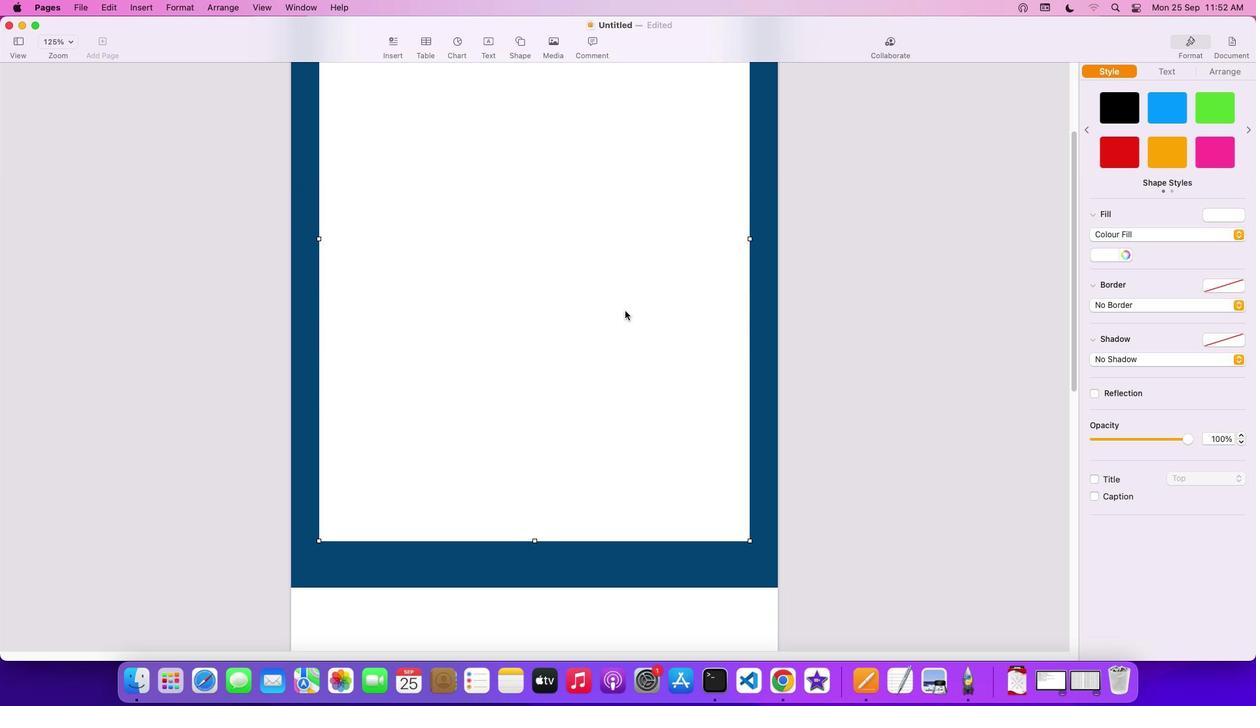 
Action: Mouse scrolled (627, 312) with delta (1, 2)
Screenshot: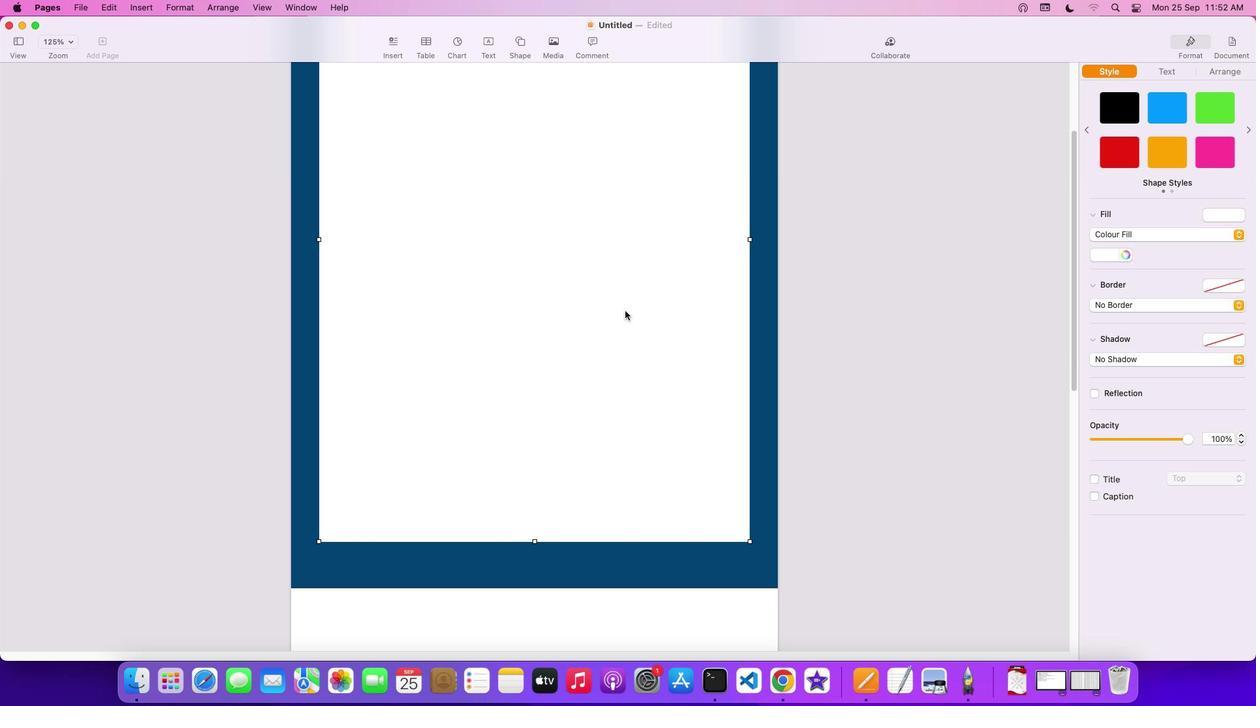 
Action: Mouse scrolled (627, 312) with delta (1, 2)
Screenshot: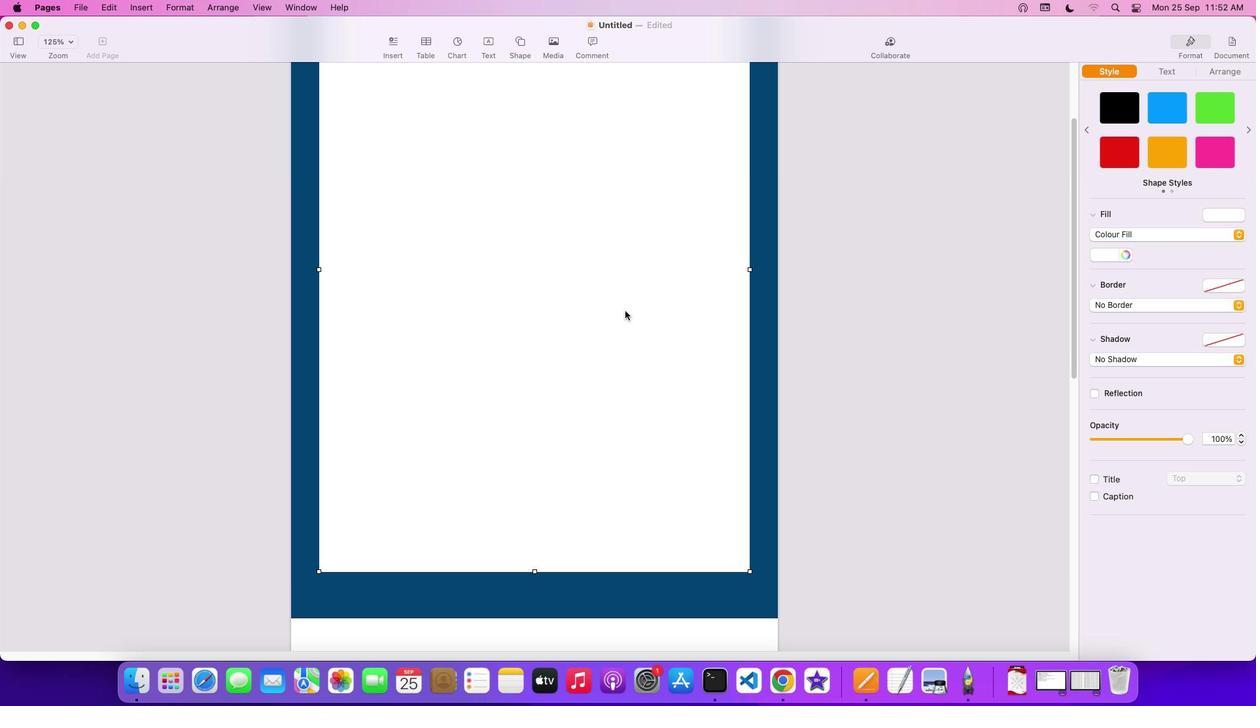 
Action: Mouse scrolled (627, 312) with delta (1, 2)
Screenshot: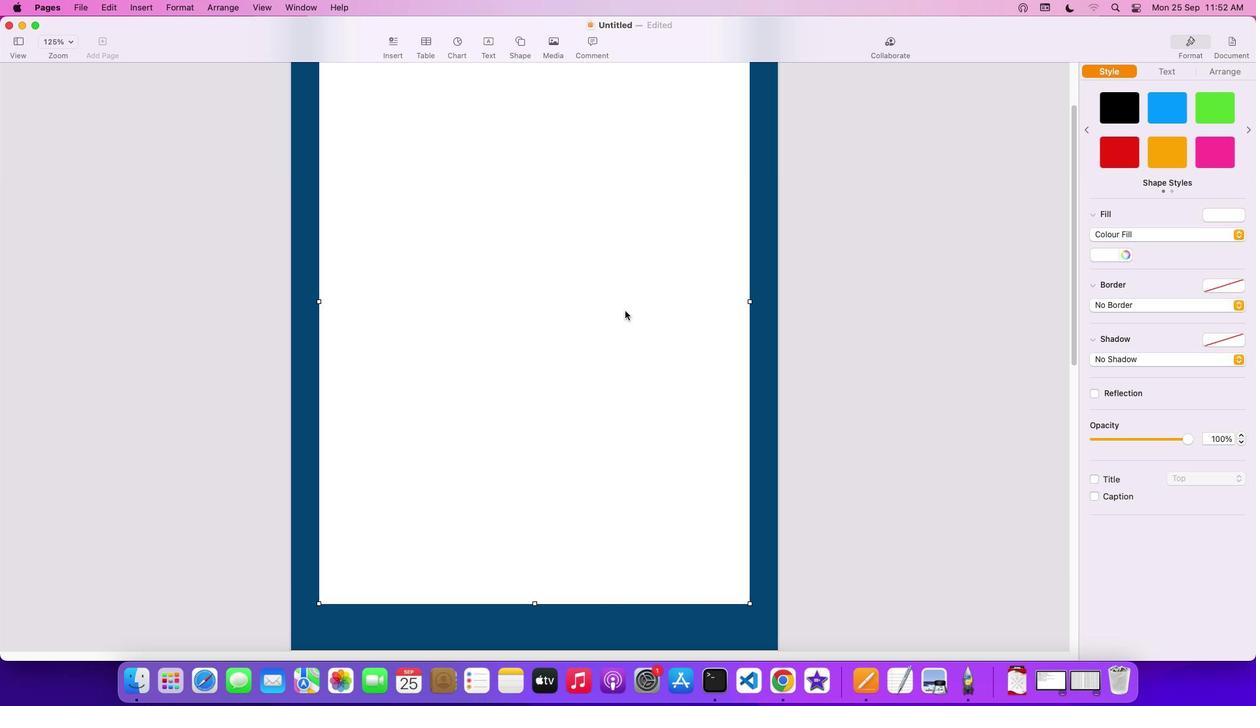 
Action: Mouse scrolled (627, 312) with delta (1, 3)
Screenshot: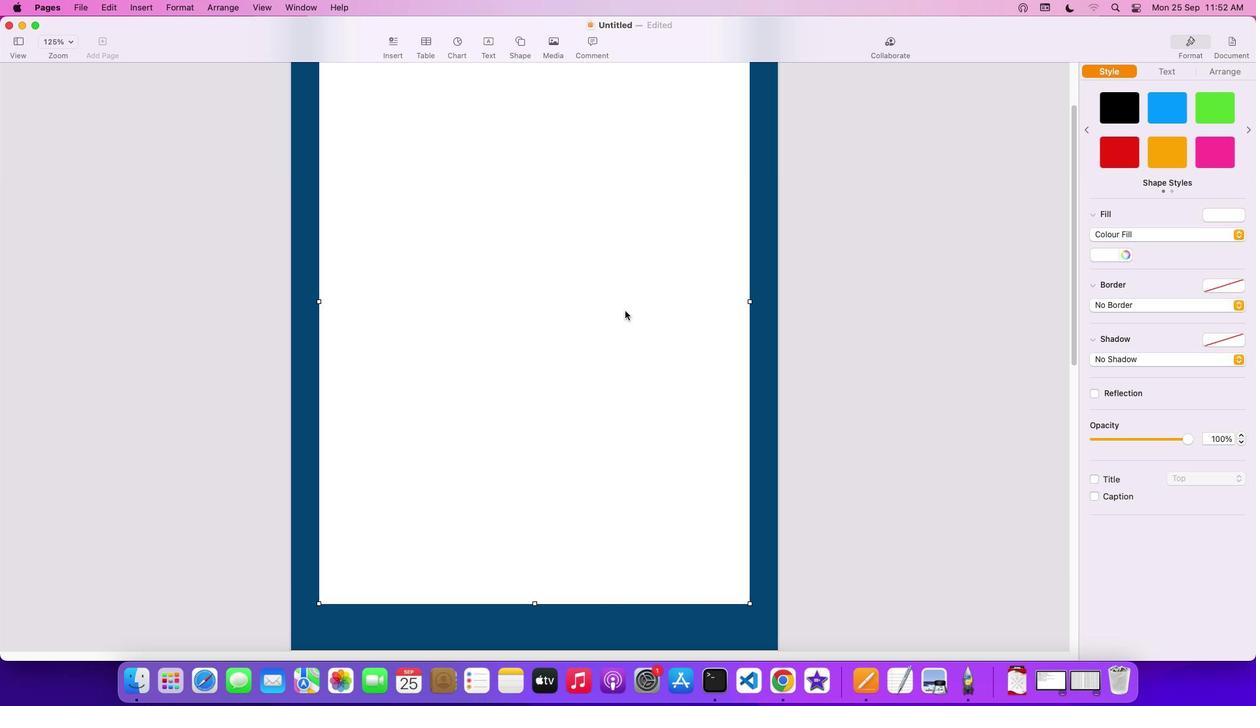 
Action: Mouse scrolled (627, 312) with delta (1, 5)
Screenshot: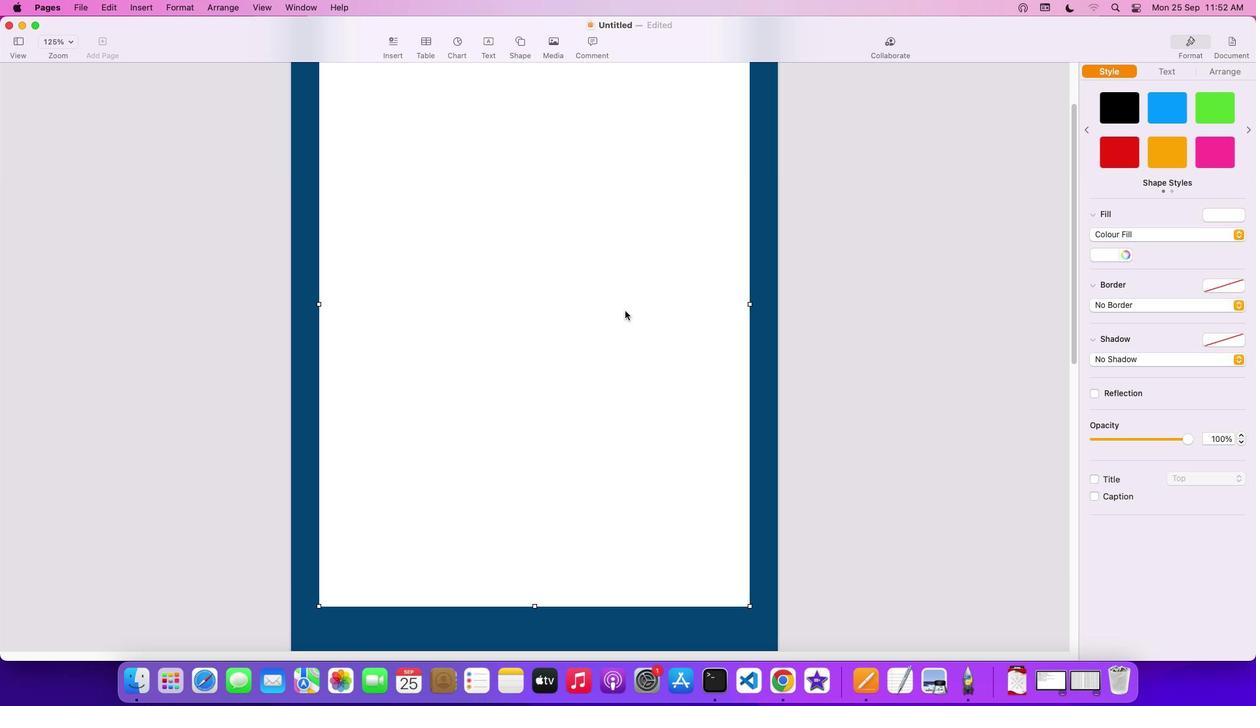 
Action: Mouse scrolled (627, 312) with delta (1, 2)
Screenshot: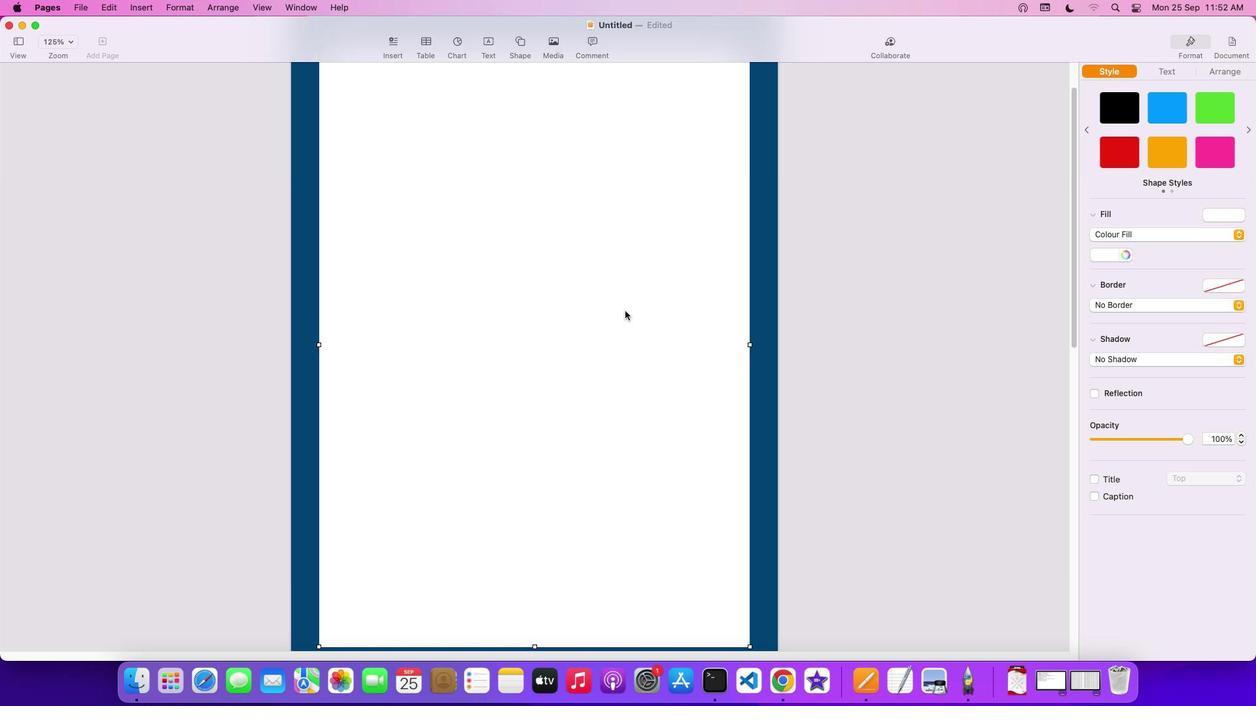 
Action: Mouse scrolled (627, 312) with delta (1, 2)
Screenshot: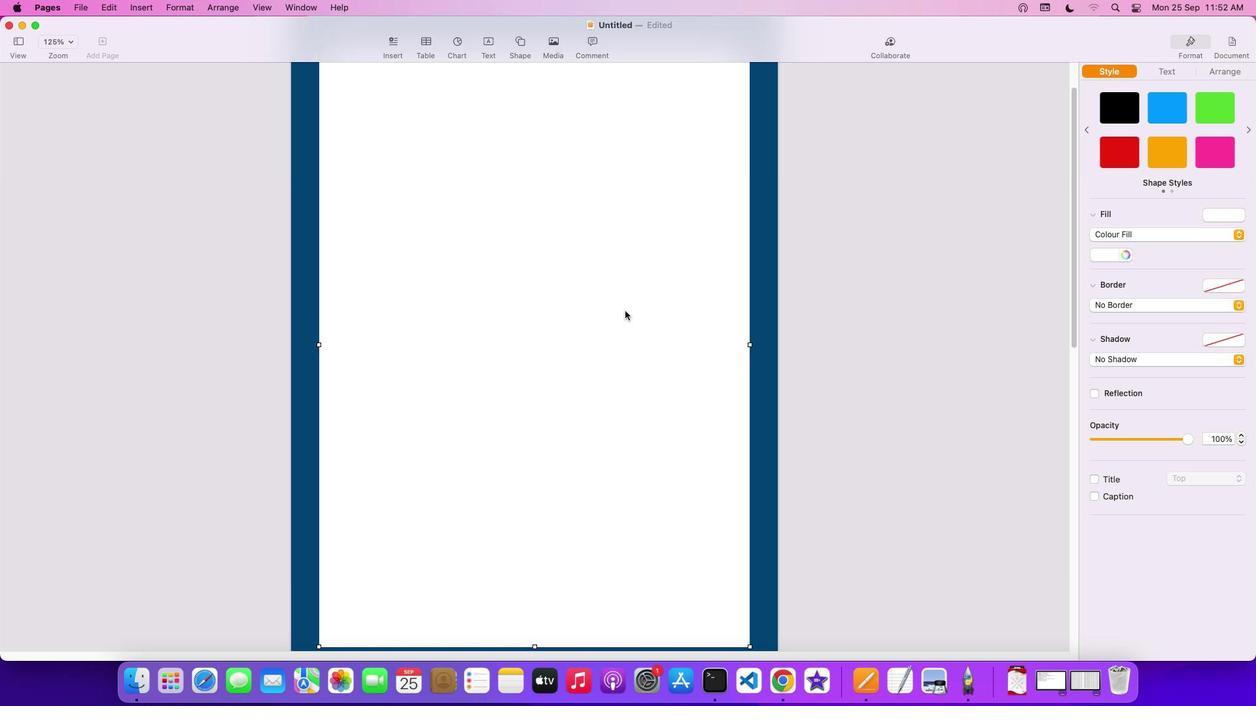 
Action: Mouse scrolled (627, 312) with delta (1, 3)
Screenshot: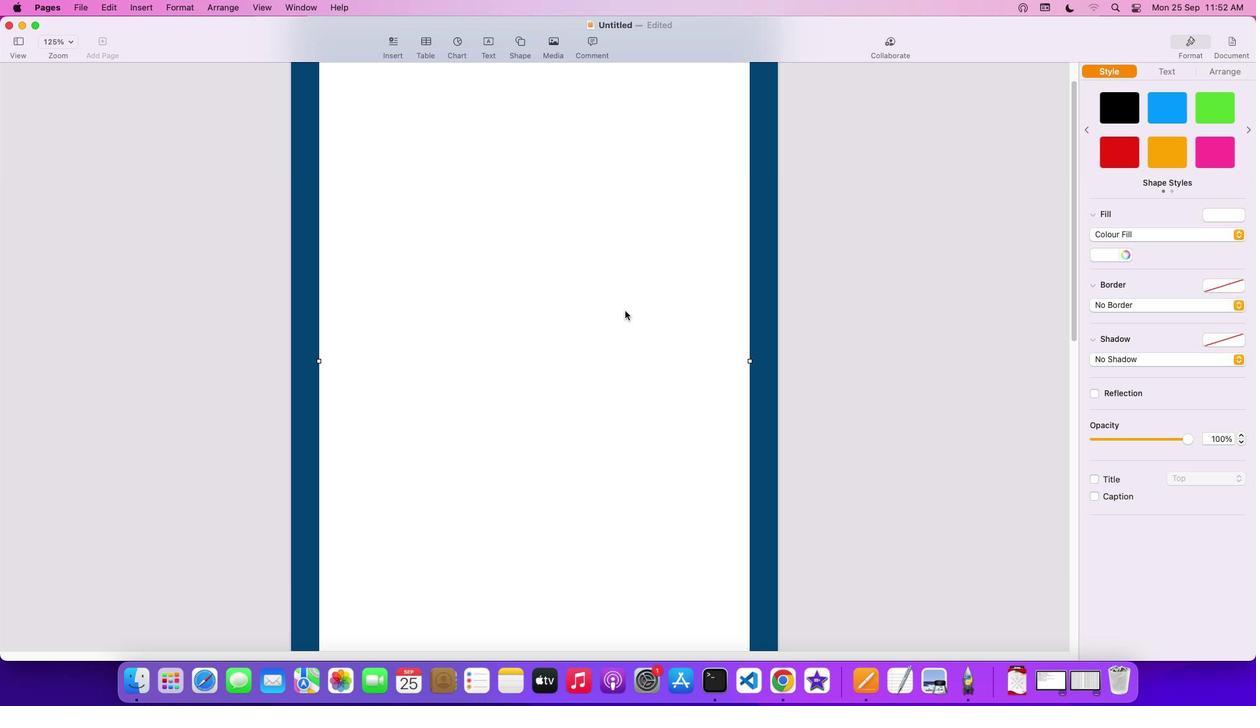 
Action: Mouse scrolled (627, 312) with delta (1, 5)
Screenshot: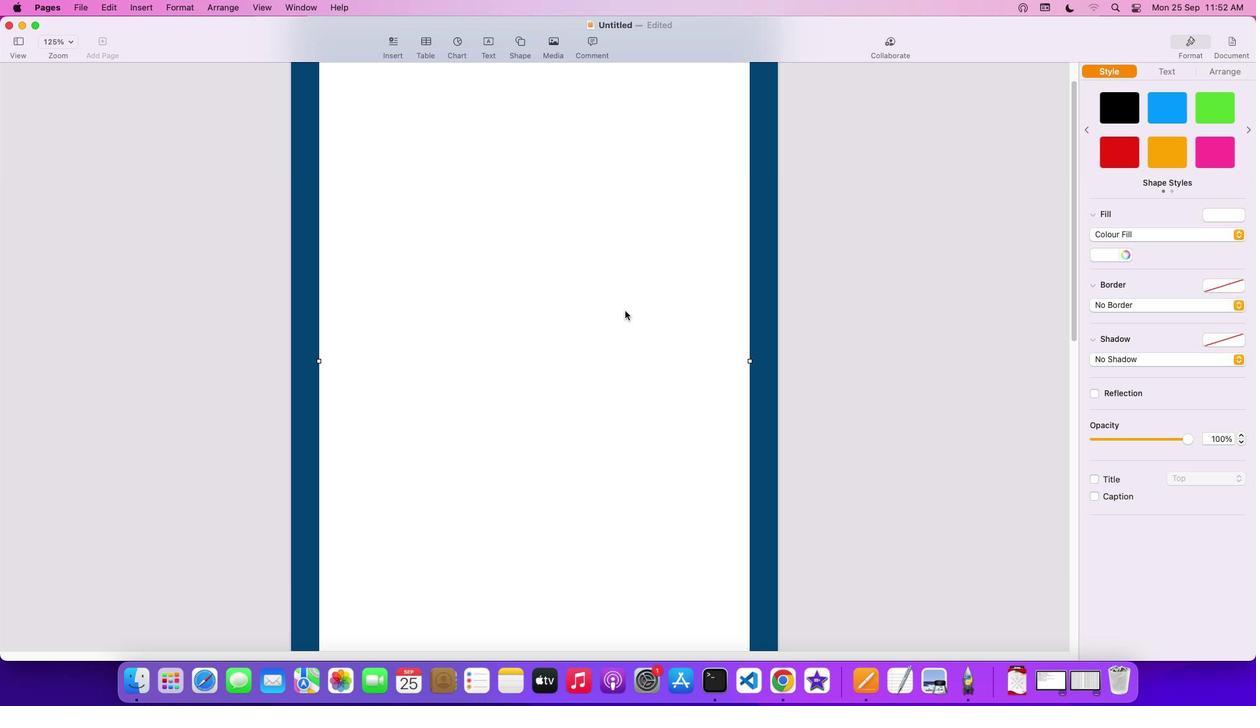 
Action: Mouse moved to (619, 324)
Screenshot: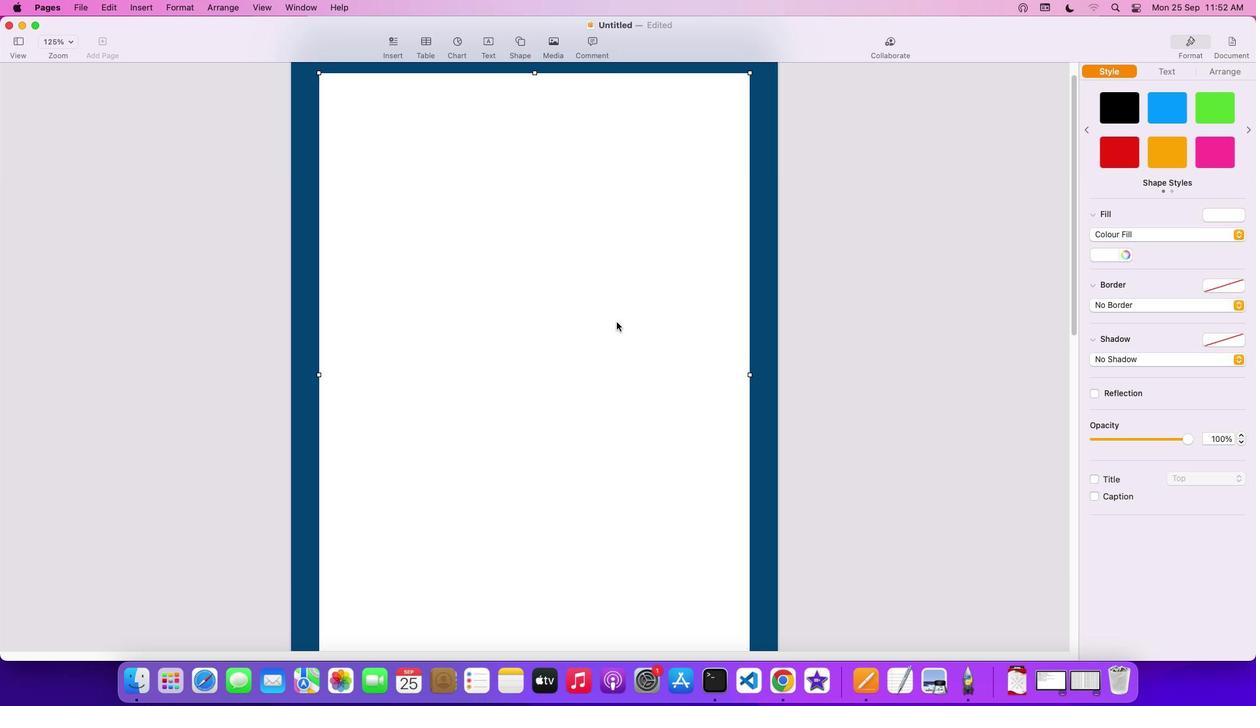 
Action: Mouse scrolled (619, 324) with delta (1, 2)
Screenshot: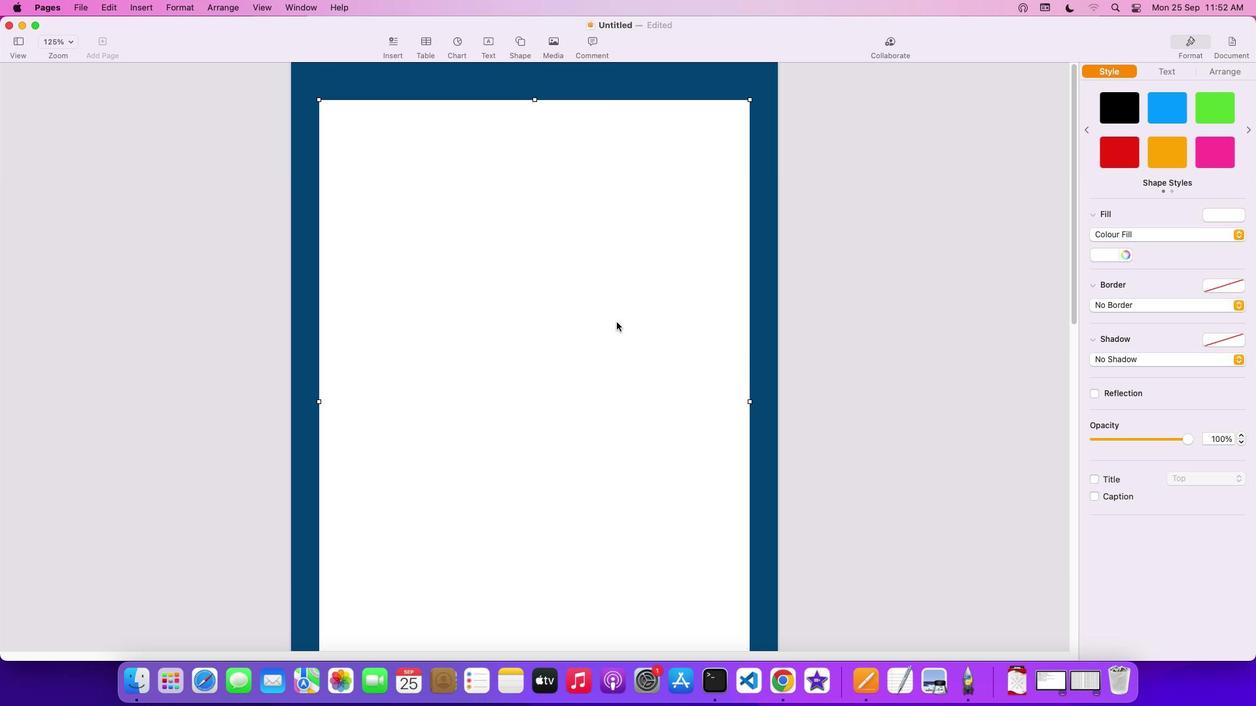 
Action: Mouse scrolled (619, 324) with delta (1, 2)
Screenshot: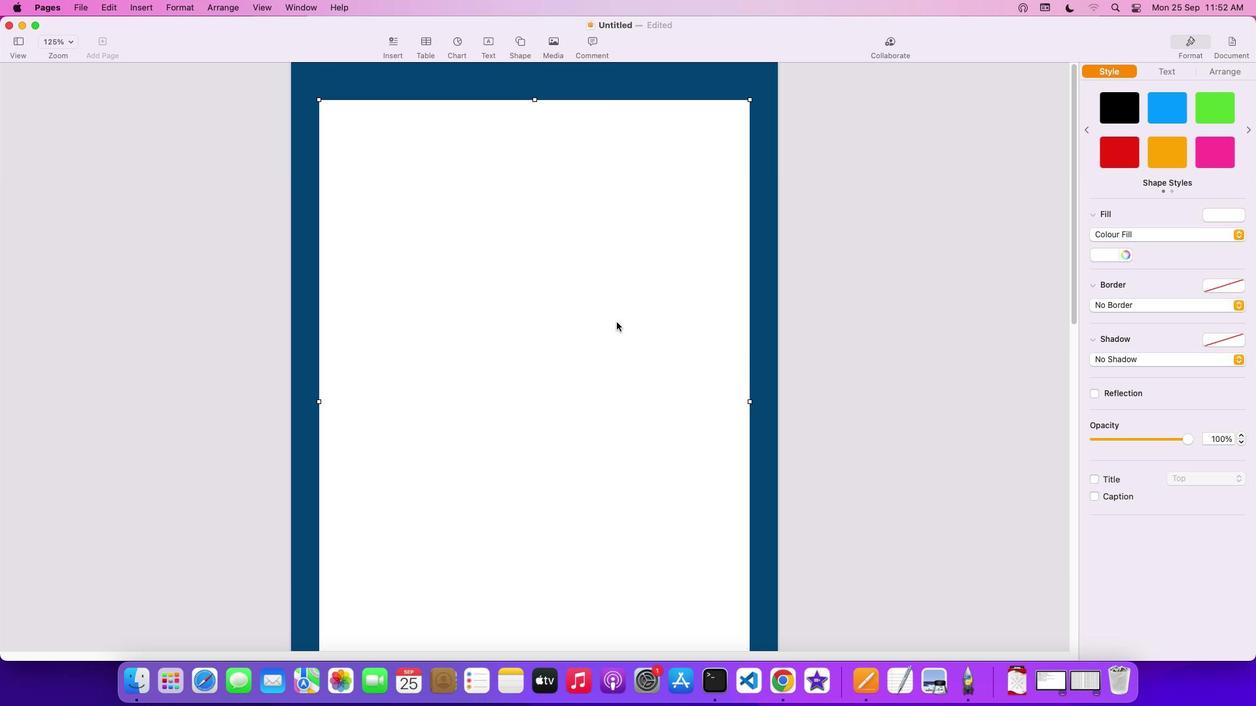 
Action: Mouse scrolled (619, 324) with delta (1, 4)
Screenshot: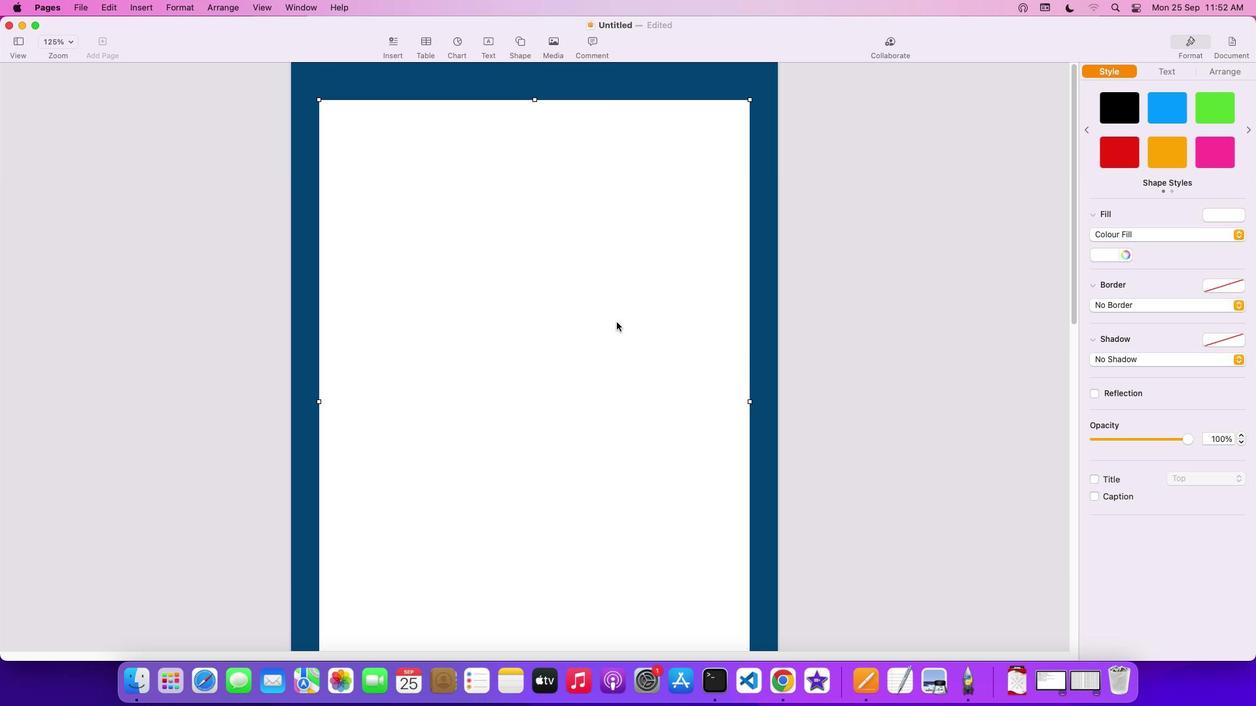 
Action: Mouse scrolled (619, 324) with delta (1, 5)
Screenshot: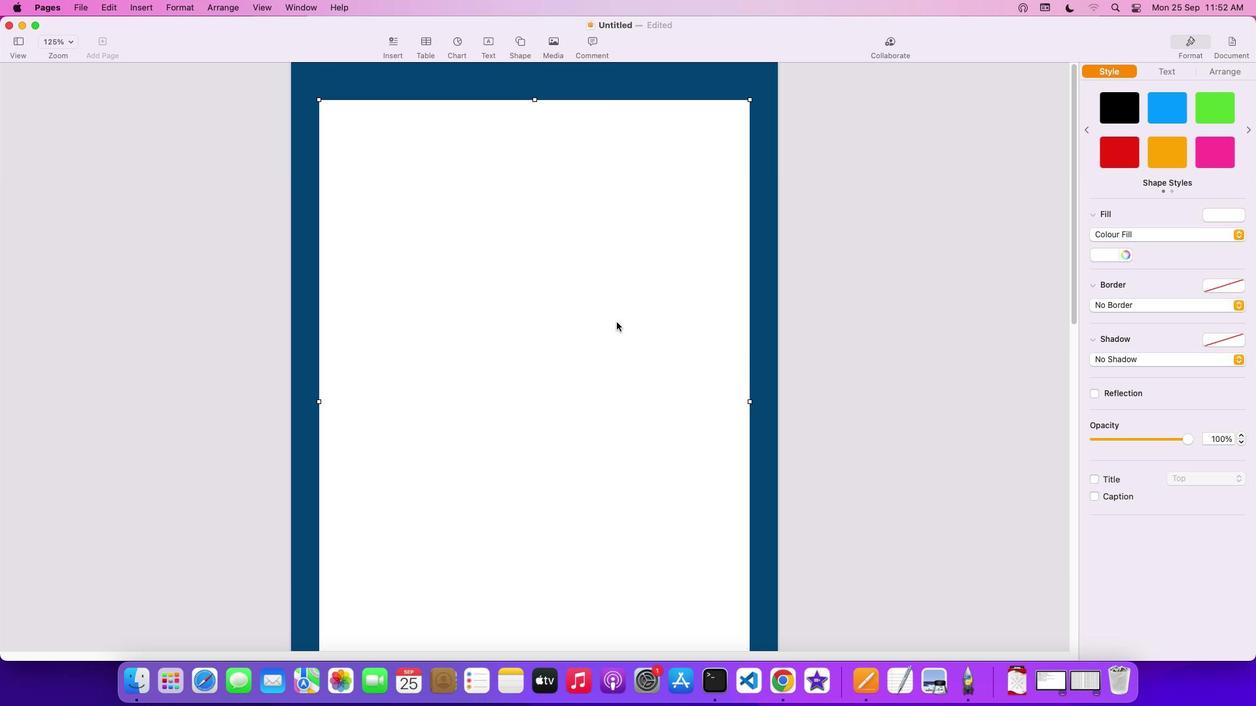 
Action: Mouse scrolled (619, 324) with delta (1, 5)
Screenshot: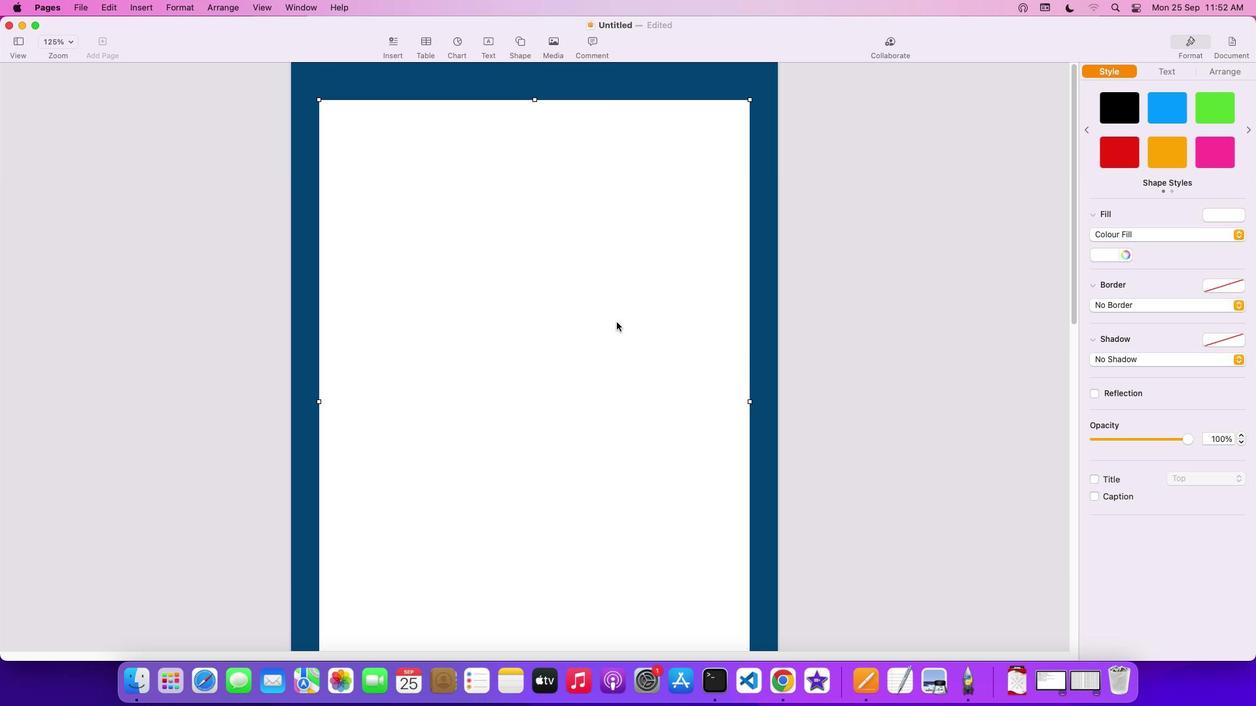 
Action: Mouse moved to (597, 333)
Screenshot: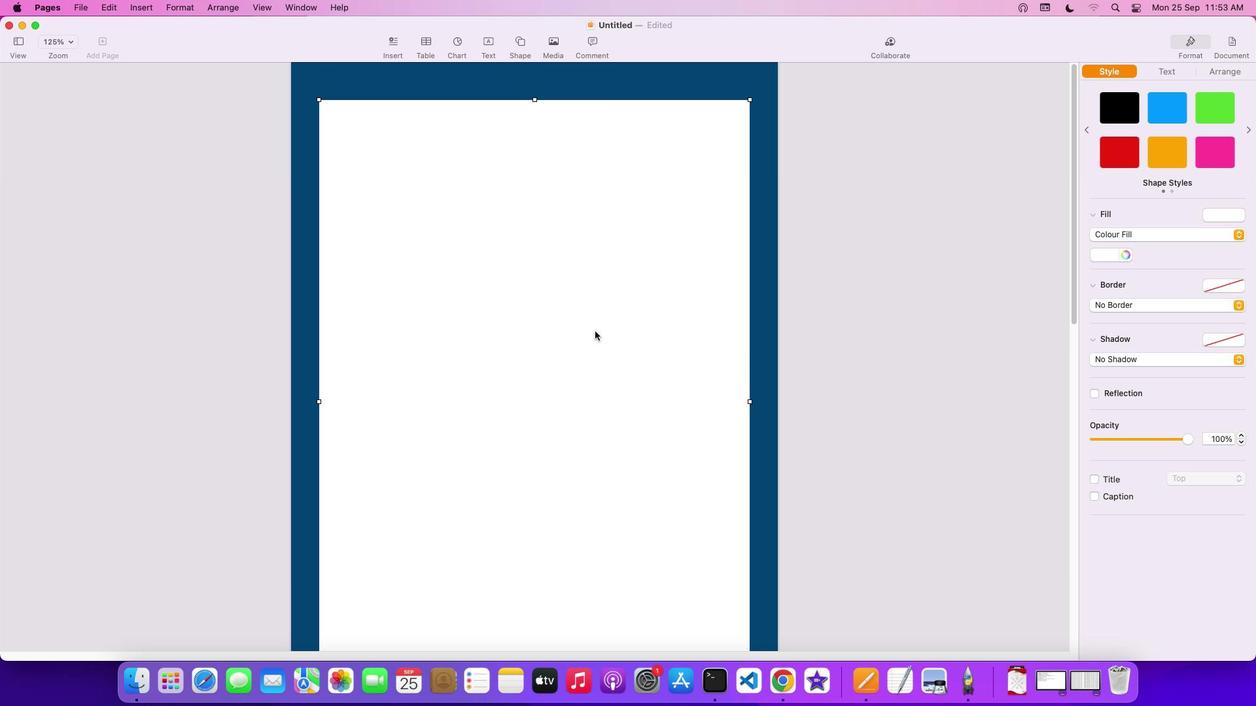 
Action: Mouse pressed left at (597, 333)
Screenshot: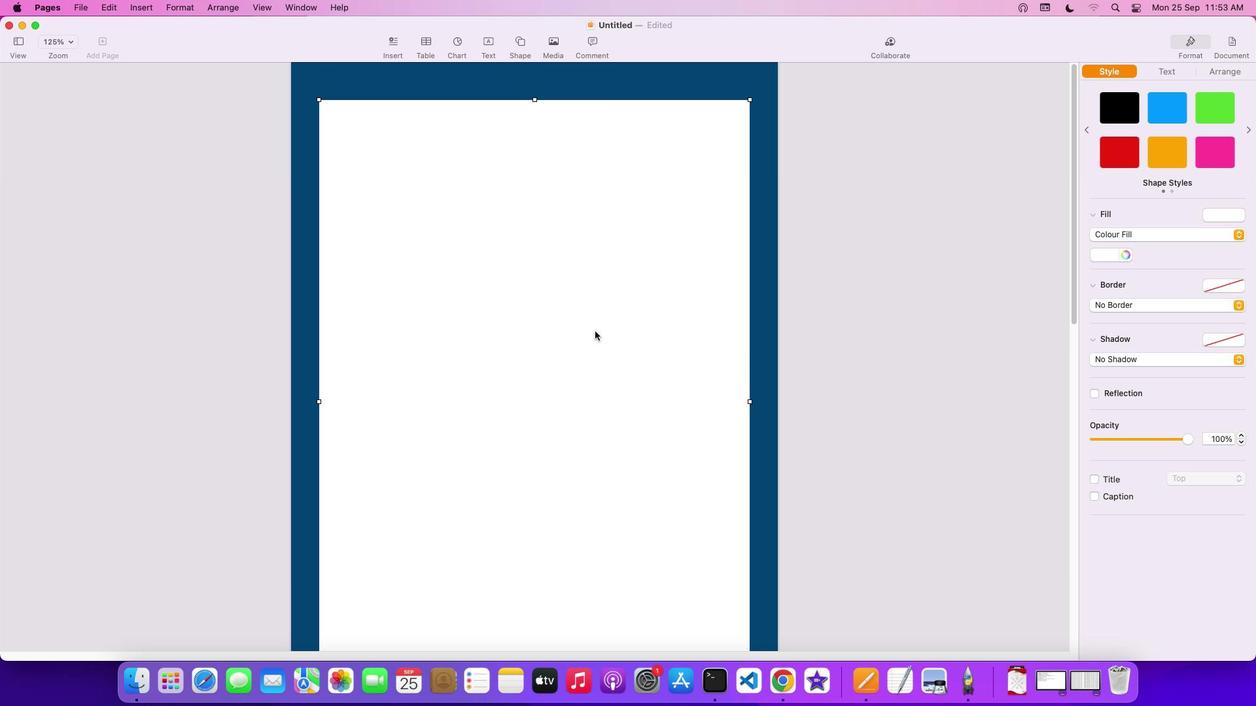 
Action: Mouse moved to (513, 218)
Screenshot: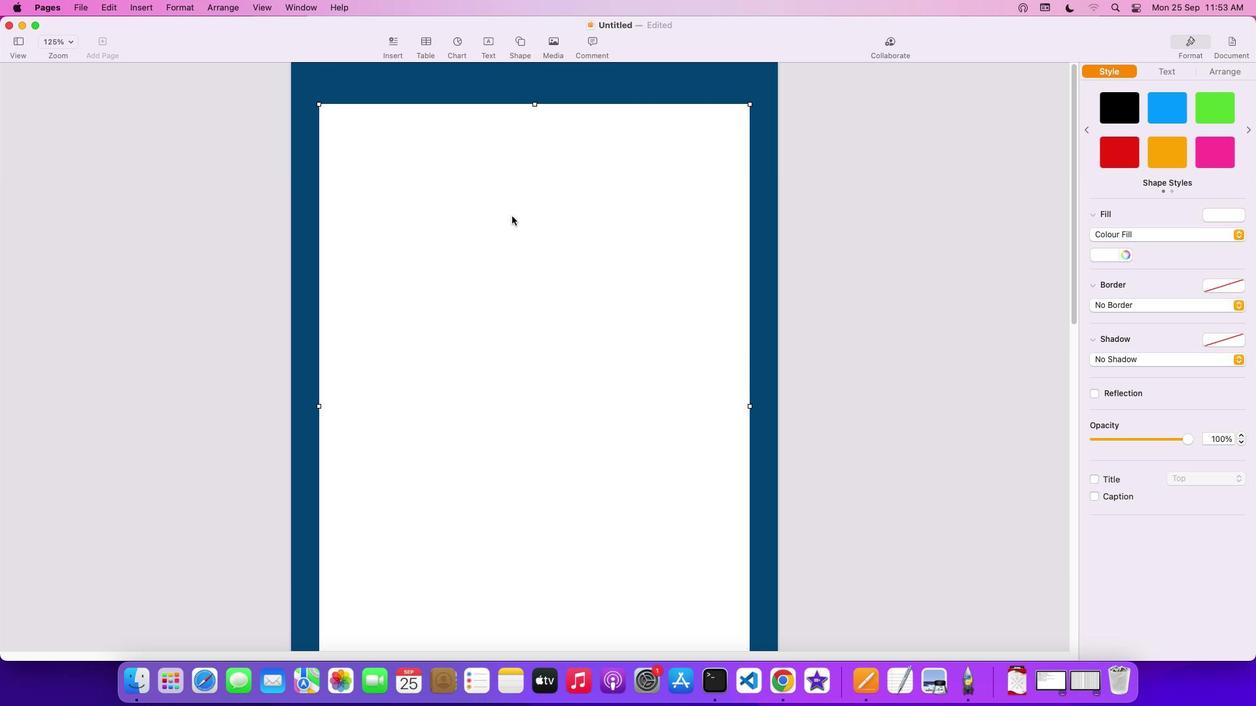 
Action: Mouse pressed left at (513, 218)
Screenshot: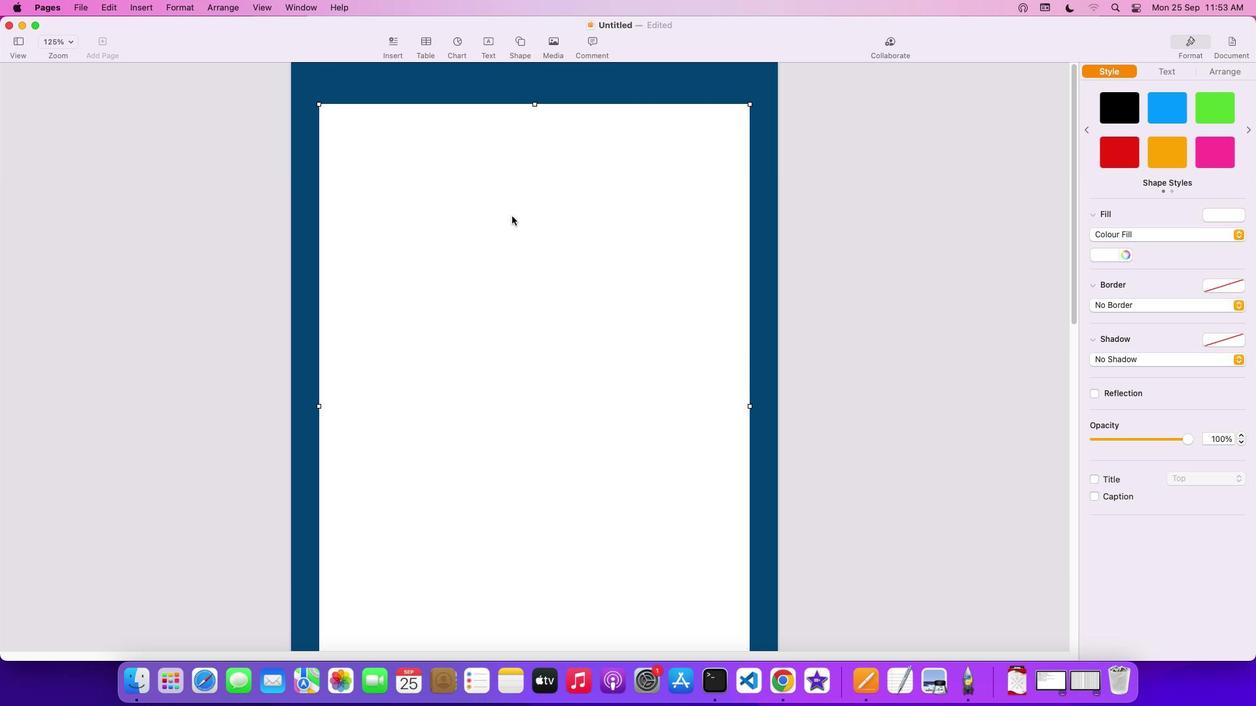 
Action: Mouse moved to (518, 40)
Screenshot: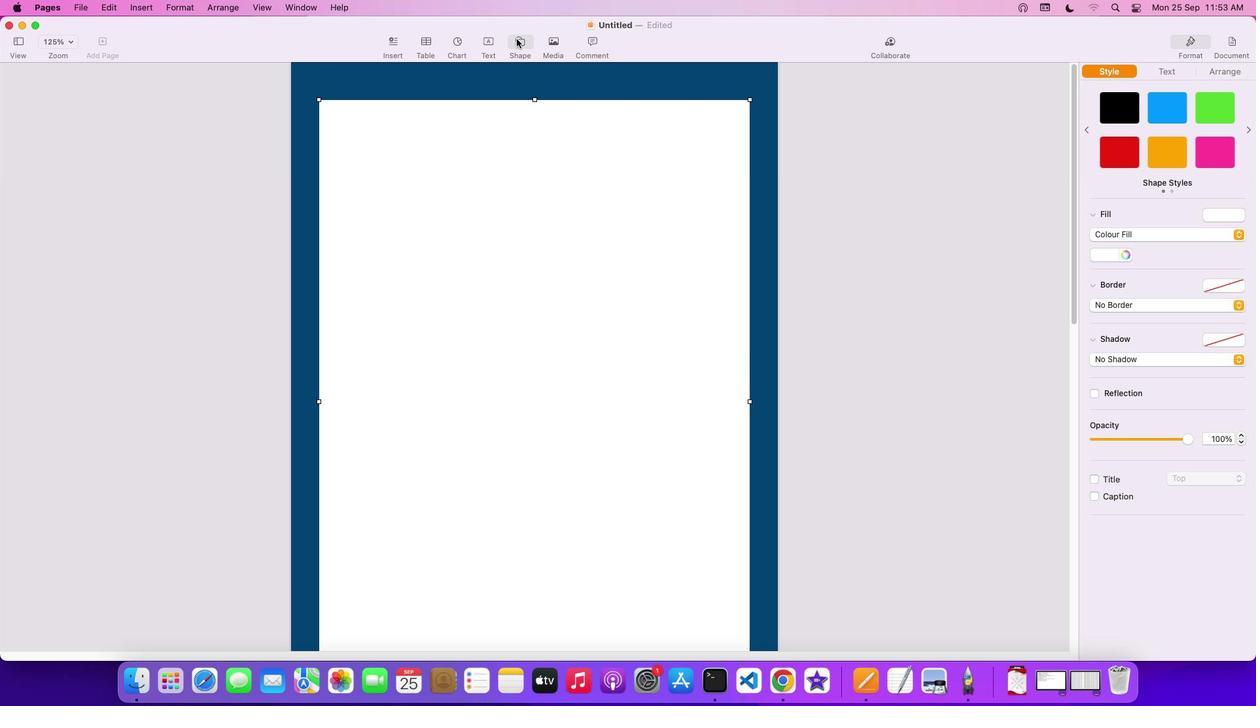 
Action: Mouse pressed left at (518, 40)
Screenshot: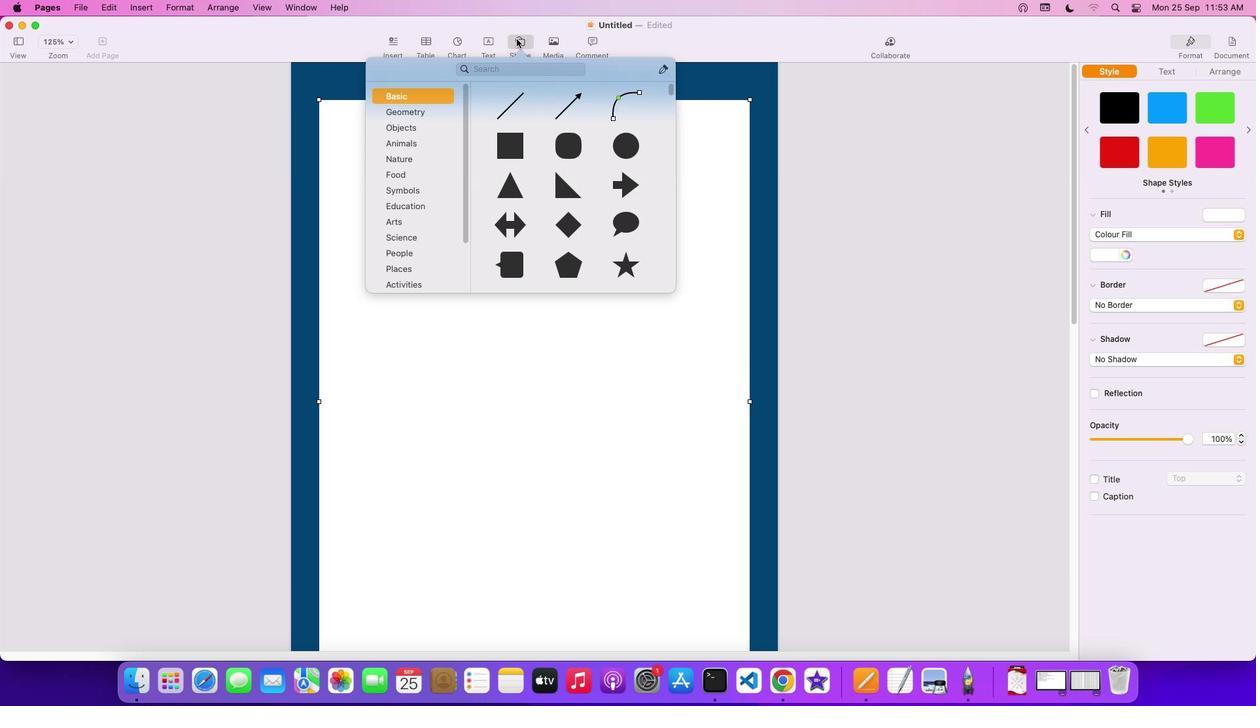 
Action: Mouse moved to (577, 146)
Screenshot: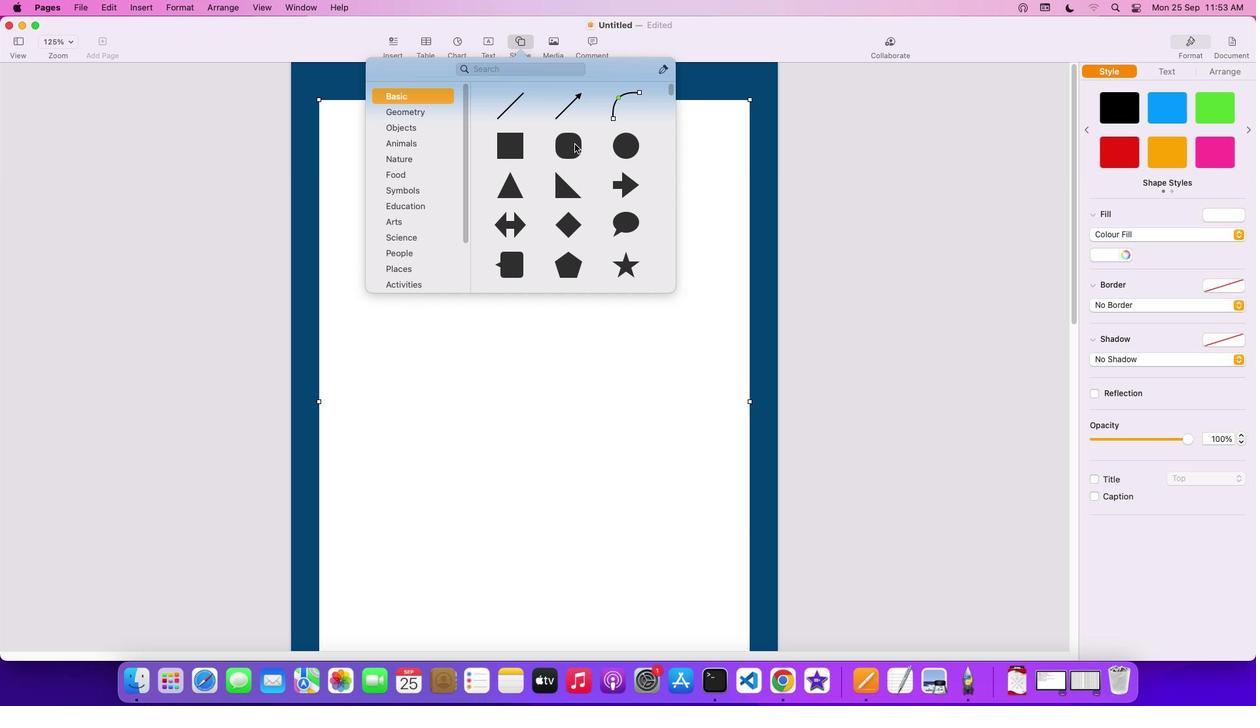 
Action: Mouse pressed left at (577, 146)
Screenshot: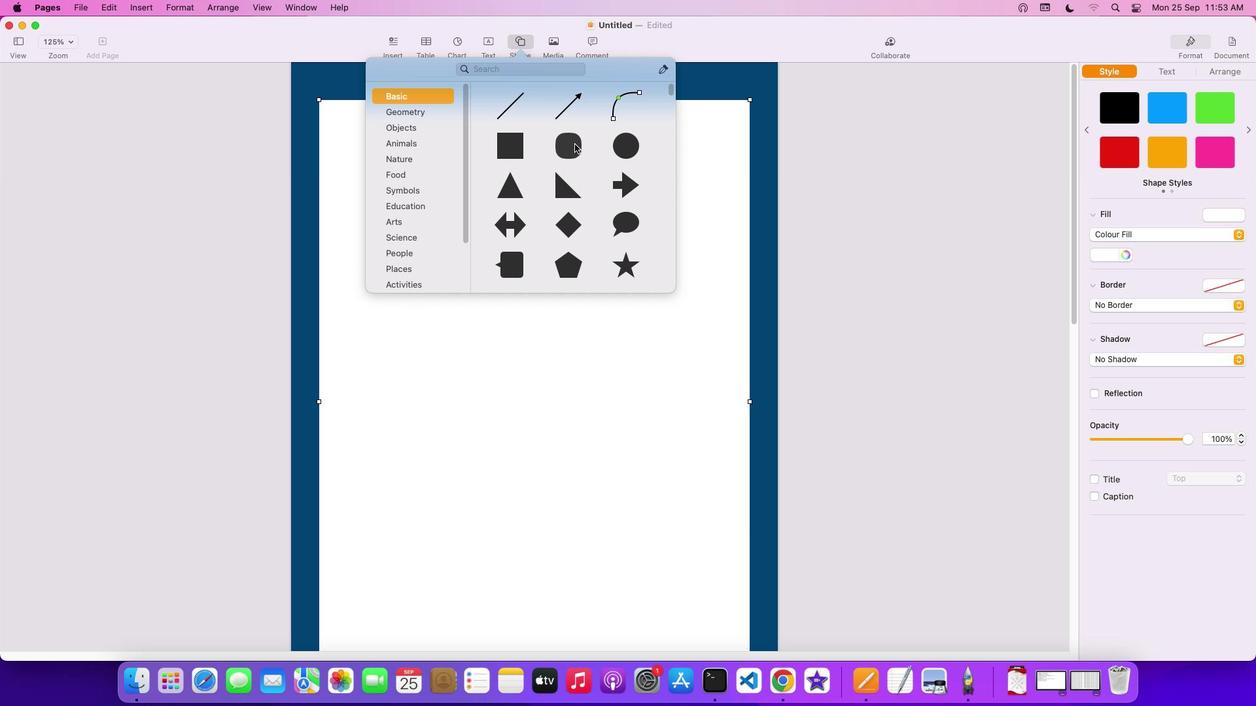 
Action: Mouse moved to (575, 398)
Screenshot: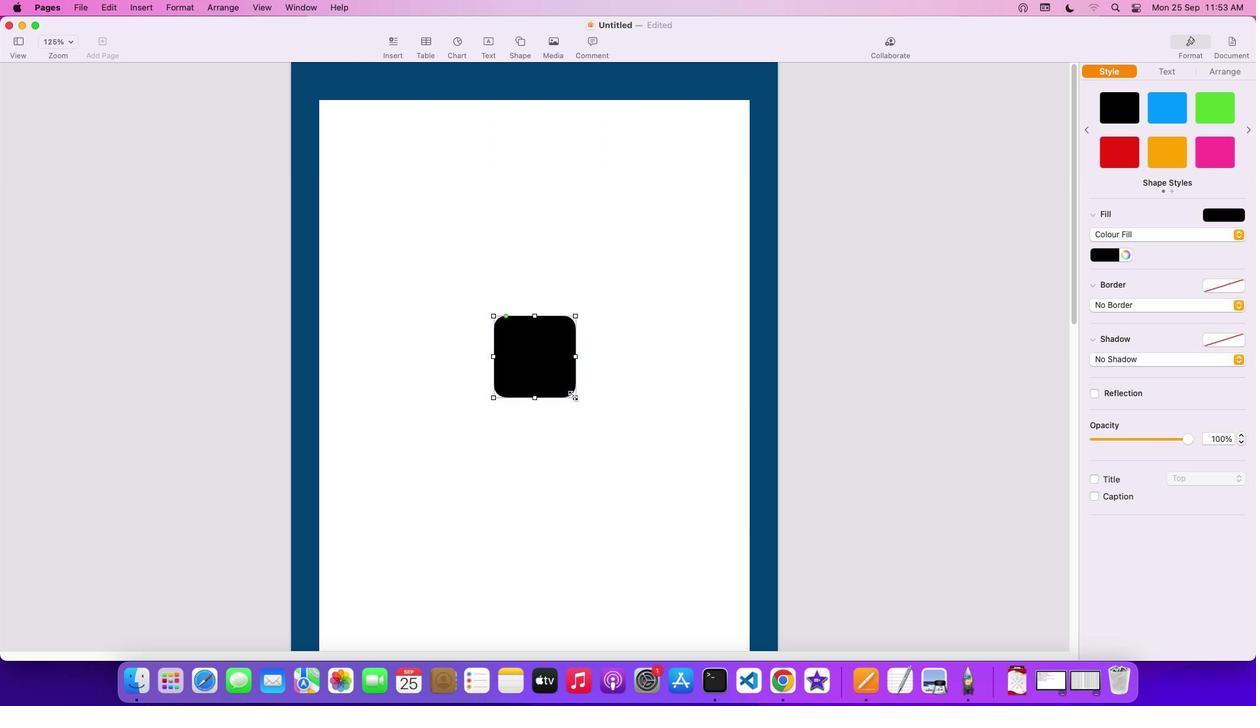 
Action: Mouse pressed left at (575, 398)
Screenshot: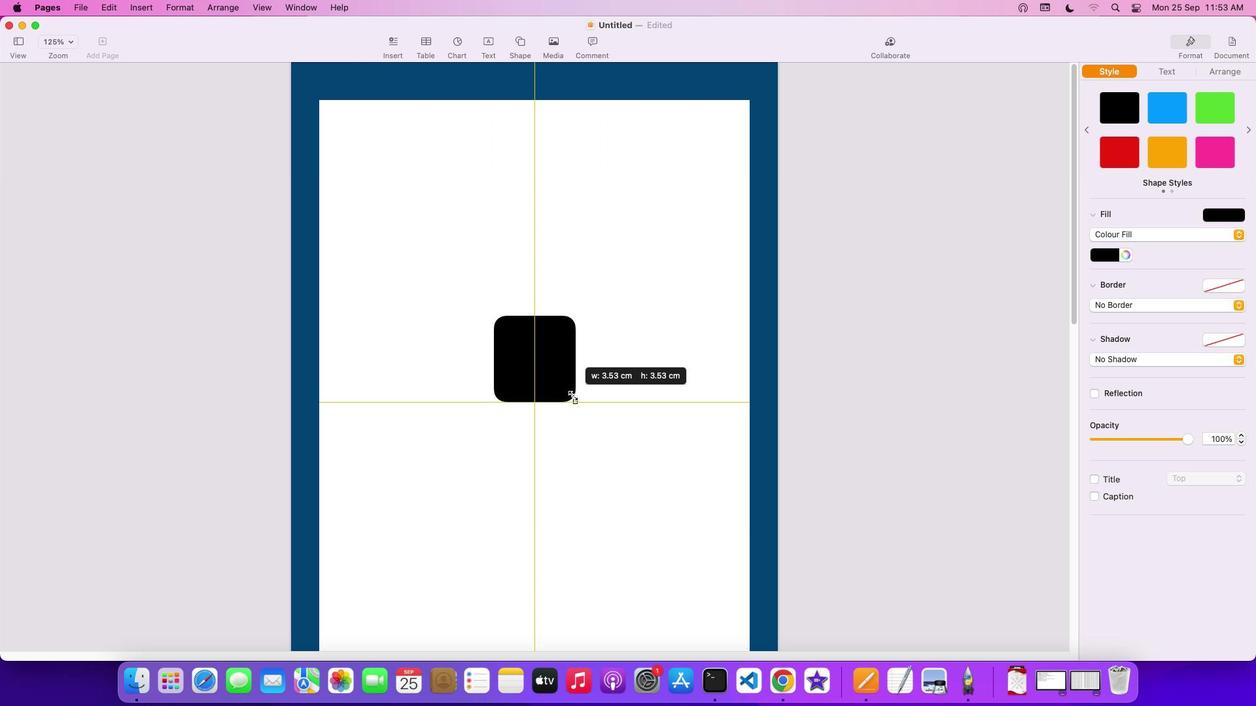 
Action: Mouse moved to (570, 349)
Screenshot: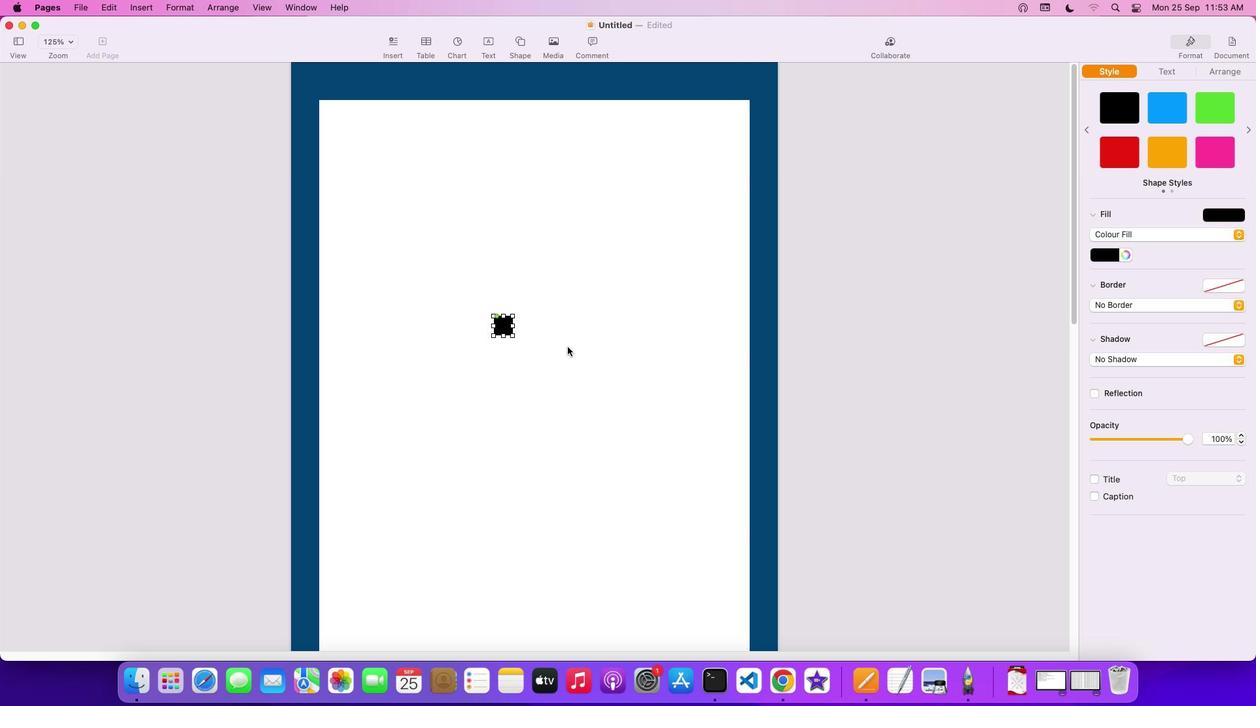 
Action: Mouse pressed left at (570, 349)
Screenshot: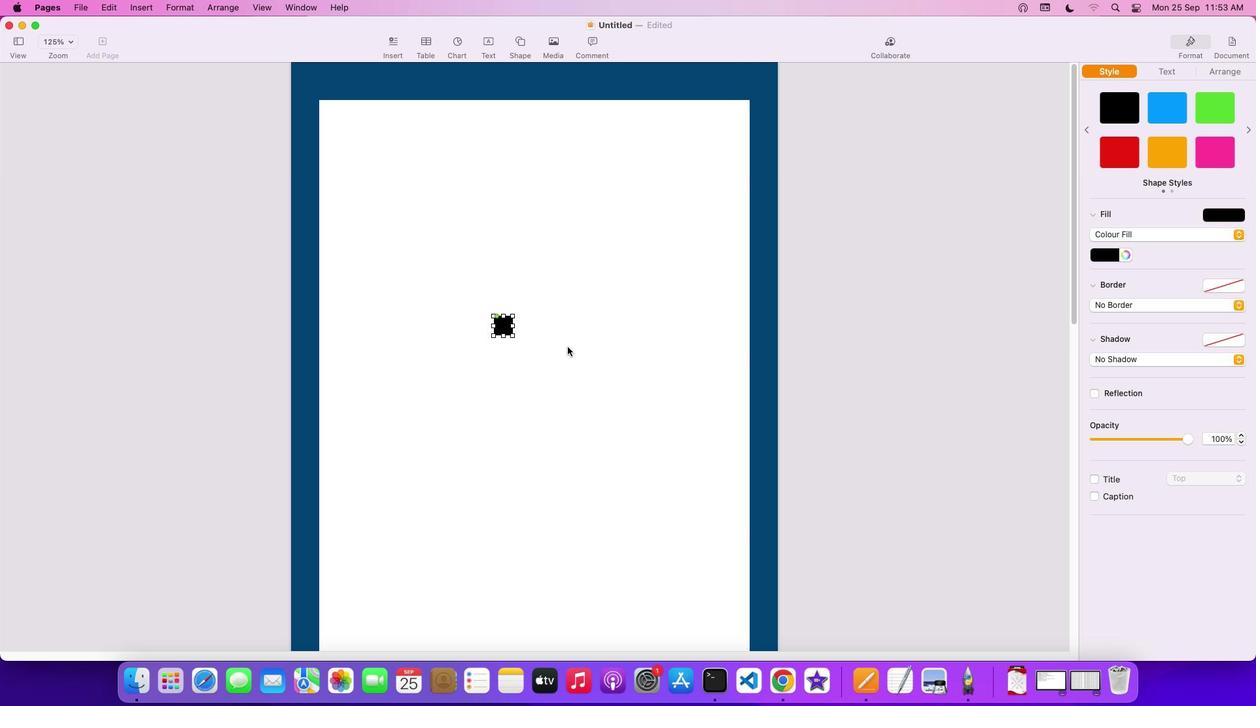 
Action: Mouse moved to (507, 325)
Screenshot: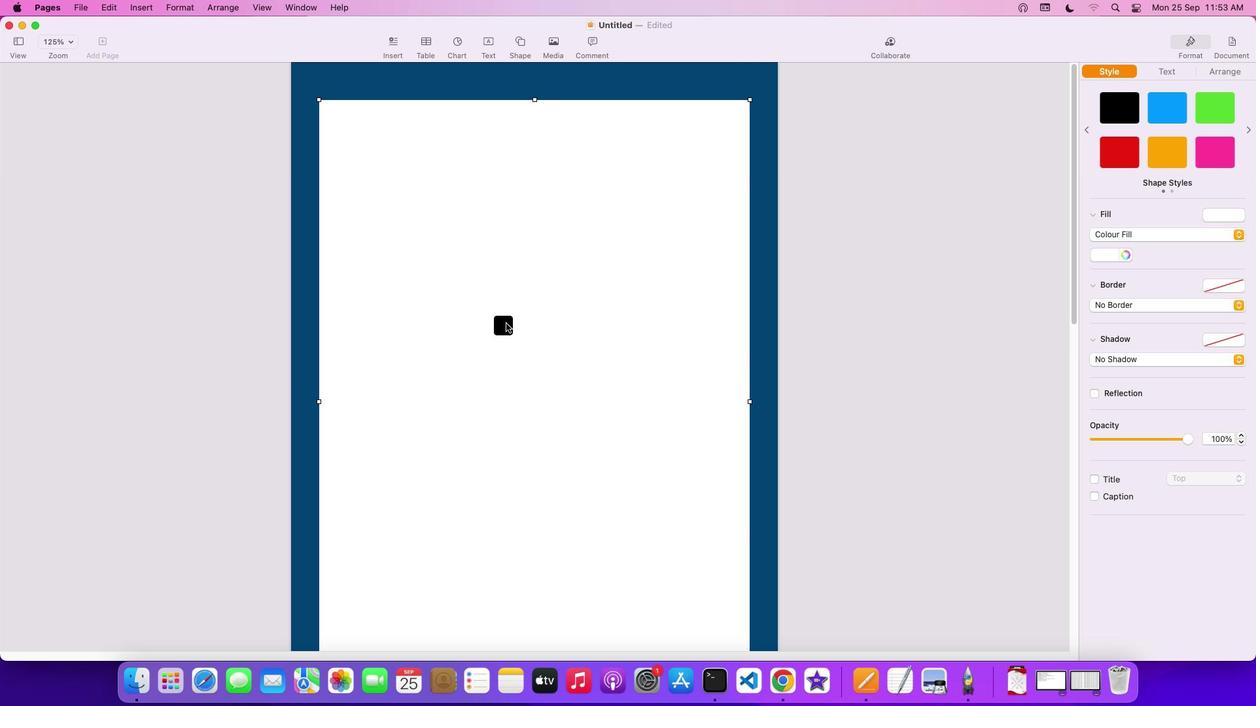 
Action: Mouse pressed left at (507, 325)
Screenshot: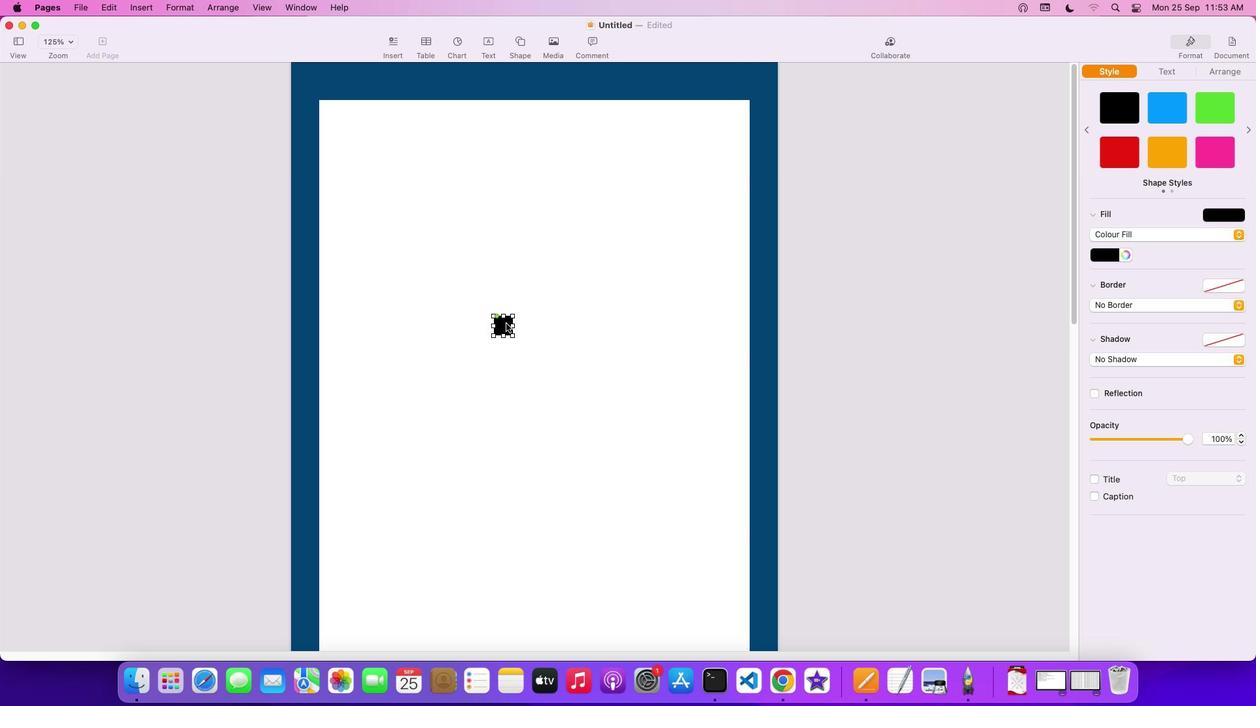 
Action: Mouse moved to (341, 90)
Screenshot: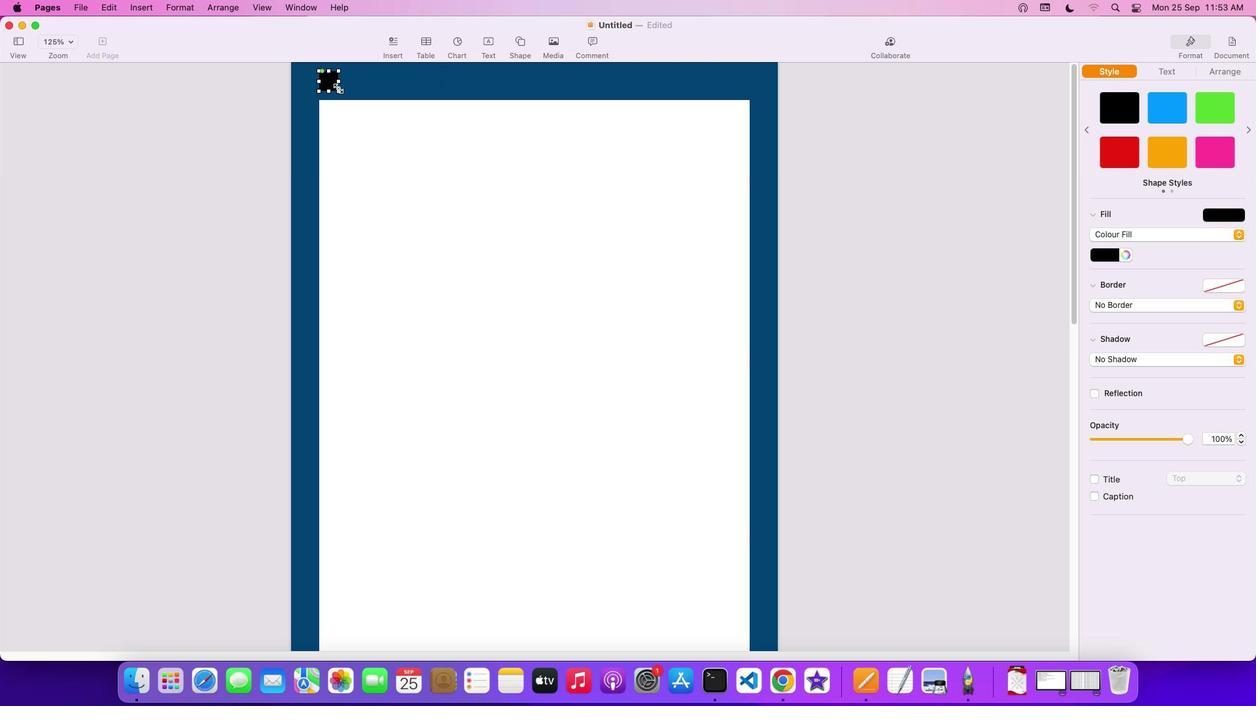 
Action: Mouse pressed left at (341, 90)
Screenshot: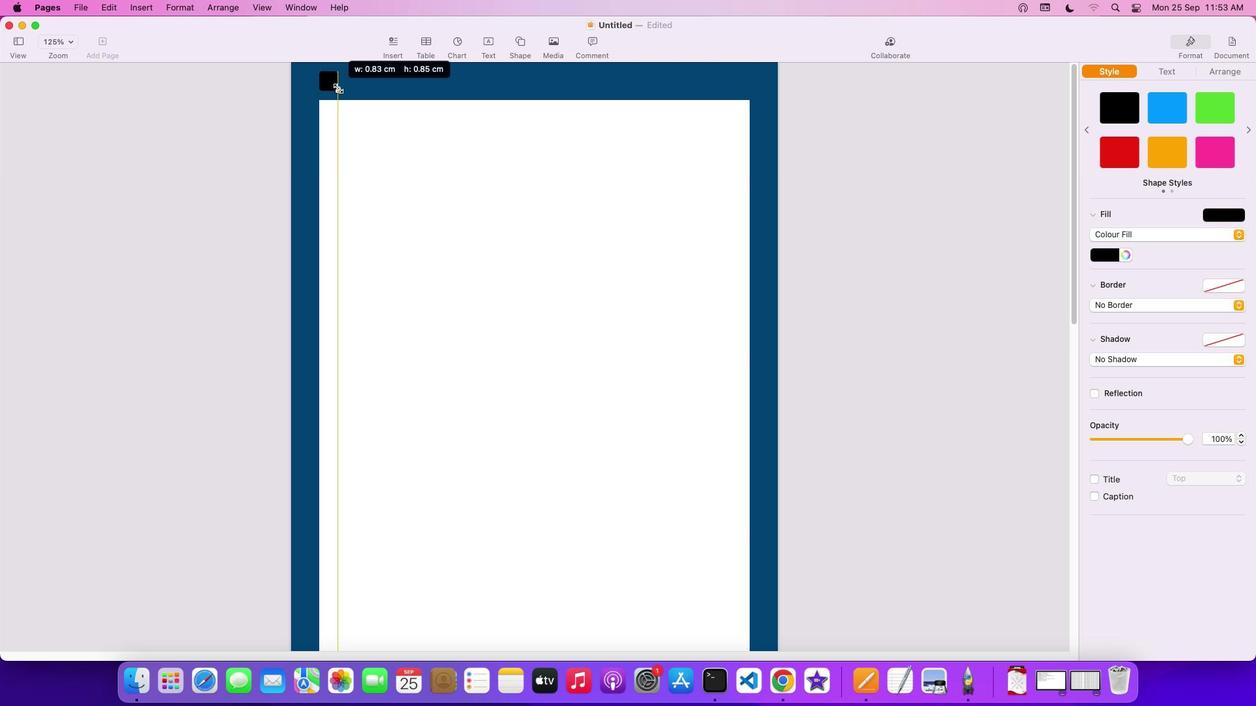 
Action: Mouse moved to (335, 82)
Screenshot: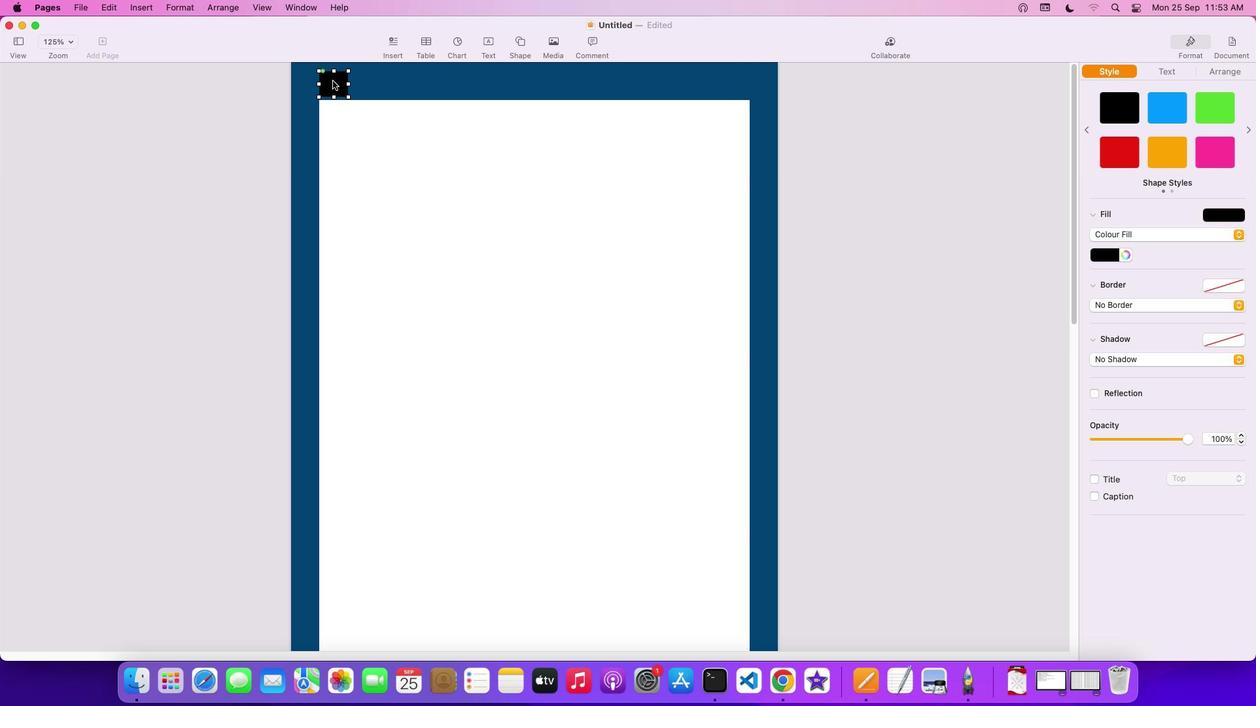 
Action: Mouse pressed left at (335, 82)
Screenshot: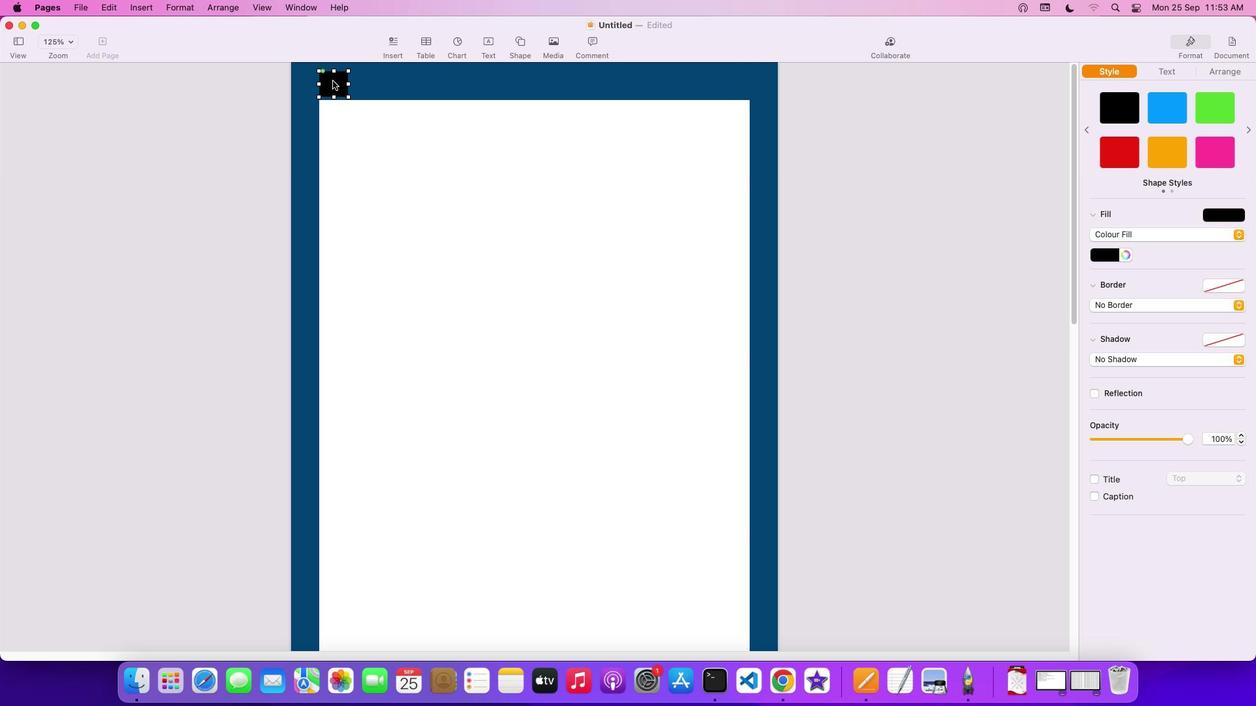 
Action: Mouse moved to (382, 86)
Screenshot: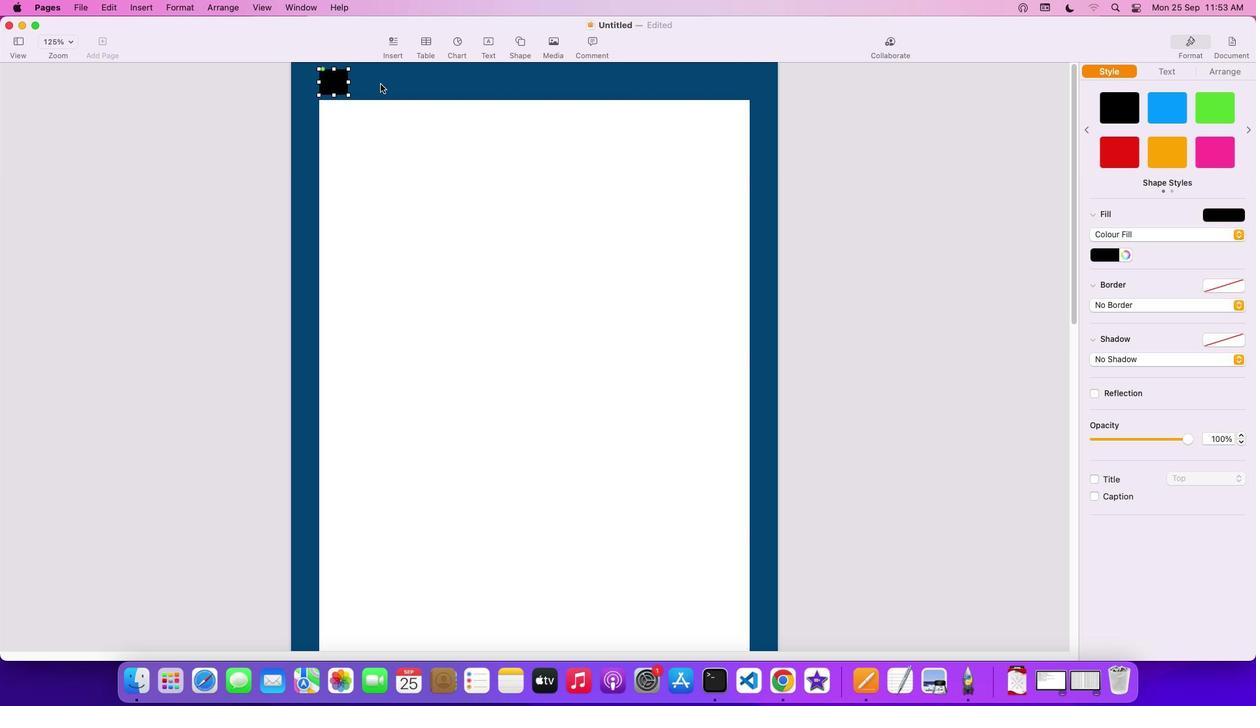 
Action: Mouse pressed left at (382, 86)
Screenshot: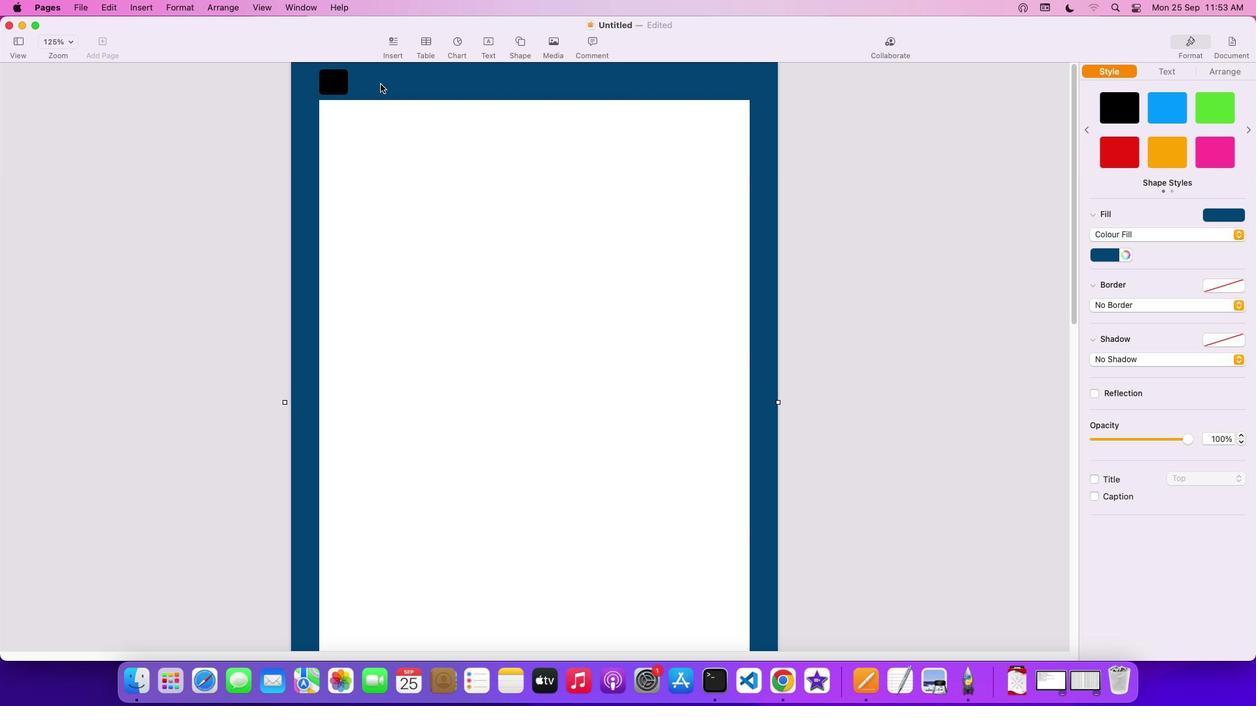 
Action: Mouse moved to (341, 88)
Screenshot: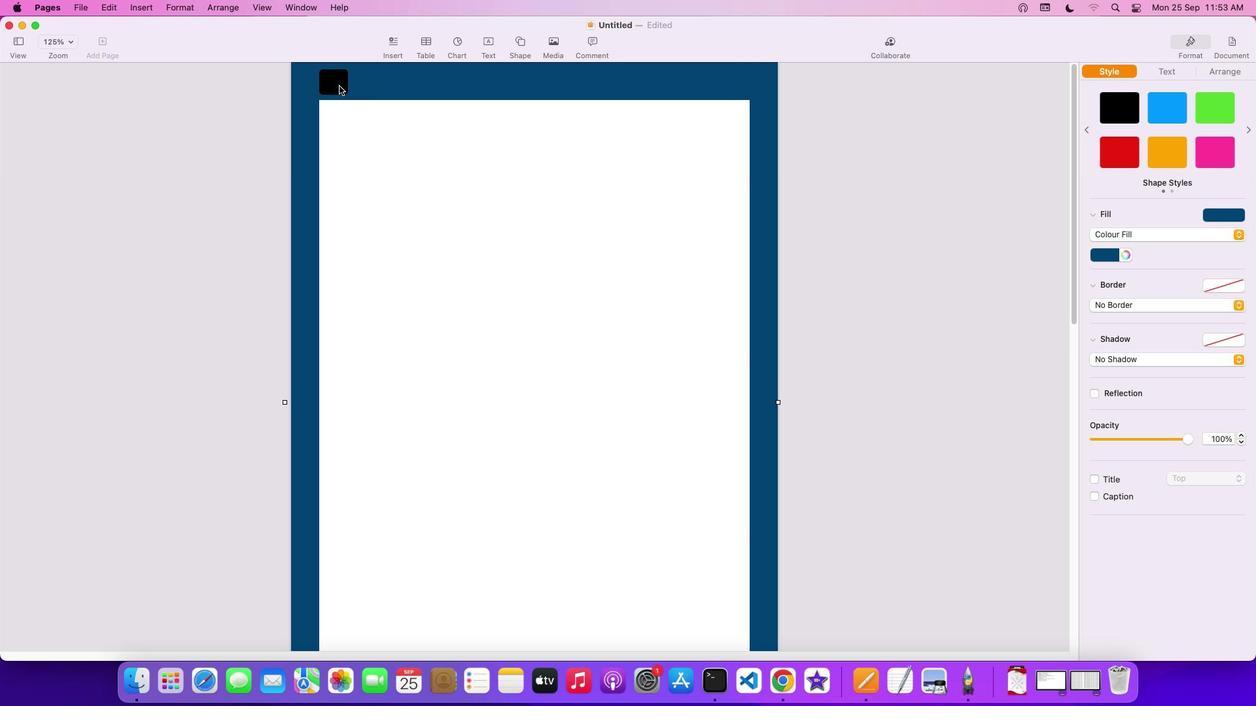 
Action: Mouse pressed left at (341, 88)
Screenshot: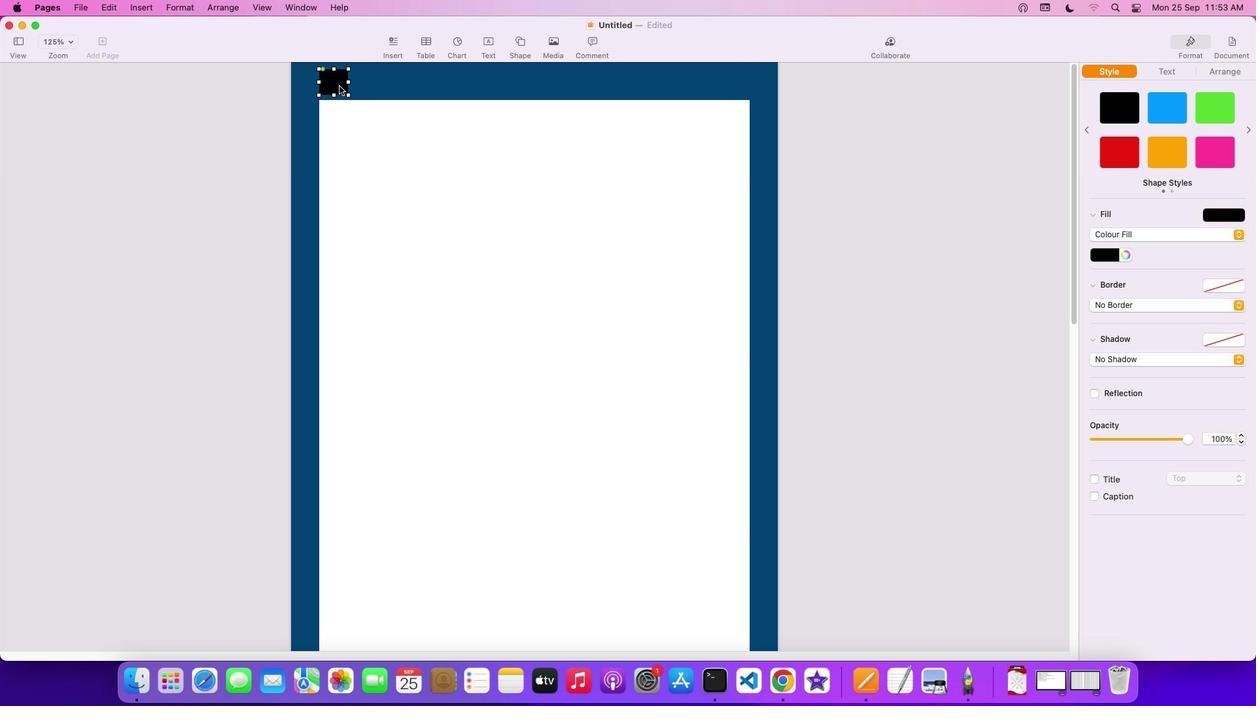 
Action: Mouse moved to (342, 87)
Screenshot: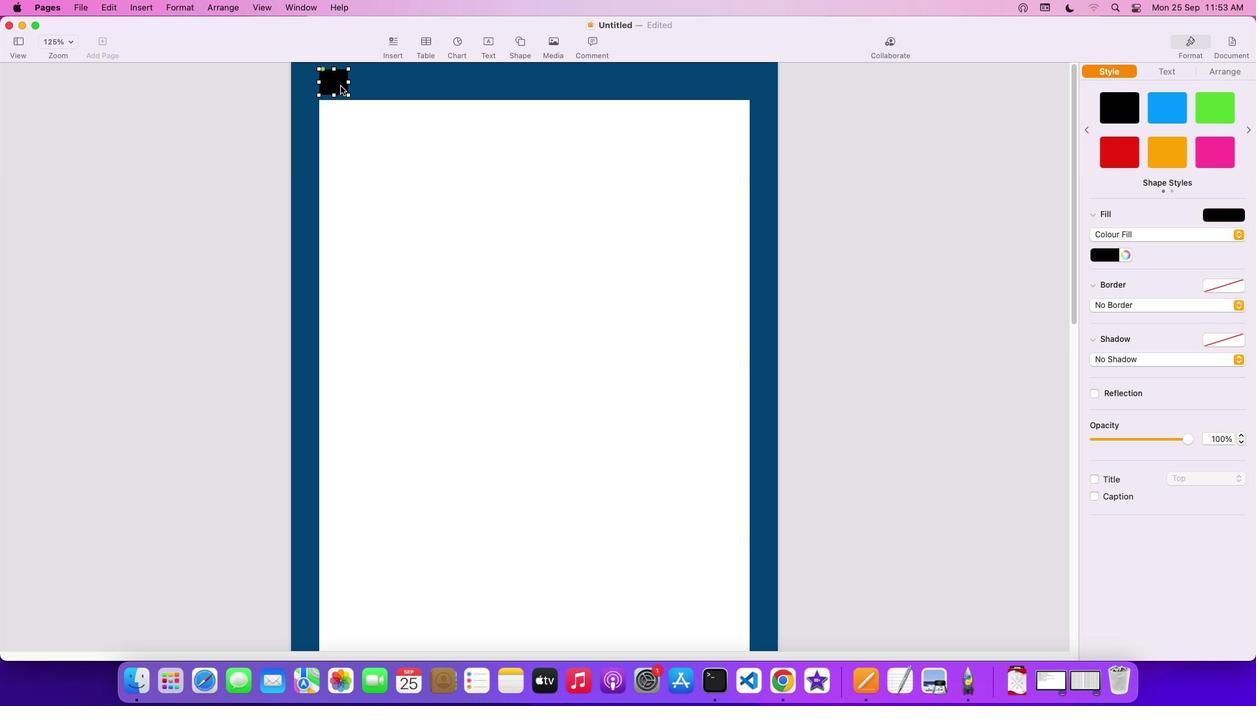 
Action: Key pressed Key.cmd
Screenshot: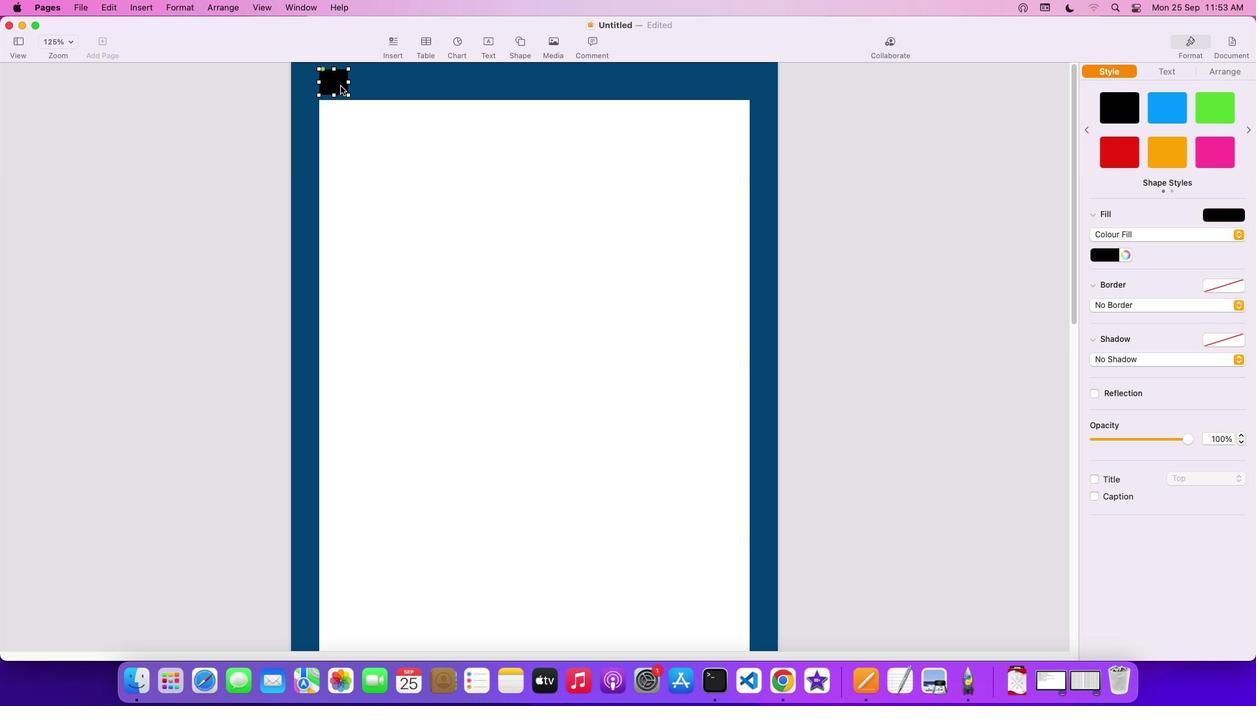 
Action: Mouse moved to (361, 87)
Screenshot: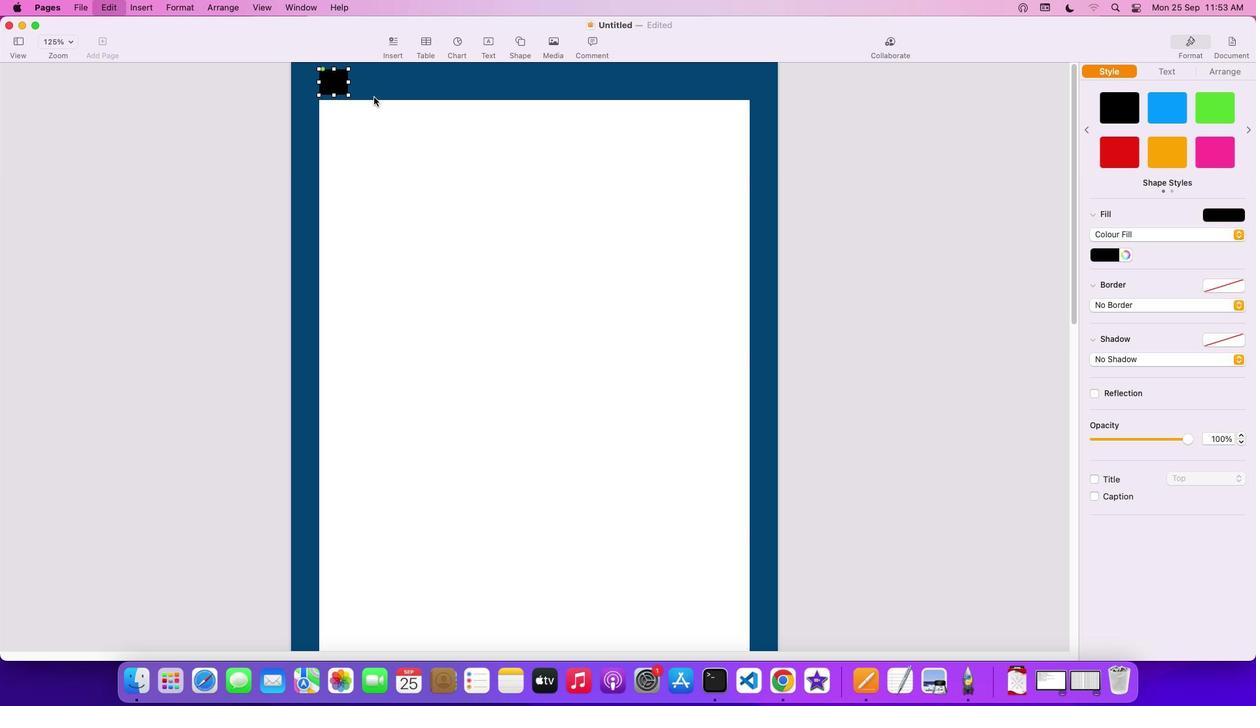 
Action: Key pressed 'c'
Screenshot: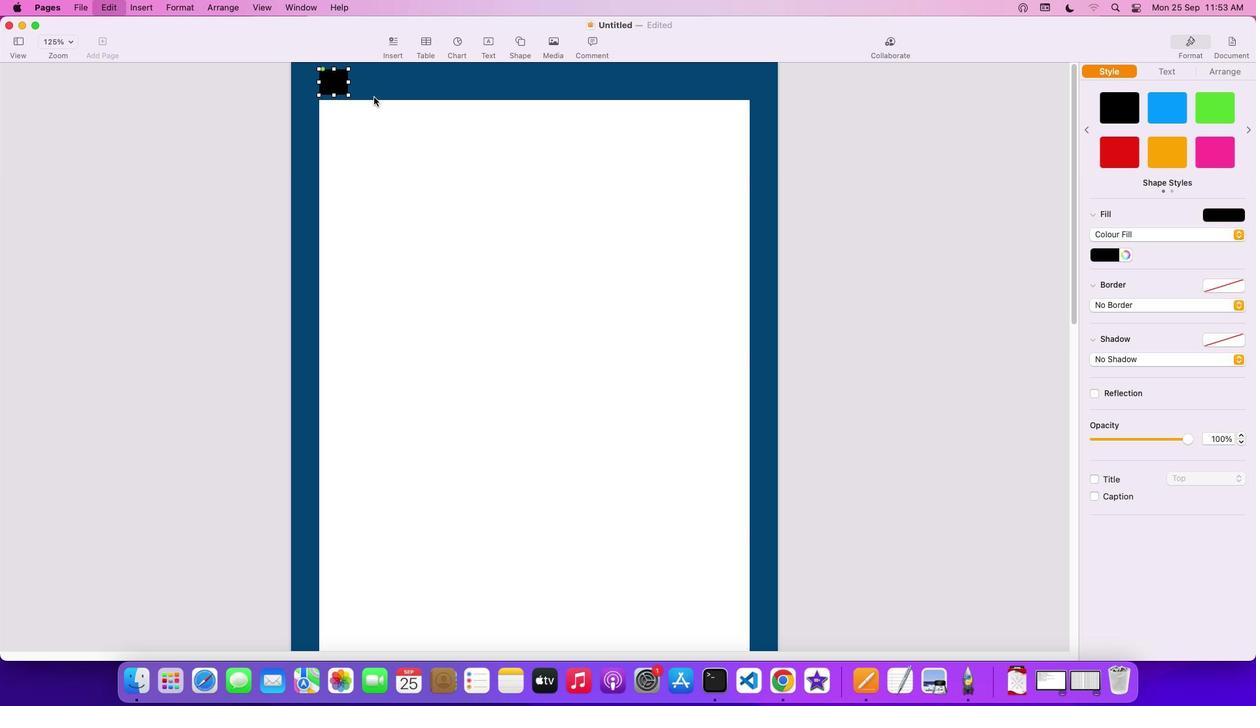 
Action: Mouse moved to (511, 117)
Screenshot: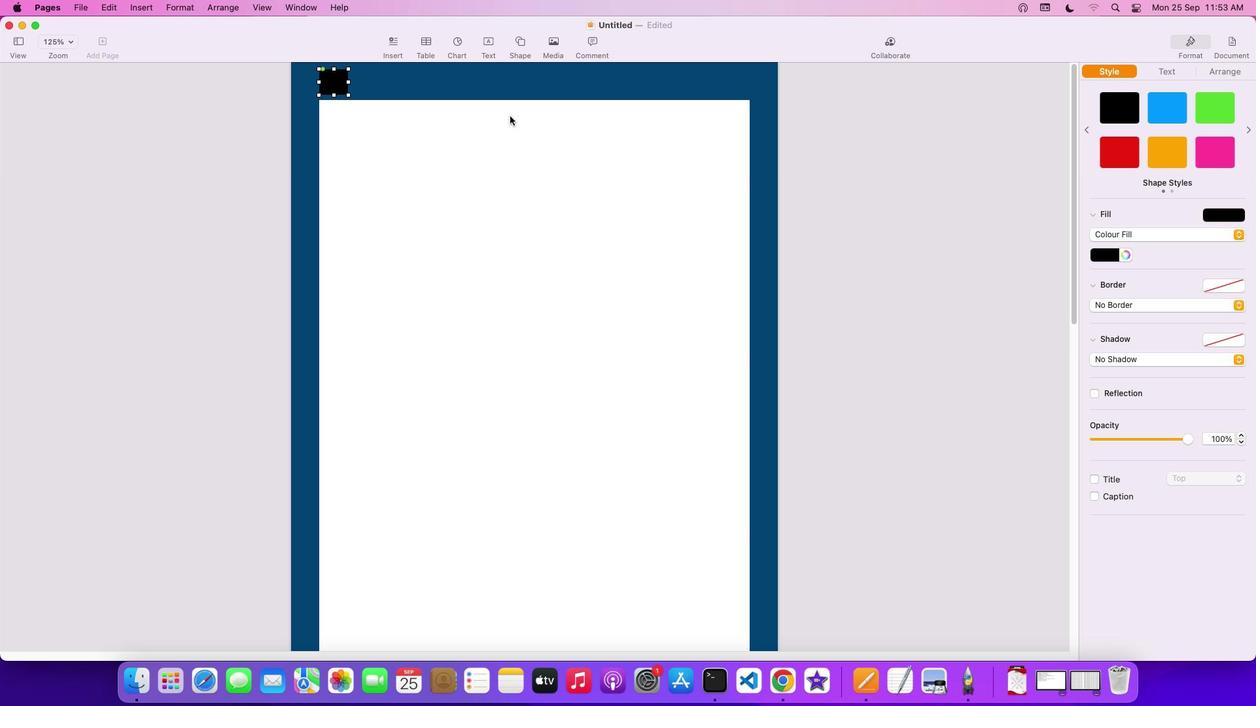 
Action: Key pressed 'v''v''v''v''v''v''v''v''v''v''v''v''v'
Screenshot: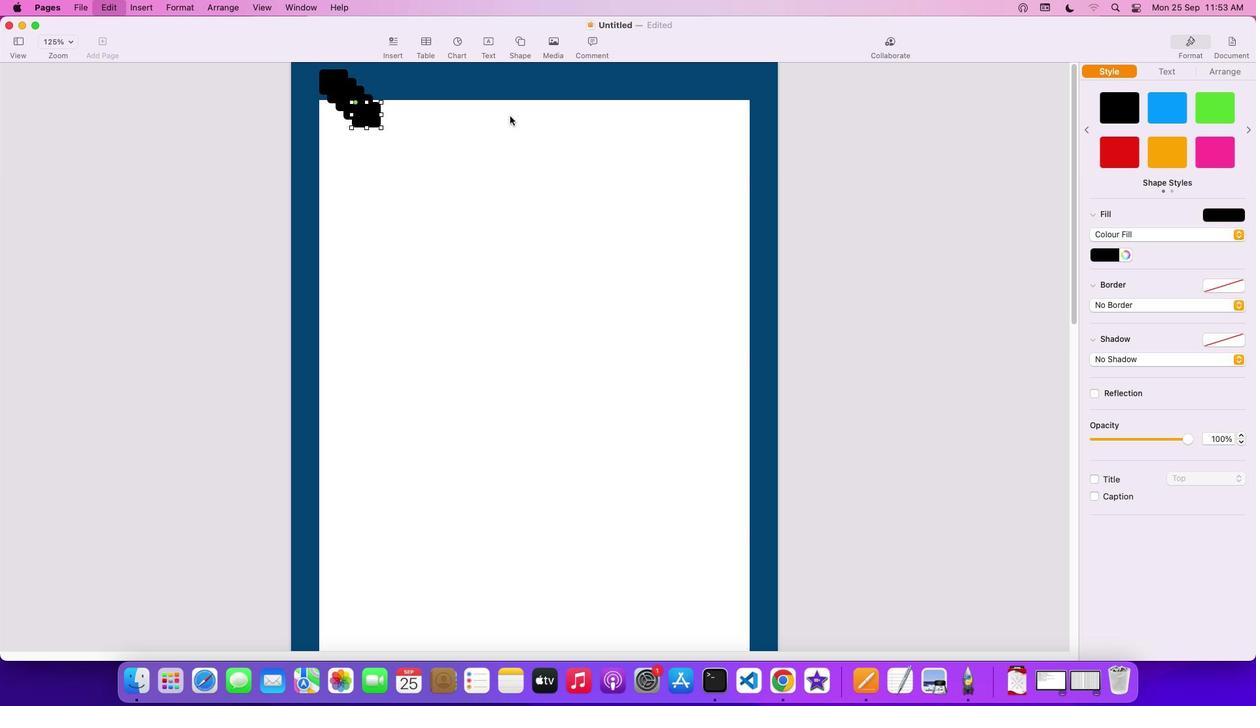 
Action: Mouse moved to (382, 138)
Screenshot: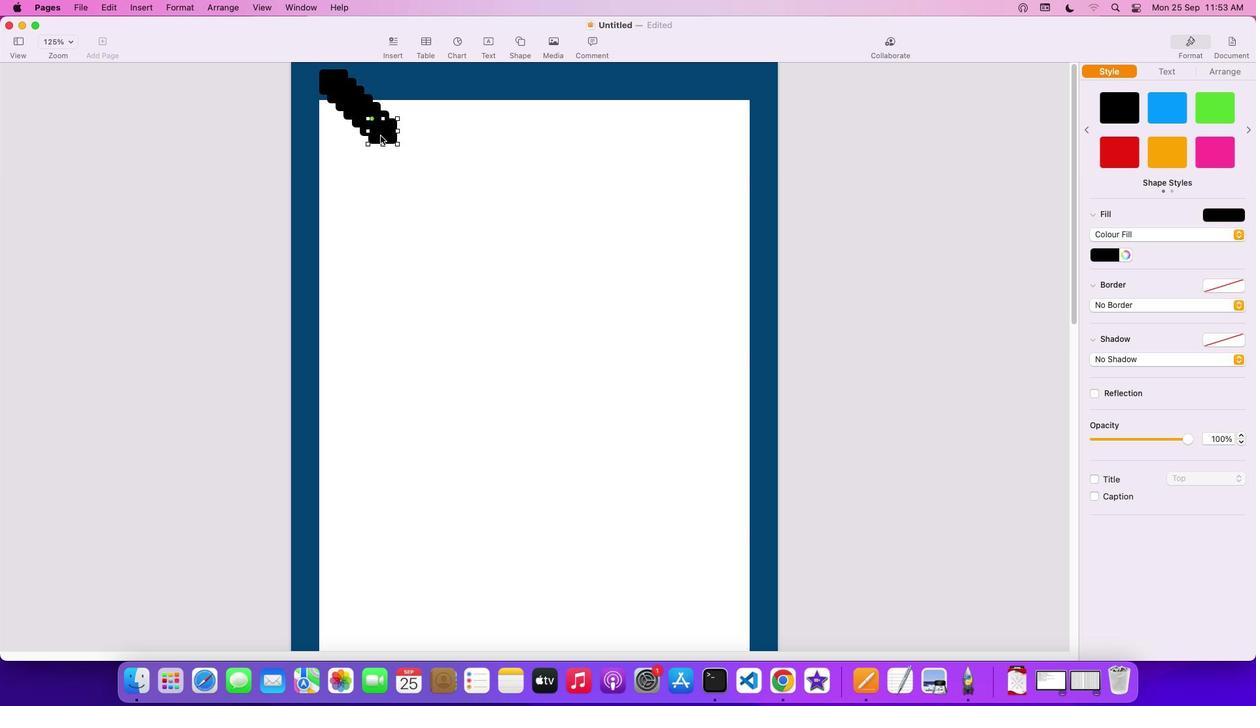 
Action: Mouse pressed left at (382, 138)
Screenshot: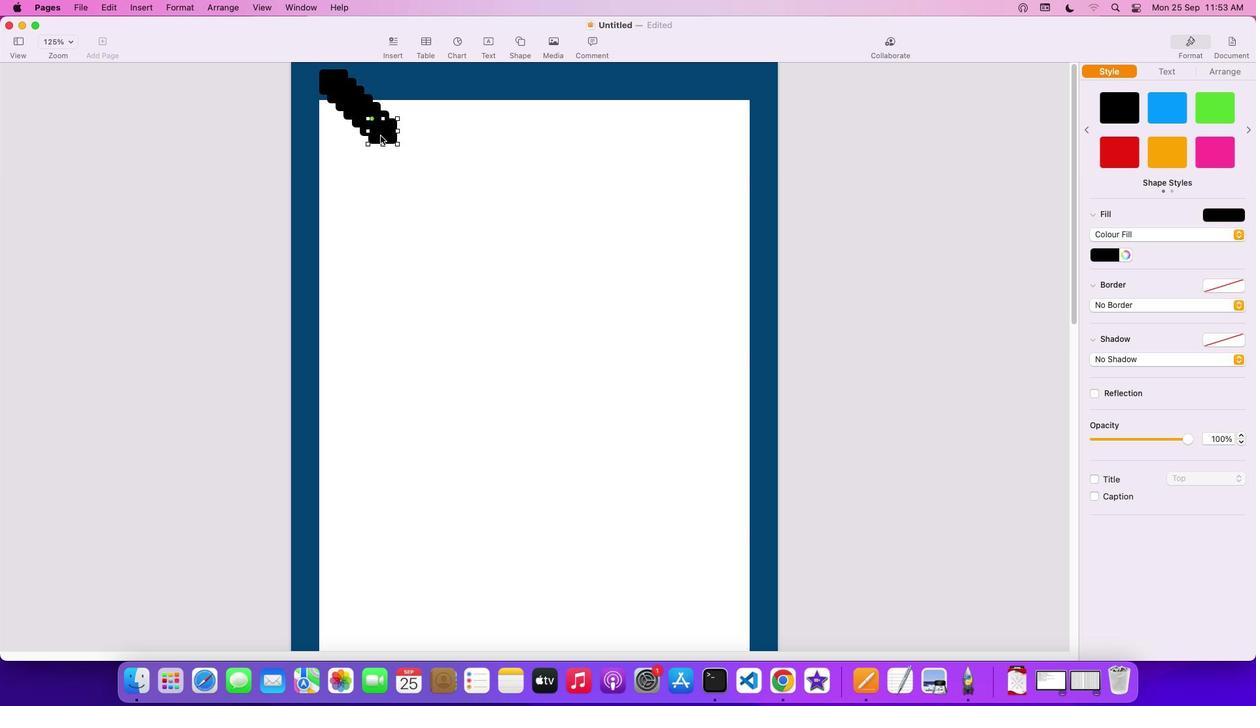 
Action: Mouse moved to (337, 92)
Screenshot: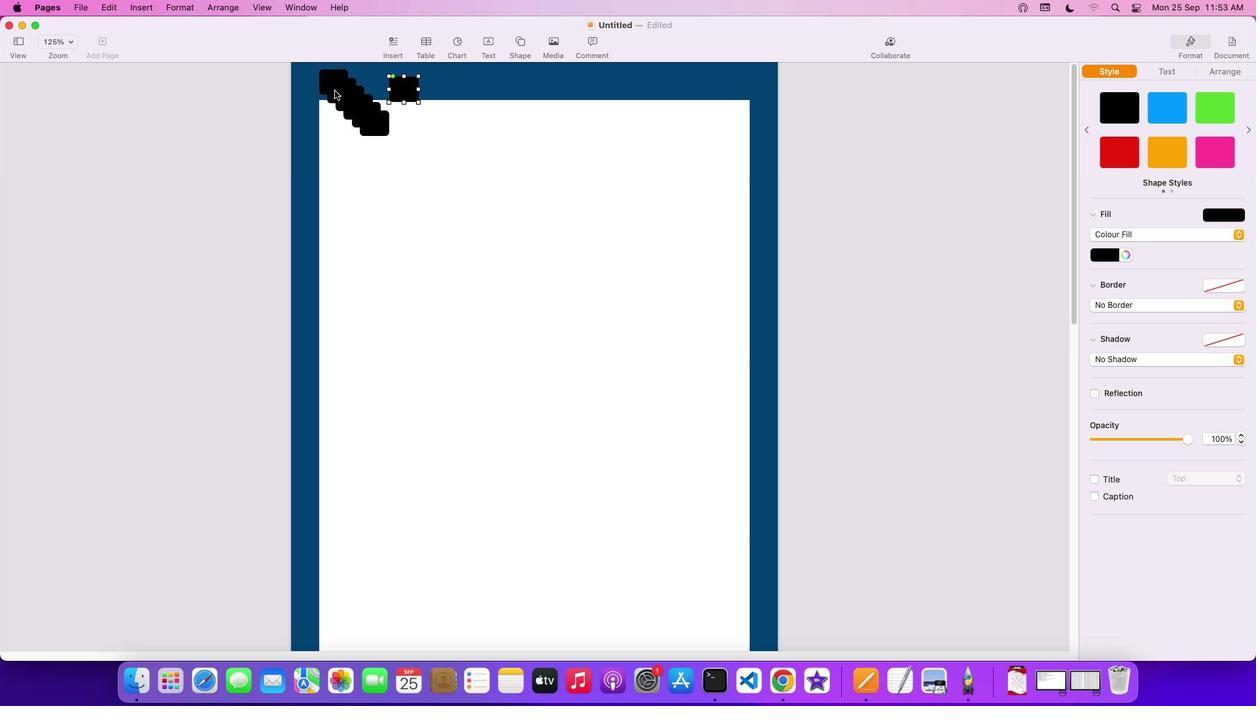 
Action: Mouse pressed left at (337, 92)
Screenshot: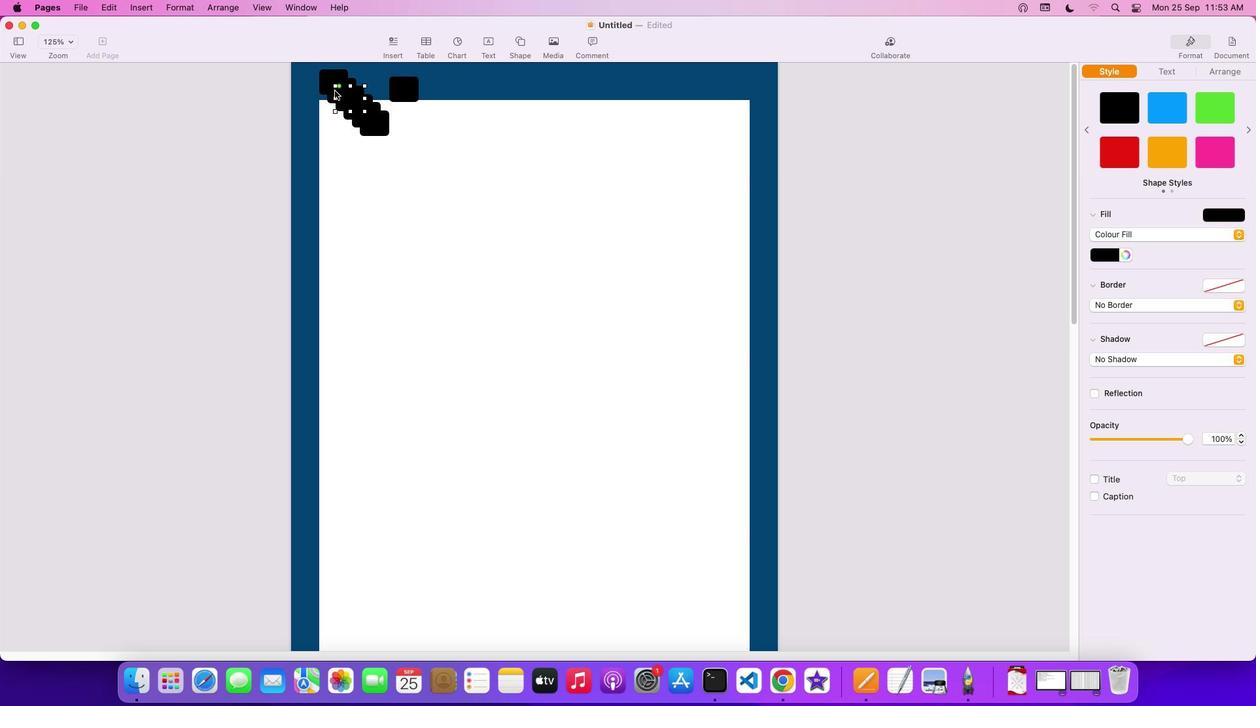 
Action: Mouse moved to (335, 97)
Screenshot: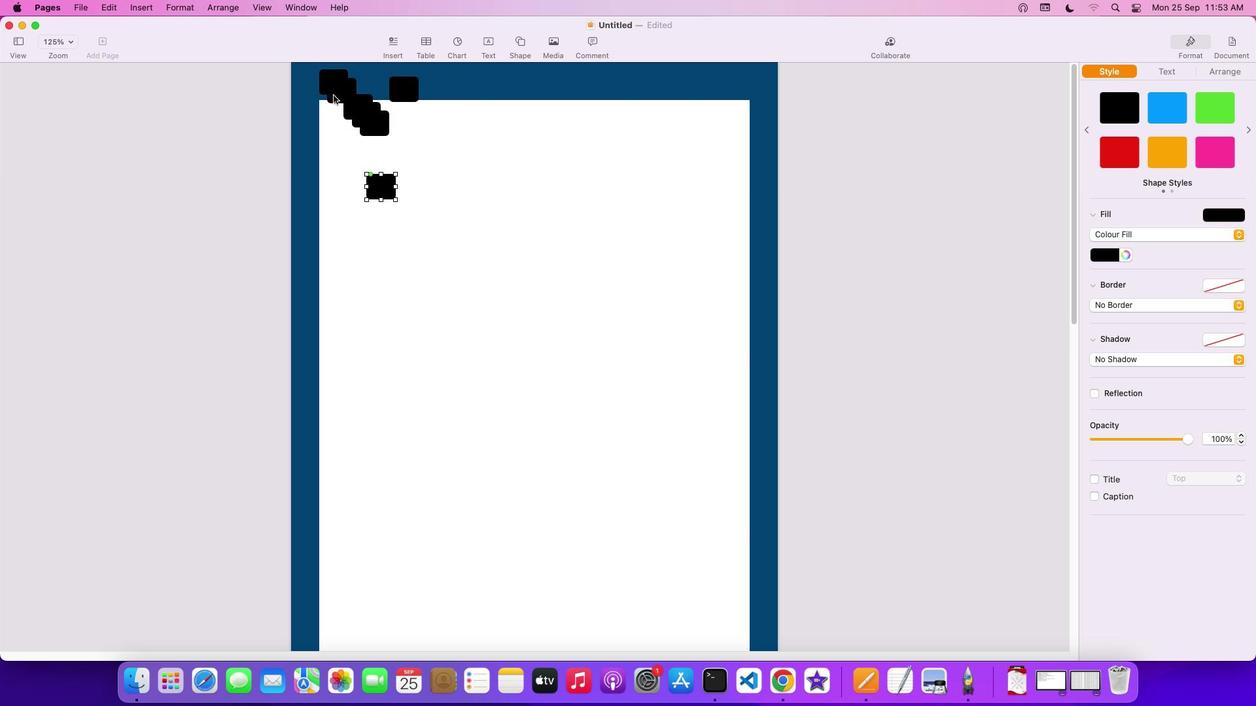 
Action: Mouse pressed left at (335, 97)
Screenshot: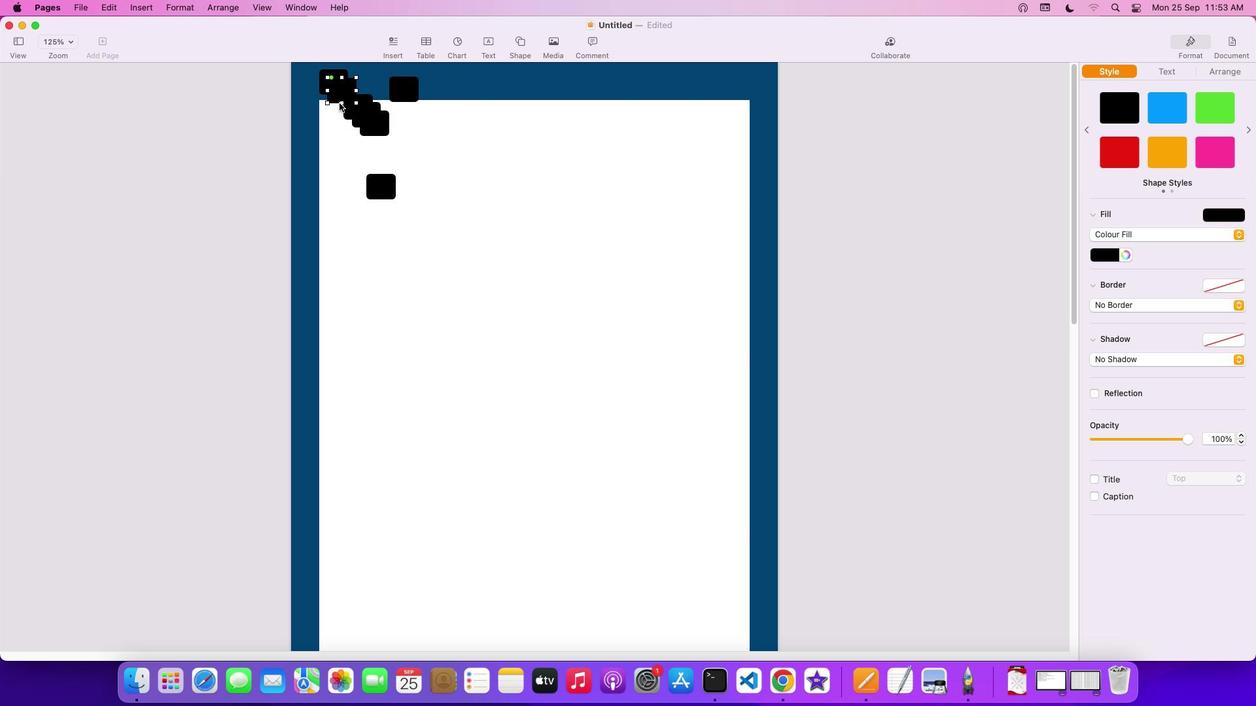 
Action: Mouse moved to (353, 107)
Screenshot: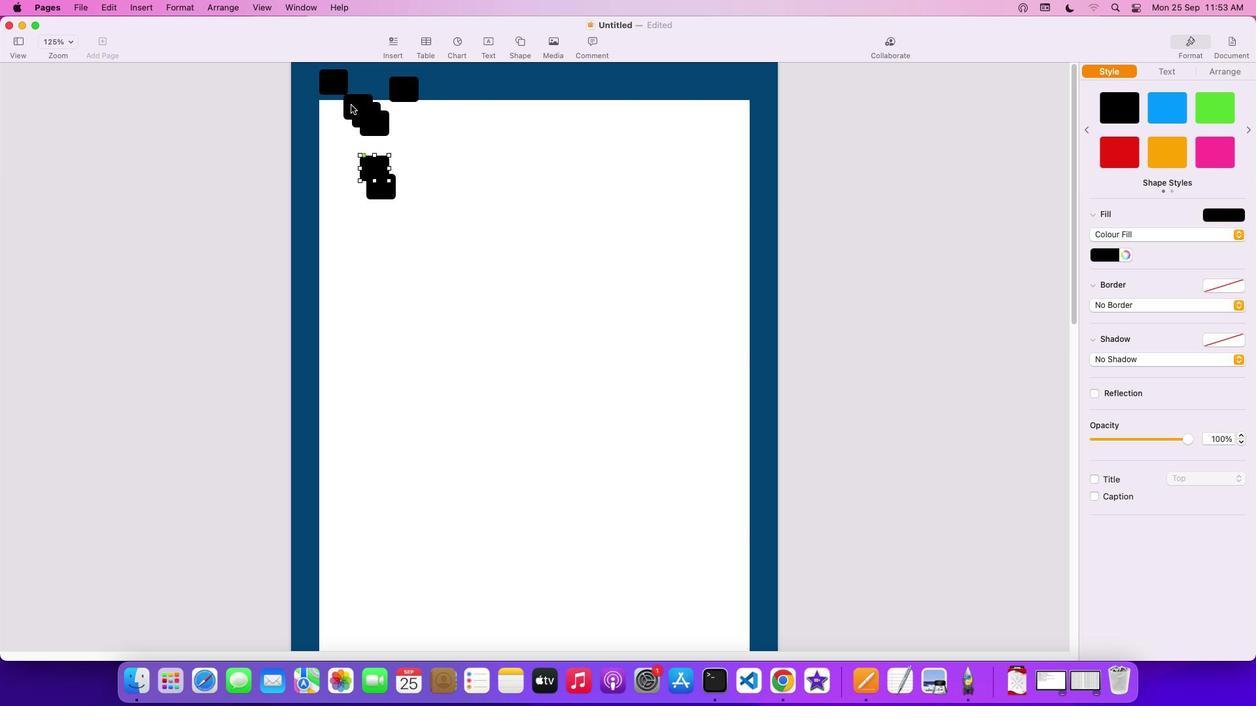 
Action: Mouse pressed left at (353, 107)
Screenshot: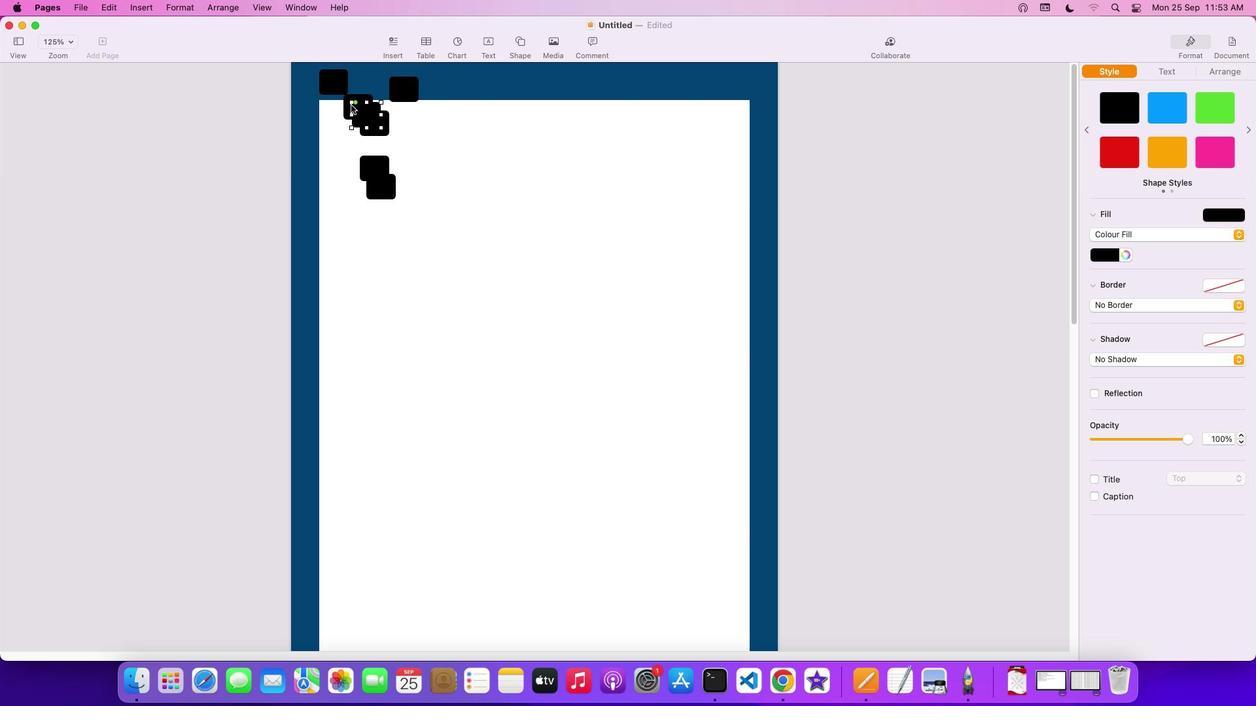 
Action: Mouse moved to (344, 106)
Screenshot: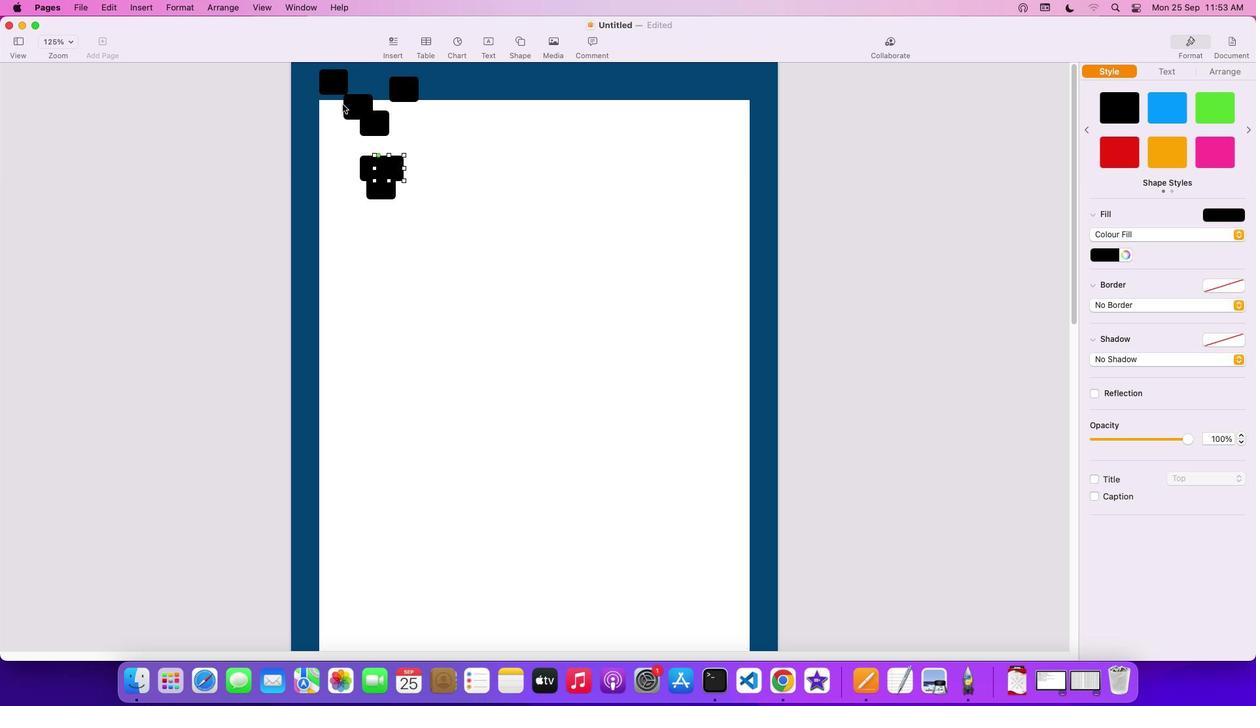 
Action: Mouse pressed left at (344, 106)
Screenshot: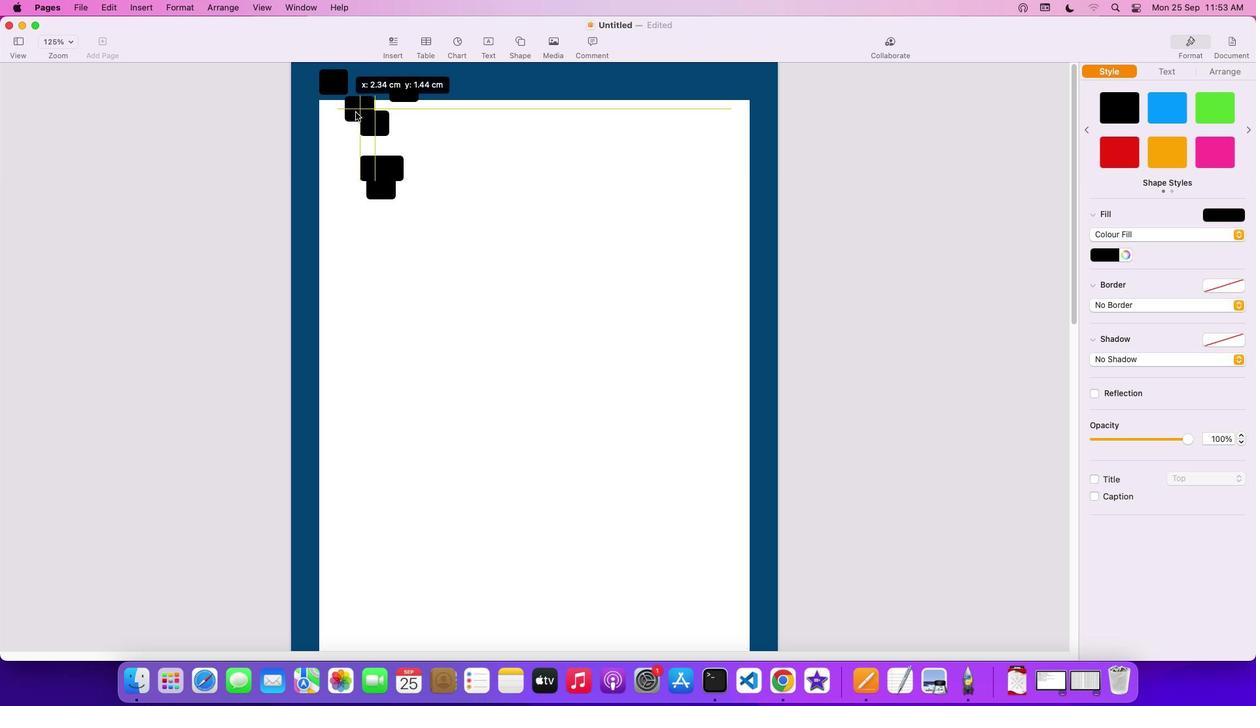 
Action: Mouse moved to (401, 90)
Screenshot: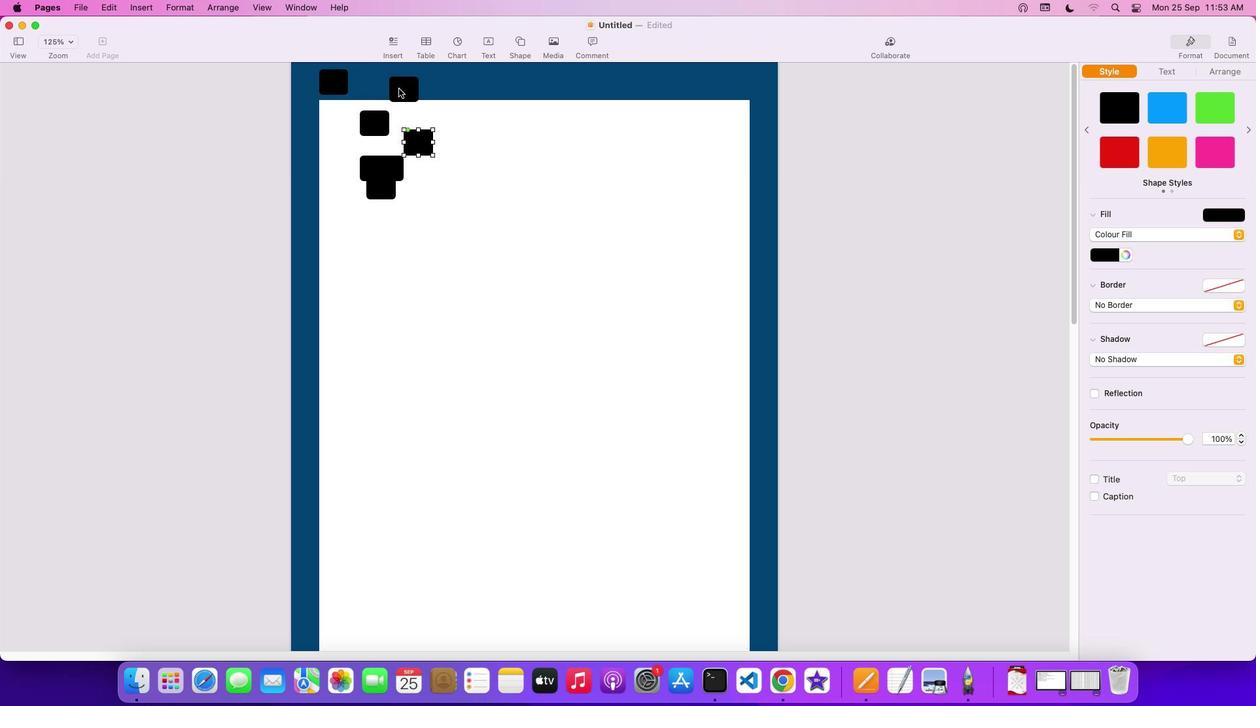 
Action: Mouse pressed left at (401, 90)
Screenshot: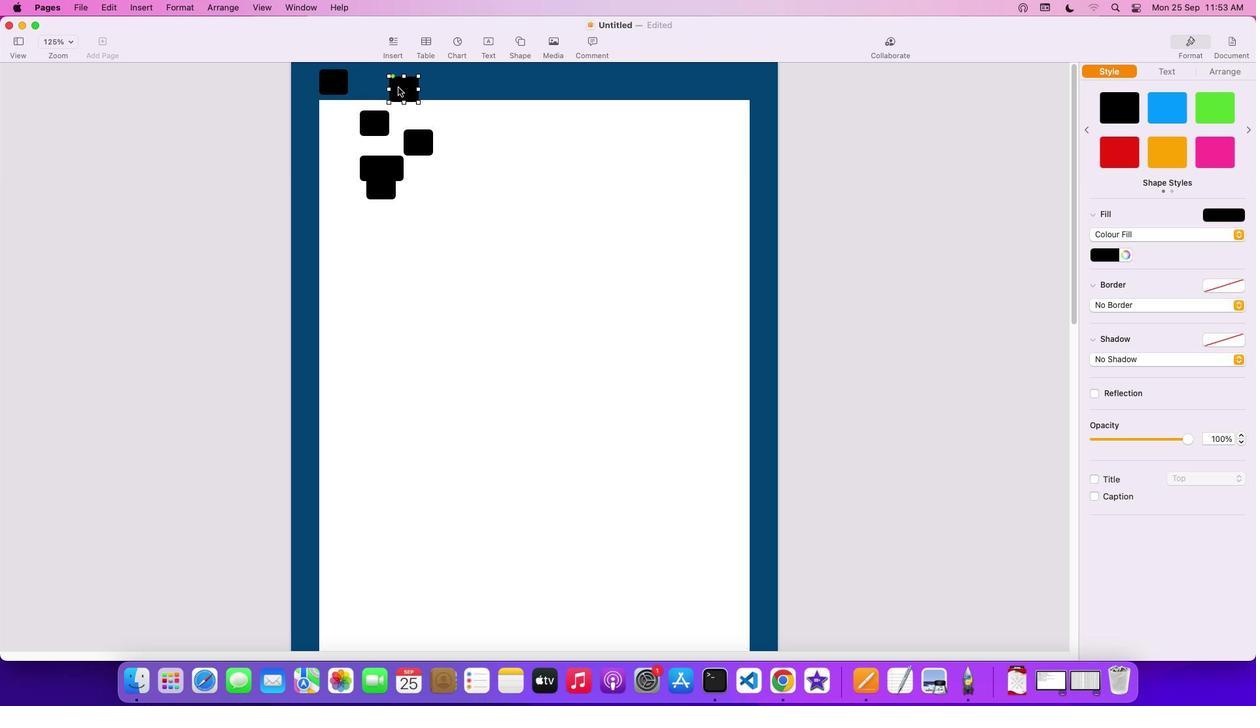 
Action: Mouse moved to (418, 140)
Screenshot: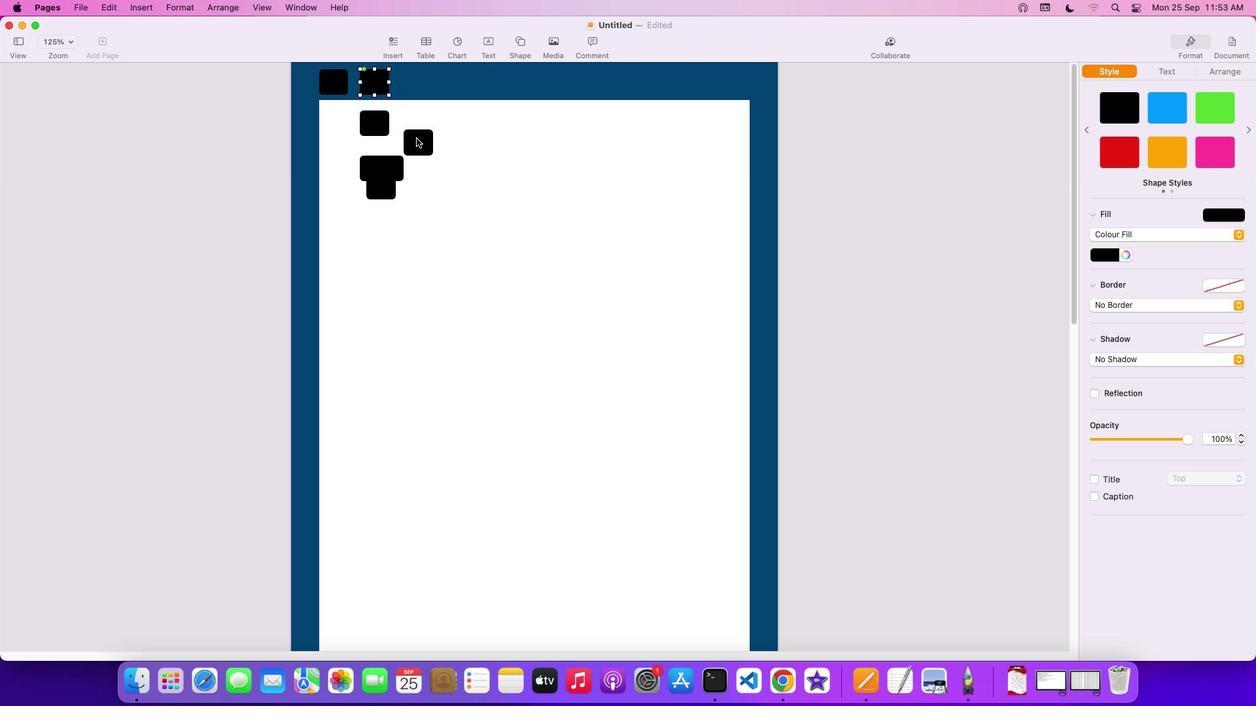 
Action: Mouse pressed left at (418, 140)
Screenshot: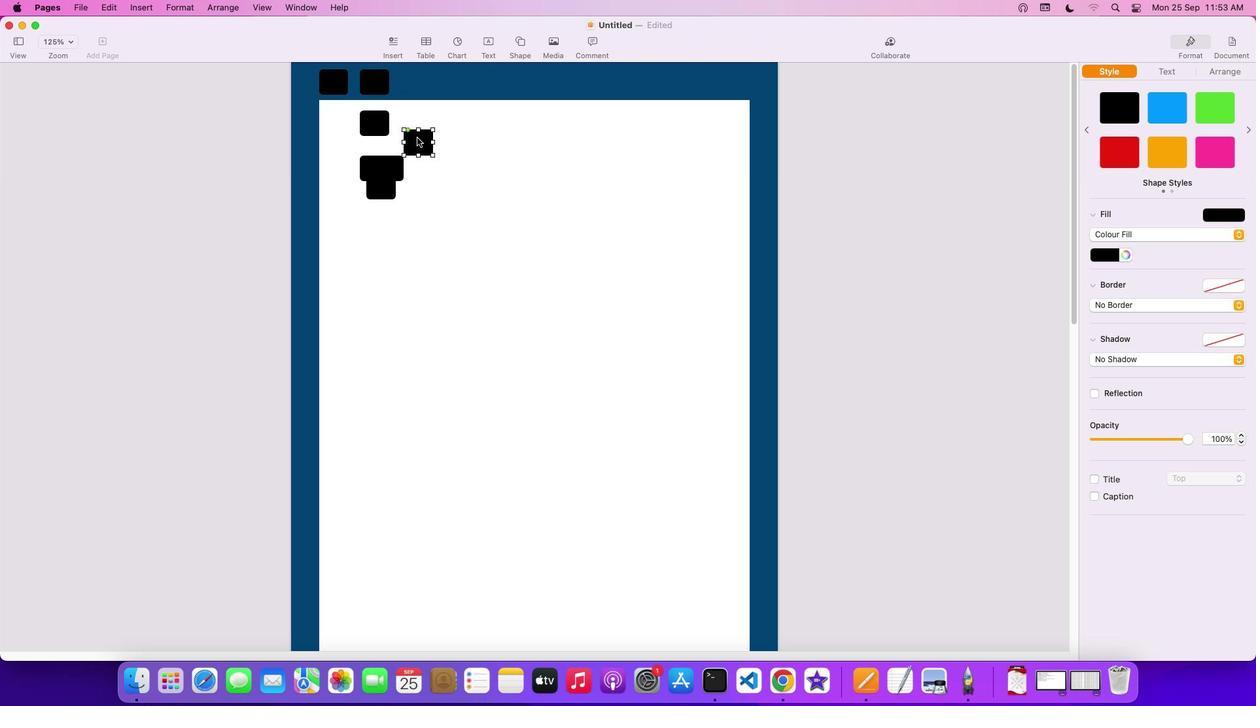
Action: Mouse moved to (383, 130)
Screenshot: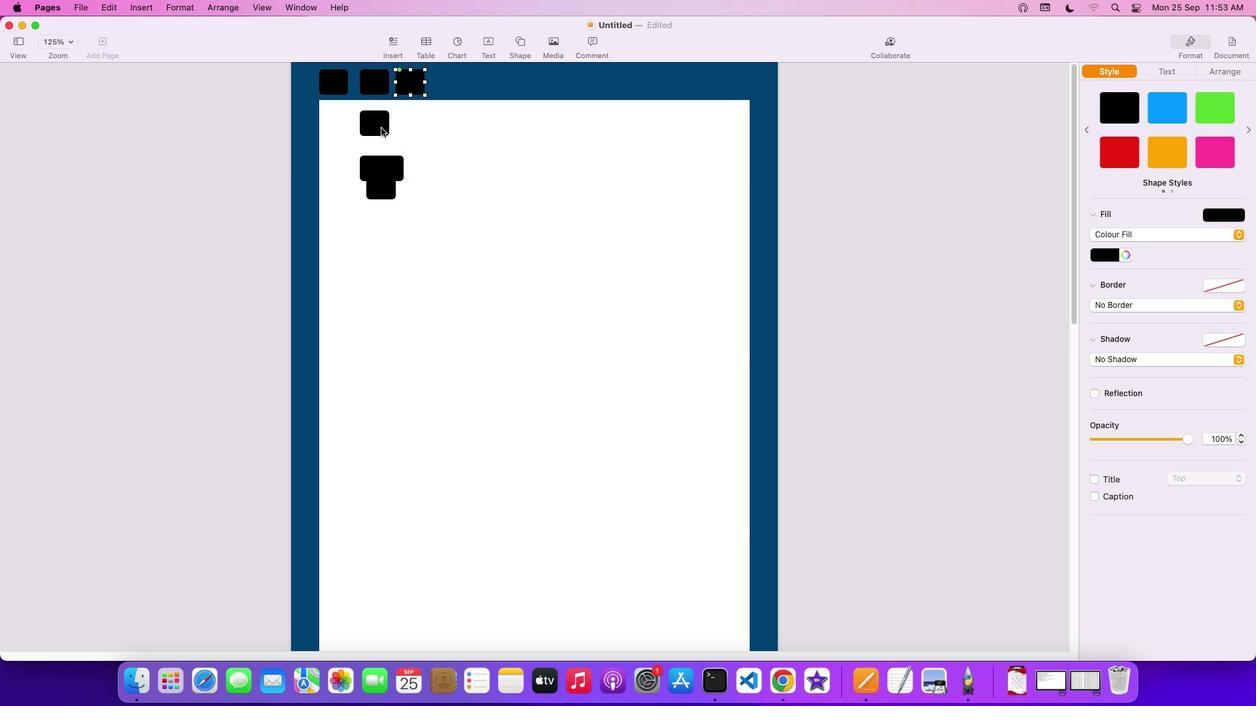 
Action: Mouse pressed left at (383, 130)
Screenshot: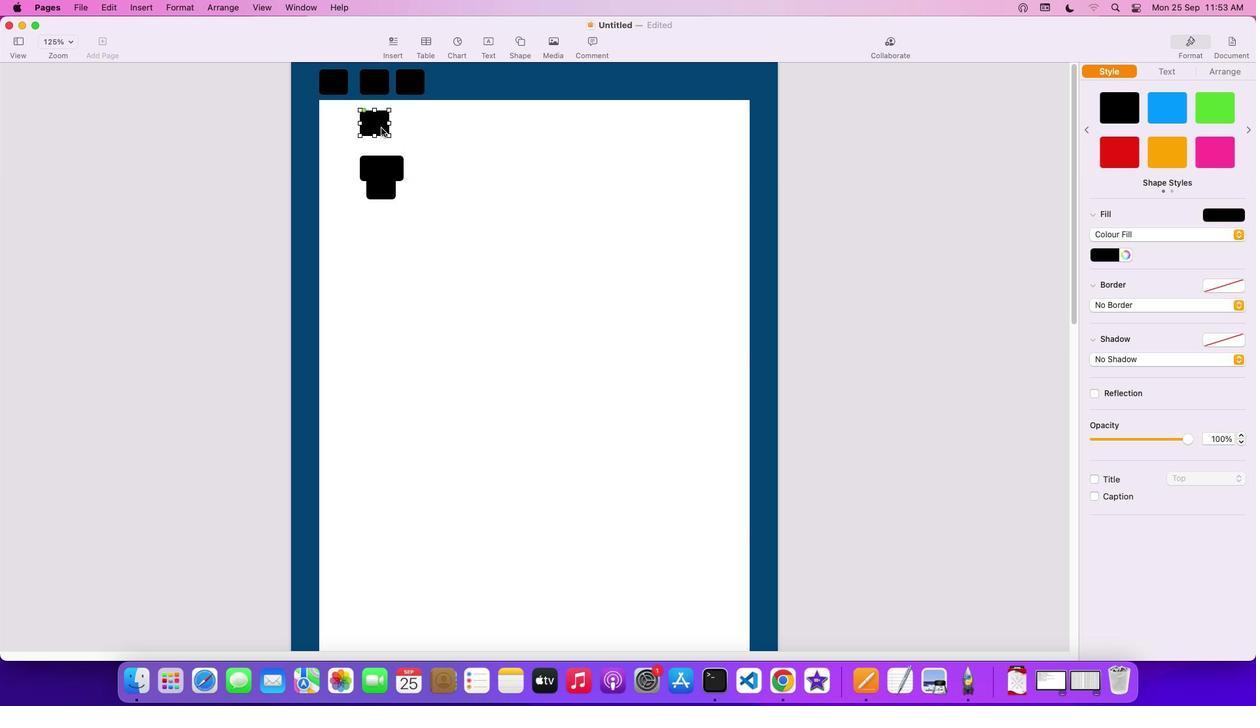 
Action: Mouse moved to (391, 165)
Screenshot: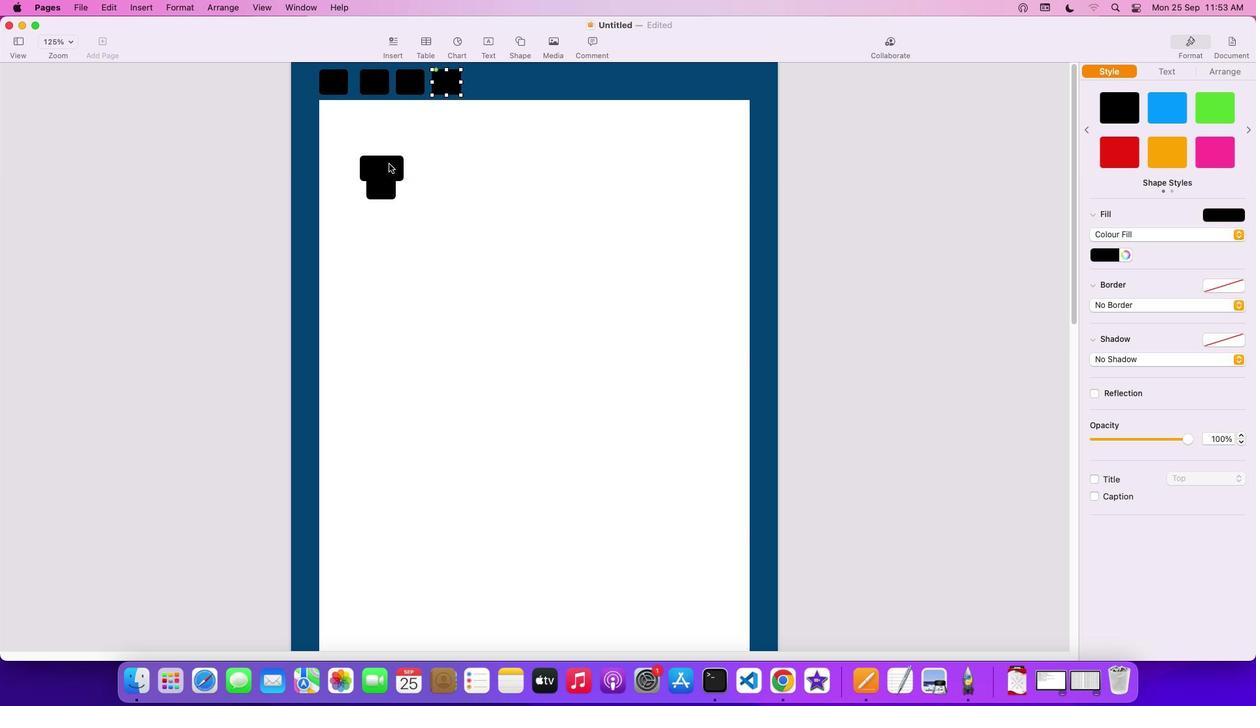 
Action: Mouse pressed left at (391, 165)
Screenshot: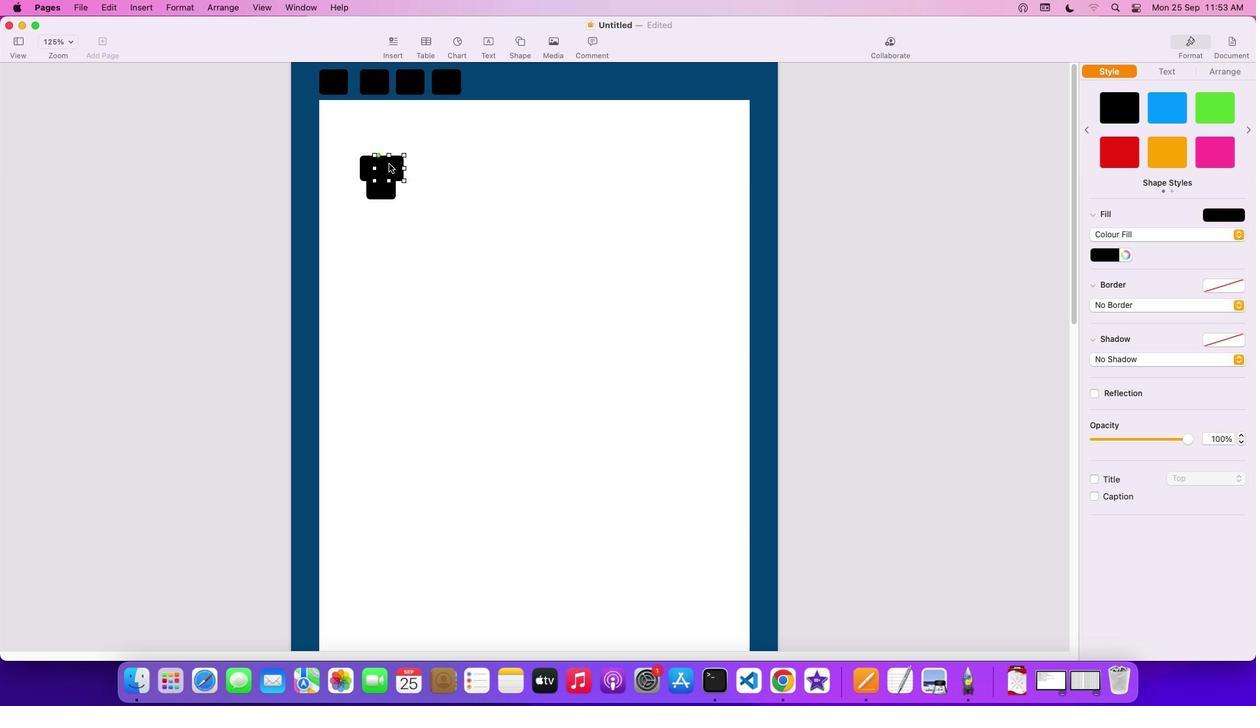 
Action: Mouse moved to (384, 170)
Screenshot: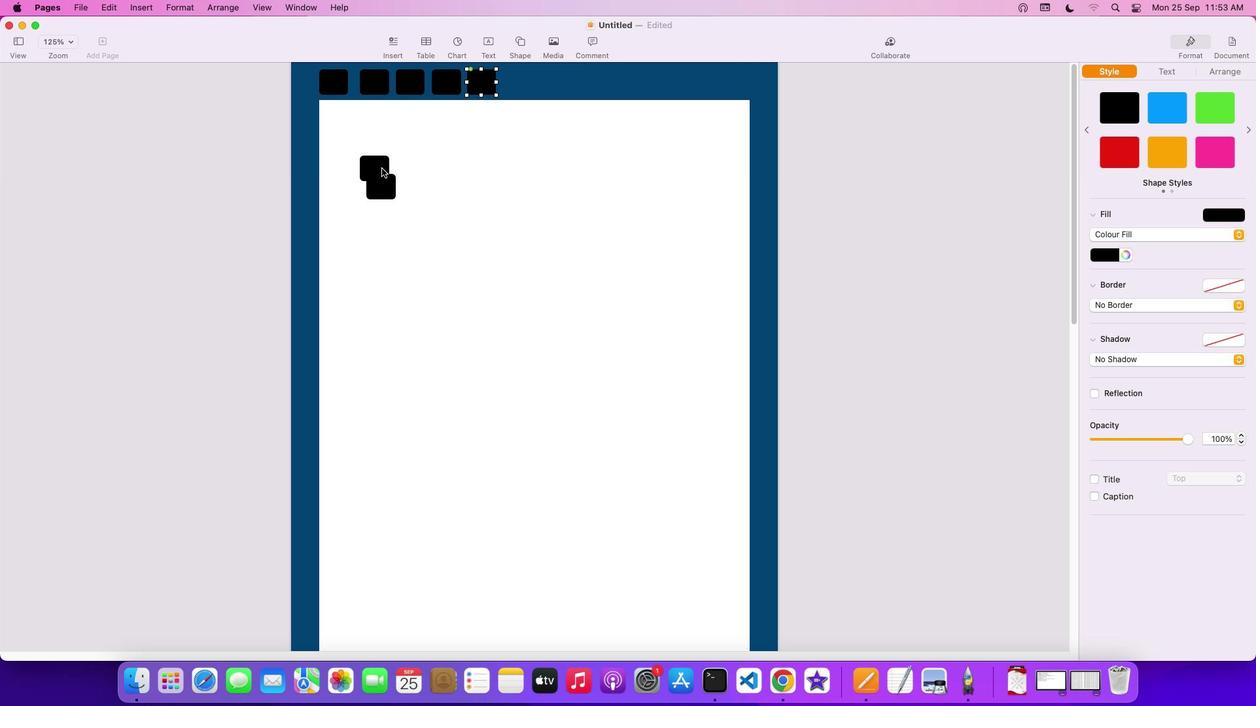 
Action: Mouse pressed left at (384, 170)
Screenshot: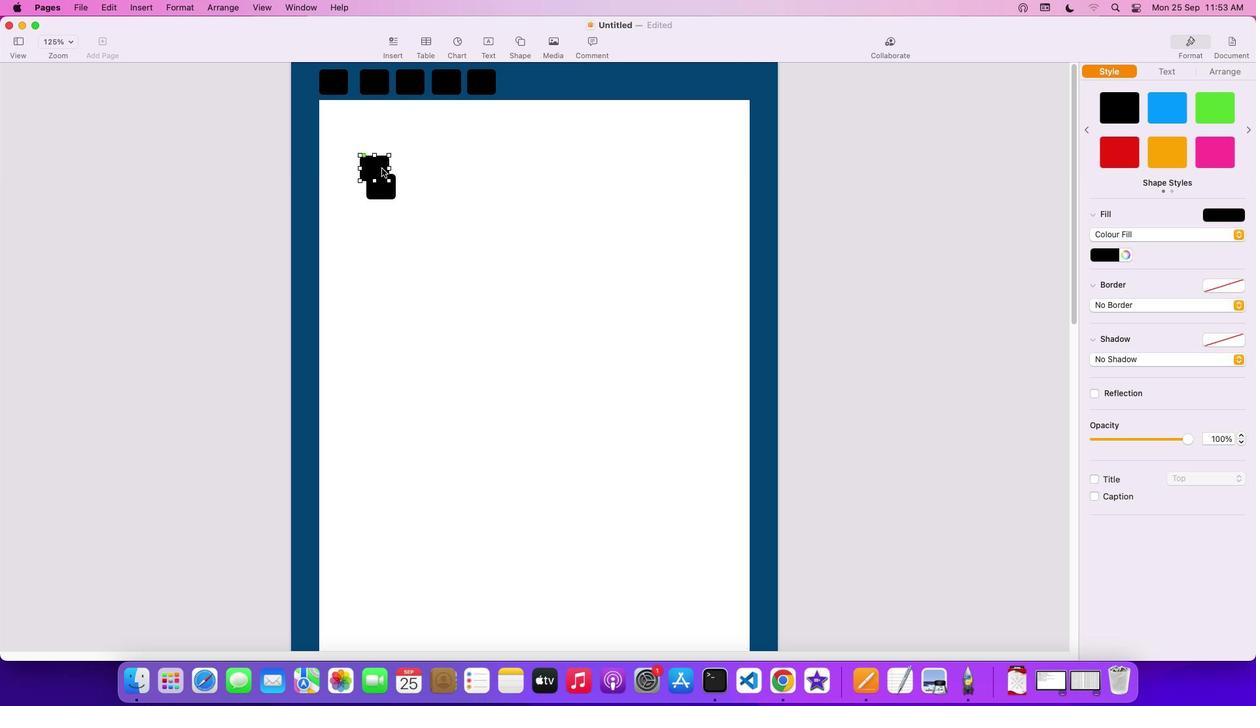 
Action: Mouse moved to (376, 88)
Screenshot: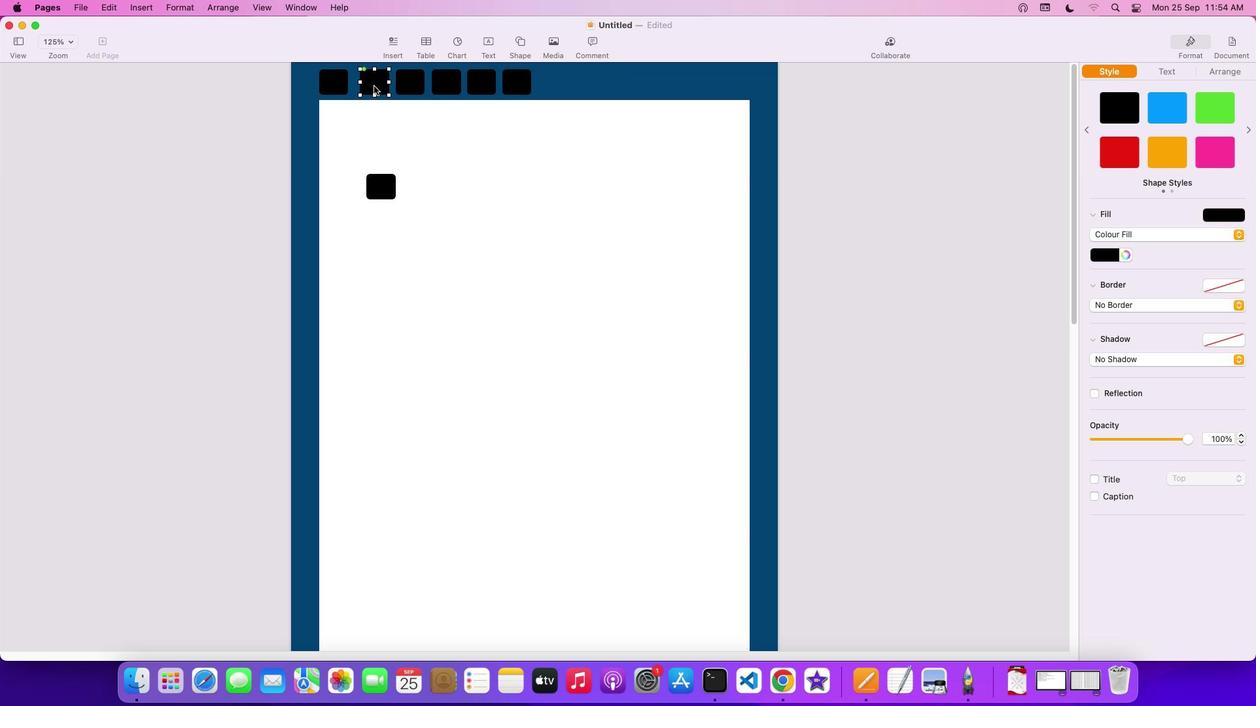 
Action: Mouse pressed left at (376, 88)
Screenshot: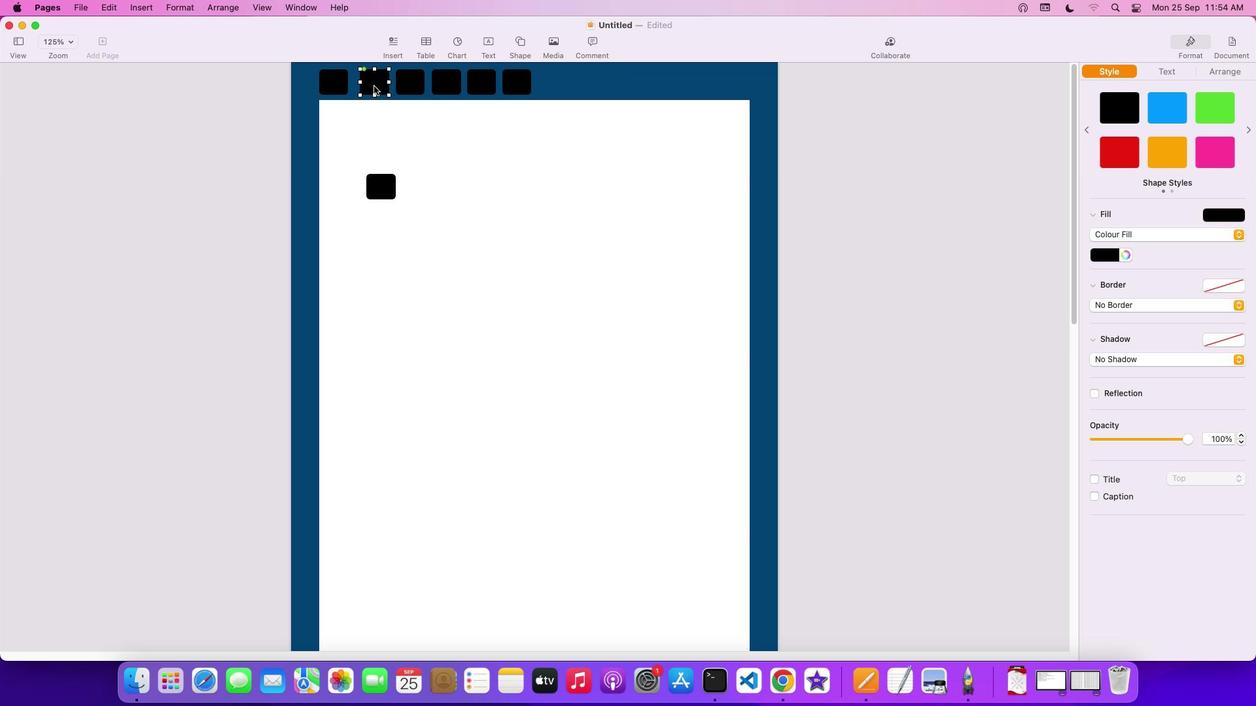 
Action: Mouse moved to (377, 189)
Screenshot: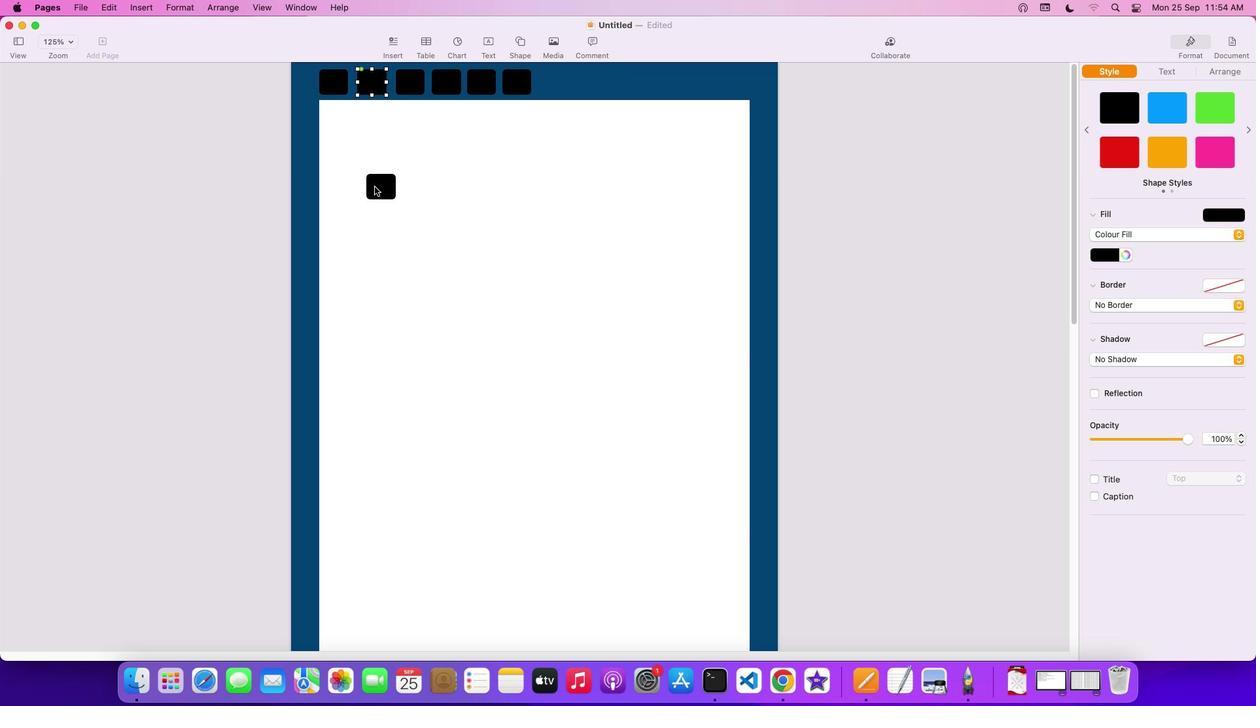 
Action: Mouse pressed left at (377, 189)
Screenshot: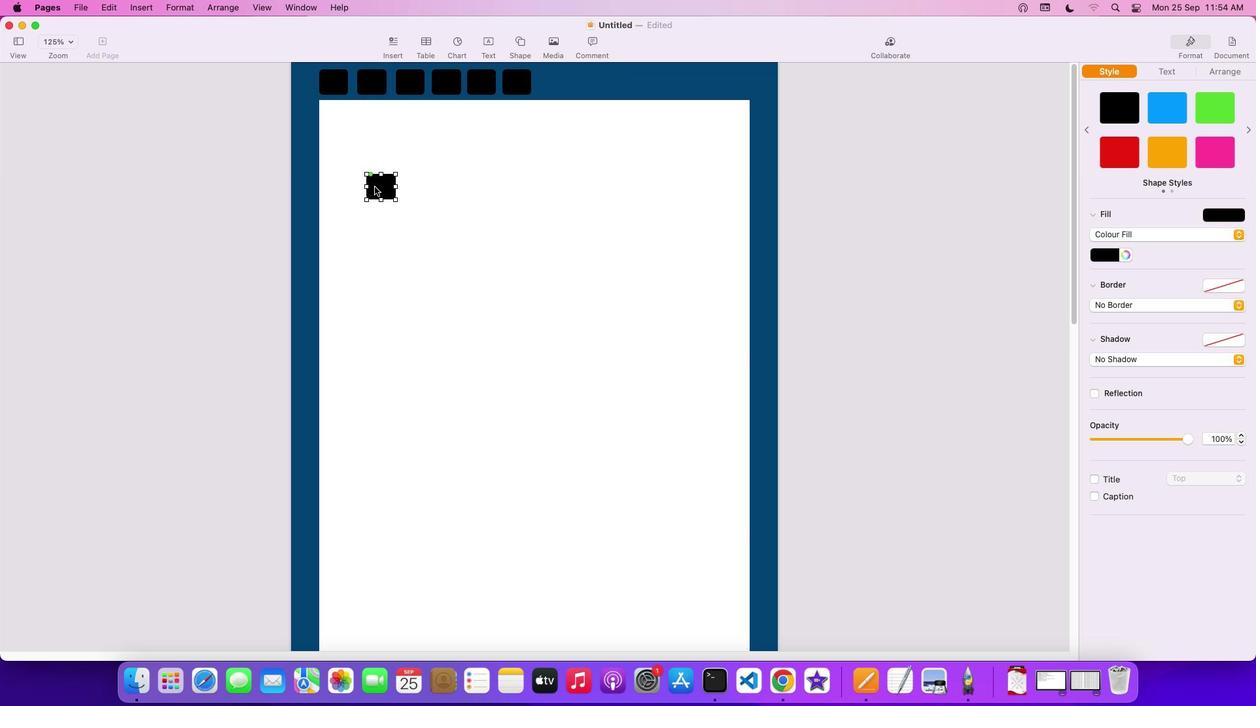 
Action: Mouse moved to (623, 165)
Screenshot: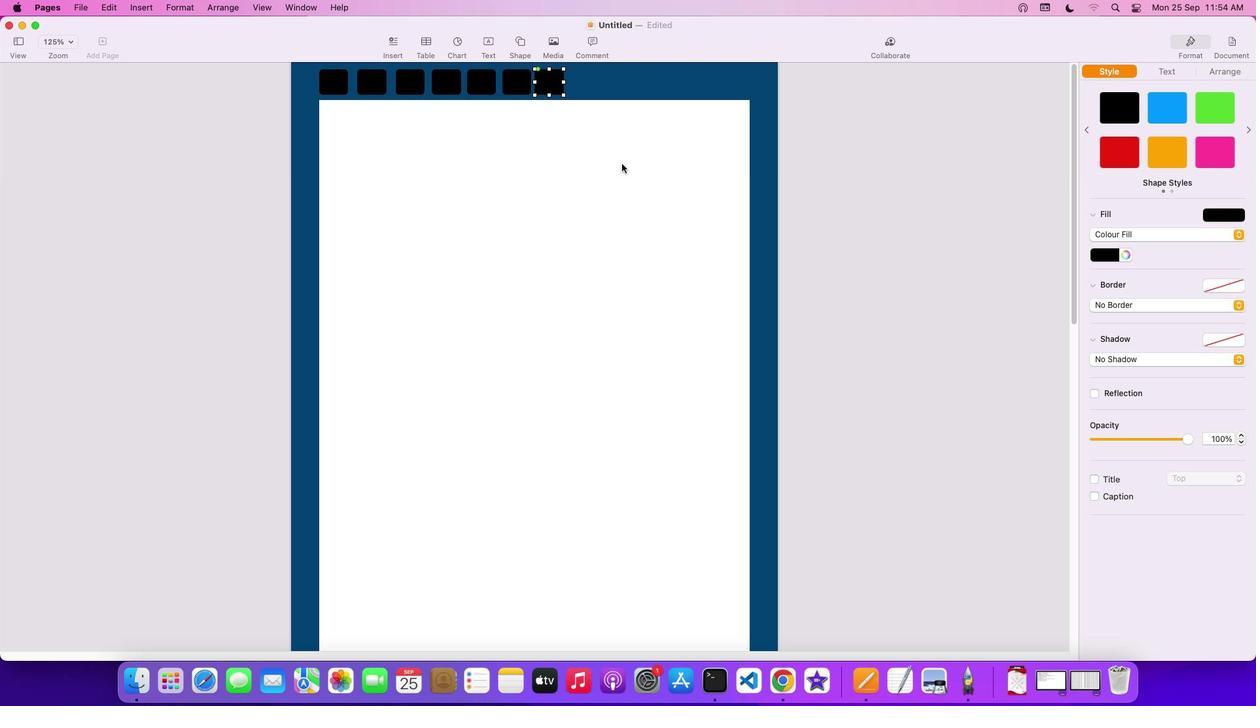 
Action: Mouse pressed left at (623, 165)
Screenshot: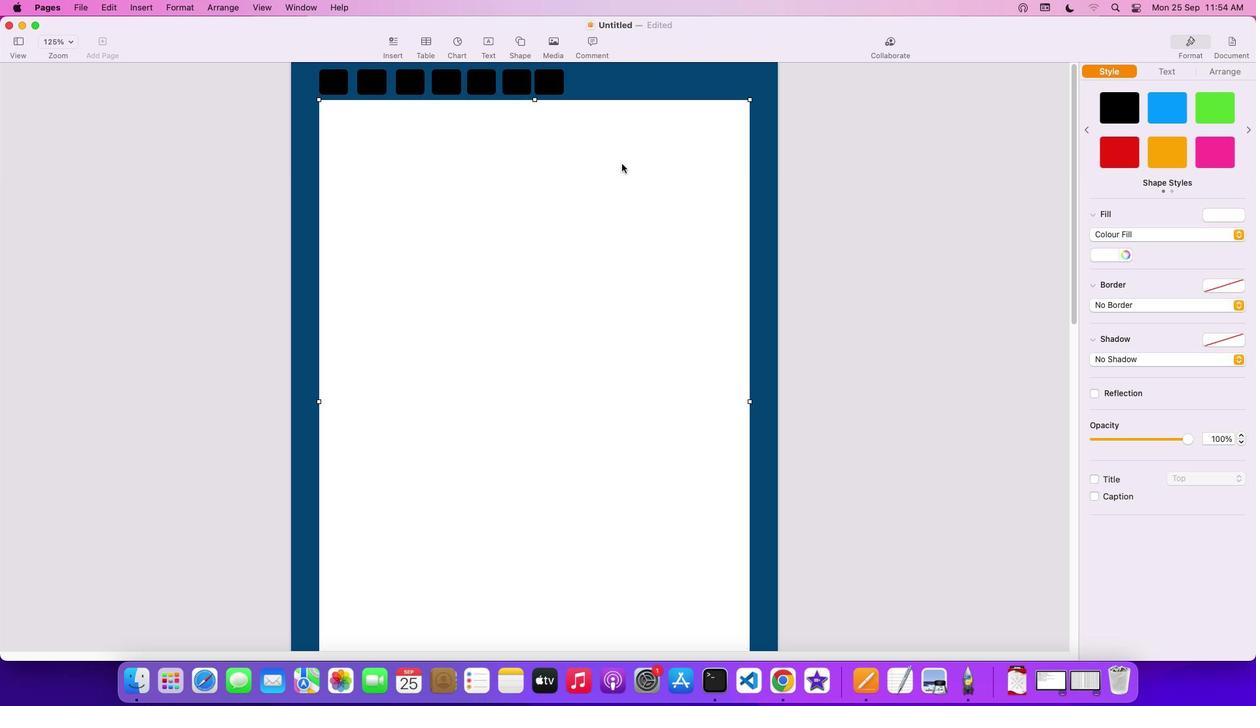 
Action: Mouse moved to (602, 80)
Screenshot: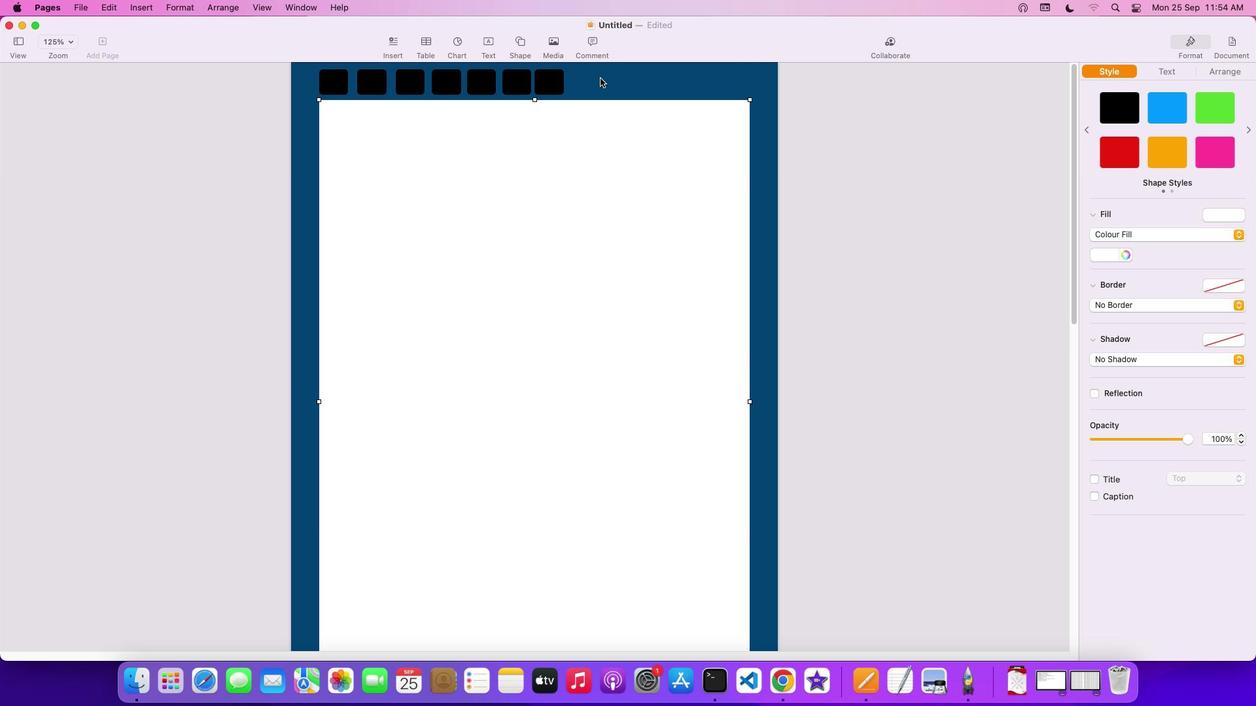 
Action: Key pressed Key.cmd
Screenshot: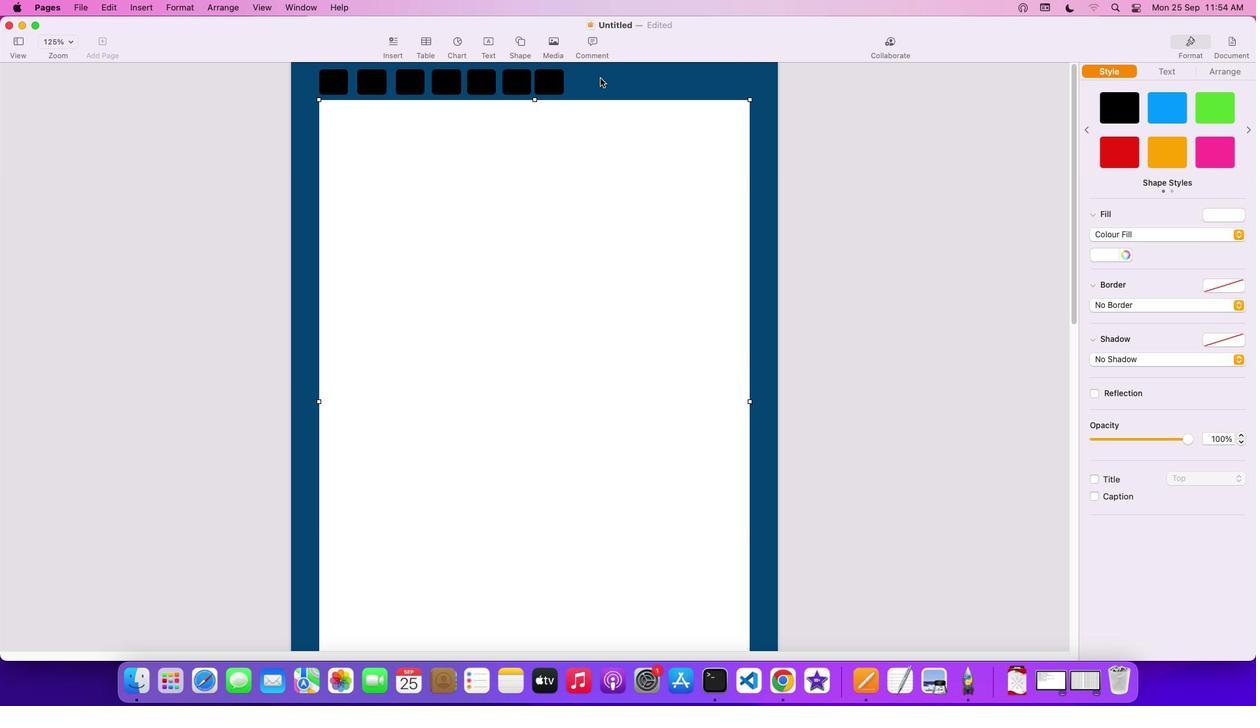 
Action: Mouse moved to (602, 80)
Screenshot: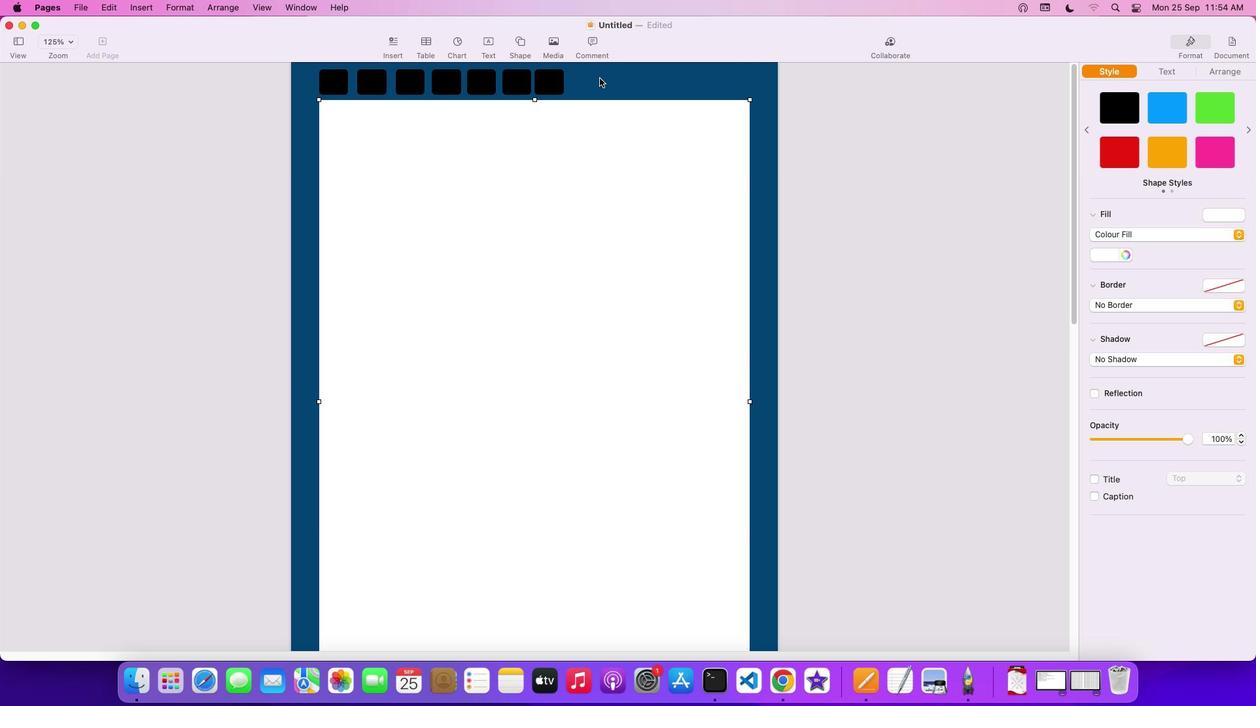 
Action: Key pressed 'v''v''v''v''v''v''v''v''v''v''v''v''v''v''v''v''v''v'
Screenshot: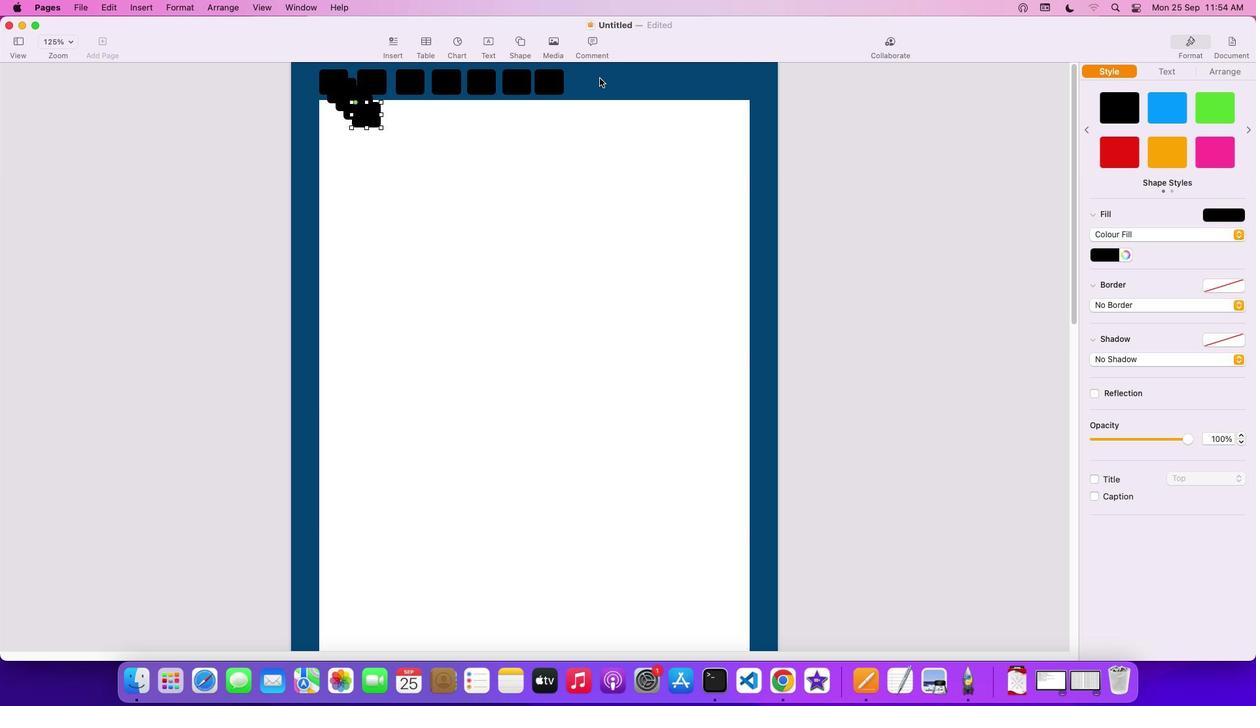 
Action: Mouse moved to (386, 136)
Screenshot: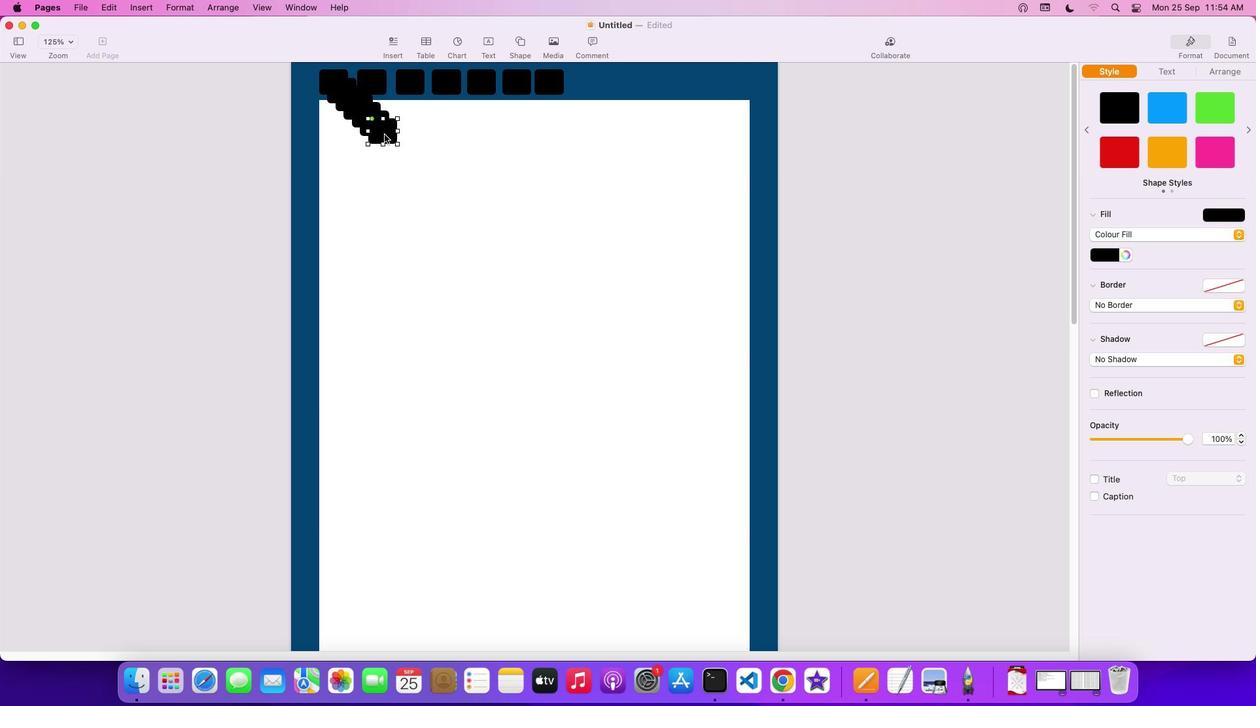 
Action: Mouse pressed left at (386, 136)
Screenshot: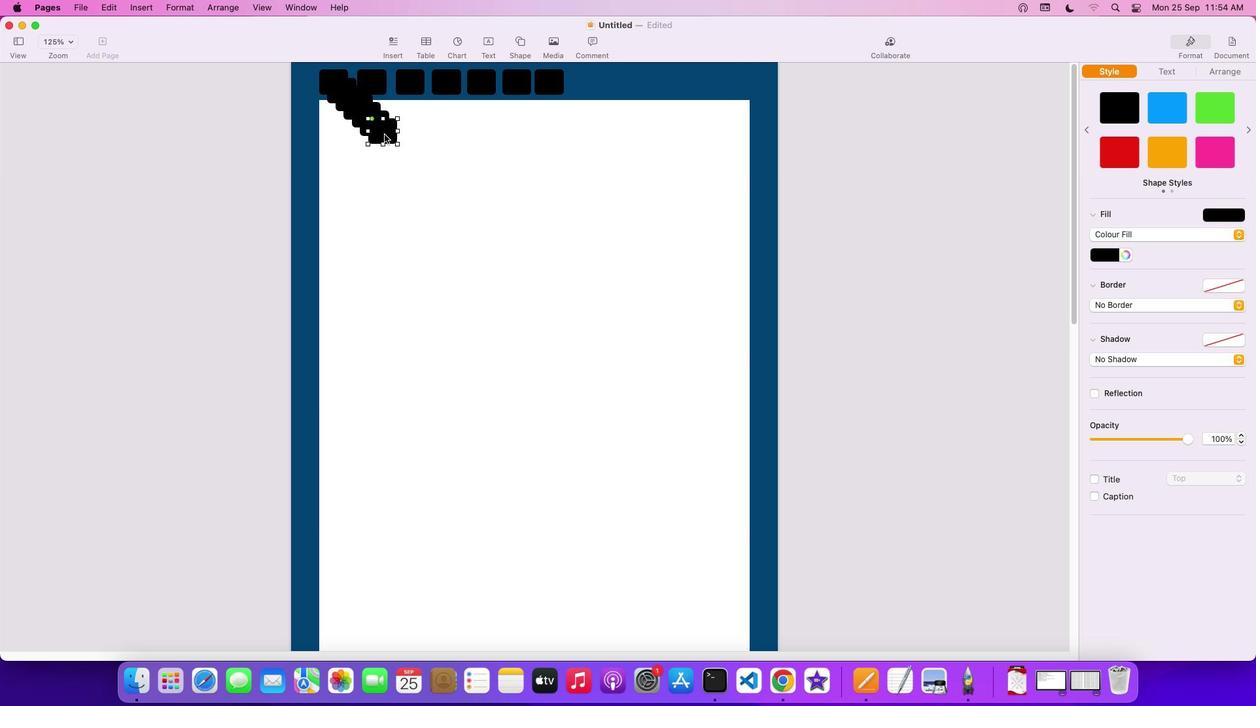 
Action: Mouse moved to (371, 129)
Screenshot: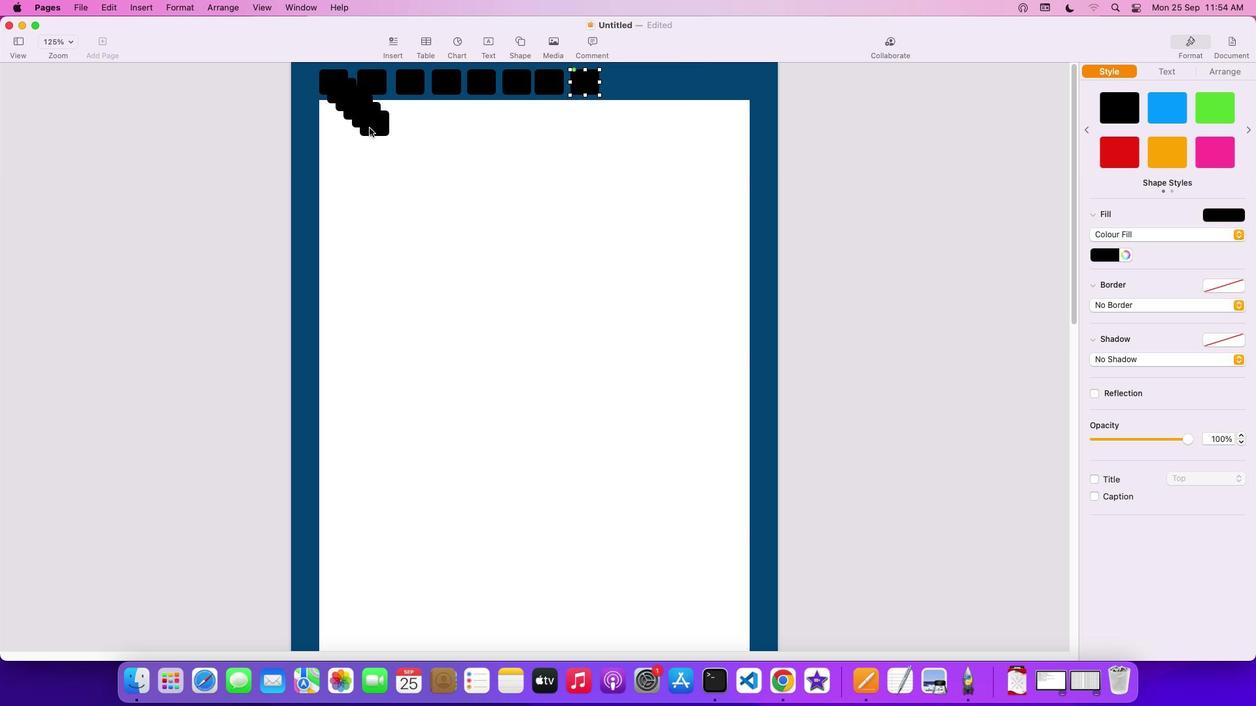 
Action: Mouse pressed left at (371, 129)
Screenshot: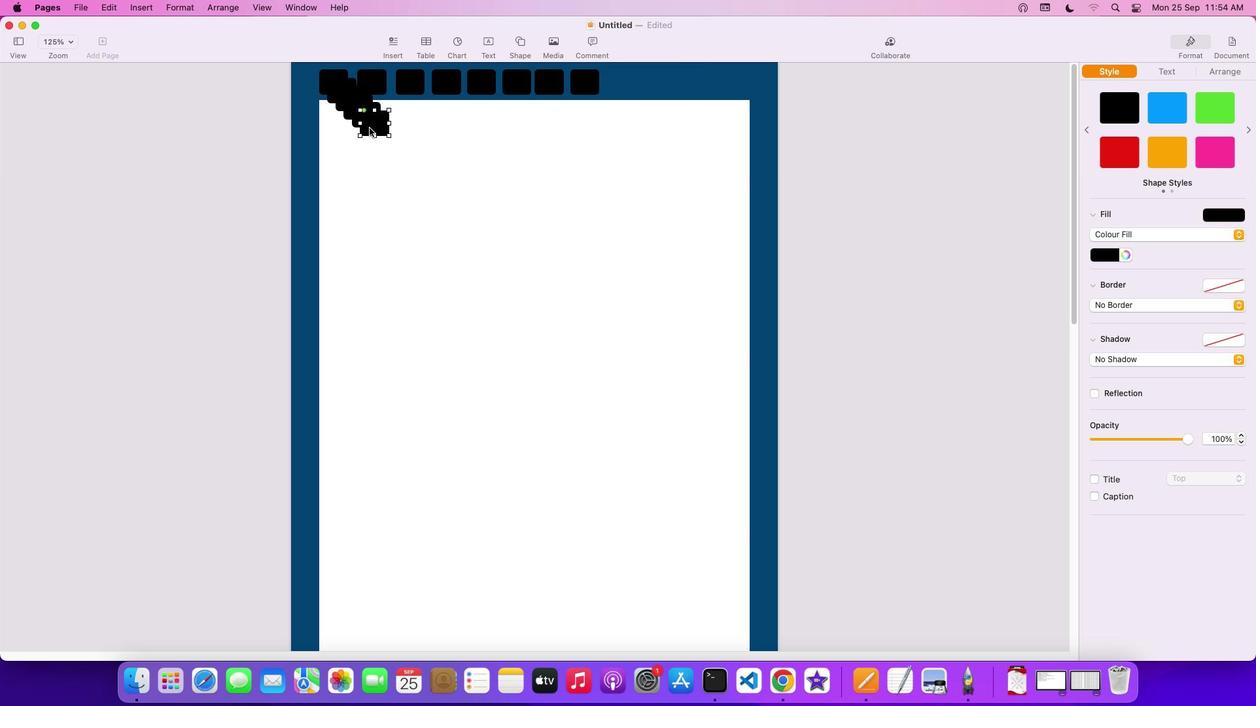 
Action: Mouse moved to (379, 119)
Screenshot: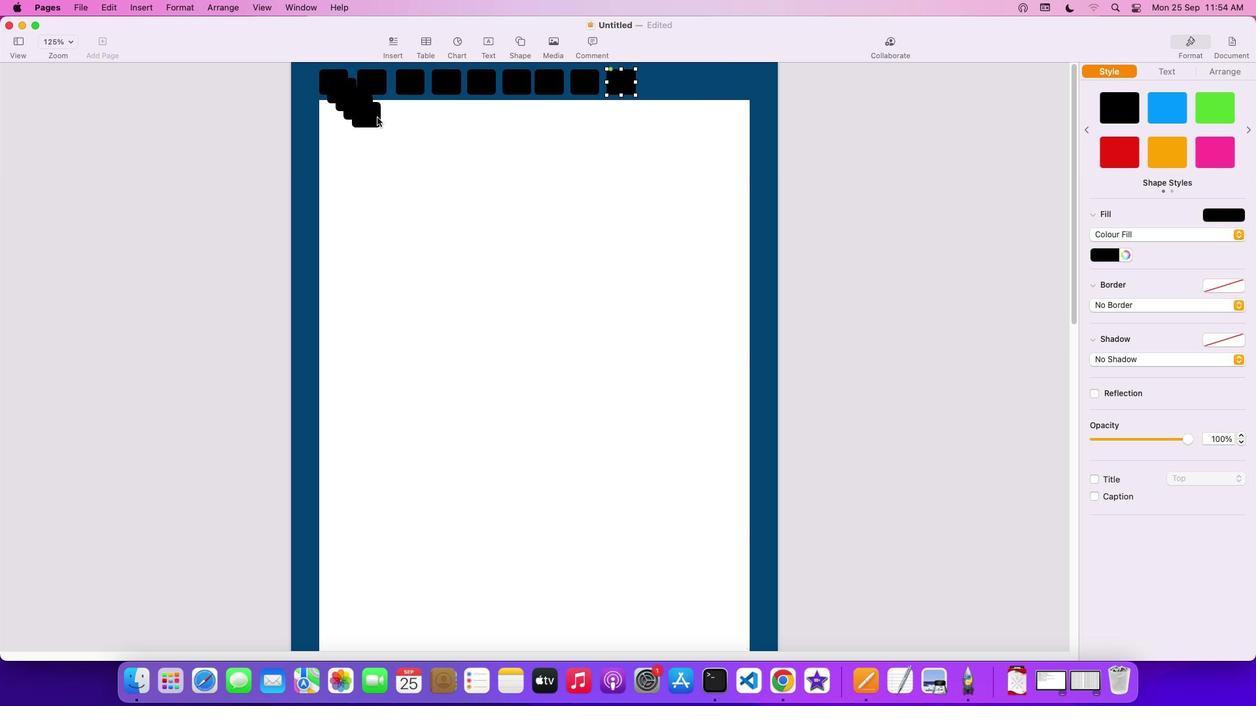 
Action: Mouse pressed left at (379, 119)
Screenshot: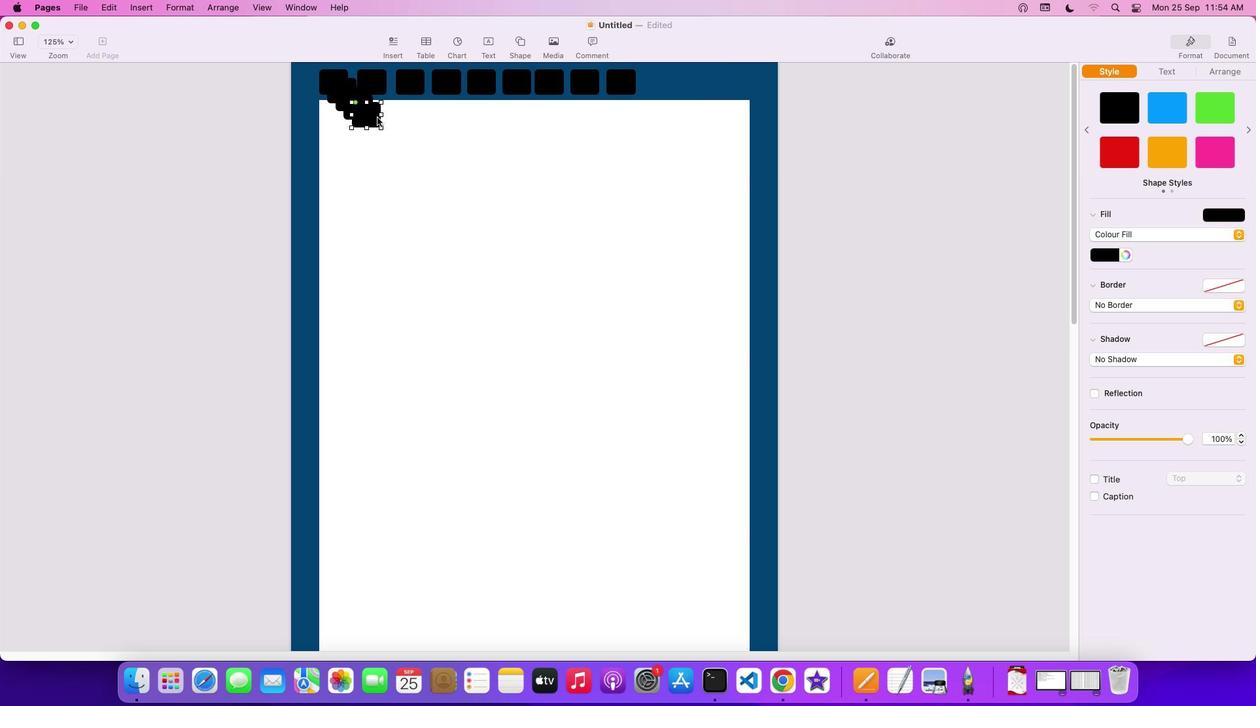 
Action: Mouse moved to (350, 109)
Screenshot: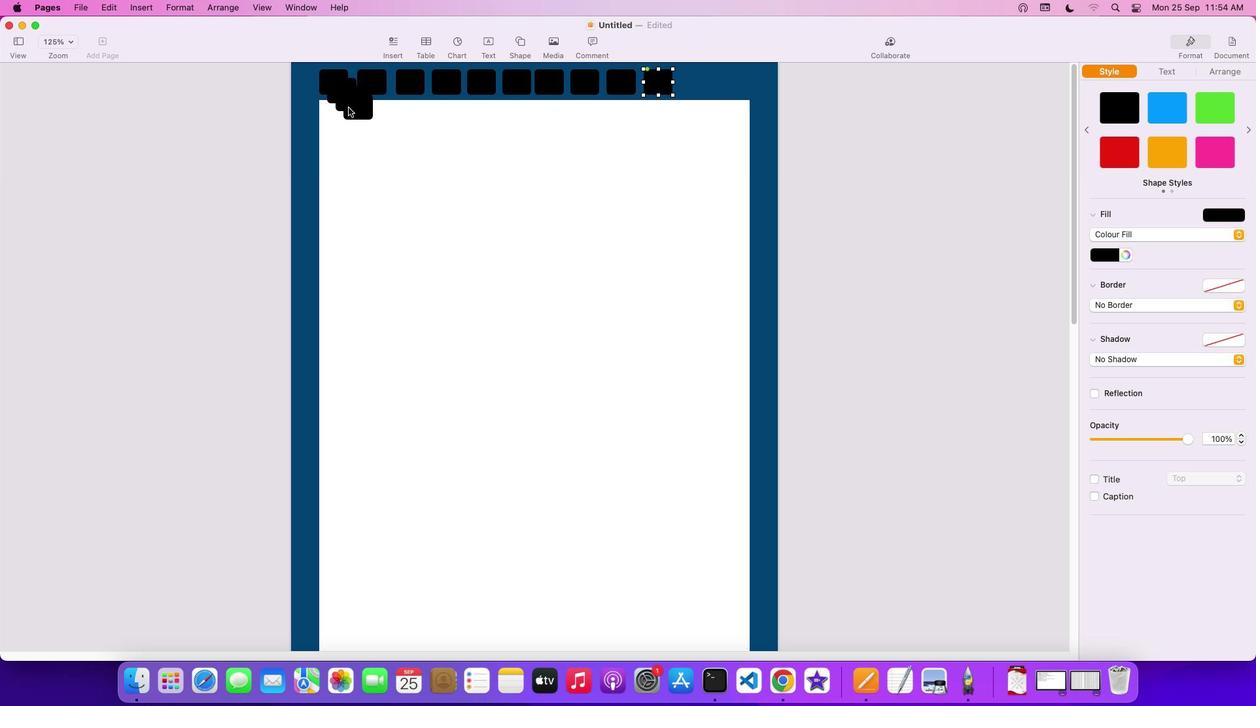 
Action: Mouse pressed left at (350, 109)
Screenshot: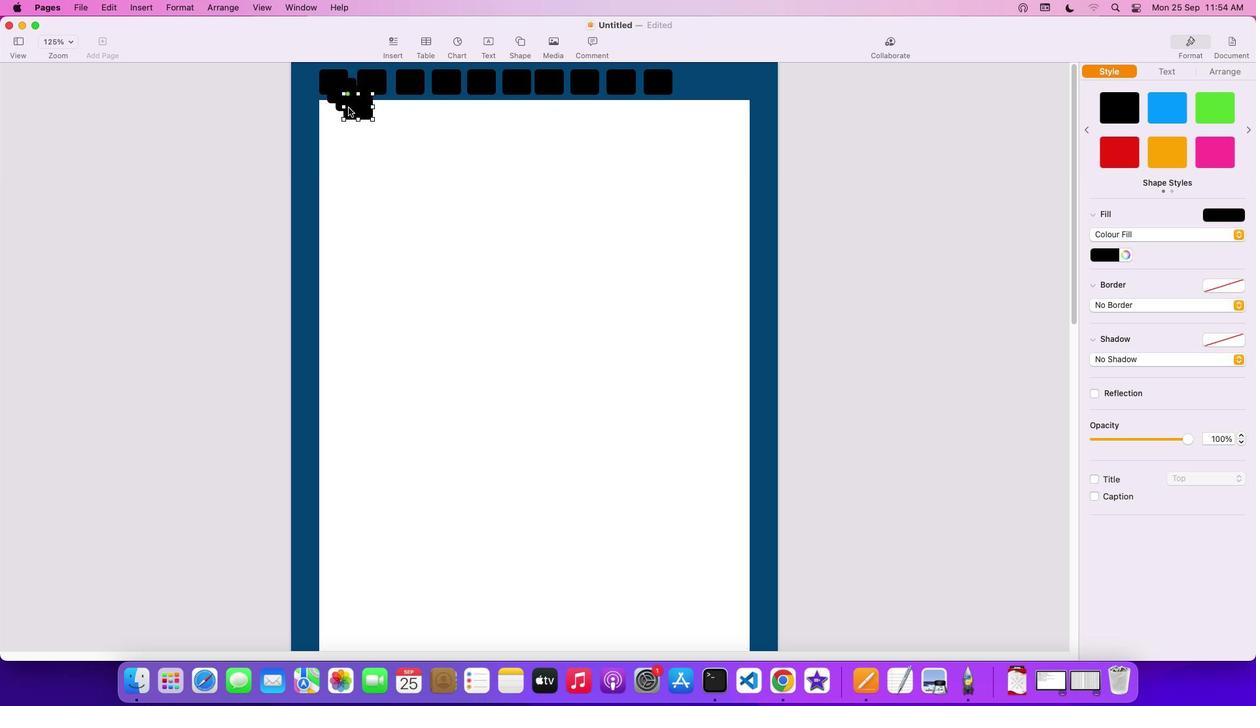 
Action: Mouse moved to (361, 108)
Screenshot: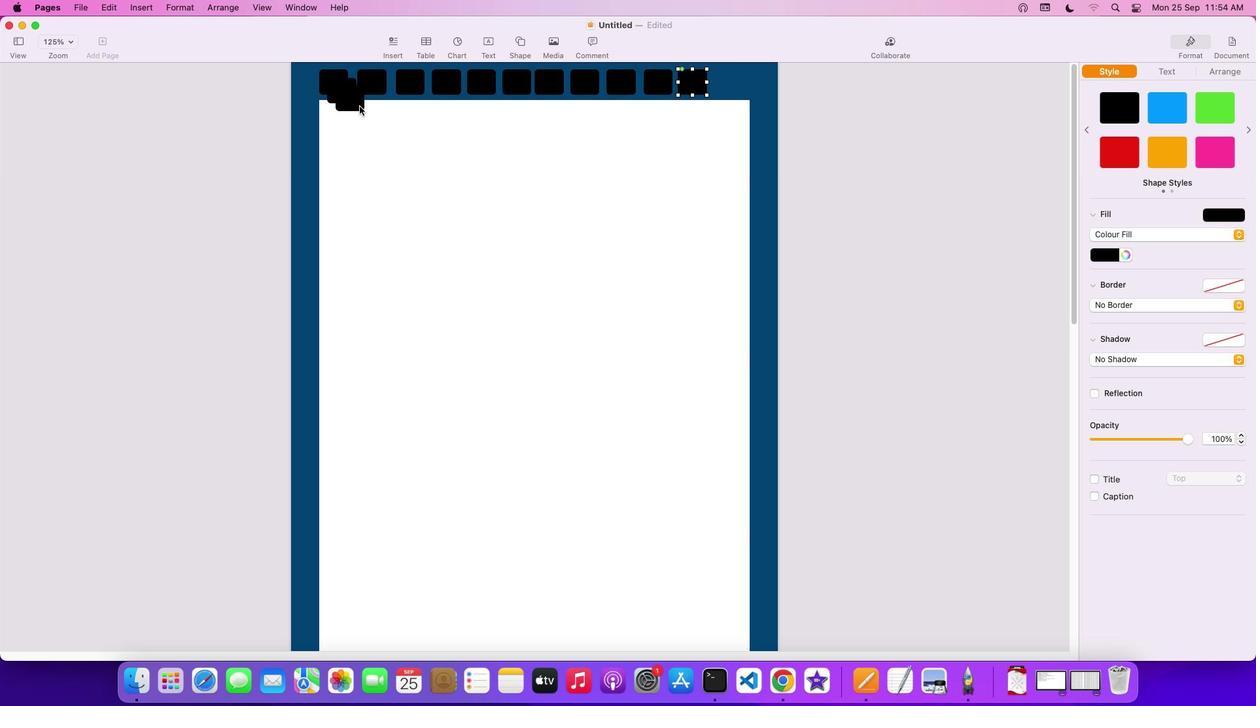 
Action: Mouse pressed left at (361, 108)
Screenshot: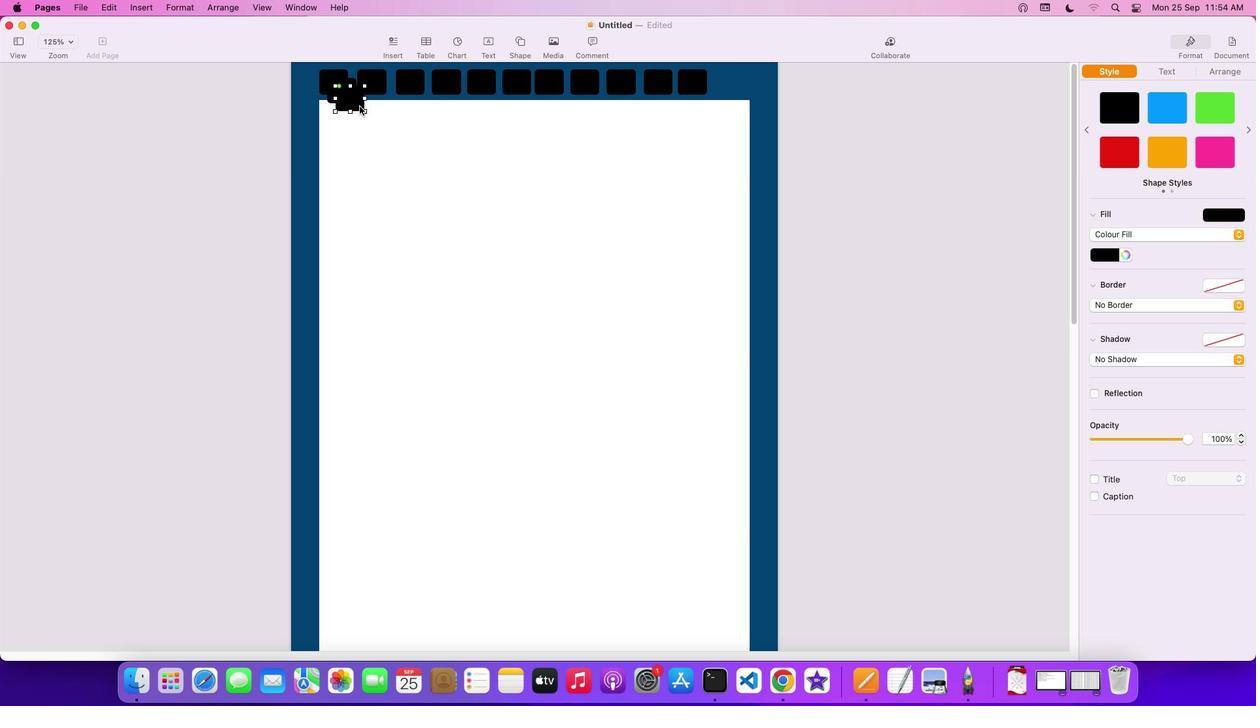 
Action: Mouse moved to (347, 97)
Screenshot: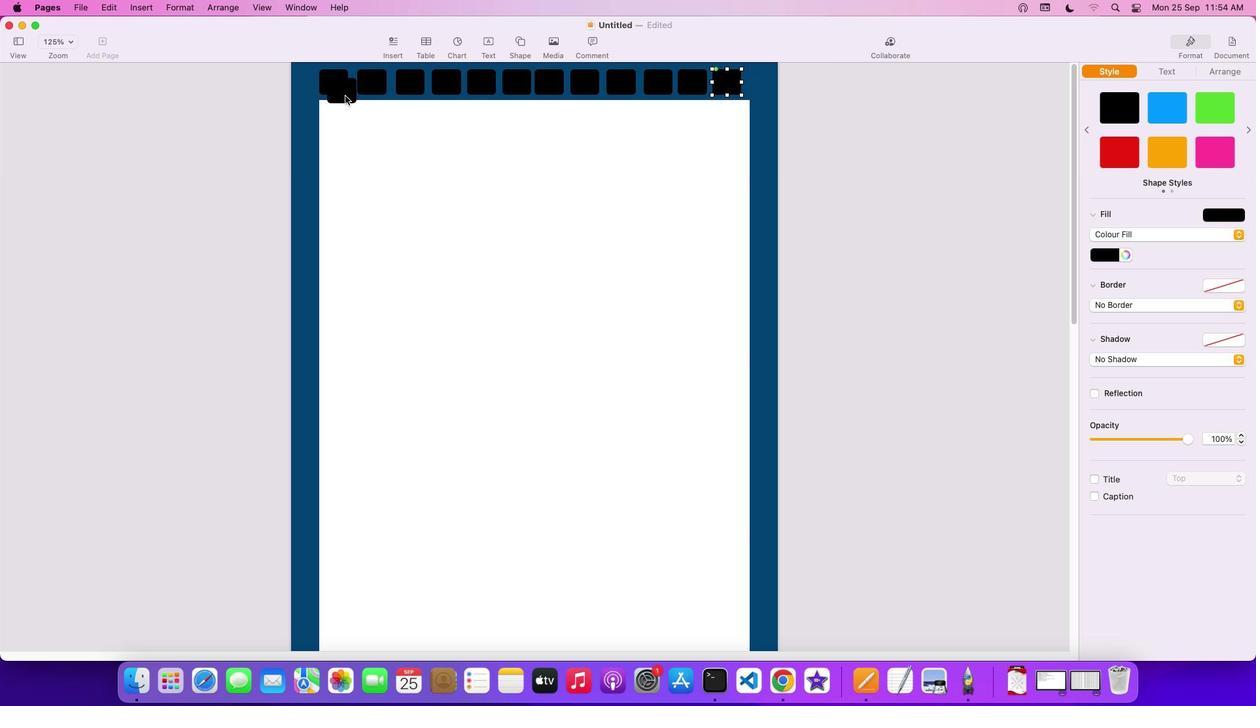 
Action: Mouse pressed left at (347, 97)
Screenshot: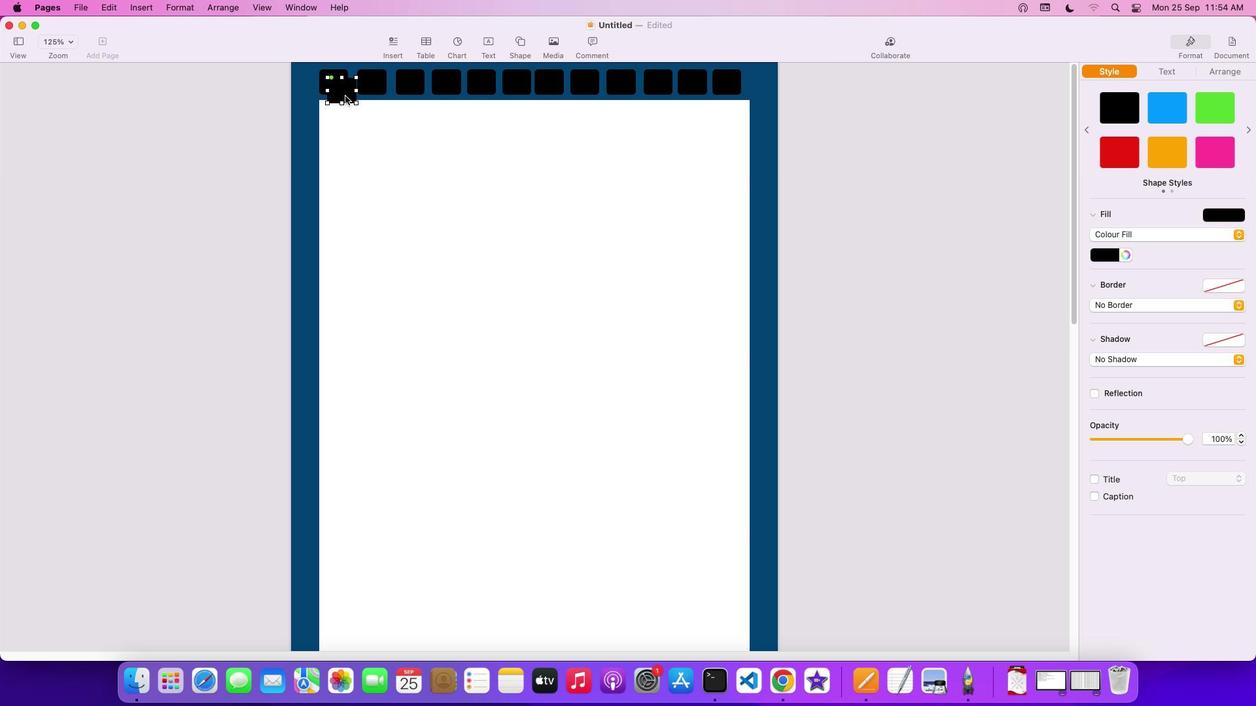 
Action: Mouse moved to (478, 123)
Screenshot: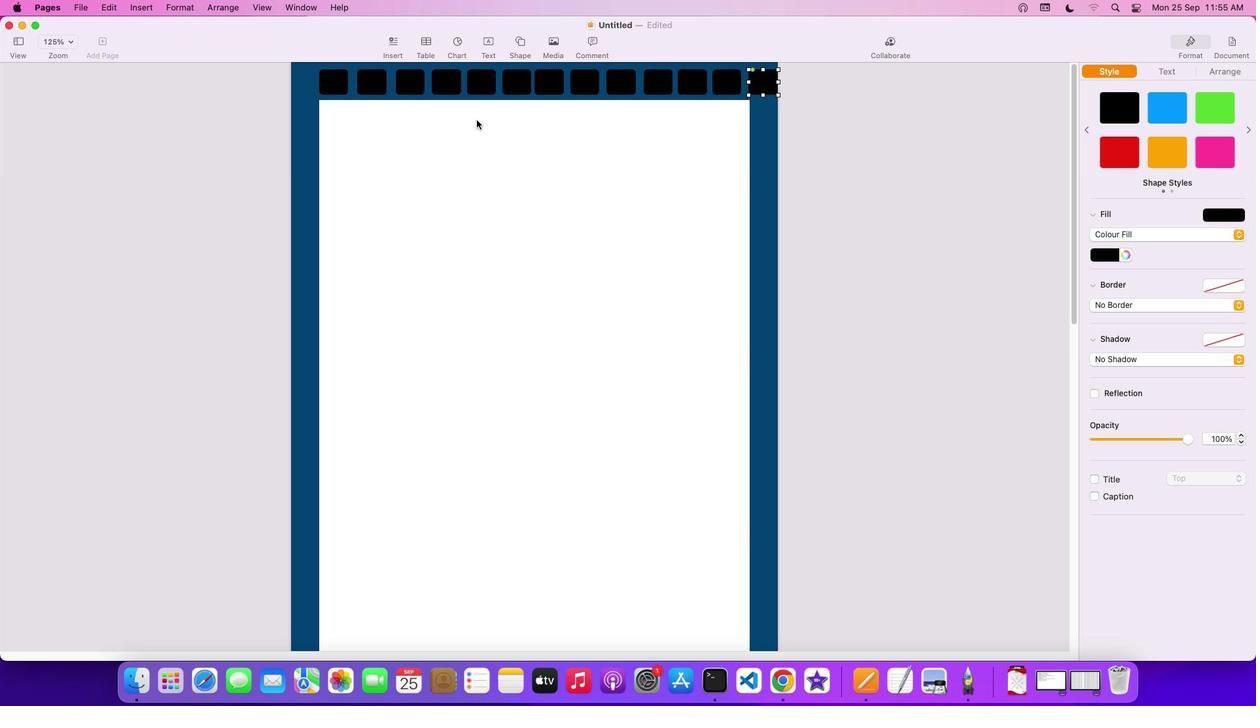 
Action: Key pressed Key.cmd
Screenshot: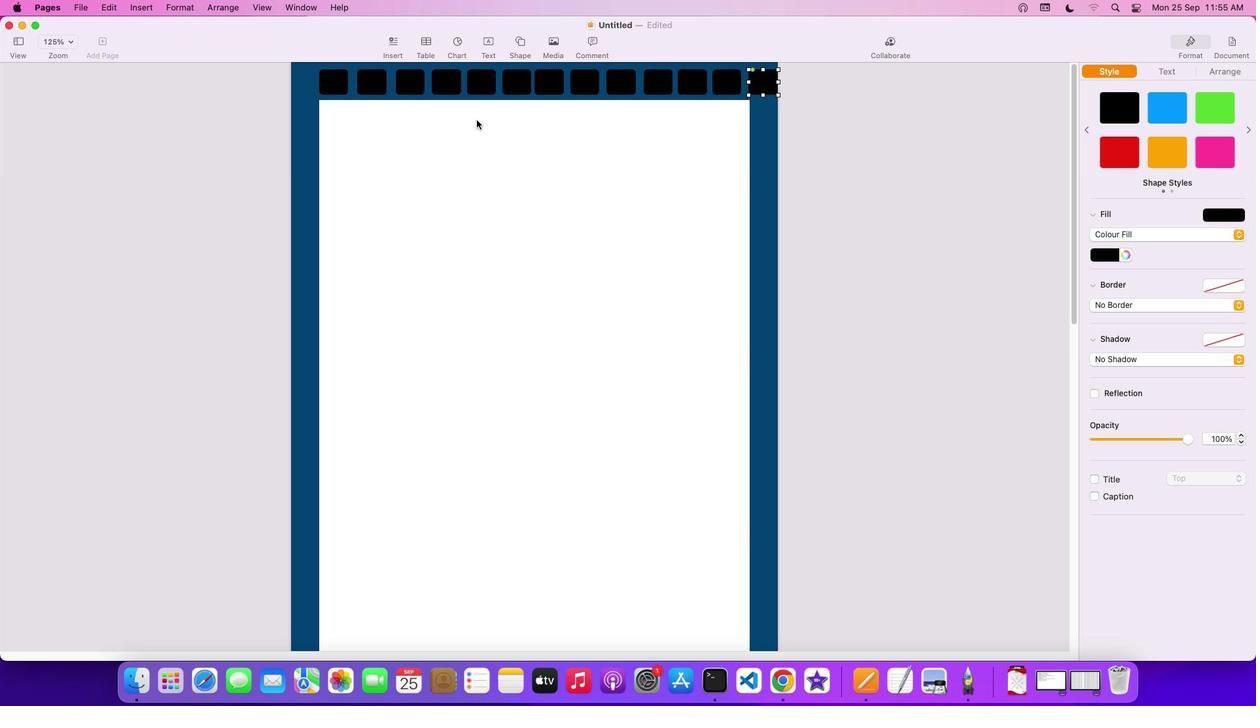 
Action: Mouse moved to (479, 122)
Screenshot: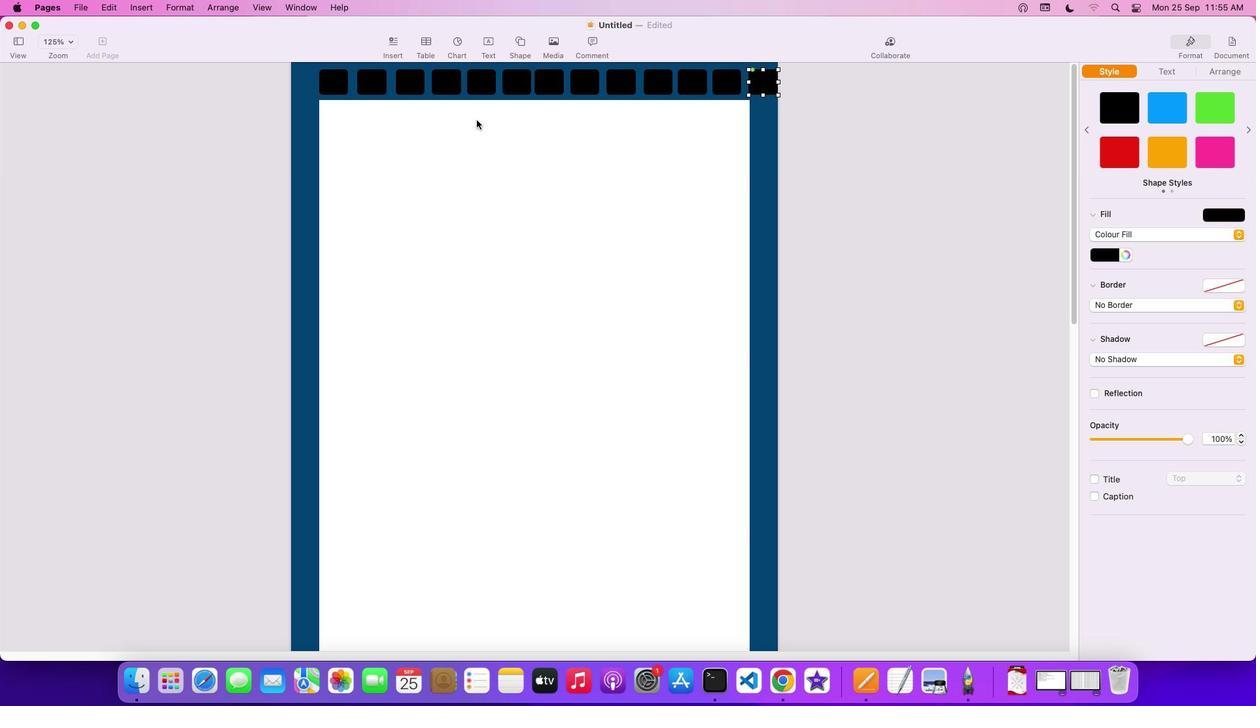 
Action: Key pressed 'v'
Screenshot: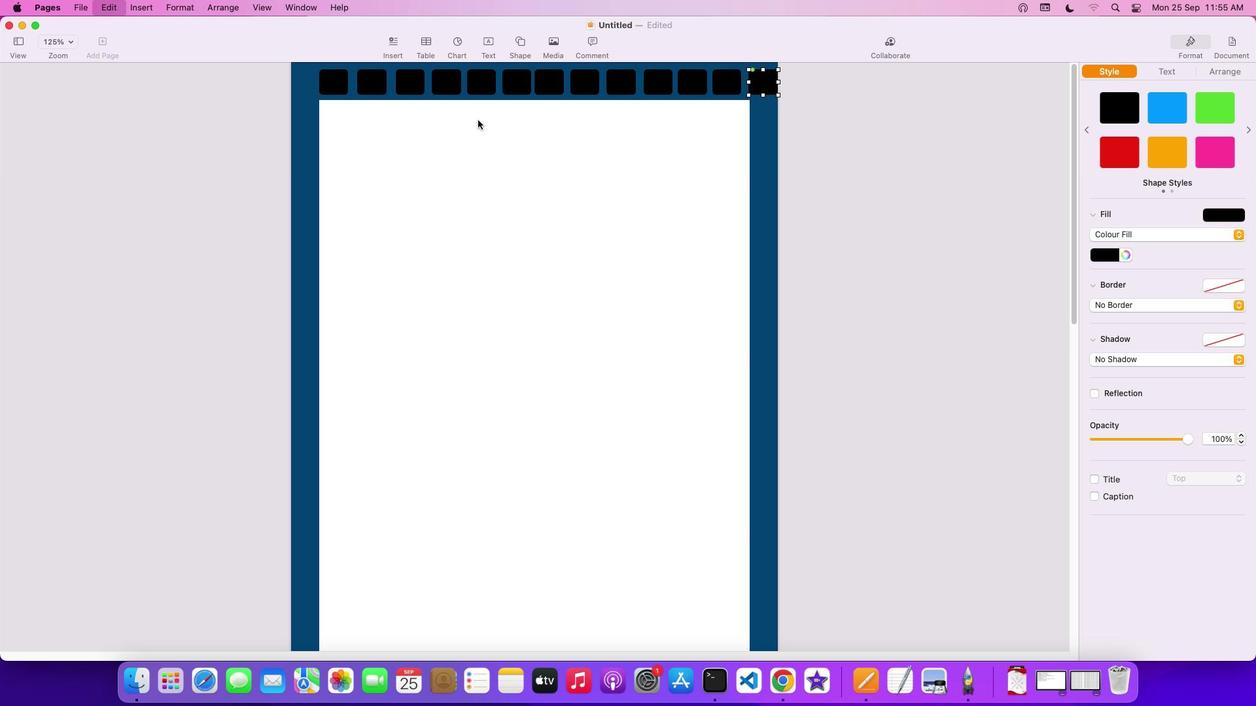 
Action: Mouse moved to (480, 121)
Screenshot: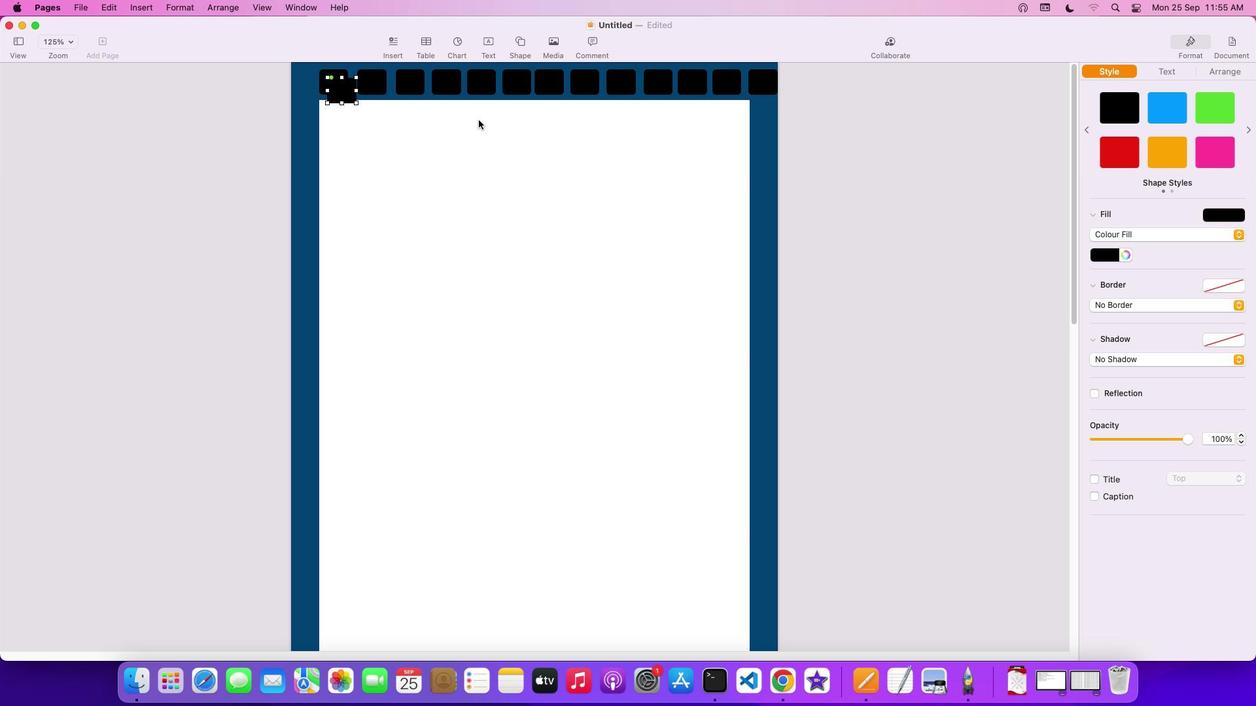 
Action: Key pressed 'v''v''v''v''v''v''v''v''v''v''v''v''v''v''v''v''v''v''v''v''v''v''v''v''v''v''v''v''v''v'
Screenshot: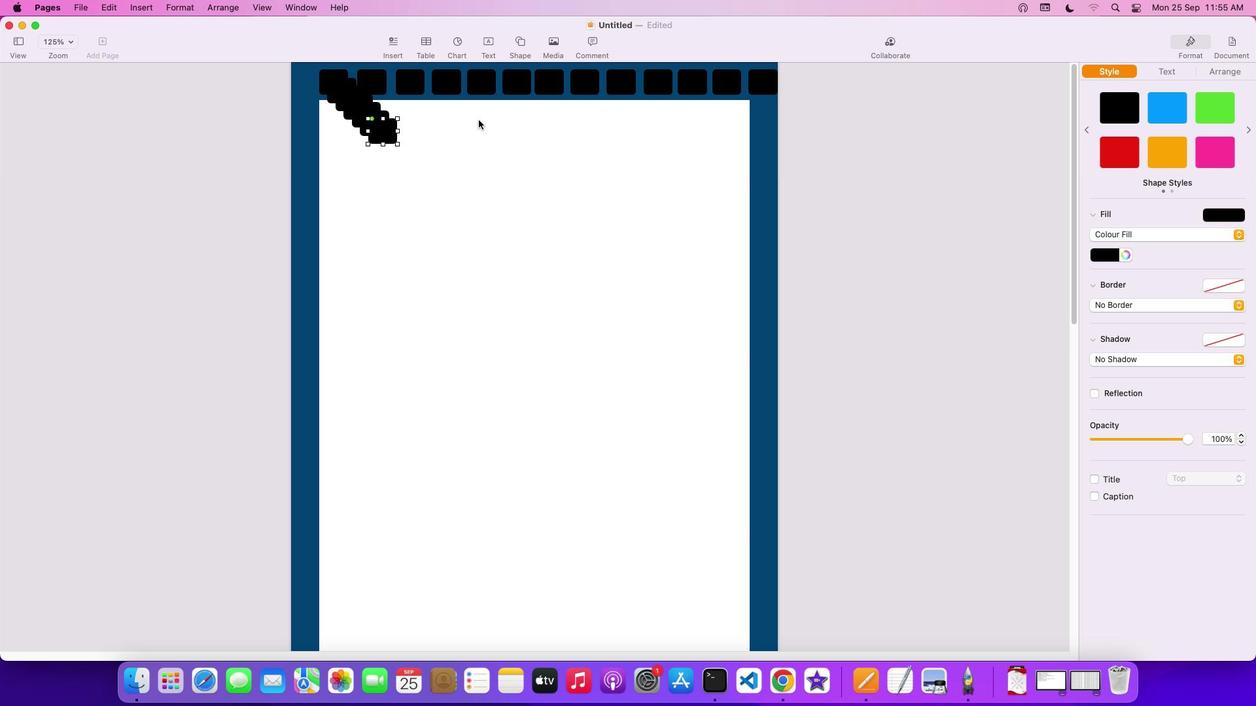 
Action: Mouse moved to (404, 145)
Screenshot: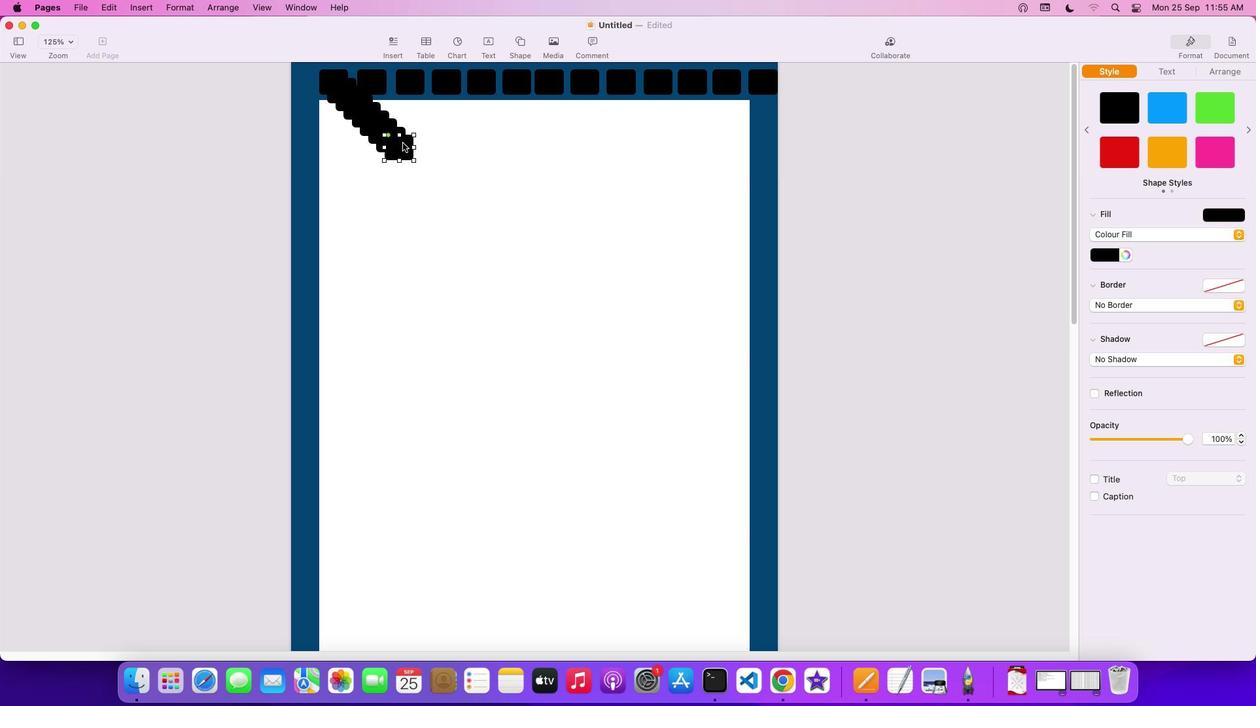 
Action: Mouse pressed left at (404, 145)
Screenshot: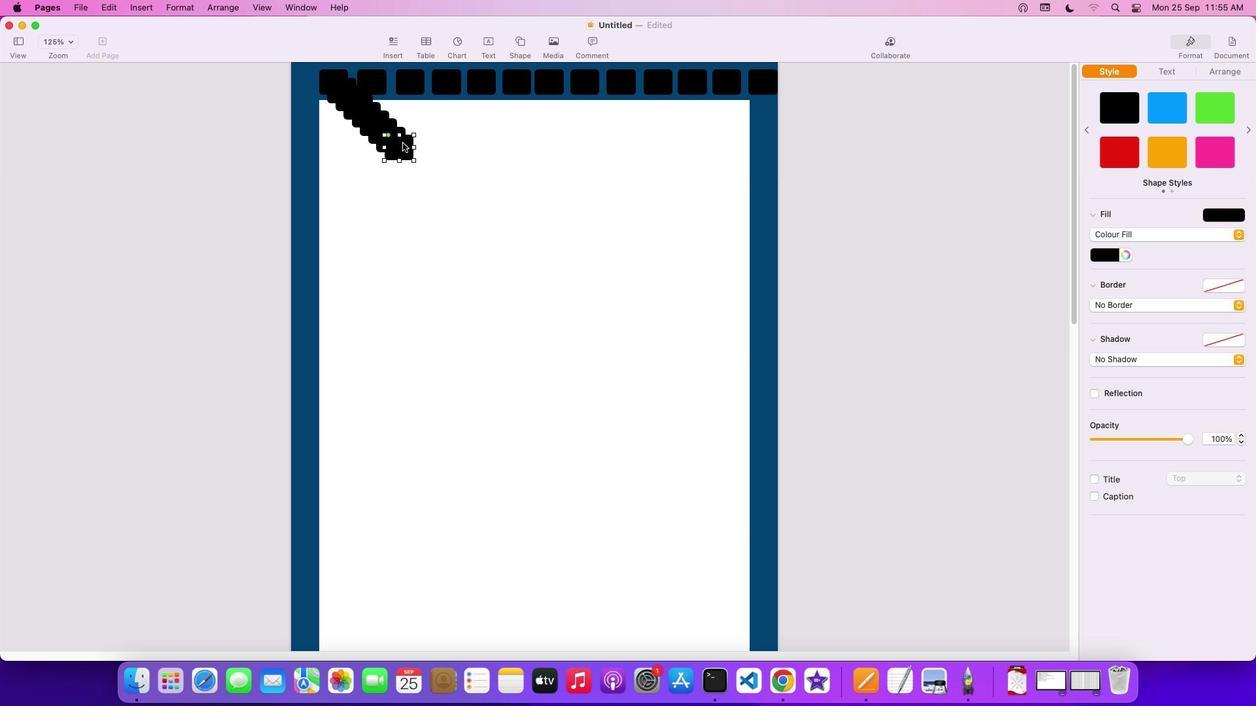
Action: Mouse moved to (320, 128)
Screenshot: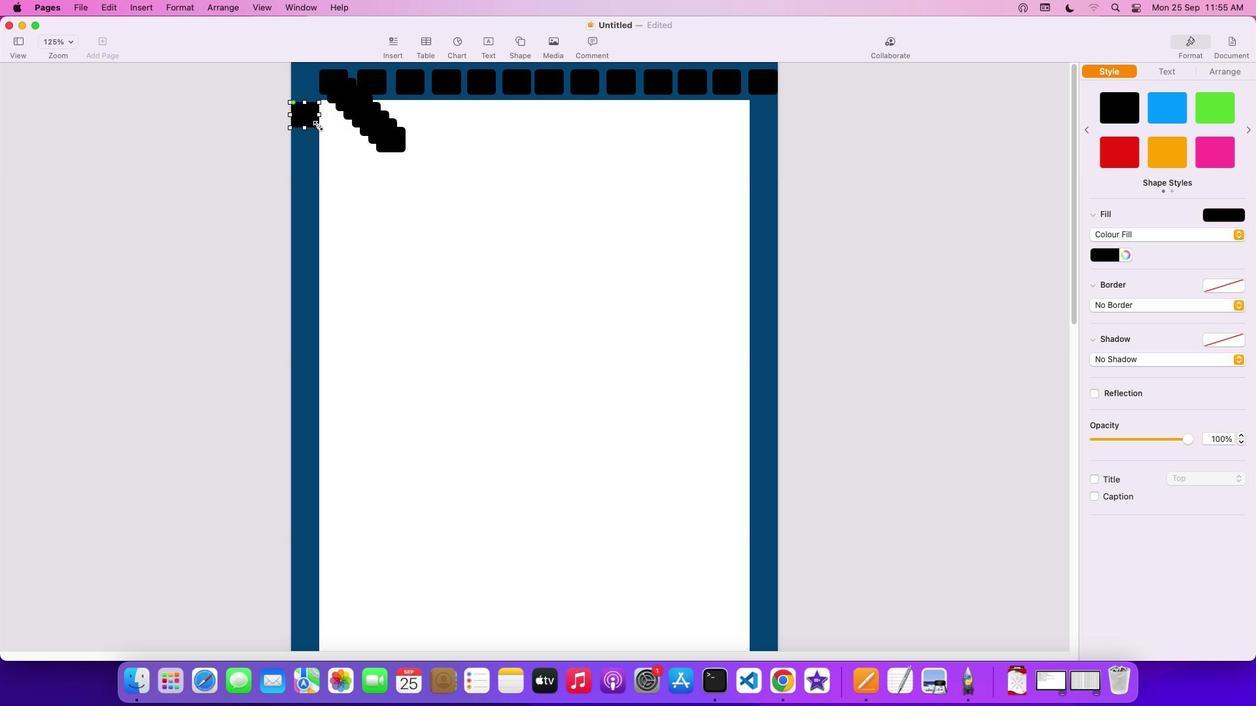 
Action: Mouse pressed left at (320, 128)
Screenshot: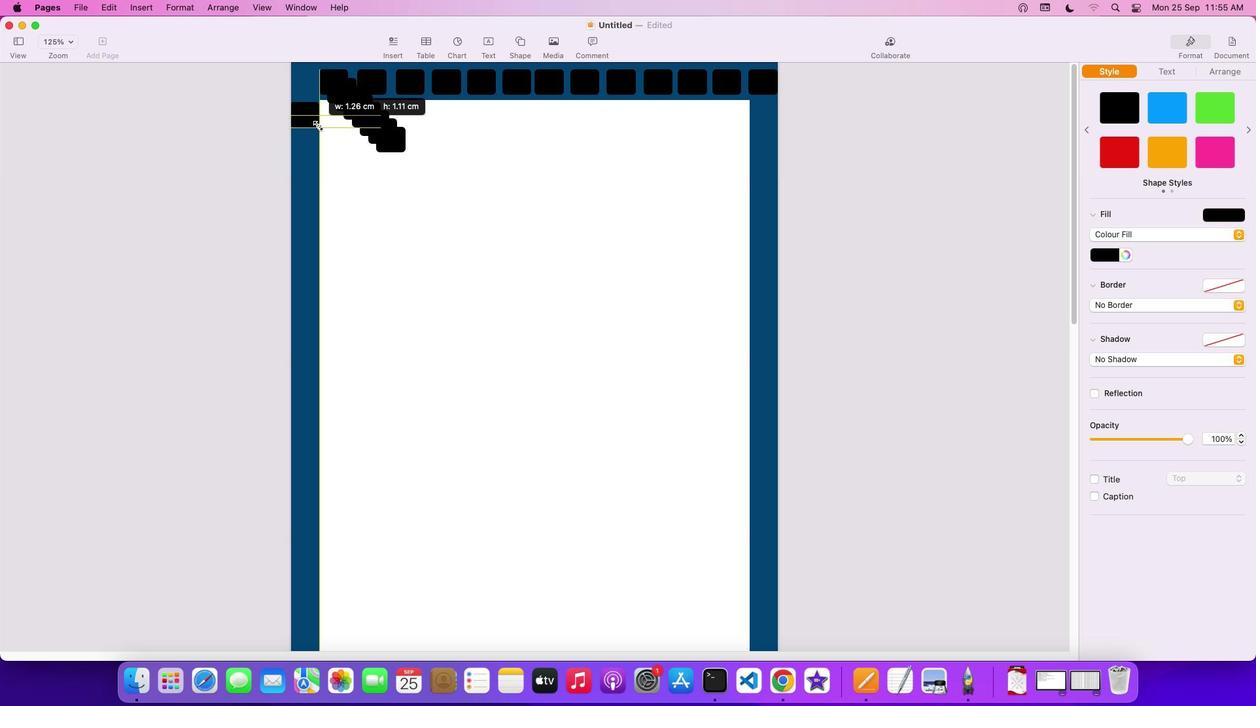 
Action: Mouse moved to (298, 113)
Screenshot: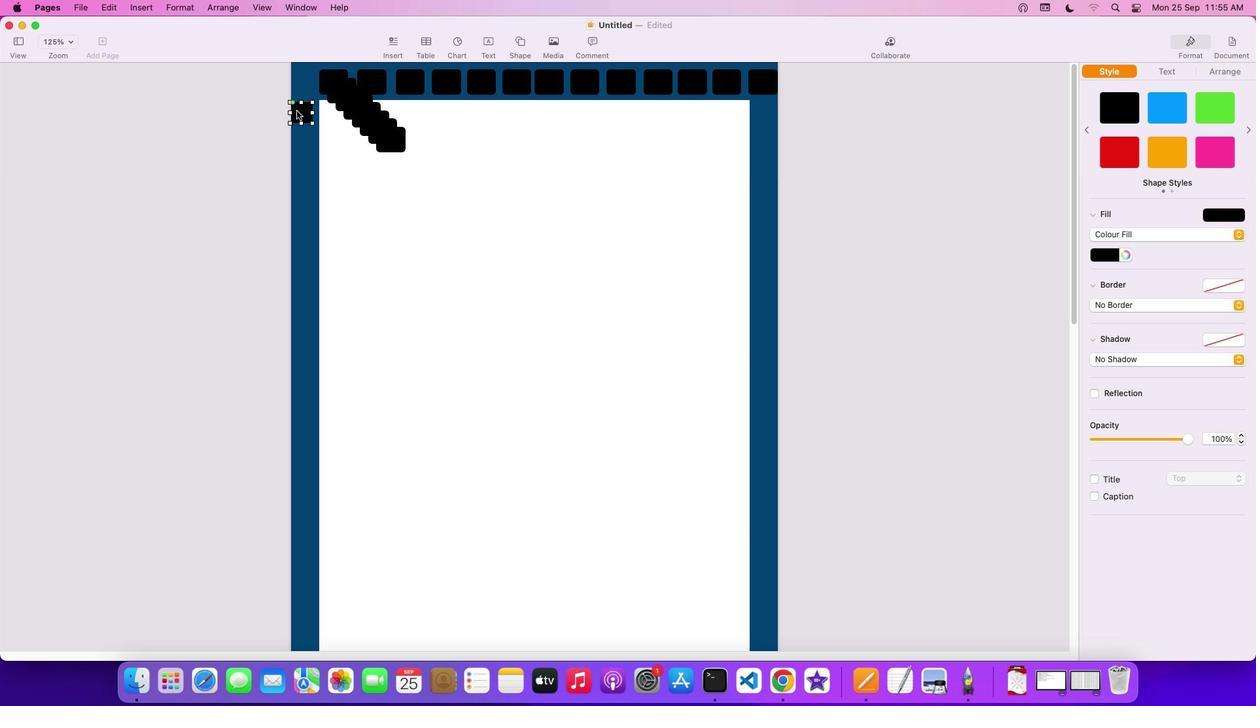 
Action: Mouse pressed left at (298, 113)
Screenshot: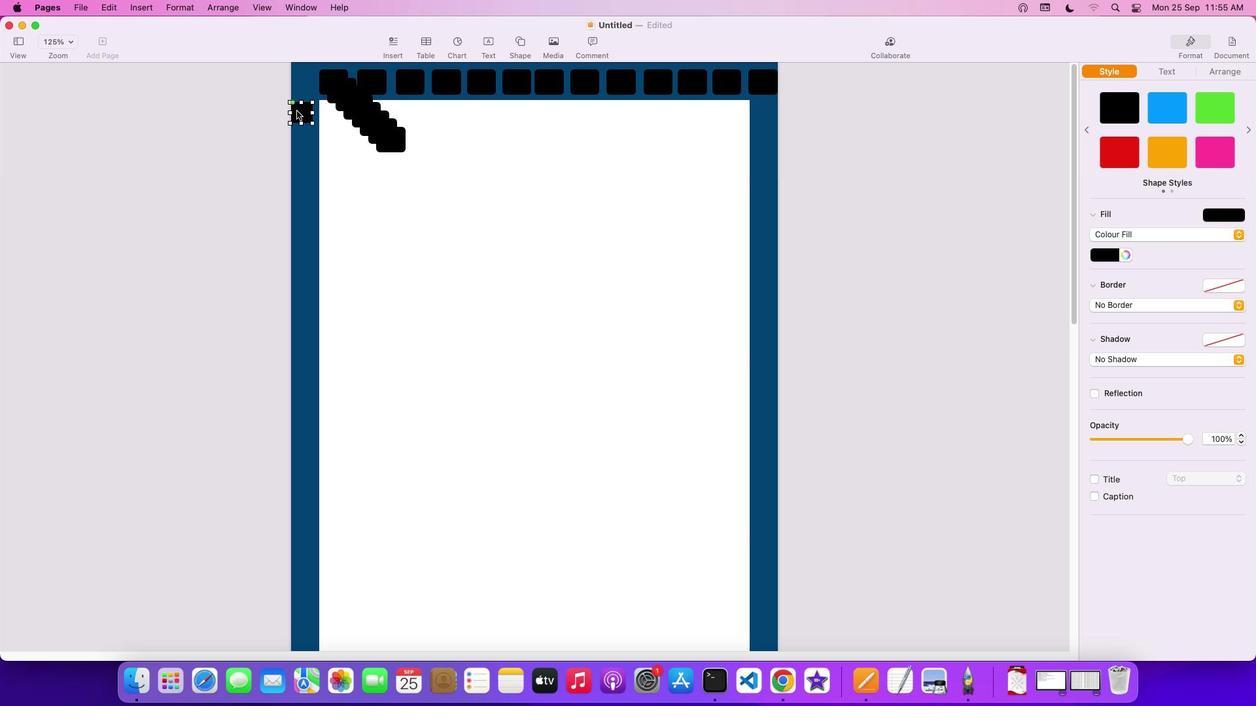
Action: Mouse moved to (315, 124)
Screenshot: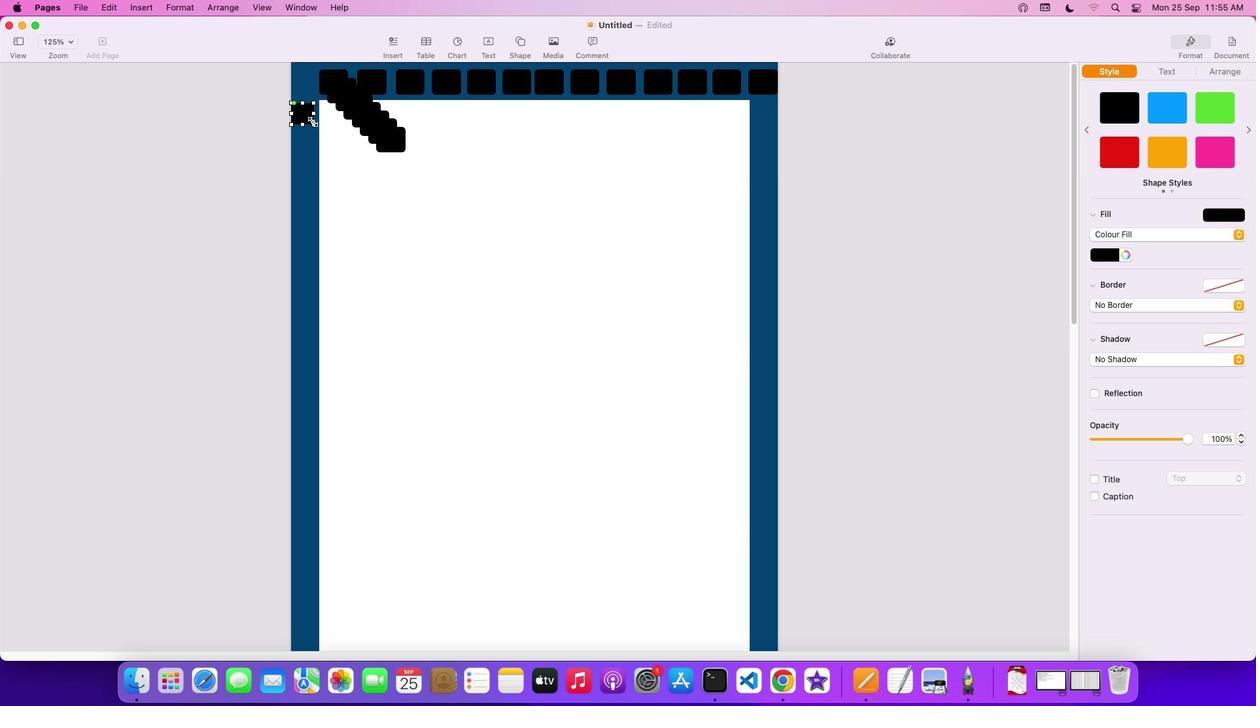 
Action: Mouse pressed left at (315, 124)
Screenshot: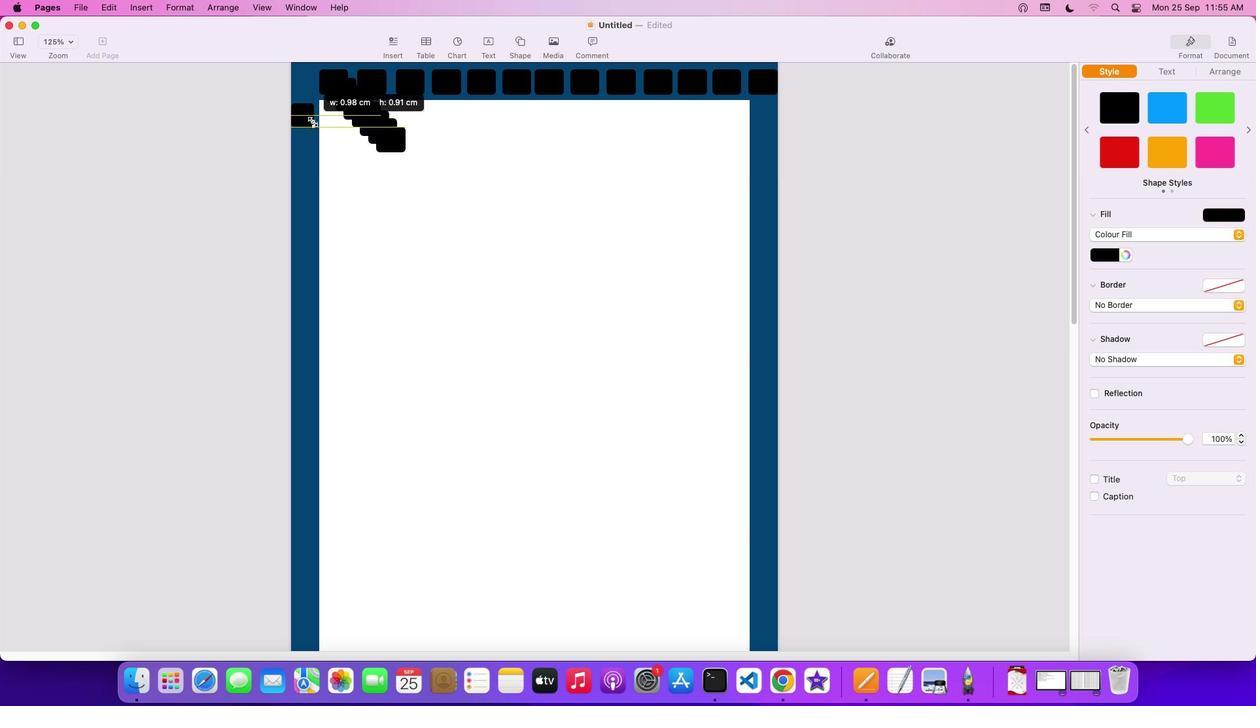 
Action: Mouse moved to (311, 119)
Screenshot: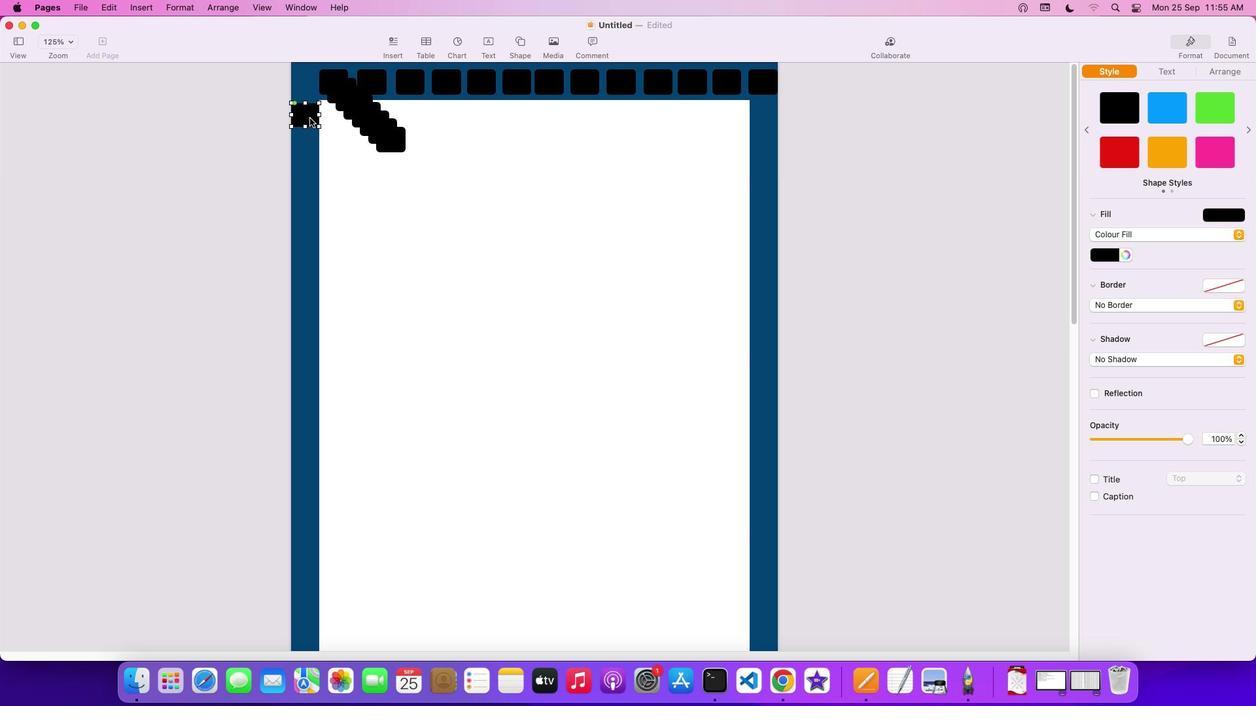 
Action: Mouse pressed left at (311, 119)
Screenshot: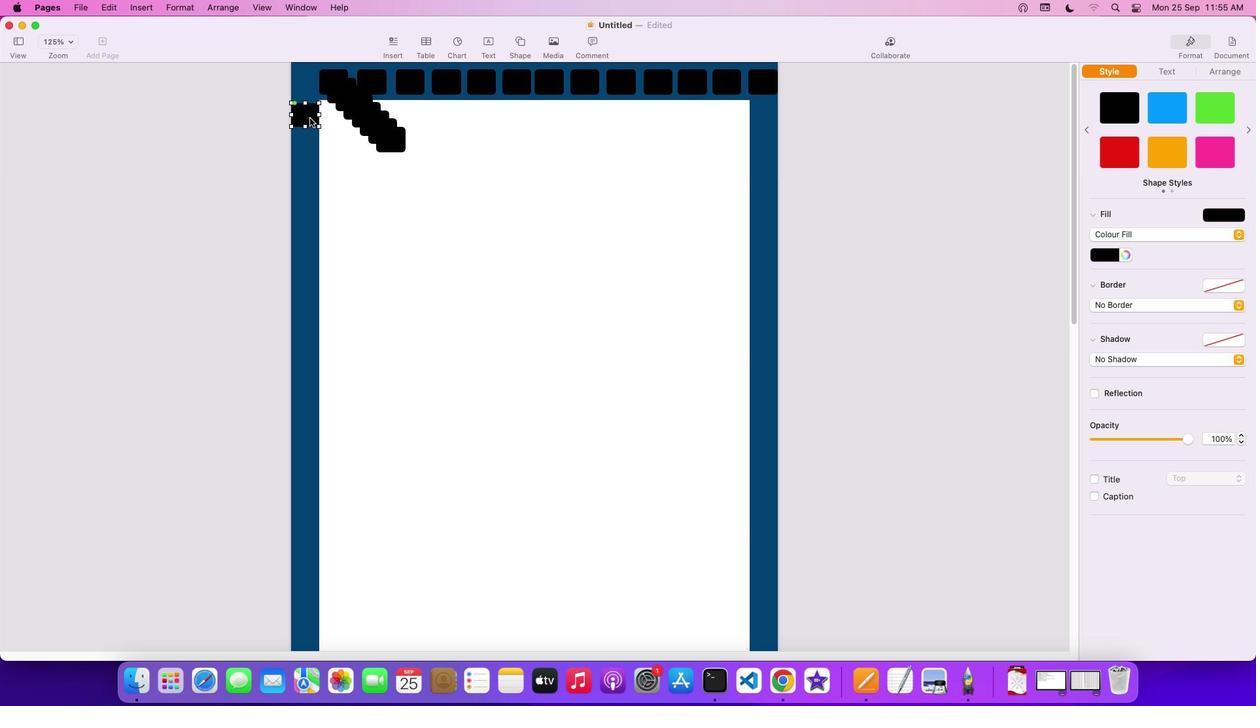 
Action: Mouse moved to (322, 130)
Screenshot: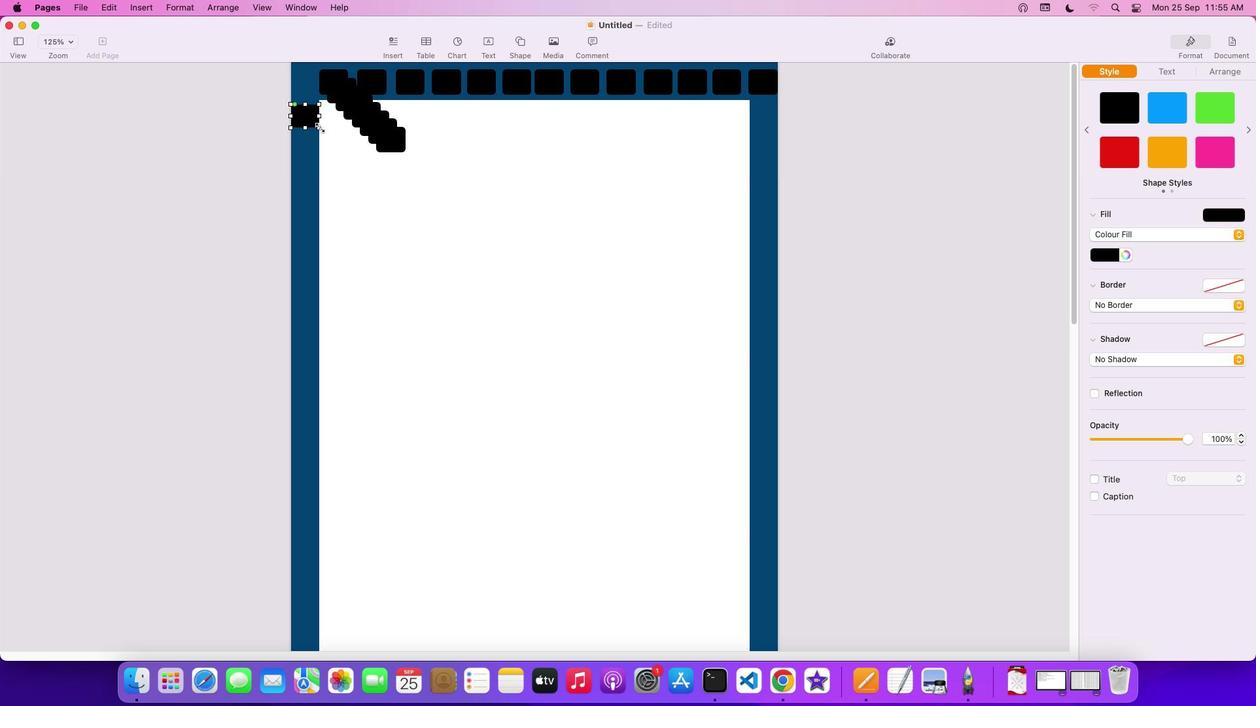 
Action: Mouse pressed left at (322, 130)
Screenshot: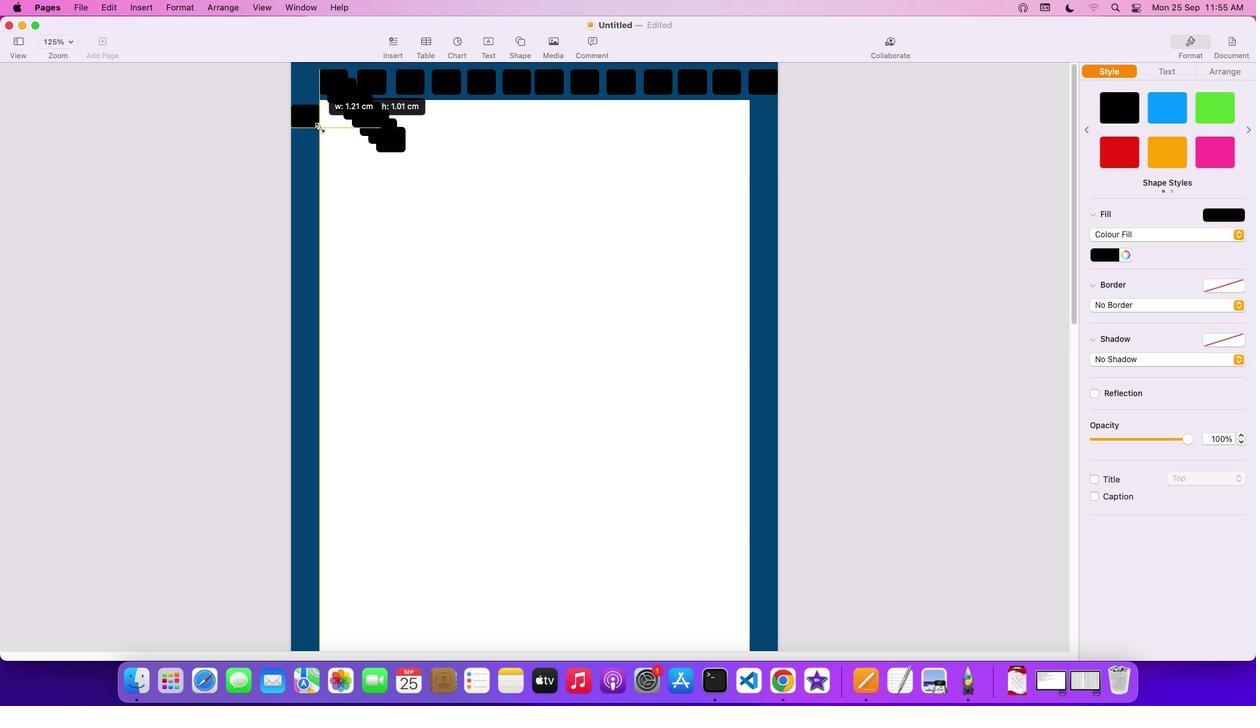 
Action: Mouse moved to (318, 123)
Screenshot: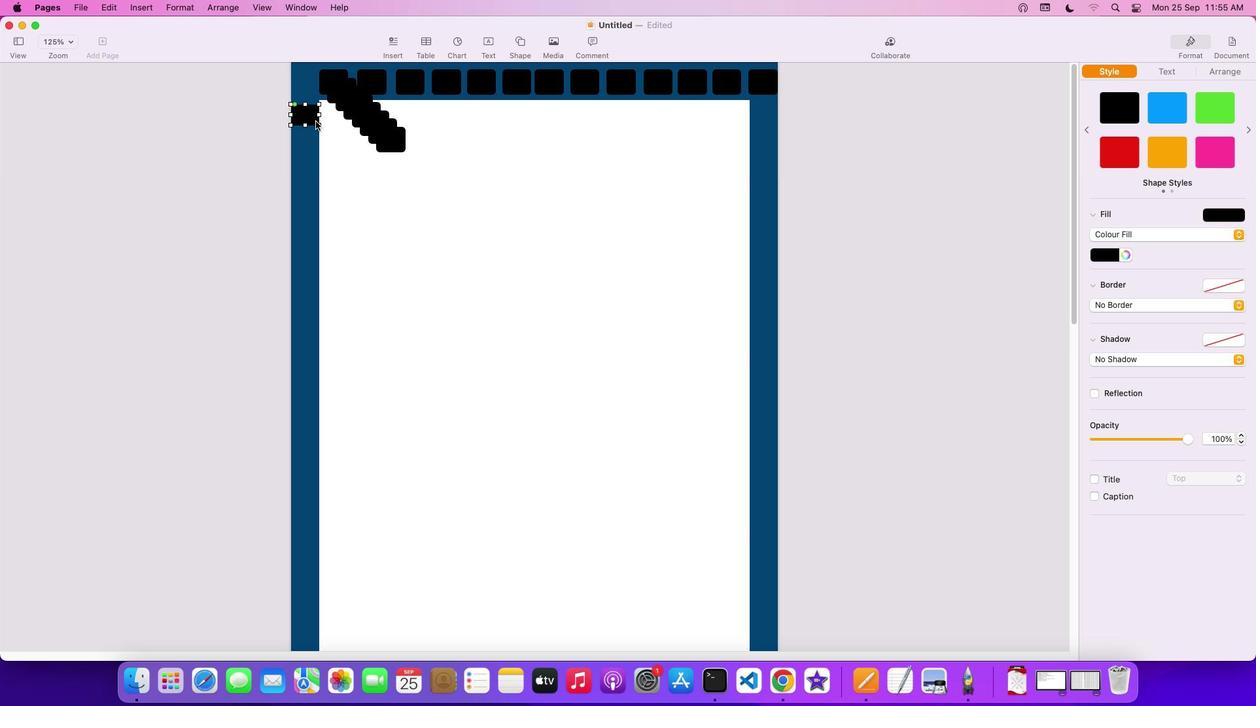 
Action: Mouse pressed left at (318, 123)
Screenshot: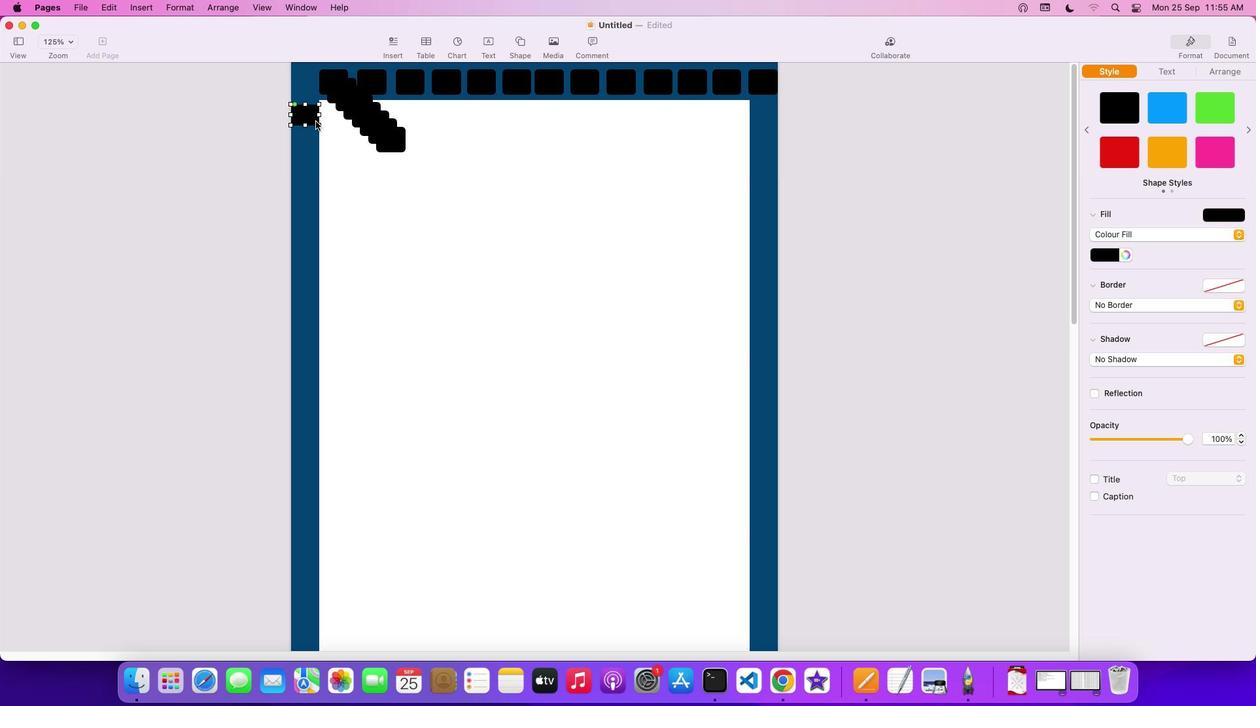
Action: Mouse moved to (312, 117)
Screenshot: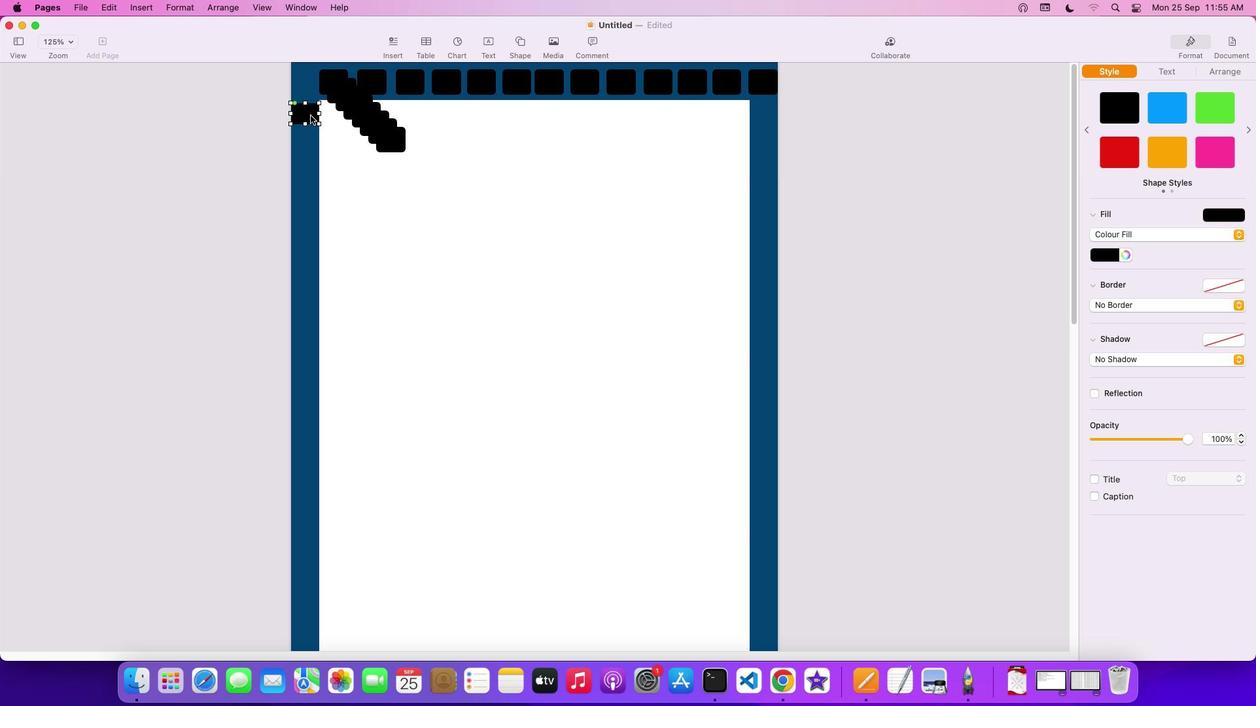 
Action: Mouse pressed left at (312, 117)
